 Task: Research Airbnb accommodation in Conception Bay South, Canada from 2nd November, 2023 to 15th November, 2023 for 2 adults.1  bedroom having 1 bed and 1 bathroom. Property type can be hotel. Look for 4 properties as per requirement.
Action: Mouse moved to (443, 66)
Screenshot: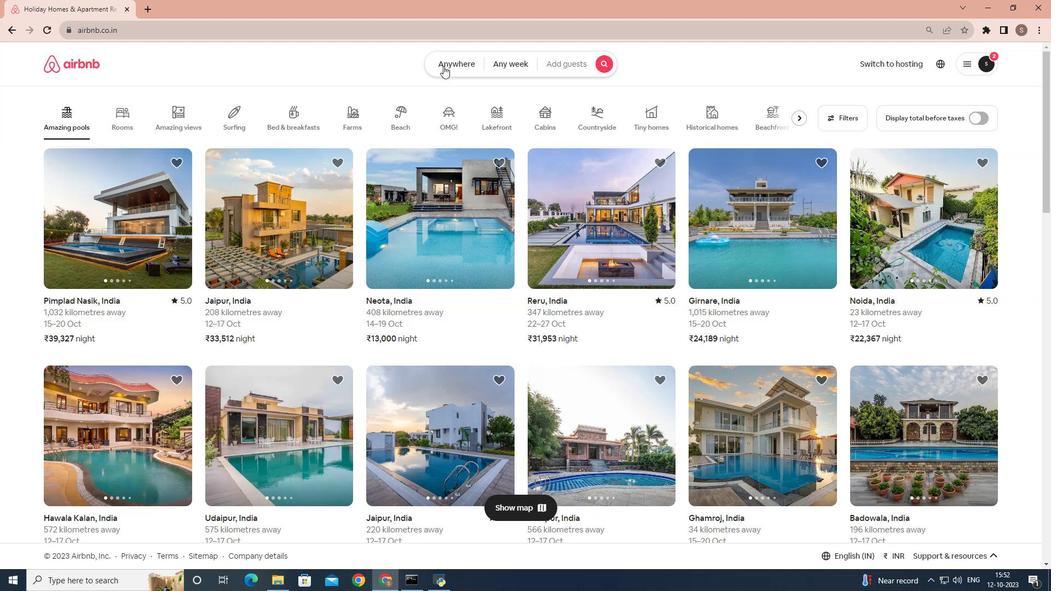 
Action: Mouse pressed left at (443, 66)
Screenshot: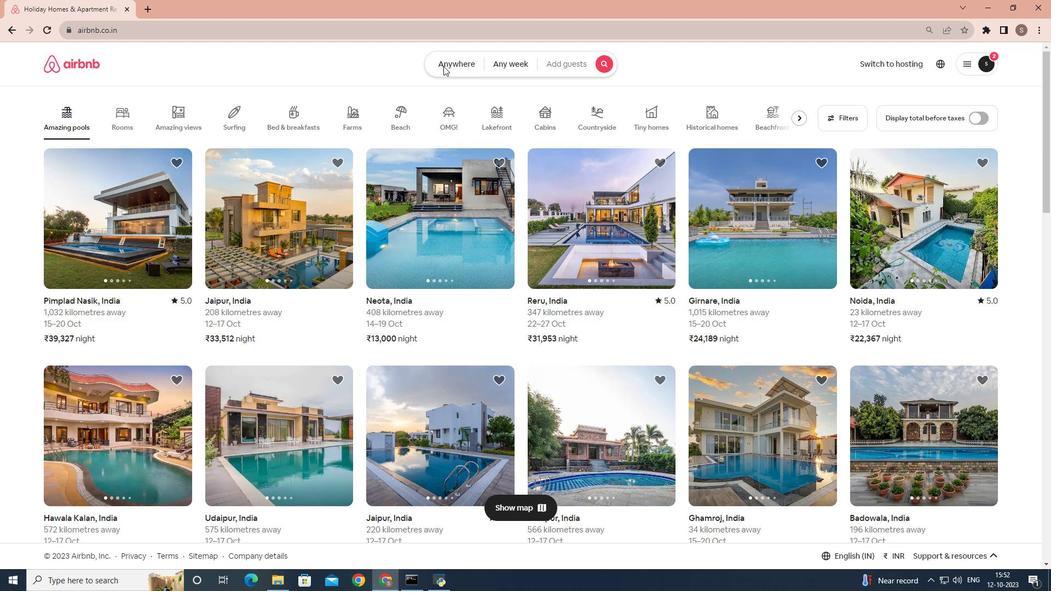 
Action: Mouse moved to (402, 105)
Screenshot: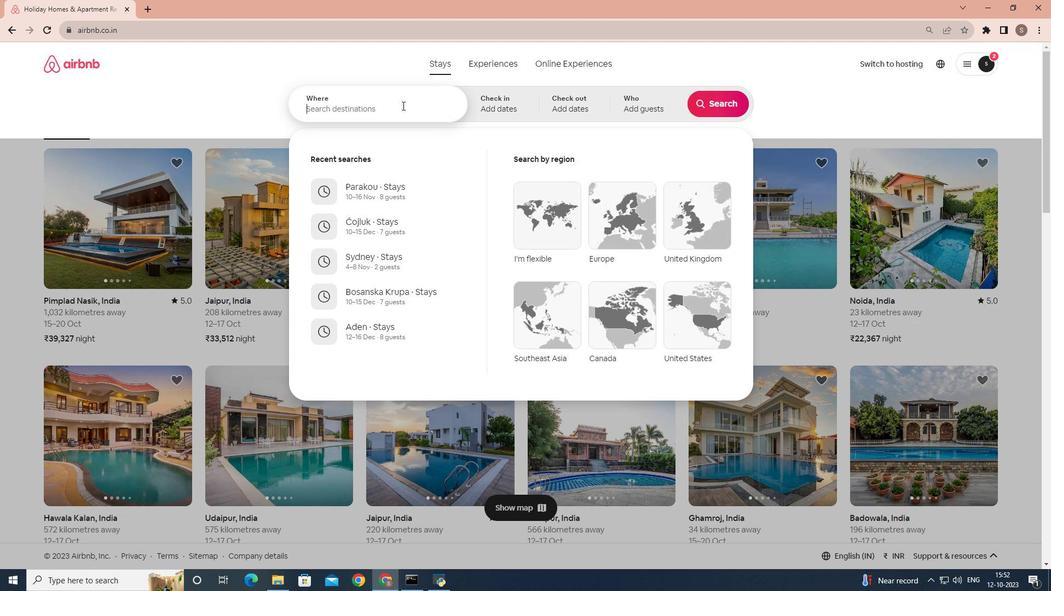 
Action: Mouse pressed left at (402, 105)
Screenshot: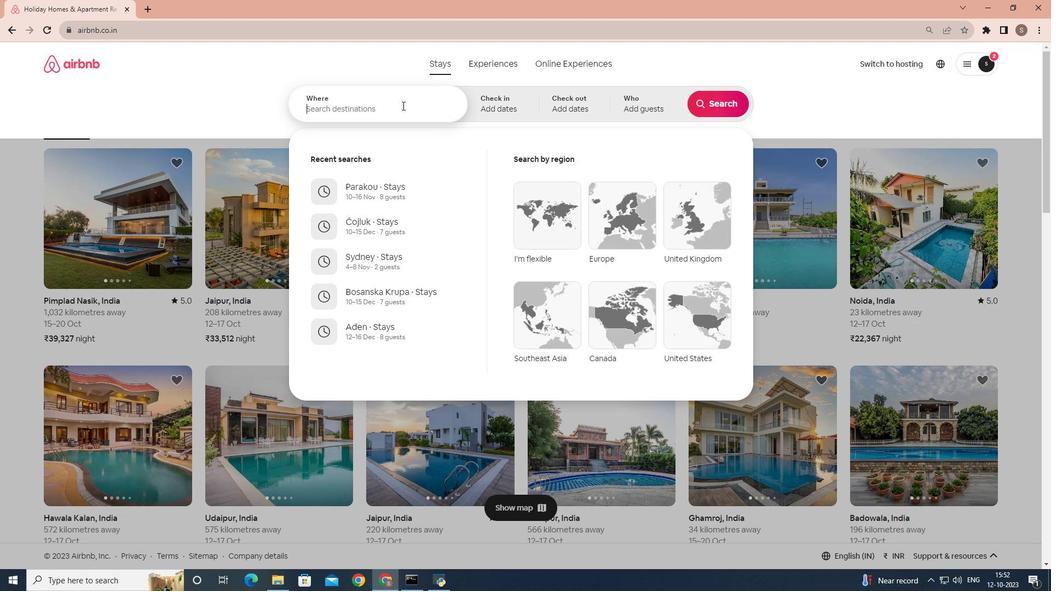 
Action: Key pressed <Key.shift>Conception<Key.space><Key.shift>Bay<Key.space><Key.shift>South,<Key.space><Key.shift>Canada
Screenshot: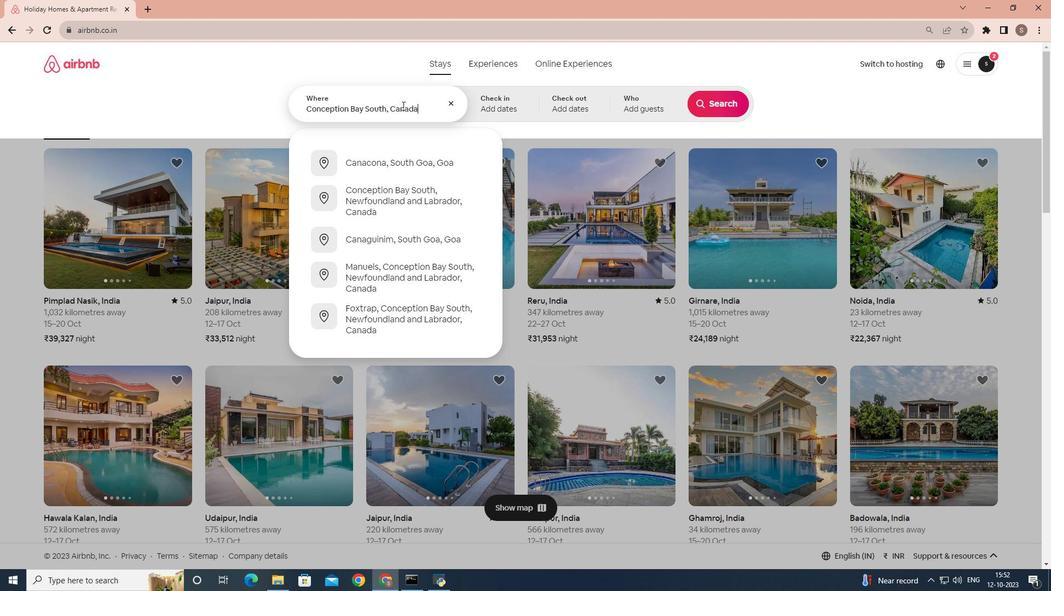 
Action: Mouse moved to (497, 104)
Screenshot: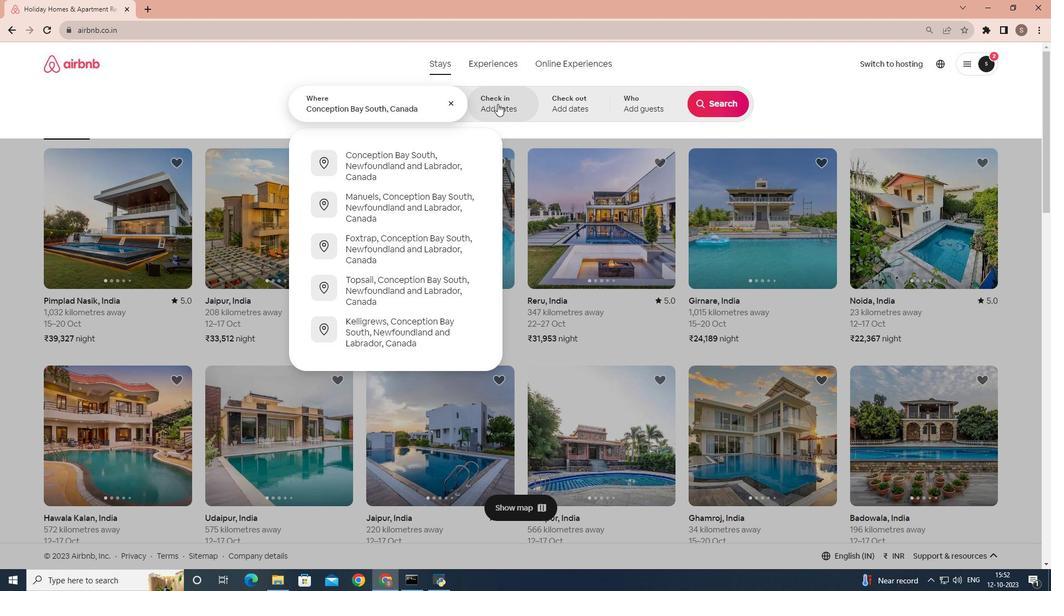 
Action: Mouse pressed left at (497, 104)
Screenshot: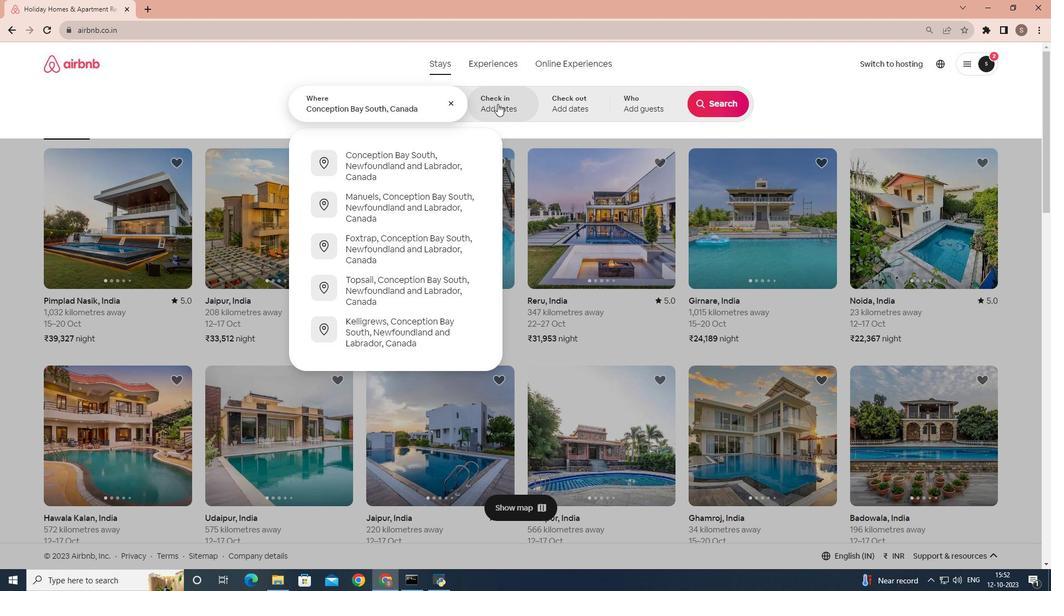 
Action: Mouse moved to (652, 237)
Screenshot: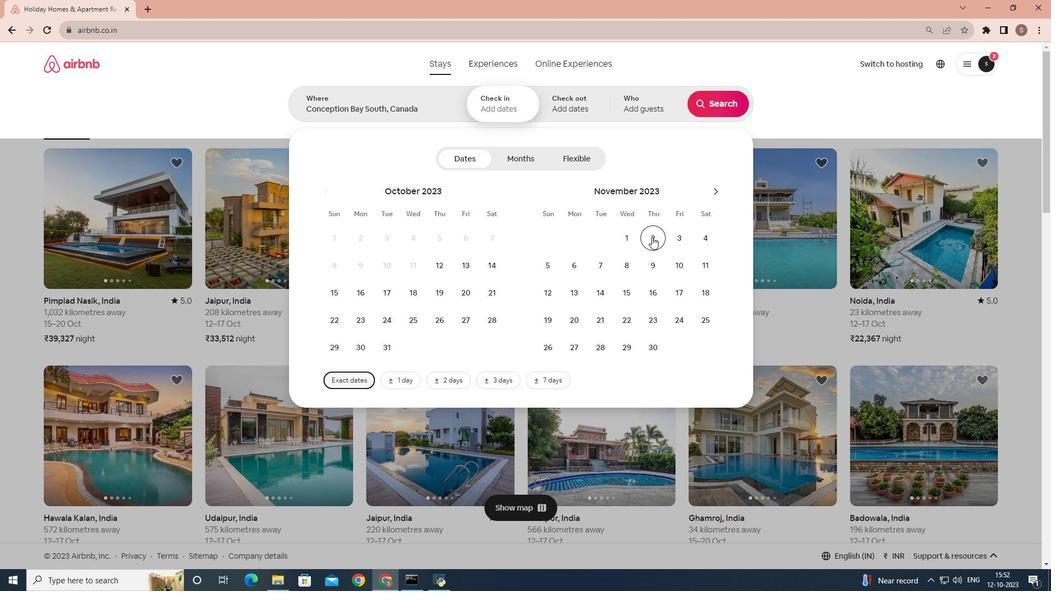 
Action: Mouse pressed left at (652, 237)
Screenshot: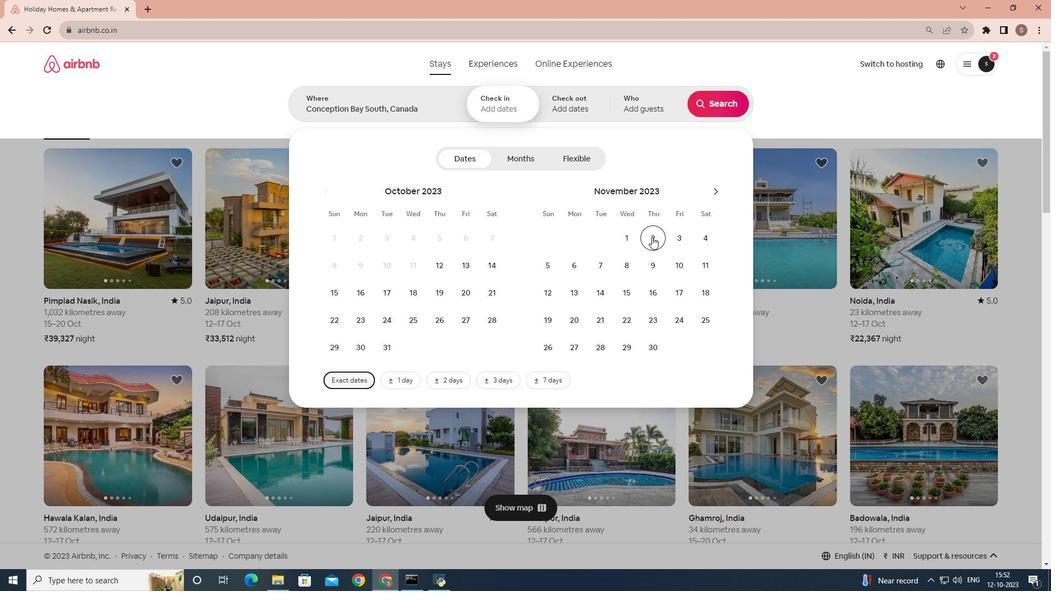
Action: Mouse moved to (617, 291)
Screenshot: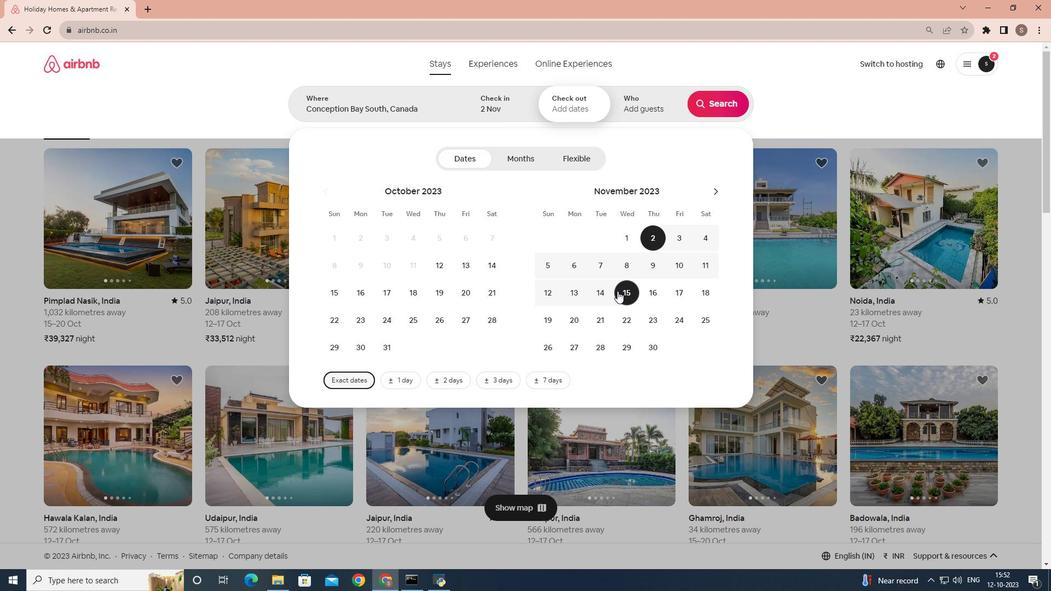 
Action: Mouse pressed left at (617, 291)
Screenshot: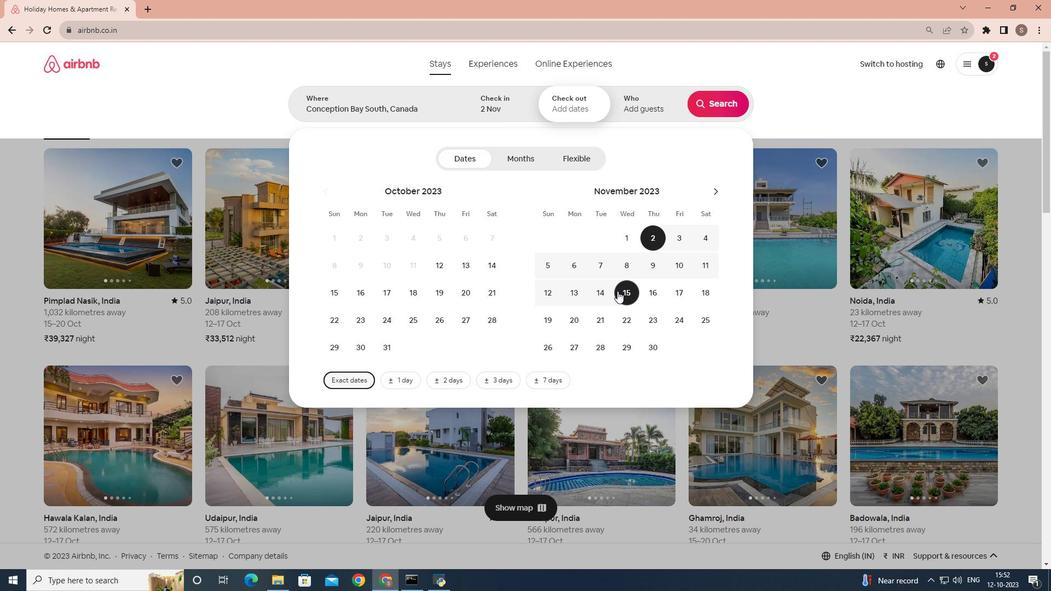 
Action: Mouse moved to (638, 113)
Screenshot: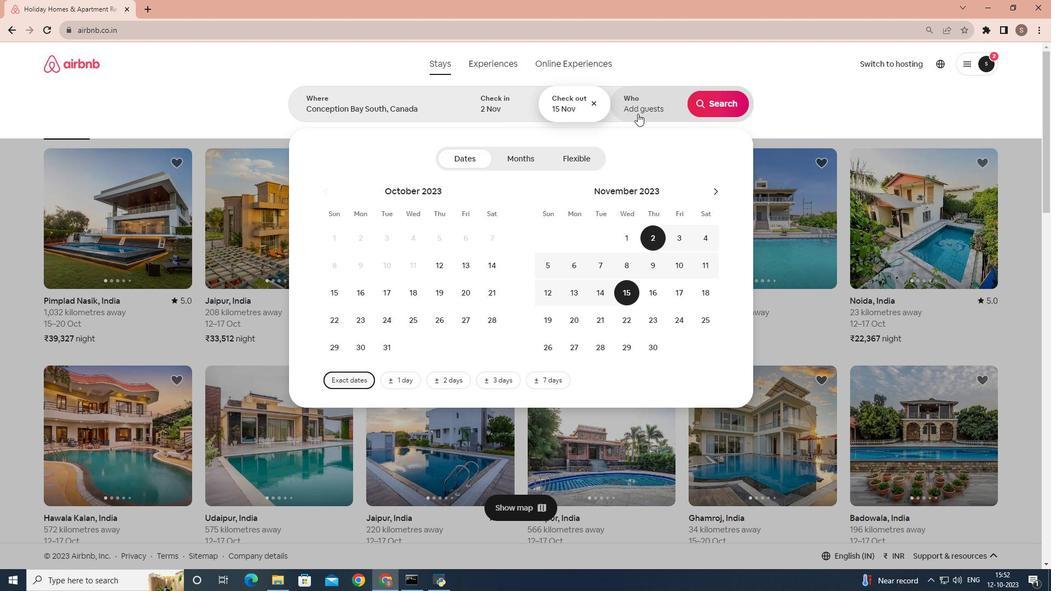 
Action: Mouse pressed left at (638, 113)
Screenshot: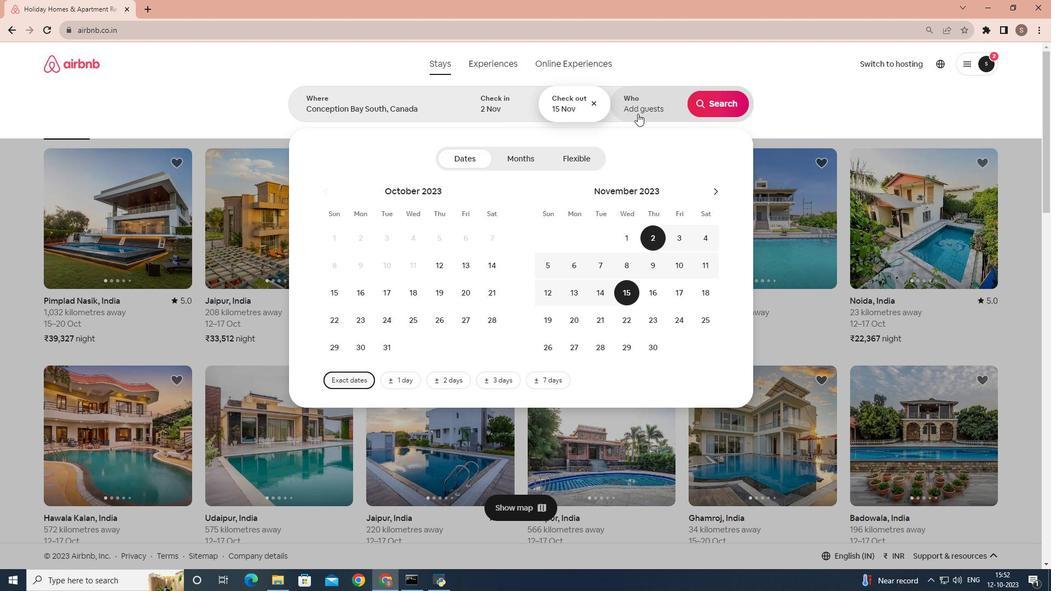 
Action: Mouse moved to (720, 161)
Screenshot: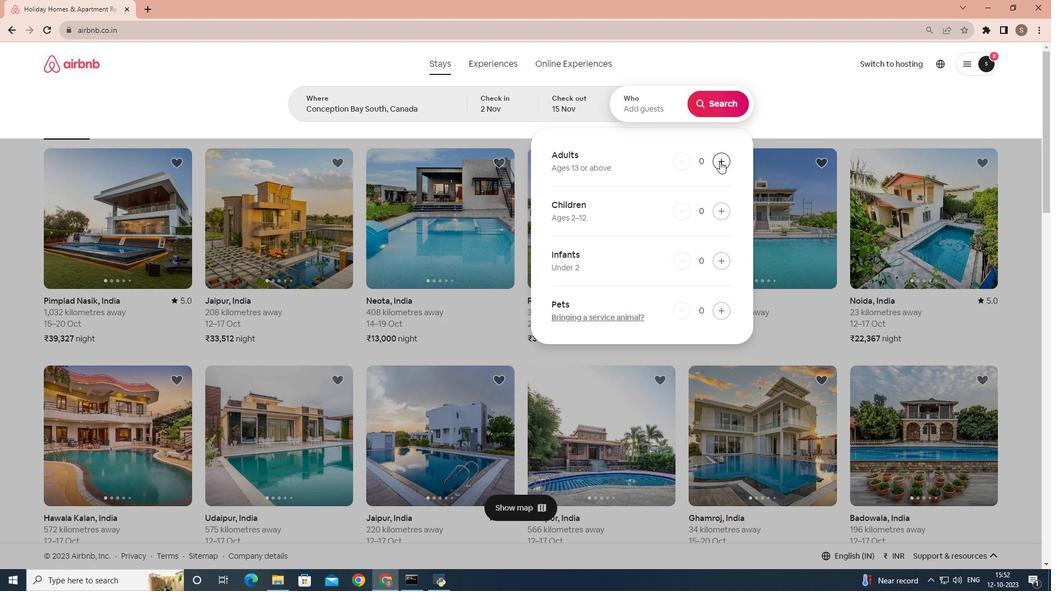 
Action: Mouse pressed left at (720, 161)
Screenshot: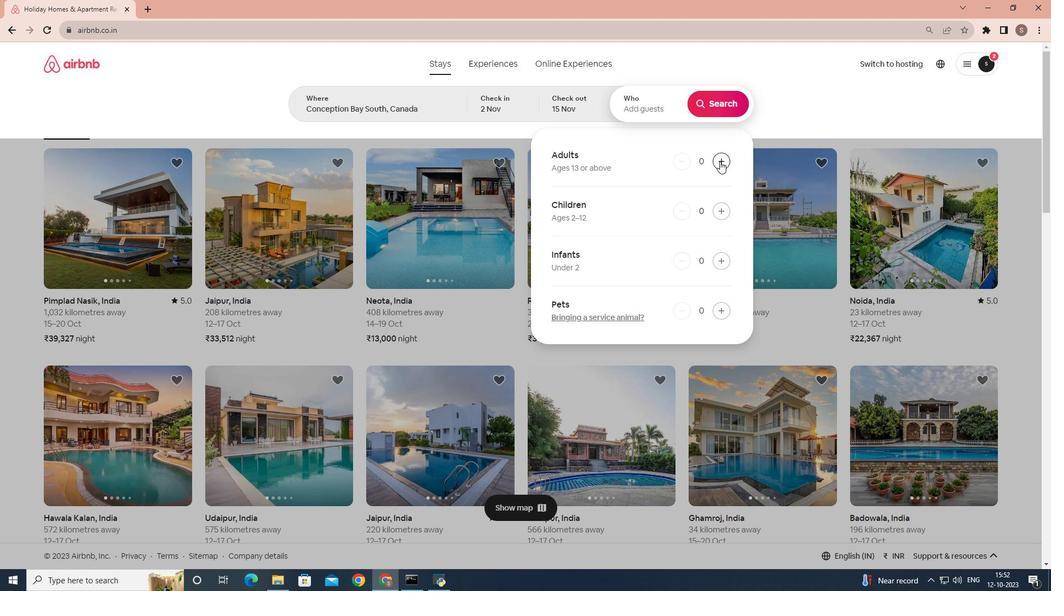
Action: Mouse pressed left at (720, 161)
Screenshot: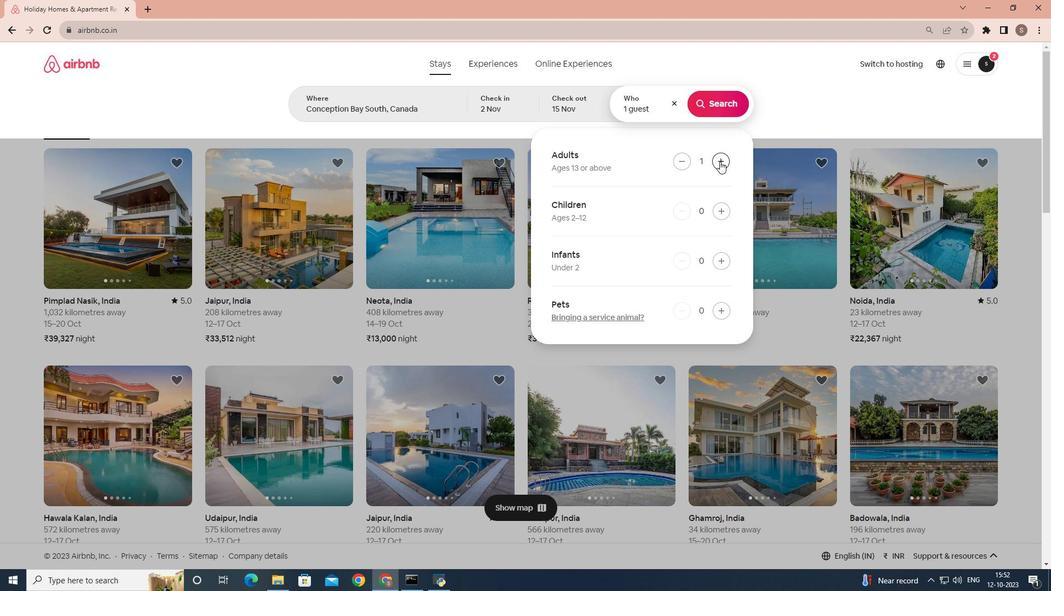 
Action: Mouse moved to (714, 107)
Screenshot: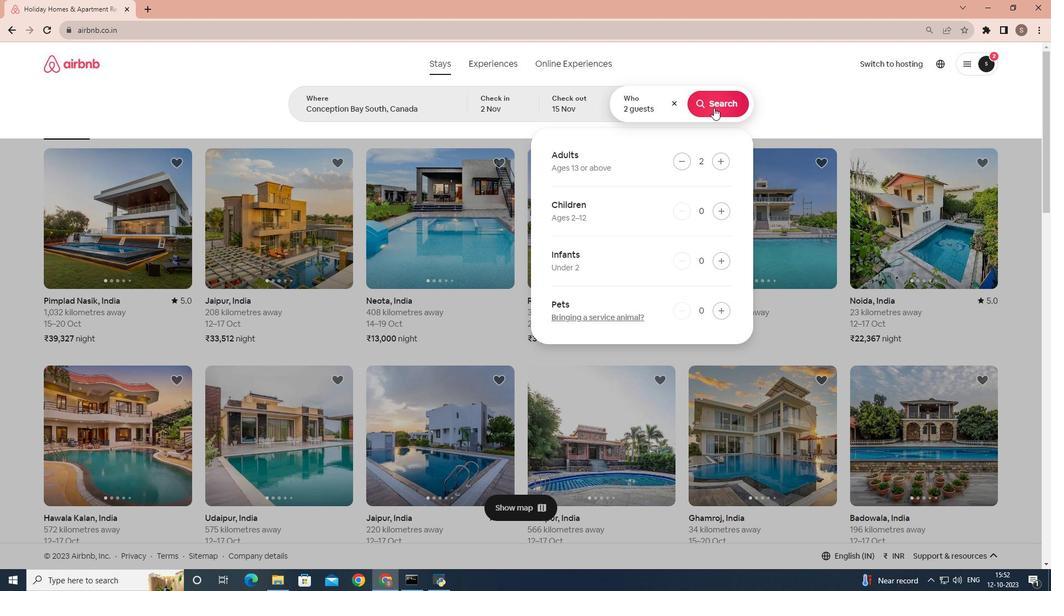 
Action: Mouse pressed left at (714, 107)
Screenshot: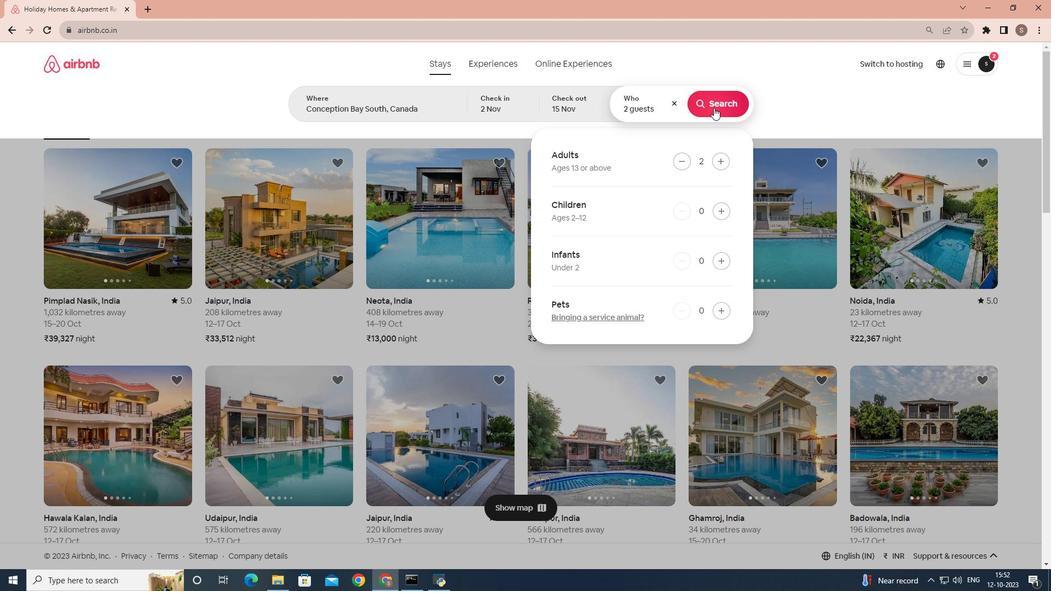 
Action: Mouse moved to (873, 110)
Screenshot: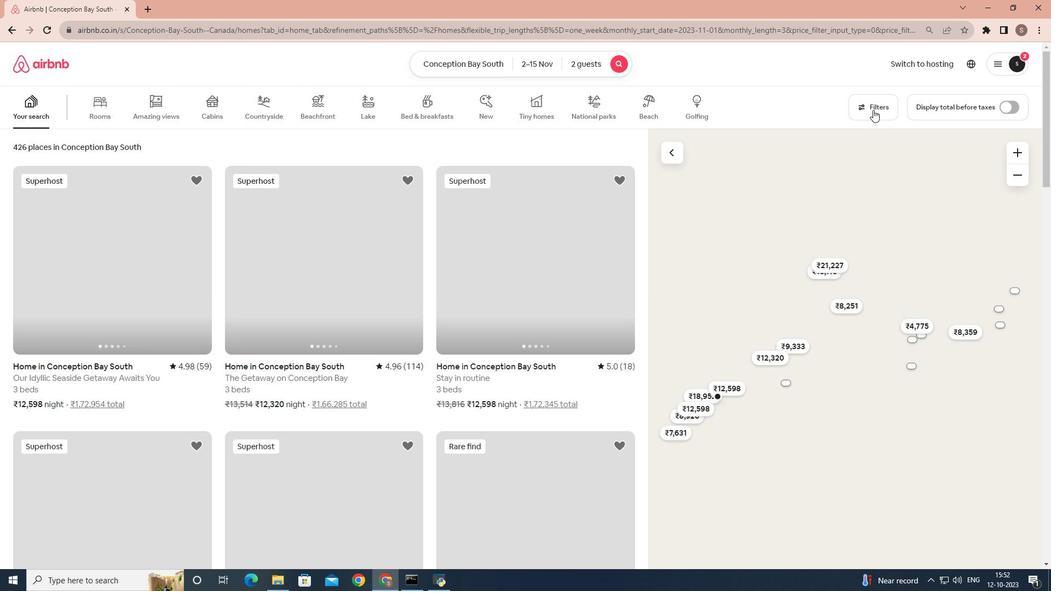 
Action: Mouse pressed left at (873, 110)
Screenshot: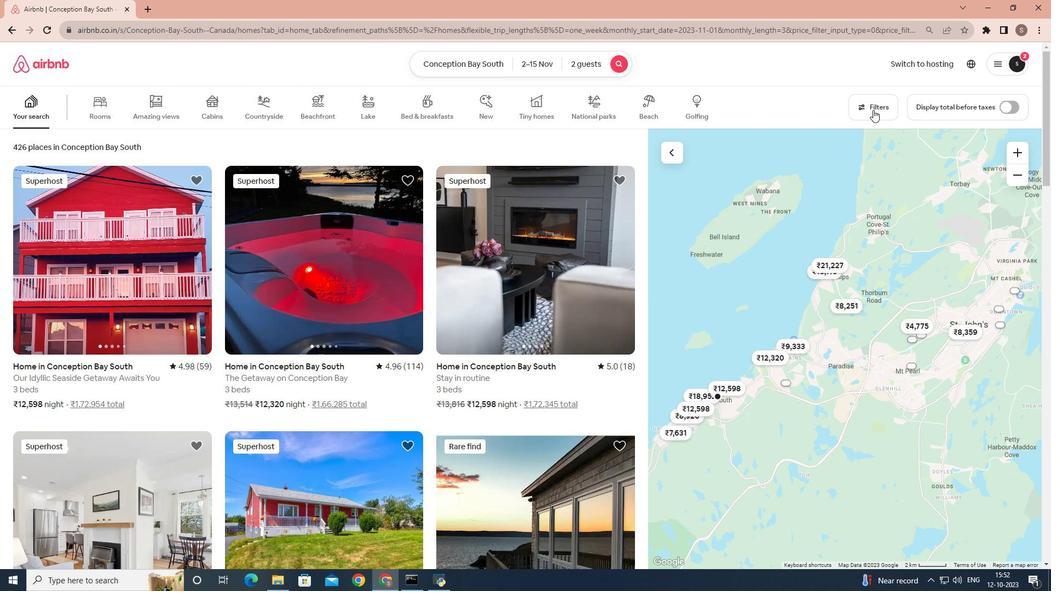 
Action: Mouse moved to (635, 245)
Screenshot: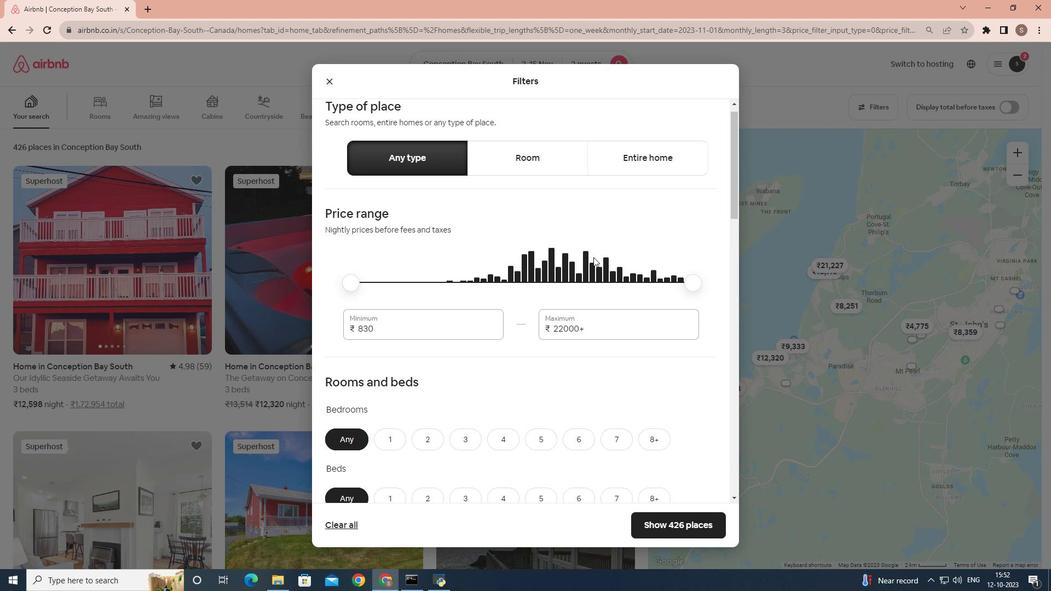 
Action: Mouse scrolled (635, 245) with delta (0, 0)
Screenshot: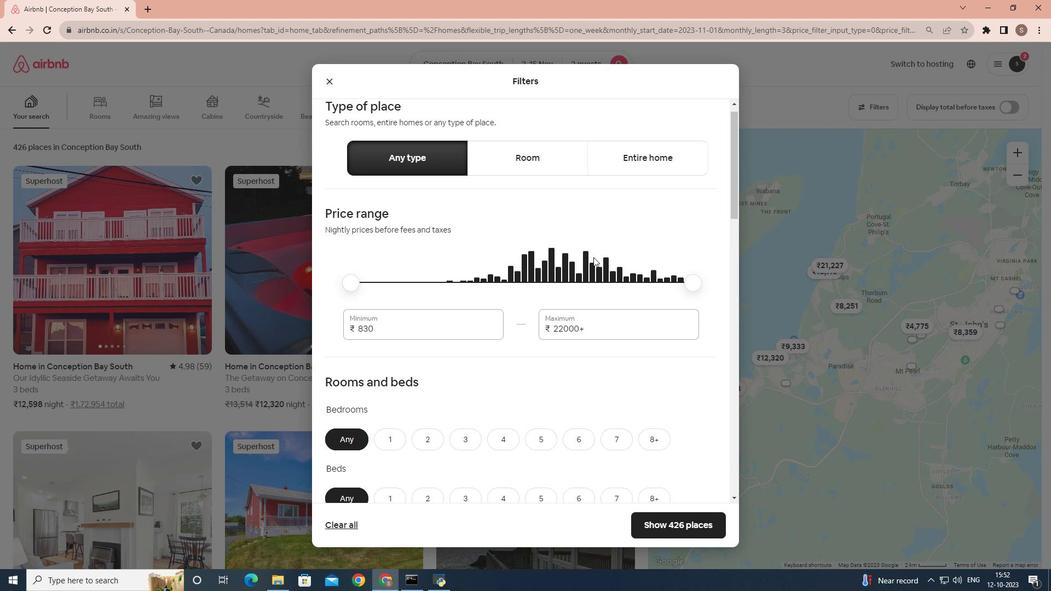 
Action: Mouse moved to (622, 251)
Screenshot: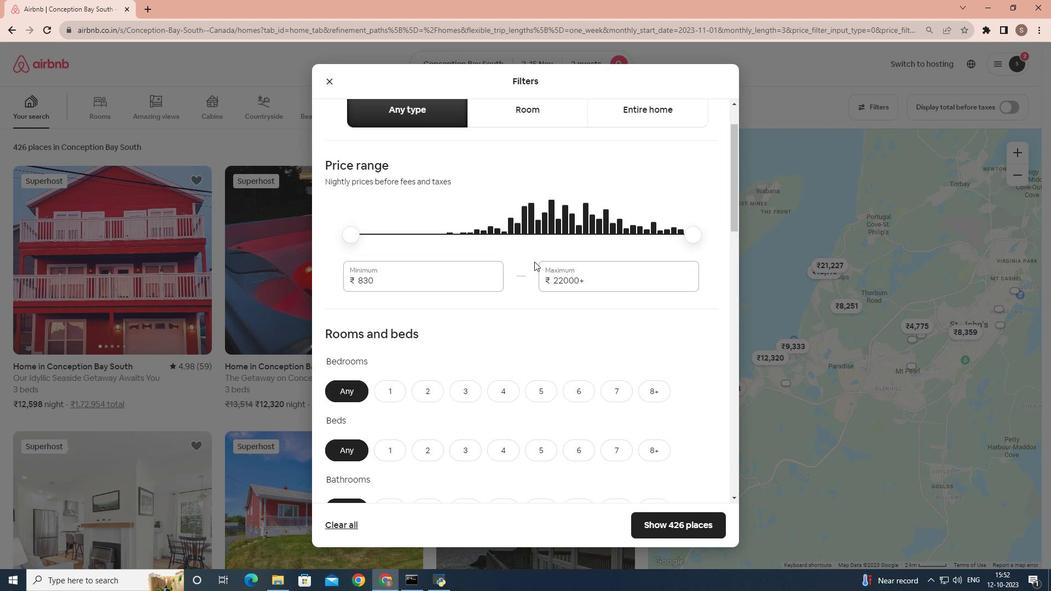 
Action: Mouse scrolled (622, 251) with delta (0, 0)
Screenshot: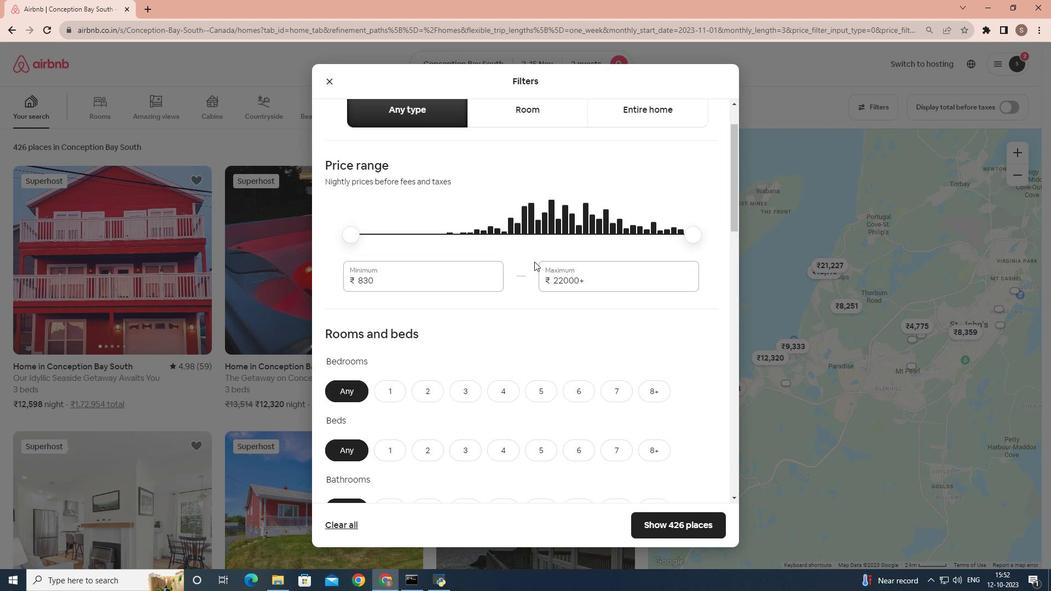 
Action: Mouse moved to (387, 339)
Screenshot: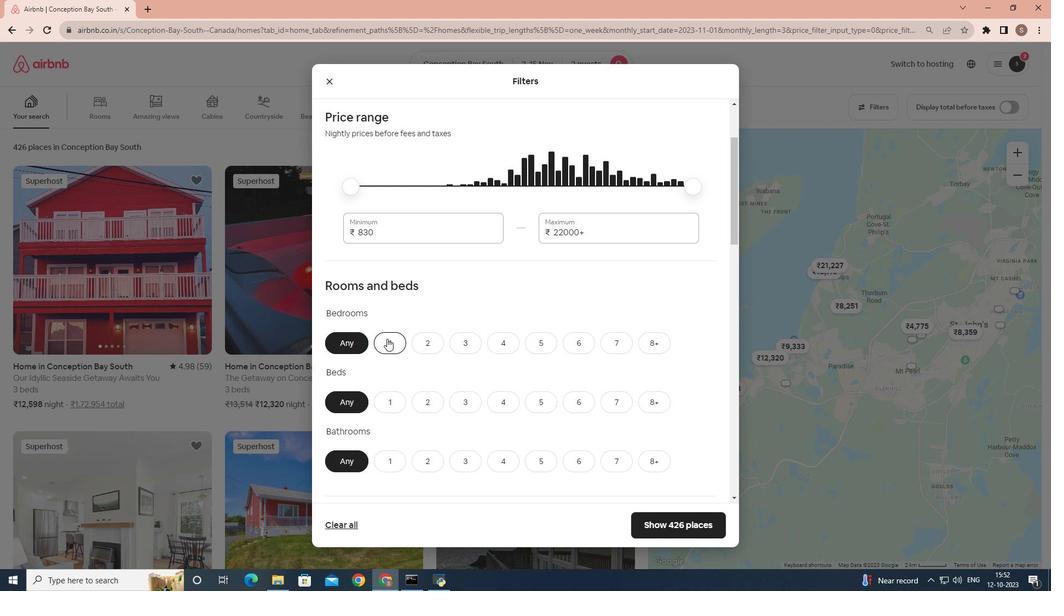 
Action: Mouse pressed left at (387, 339)
Screenshot: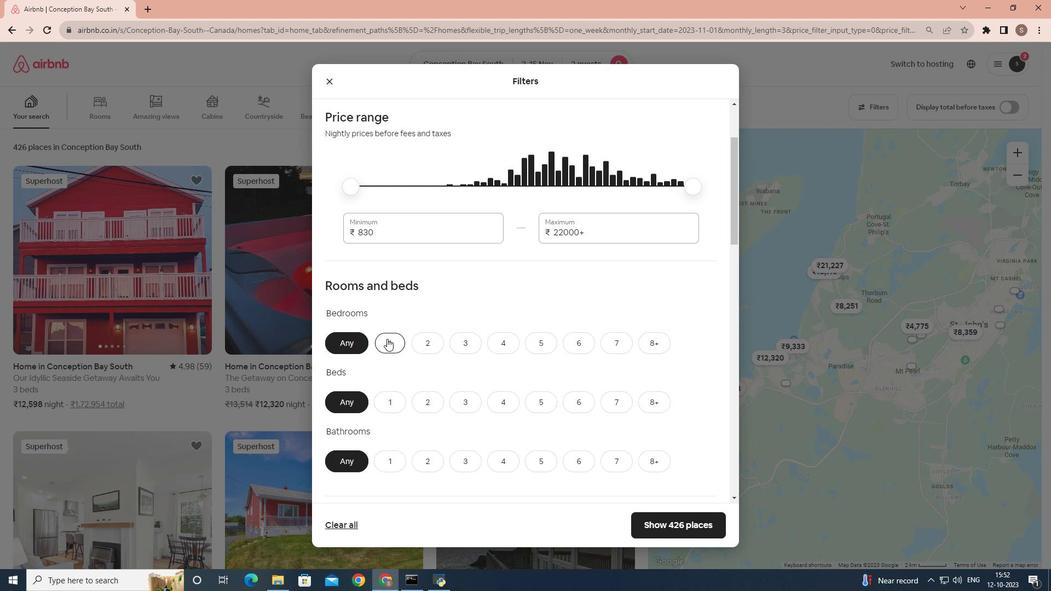 
Action: Mouse moved to (399, 331)
Screenshot: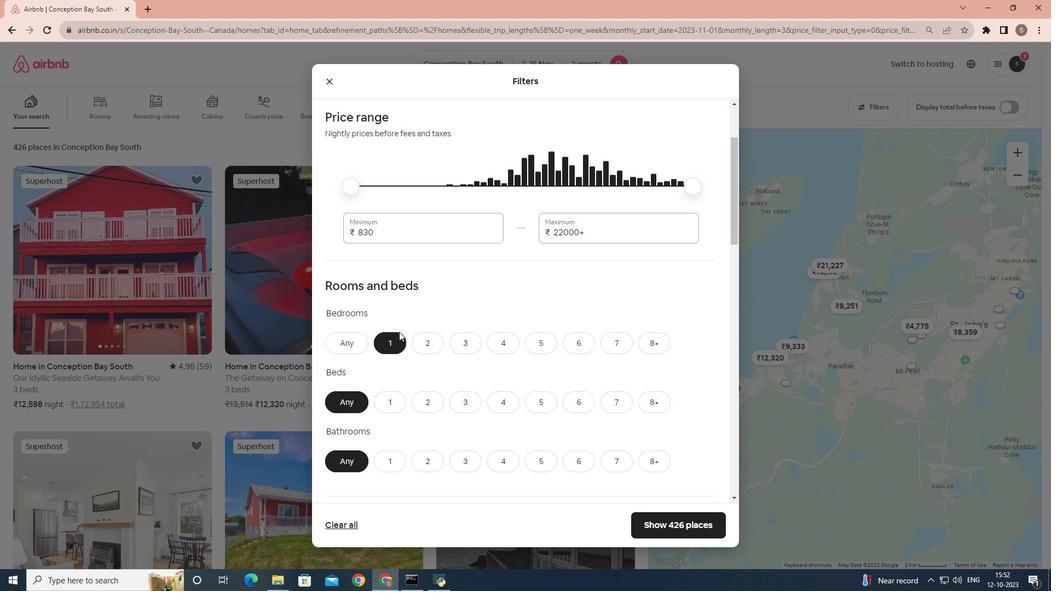 
Action: Mouse scrolled (399, 331) with delta (0, 0)
Screenshot: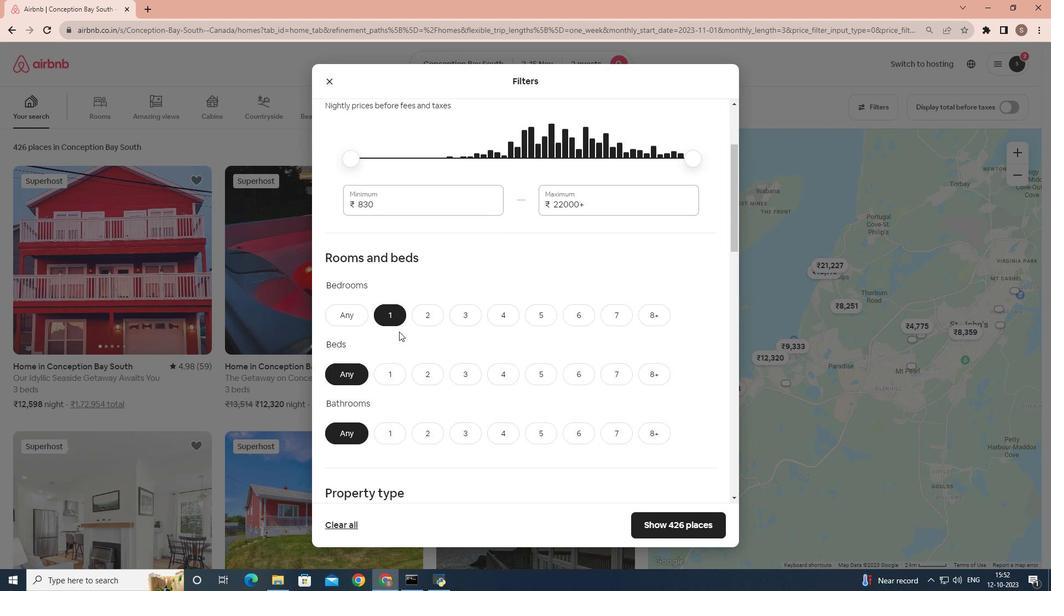 
Action: Mouse scrolled (399, 331) with delta (0, 0)
Screenshot: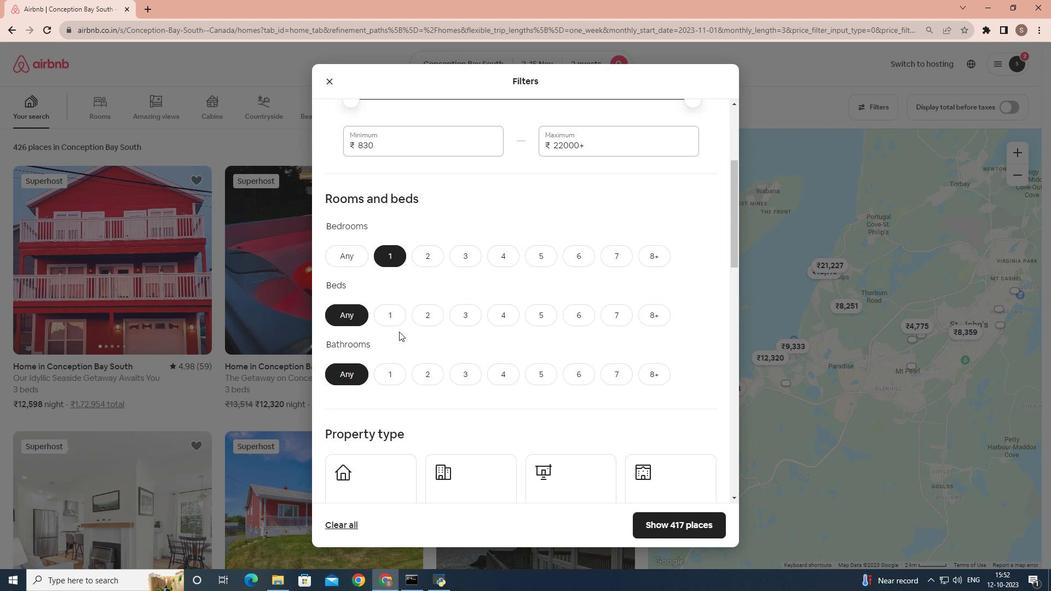 
Action: Mouse moved to (387, 296)
Screenshot: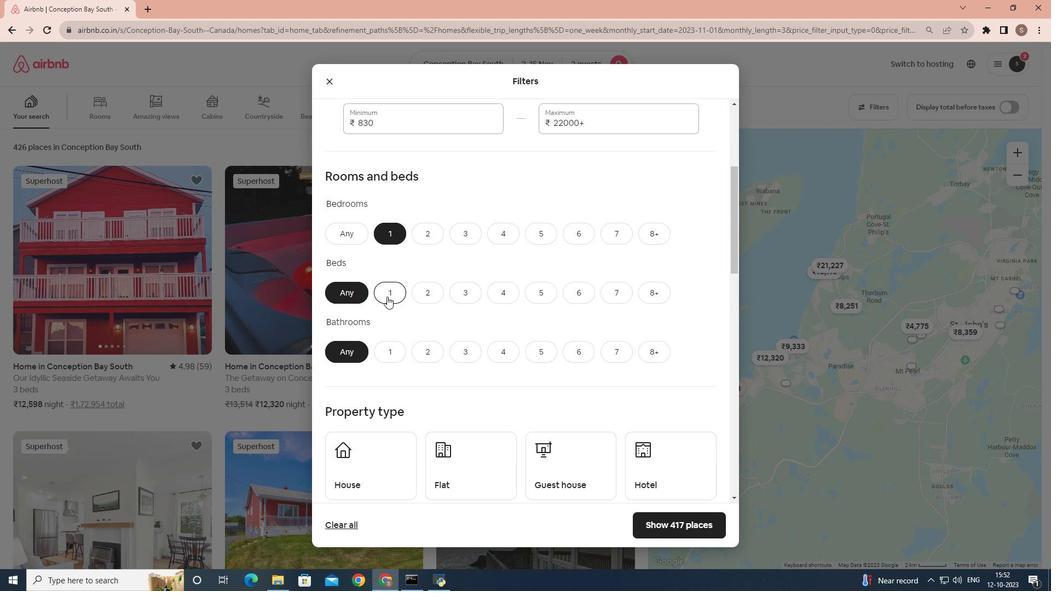 
Action: Mouse pressed left at (387, 296)
Screenshot: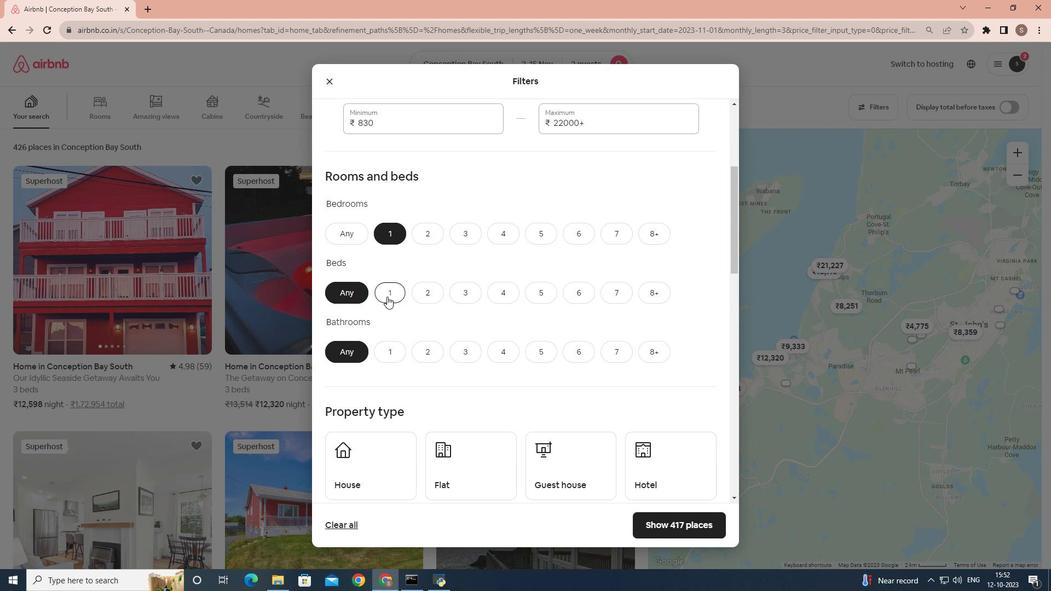 
Action: Mouse moved to (389, 305)
Screenshot: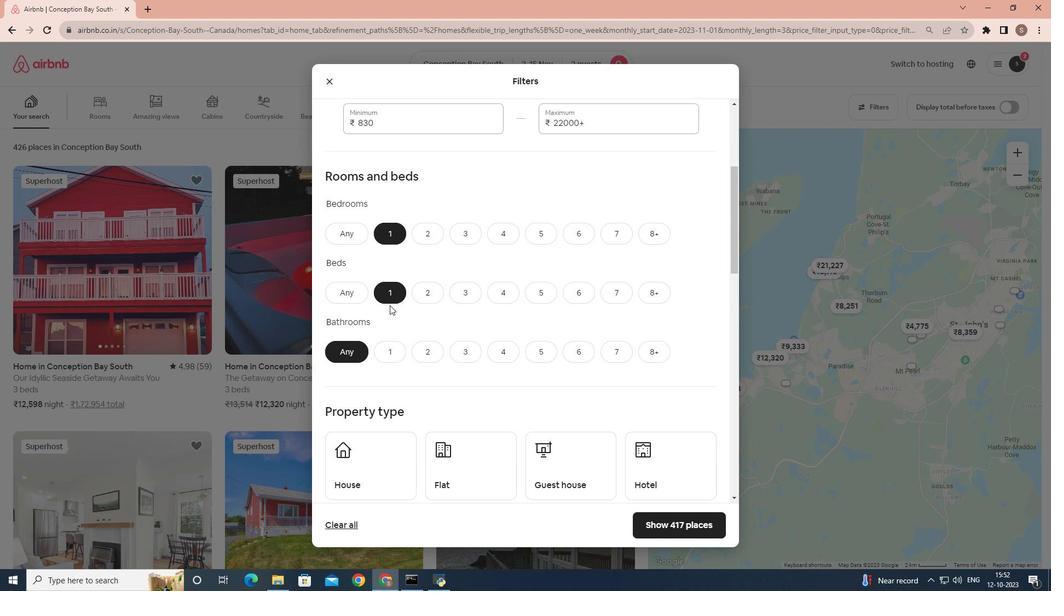 
Action: Mouse scrolled (389, 305) with delta (0, 0)
Screenshot: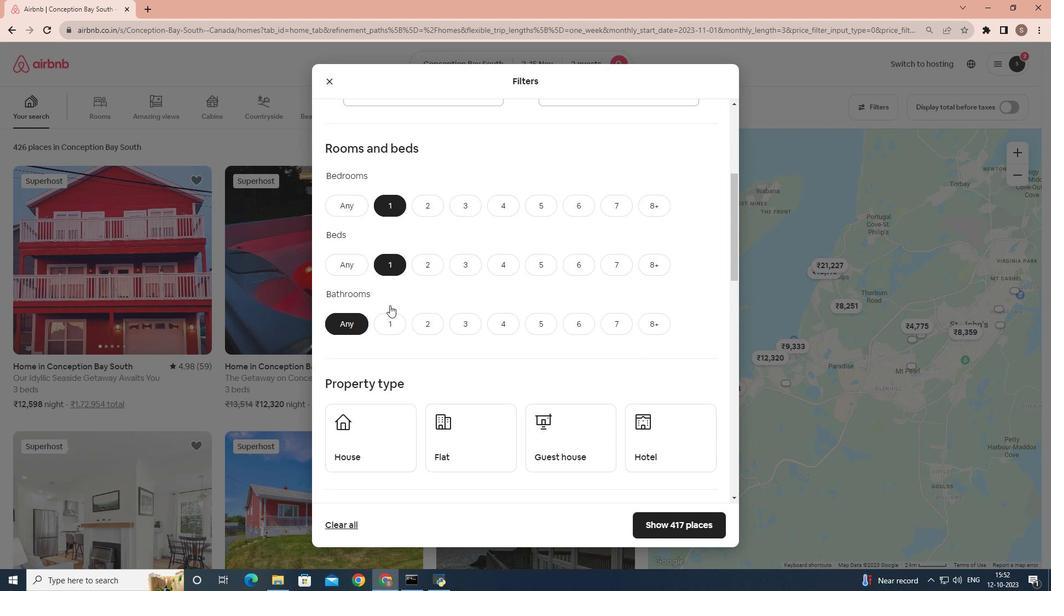 
Action: Mouse moved to (389, 304)
Screenshot: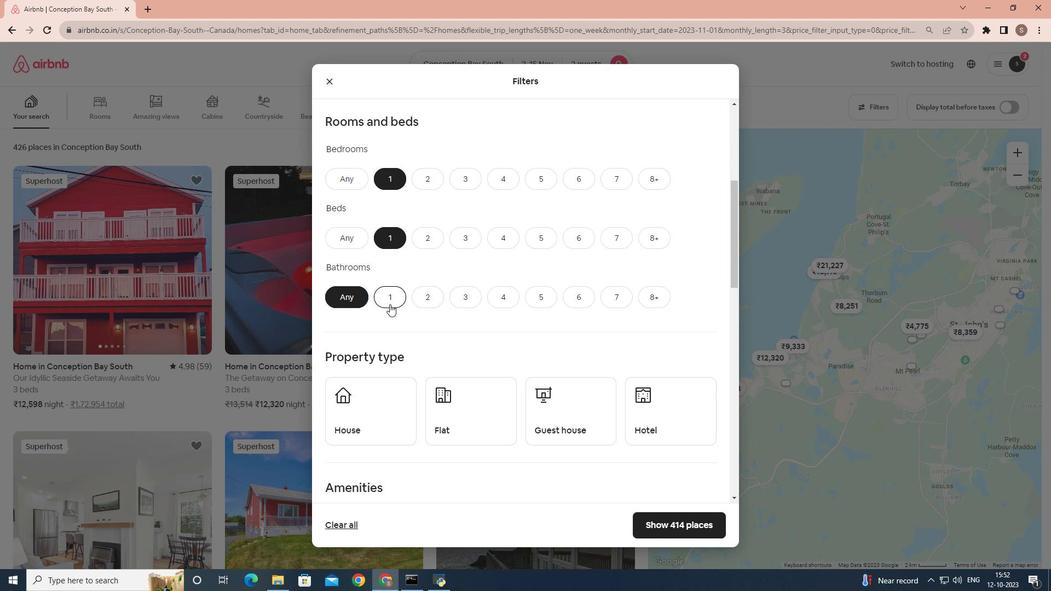 
Action: Mouse pressed left at (389, 304)
Screenshot: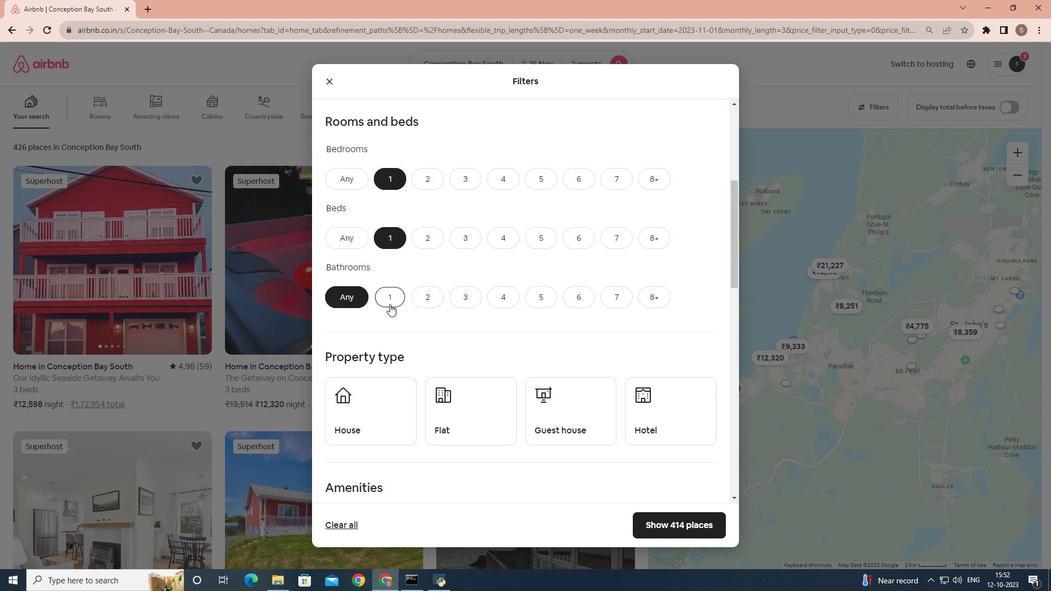 
Action: Mouse scrolled (389, 303) with delta (0, 0)
Screenshot: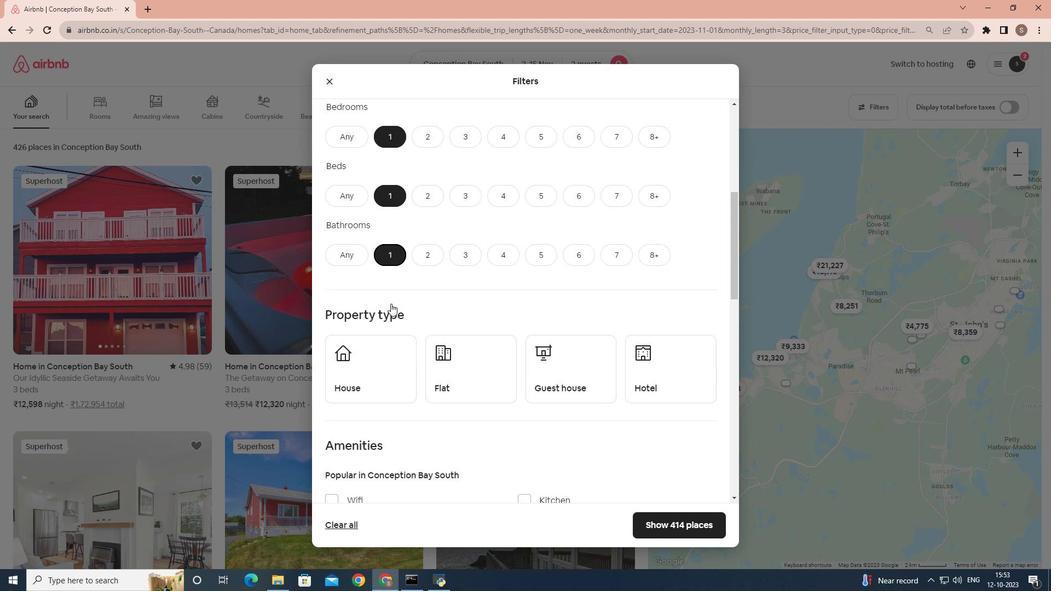 
Action: Mouse moved to (391, 303)
Screenshot: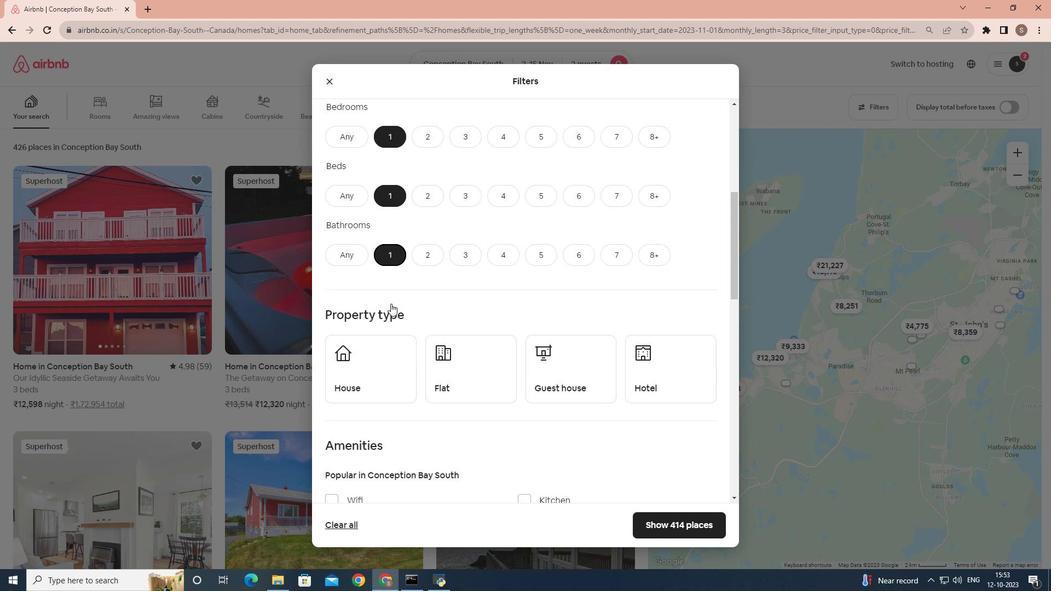 
Action: Mouse scrolled (391, 303) with delta (0, 0)
Screenshot: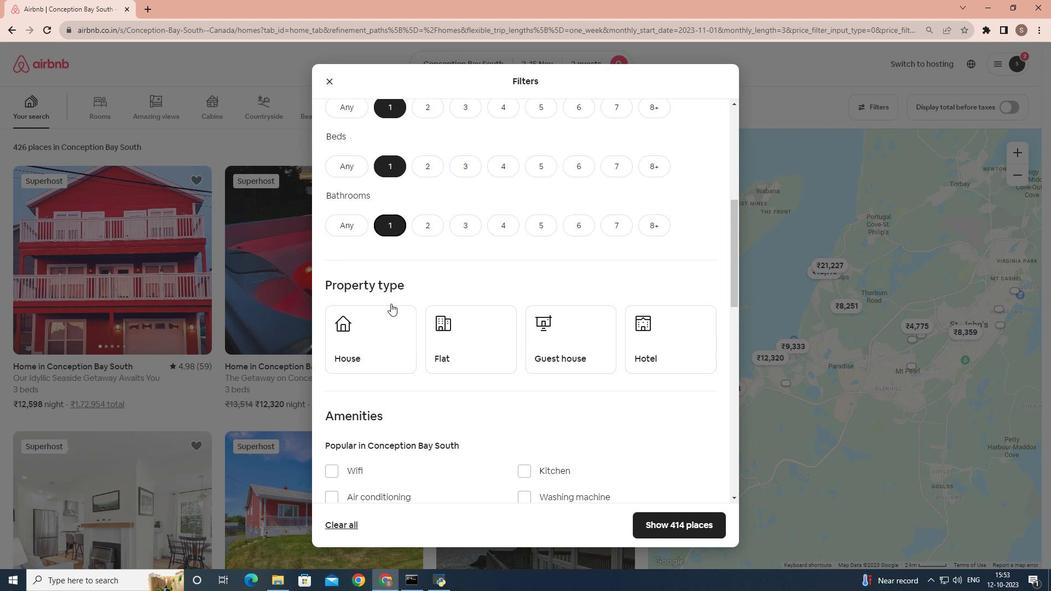 
Action: Mouse moved to (648, 311)
Screenshot: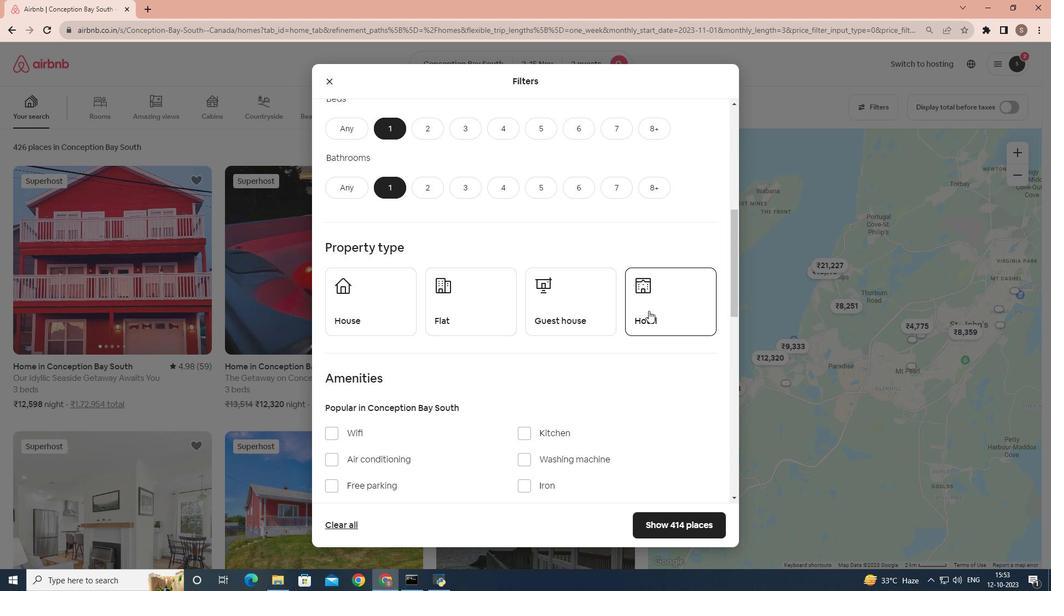 
Action: Mouse pressed left at (648, 311)
Screenshot: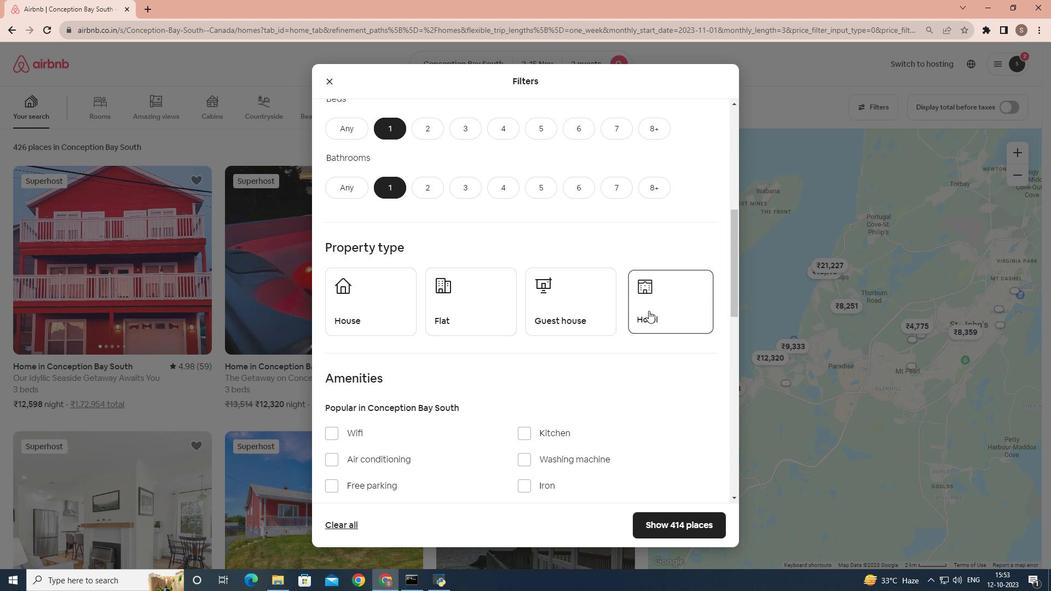 
Action: Mouse moved to (537, 311)
Screenshot: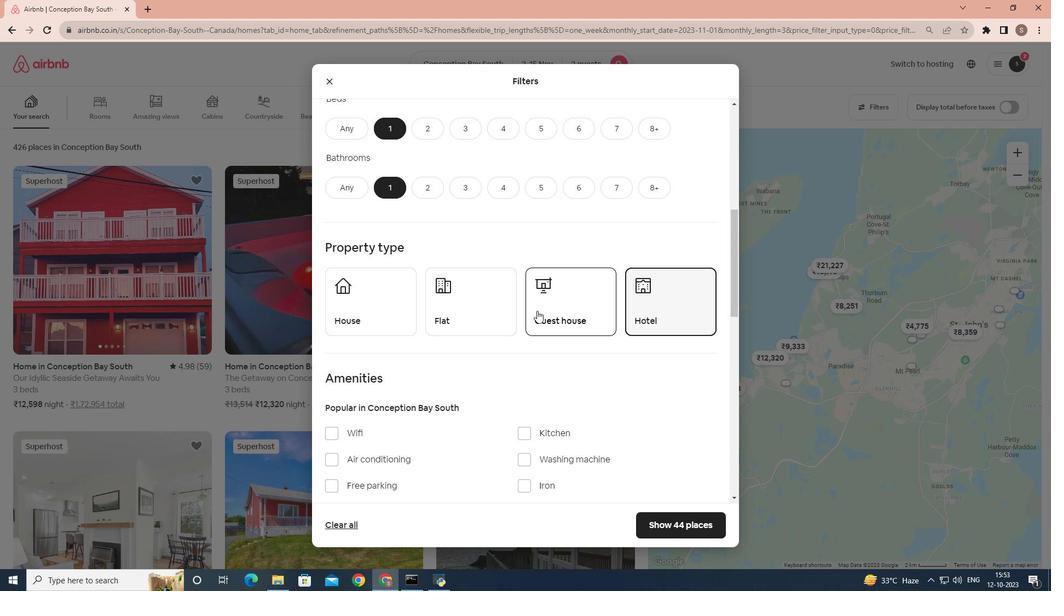 
Action: Mouse scrolled (537, 310) with delta (0, 0)
Screenshot: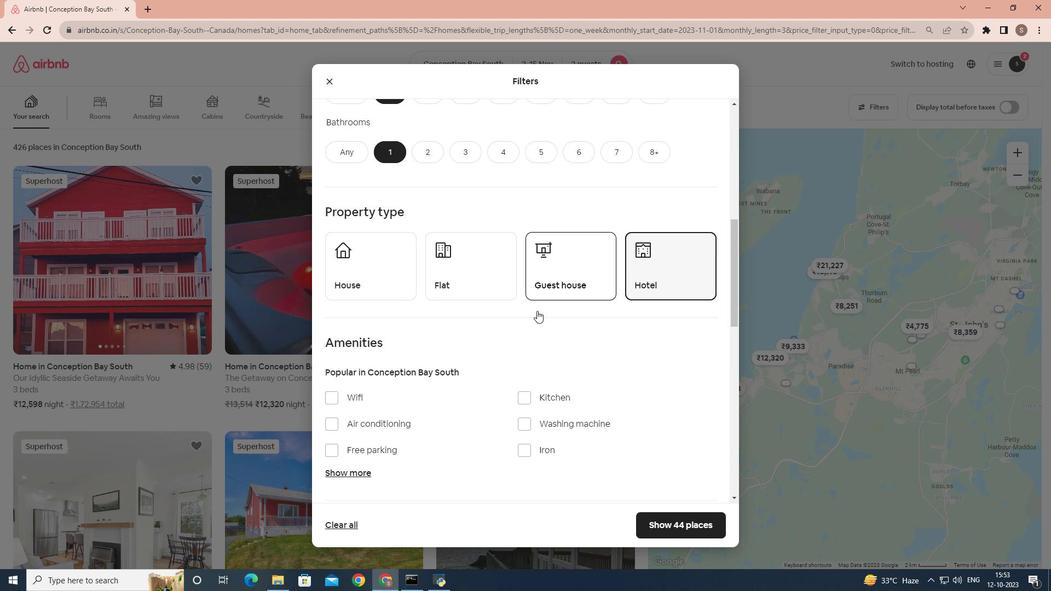 
Action: Mouse scrolled (537, 310) with delta (0, 0)
Screenshot: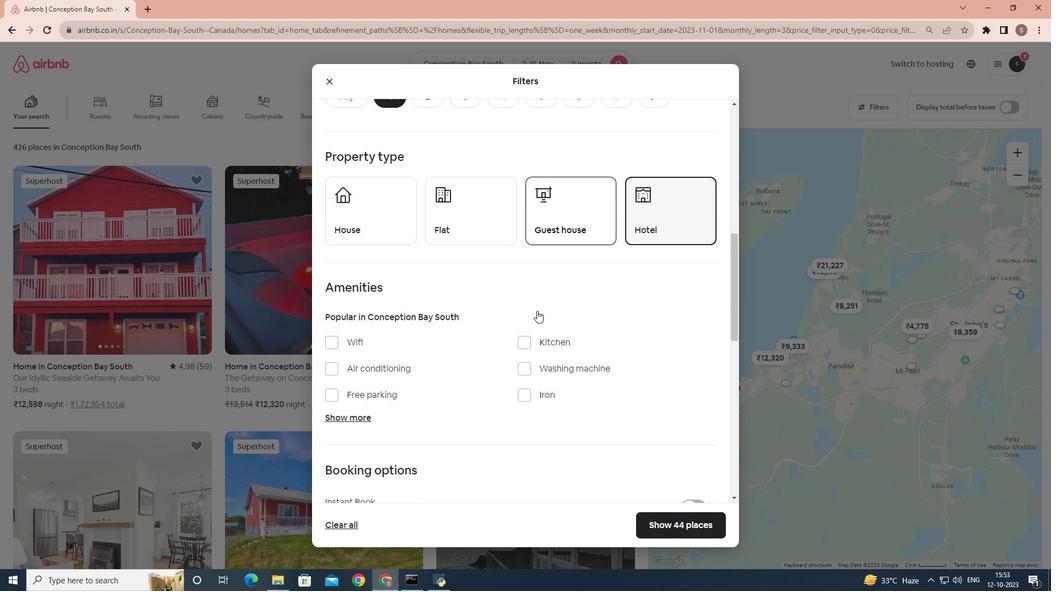 
Action: Mouse scrolled (537, 310) with delta (0, 0)
Screenshot: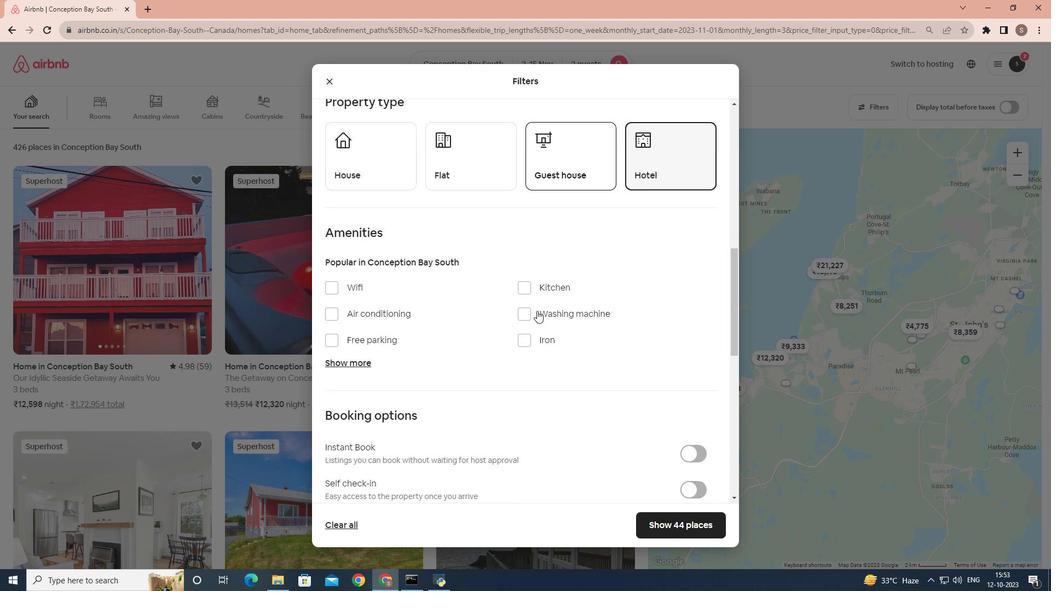 
Action: Mouse moved to (663, 523)
Screenshot: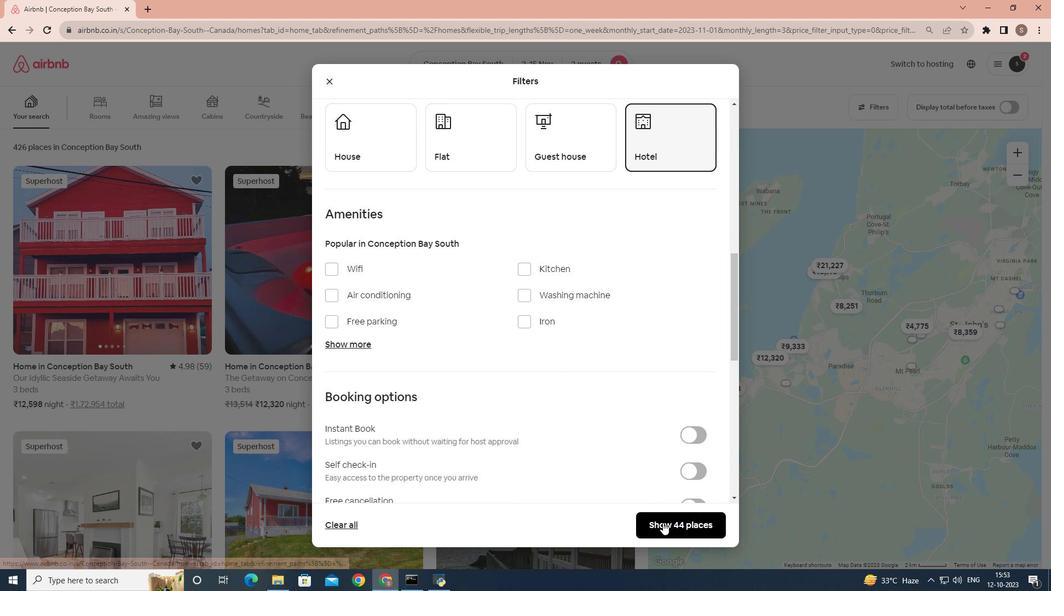 
Action: Mouse pressed left at (663, 523)
Screenshot: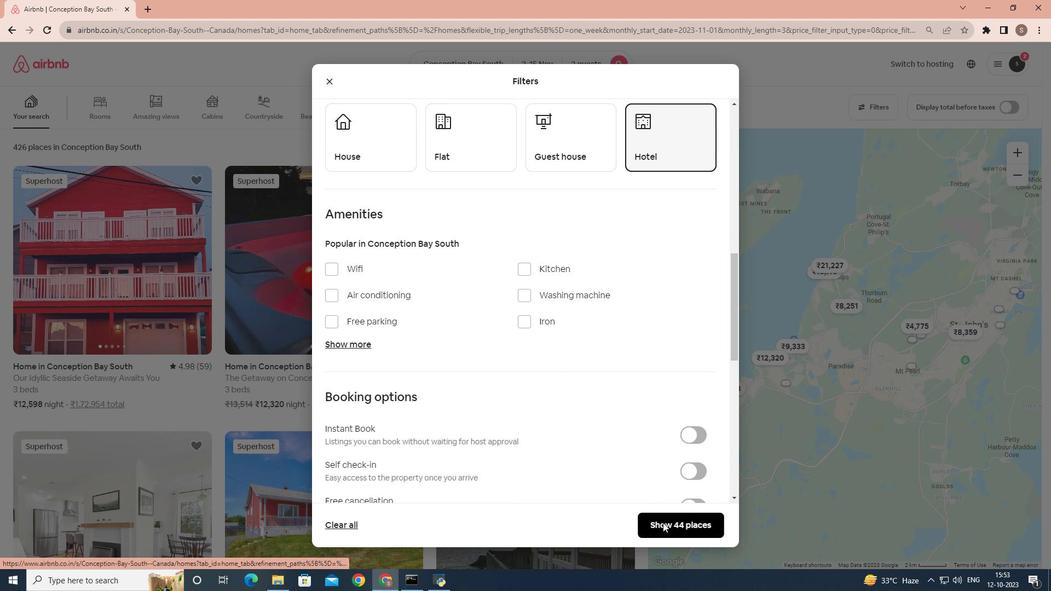 
Action: Mouse moved to (164, 308)
Screenshot: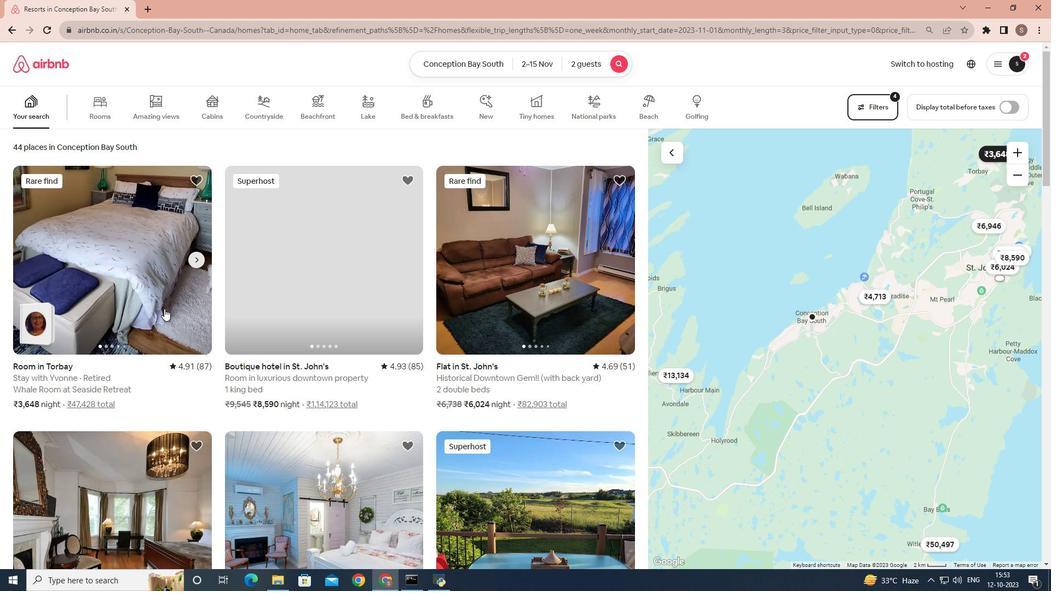 
Action: Mouse pressed left at (164, 308)
Screenshot: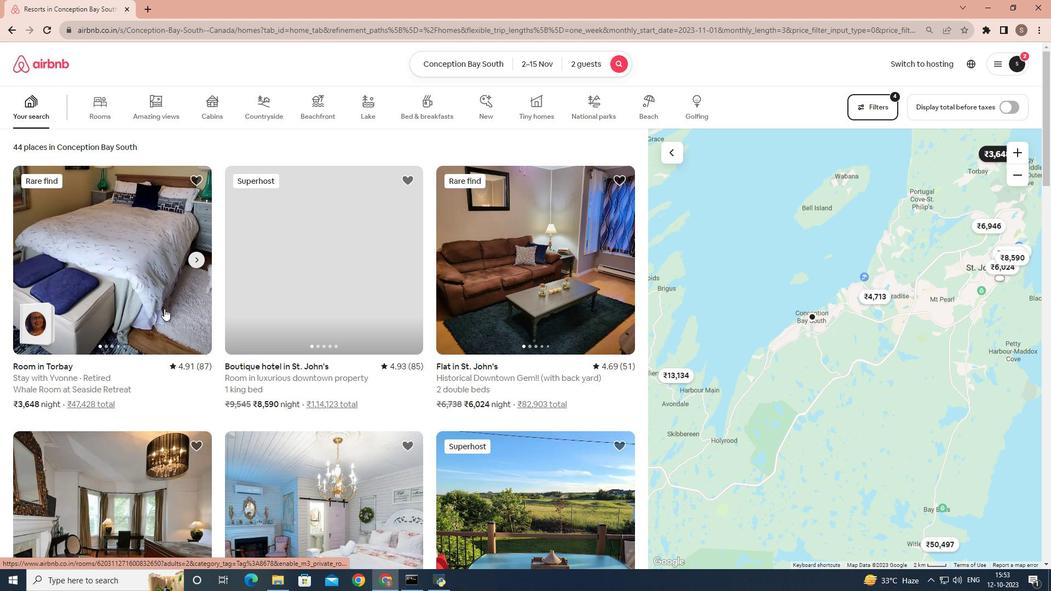 
Action: Mouse moved to (766, 404)
Screenshot: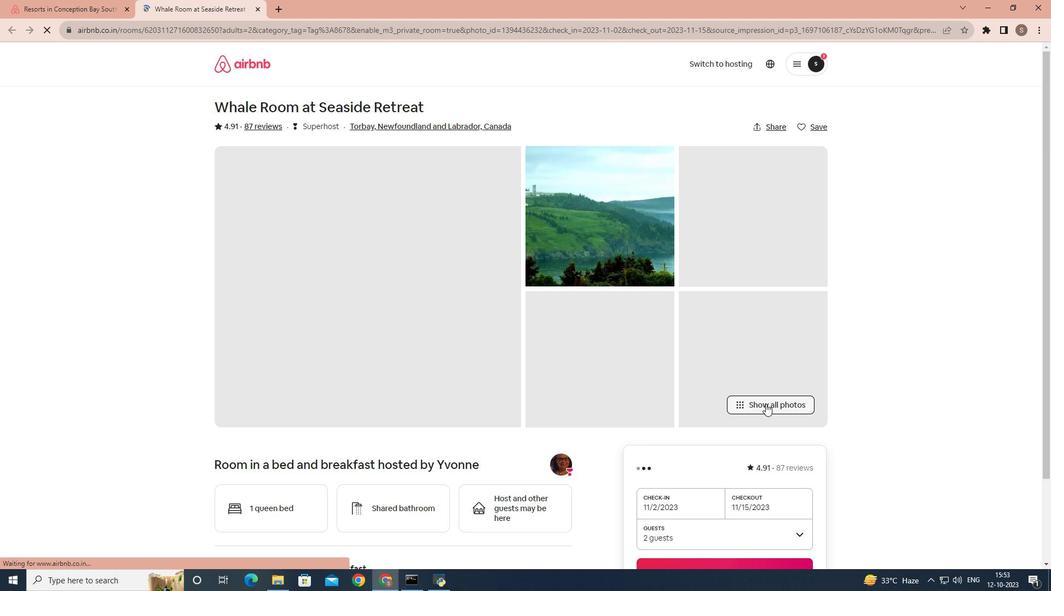 
Action: Mouse pressed left at (766, 404)
Screenshot: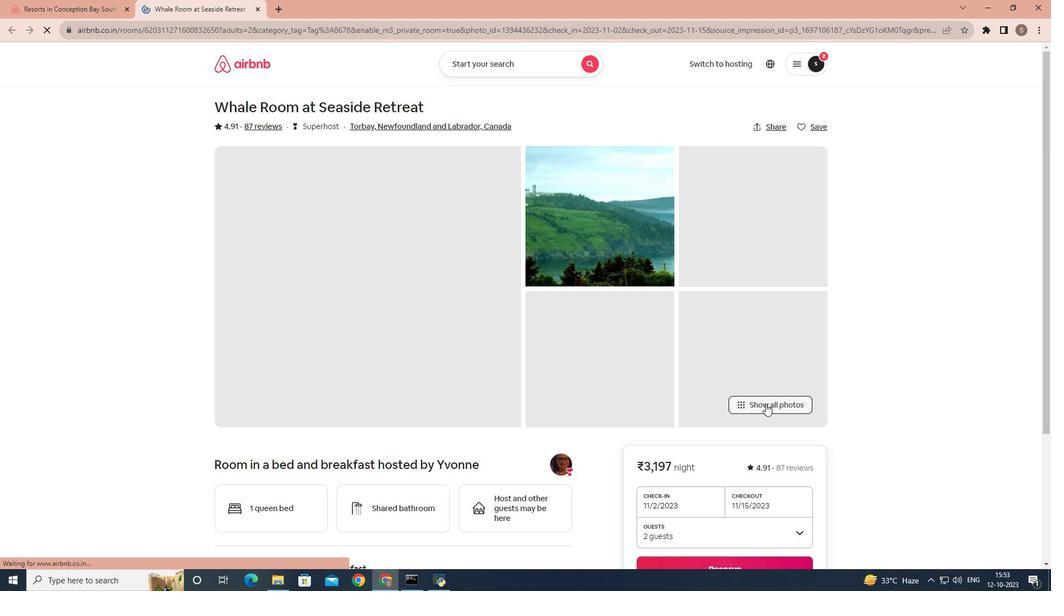 
Action: Mouse moved to (771, 353)
Screenshot: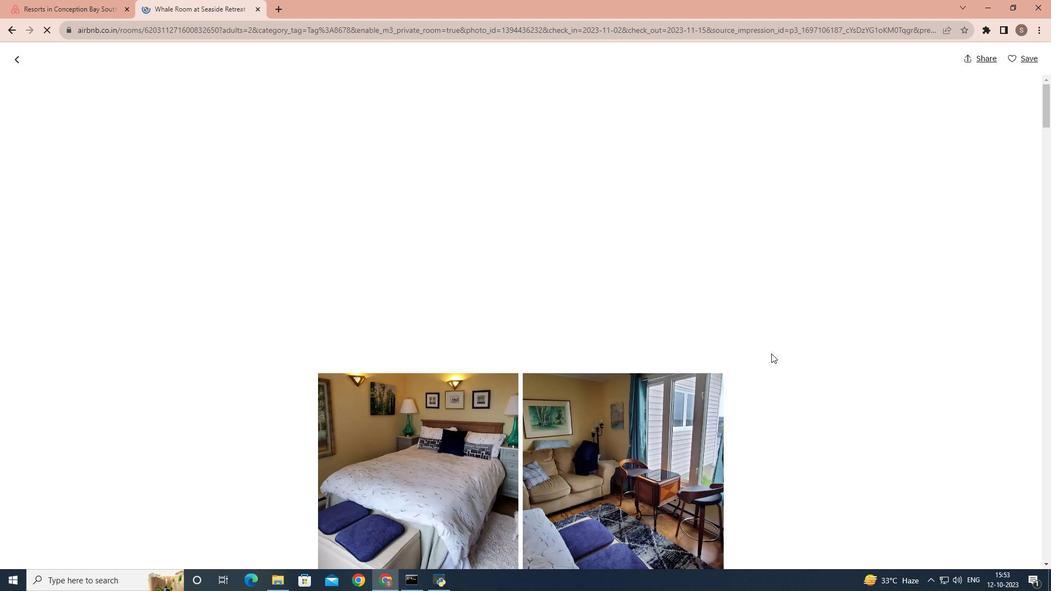 
Action: Mouse scrolled (771, 353) with delta (0, 0)
Screenshot: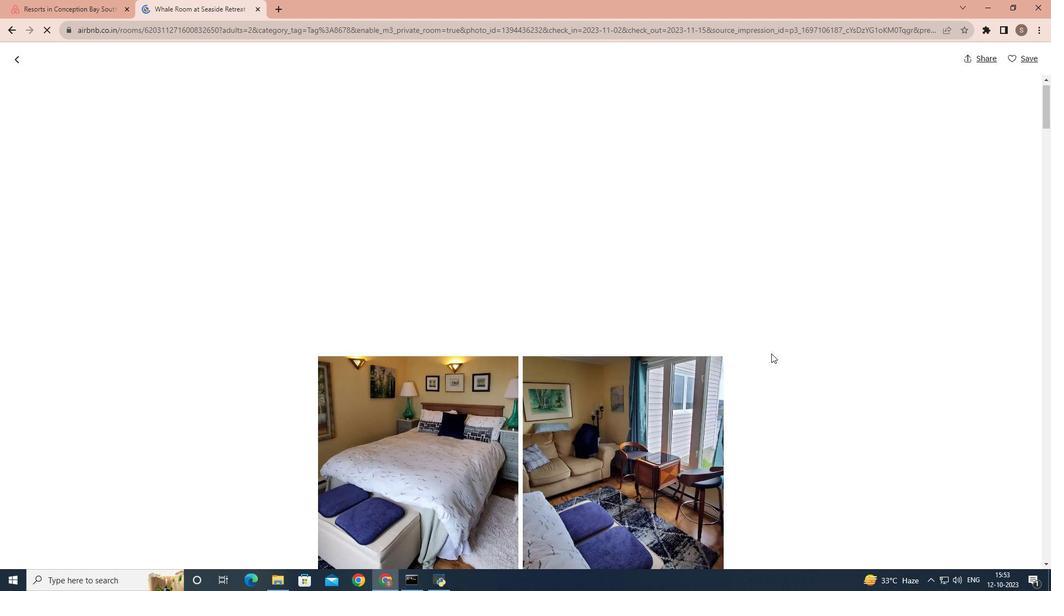 
Action: Mouse scrolled (771, 353) with delta (0, 0)
Screenshot: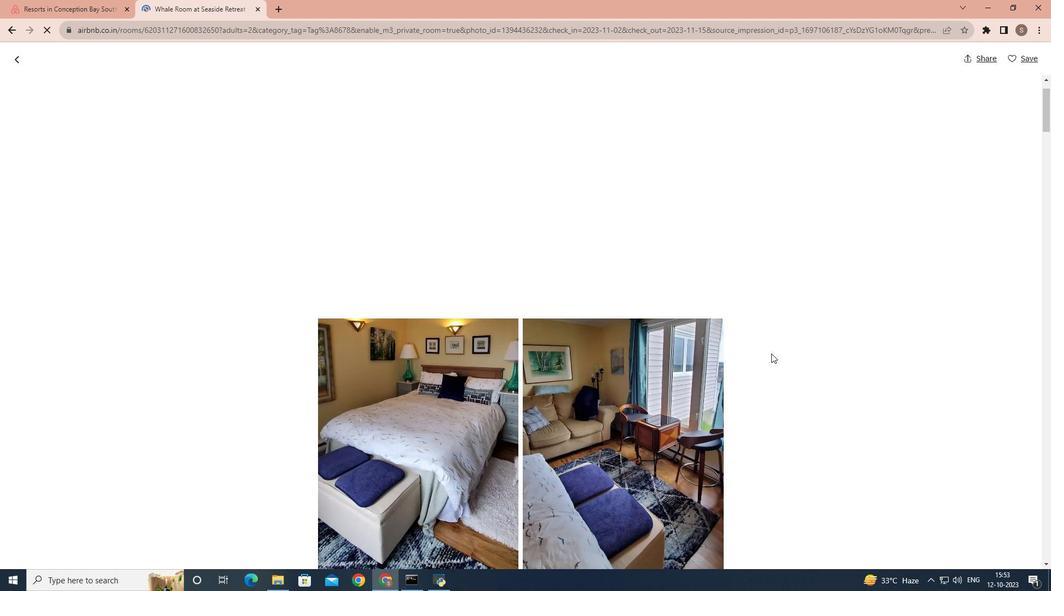 
Action: Mouse scrolled (771, 353) with delta (0, 0)
Screenshot: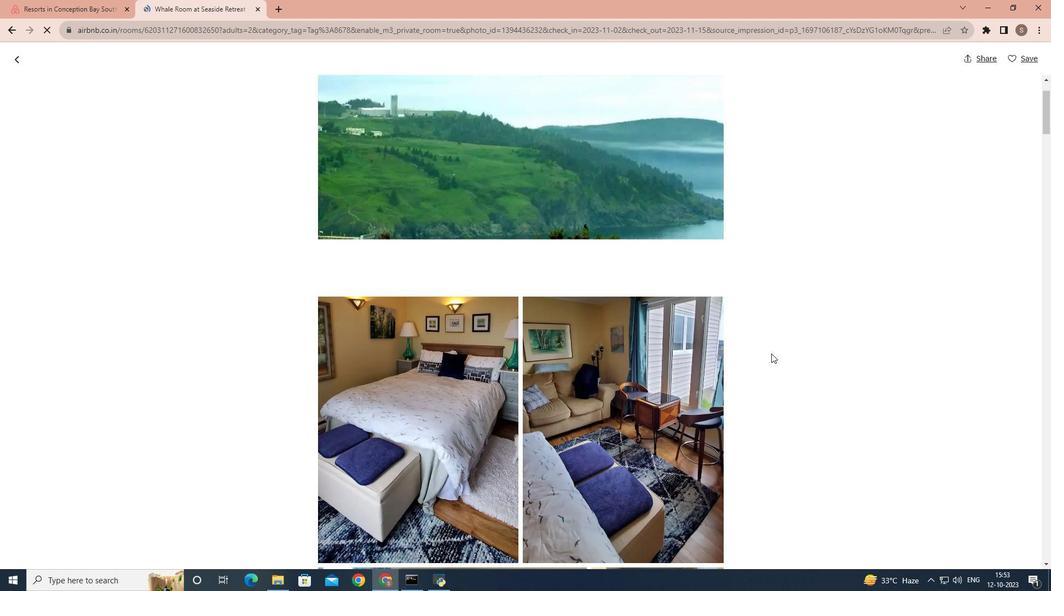 
Action: Mouse scrolled (771, 353) with delta (0, 0)
Screenshot: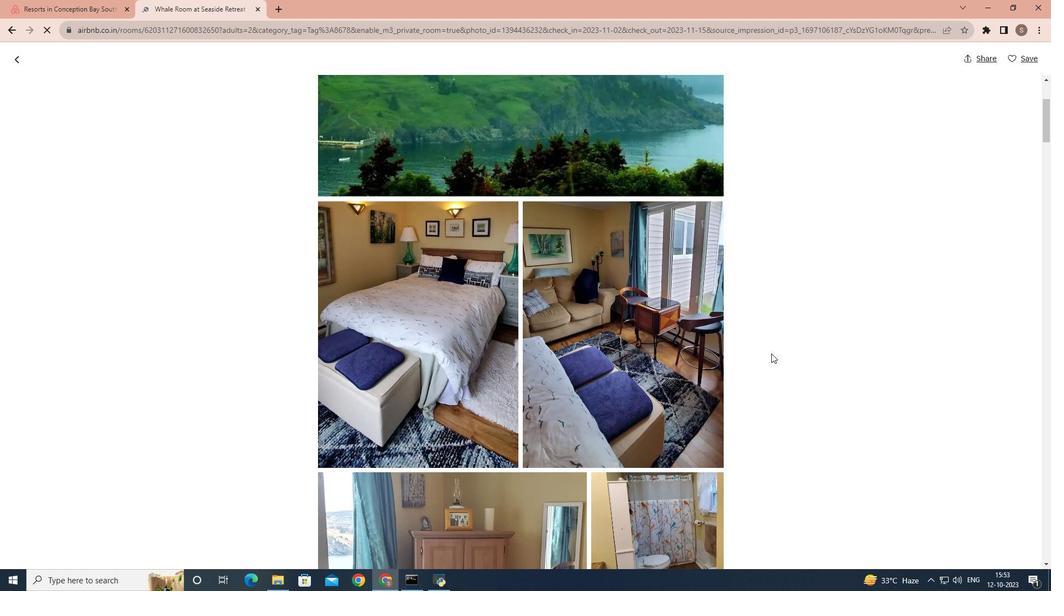 
Action: Mouse scrolled (771, 353) with delta (0, 0)
Screenshot: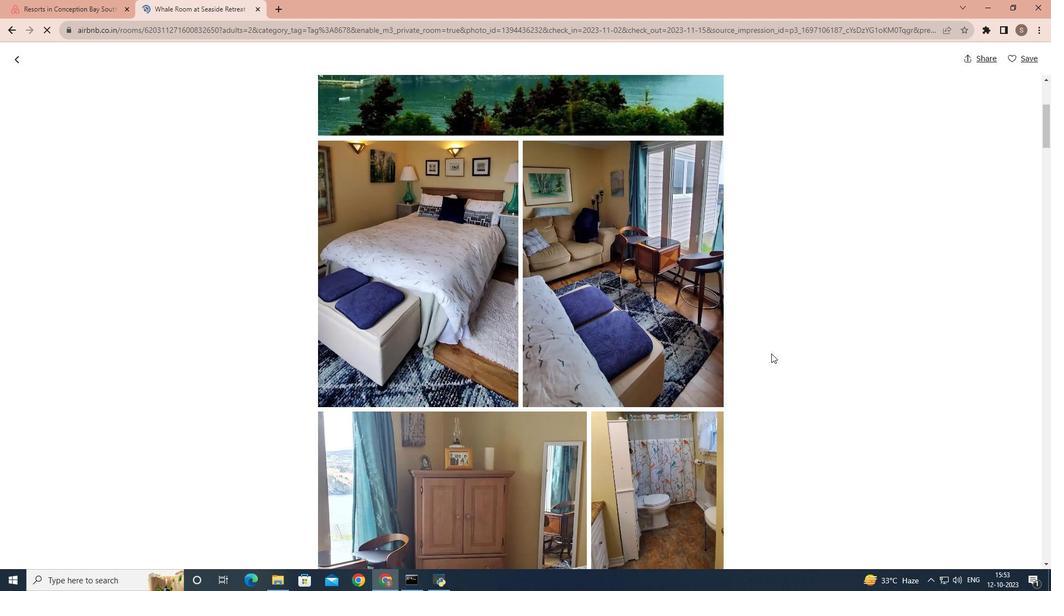 
Action: Mouse scrolled (771, 353) with delta (0, 0)
Screenshot: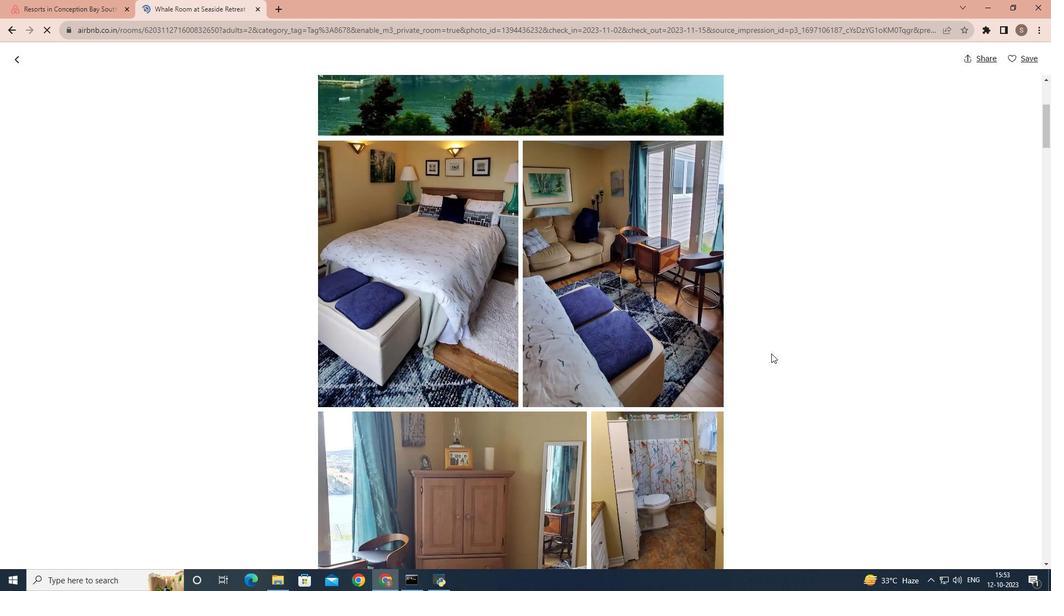 
Action: Mouse scrolled (771, 353) with delta (0, 0)
Screenshot: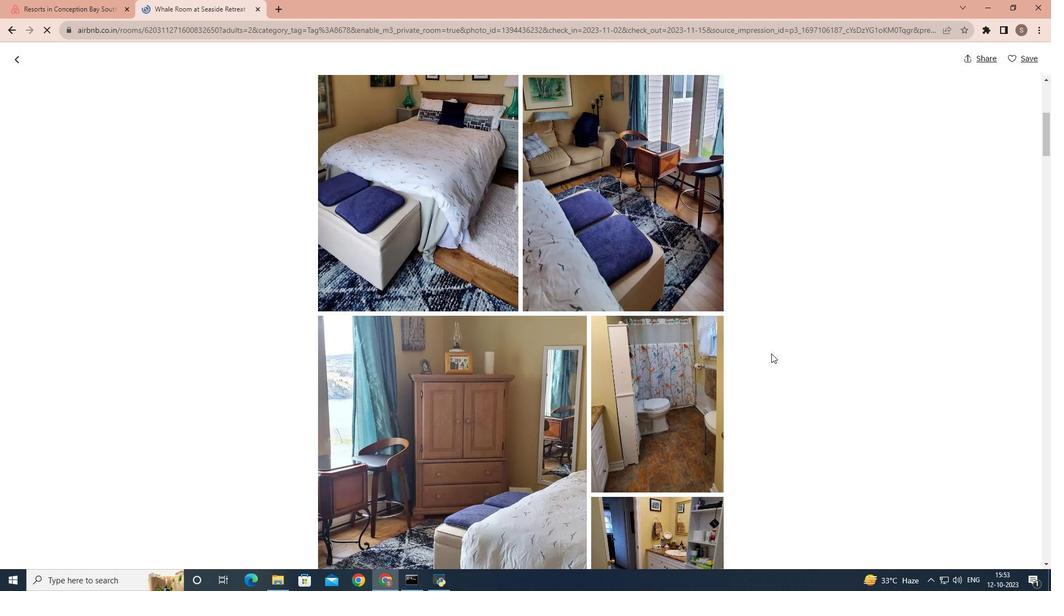 
Action: Mouse scrolled (771, 353) with delta (0, 0)
Screenshot: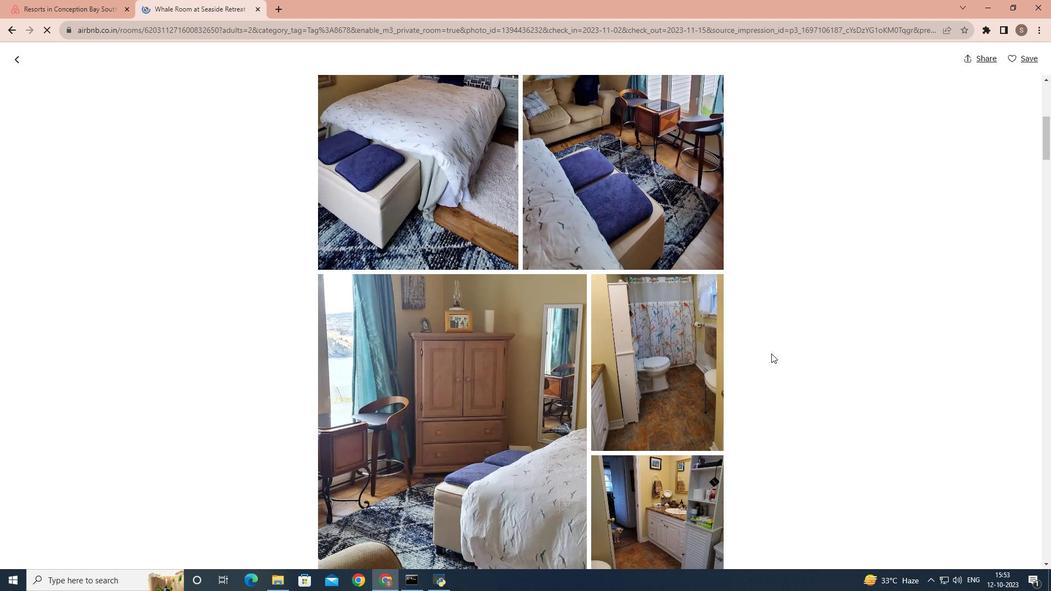
Action: Mouse scrolled (771, 353) with delta (0, 0)
Screenshot: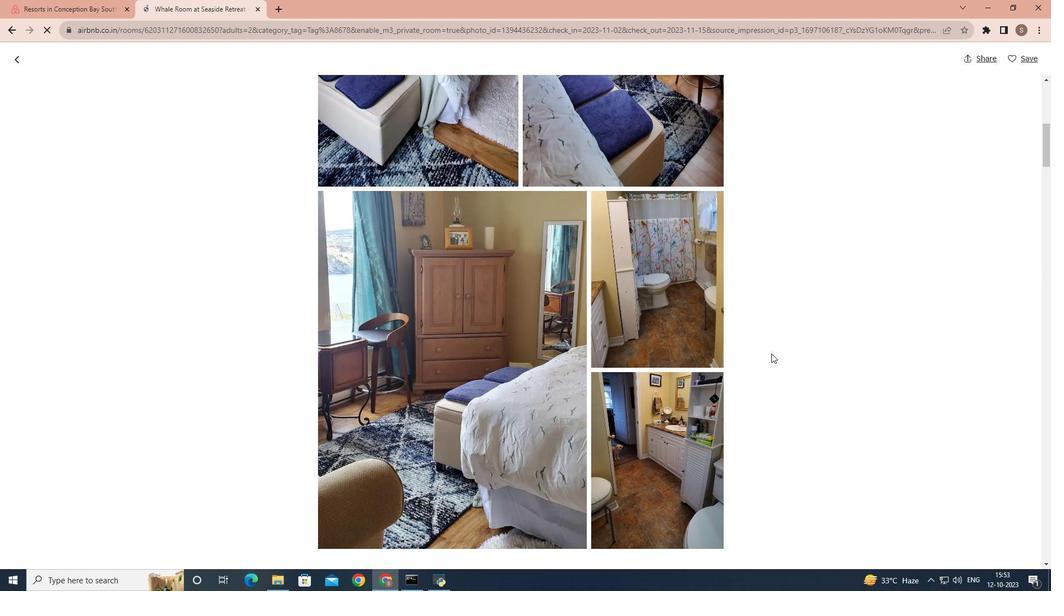 
Action: Mouse scrolled (771, 353) with delta (0, 0)
Screenshot: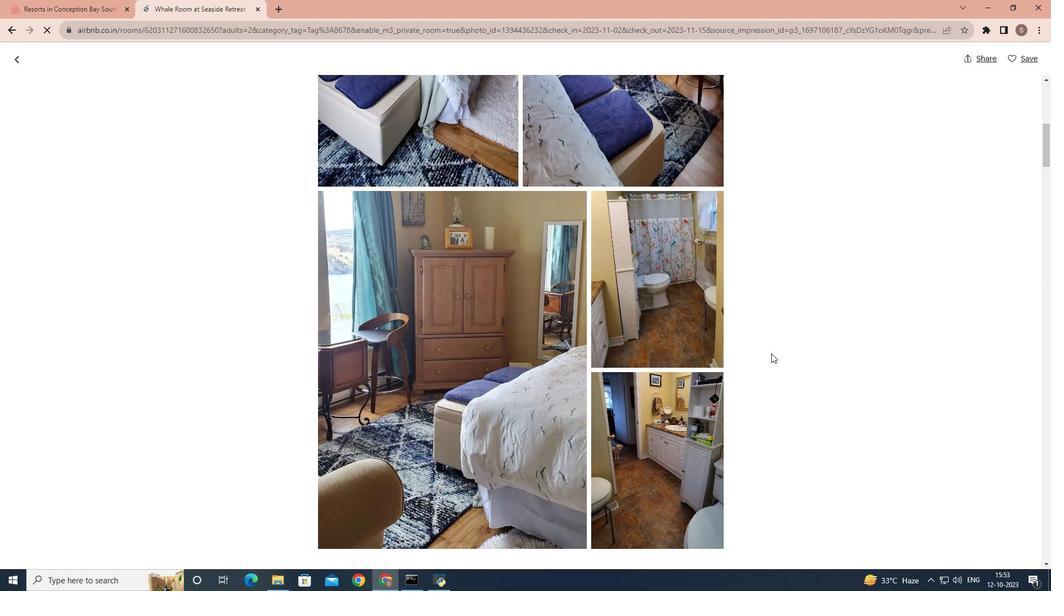 
Action: Mouse scrolled (771, 353) with delta (0, 0)
Screenshot: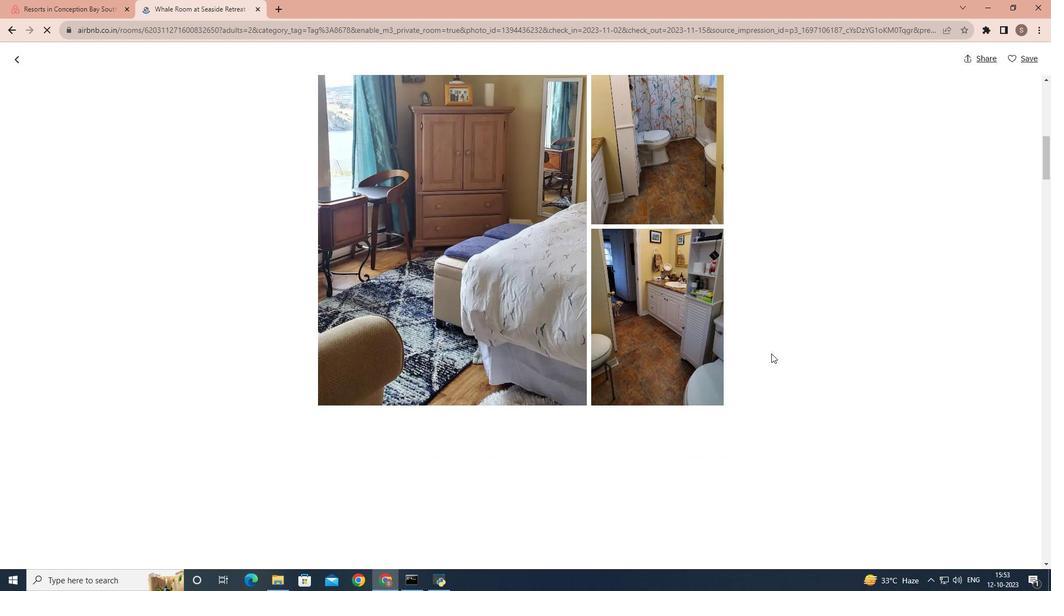 
Action: Mouse scrolled (771, 353) with delta (0, 0)
Screenshot: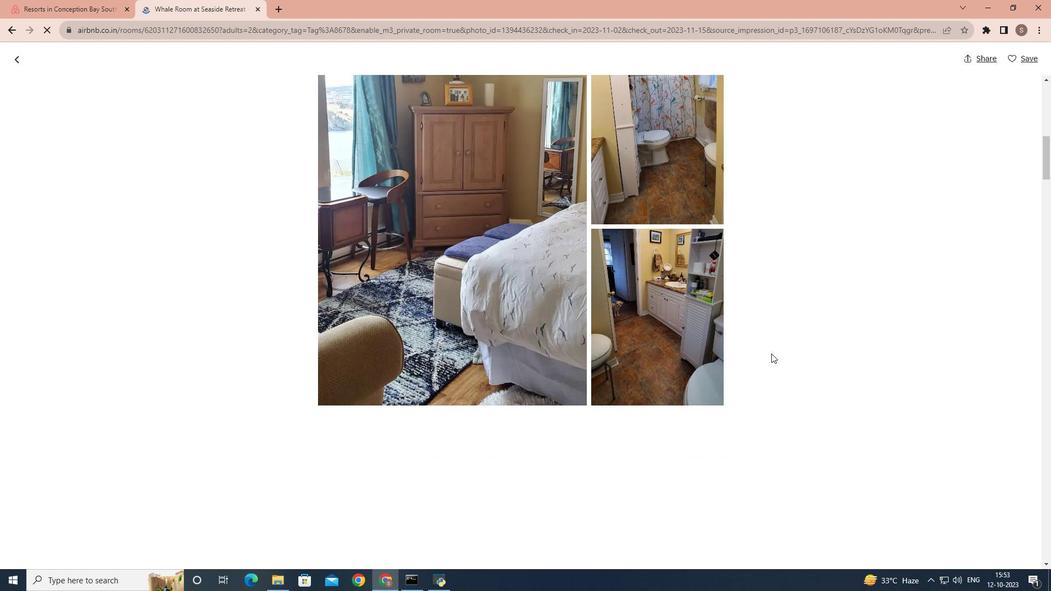 
Action: Mouse scrolled (771, 353) with delta (0, 0)
Screenshot: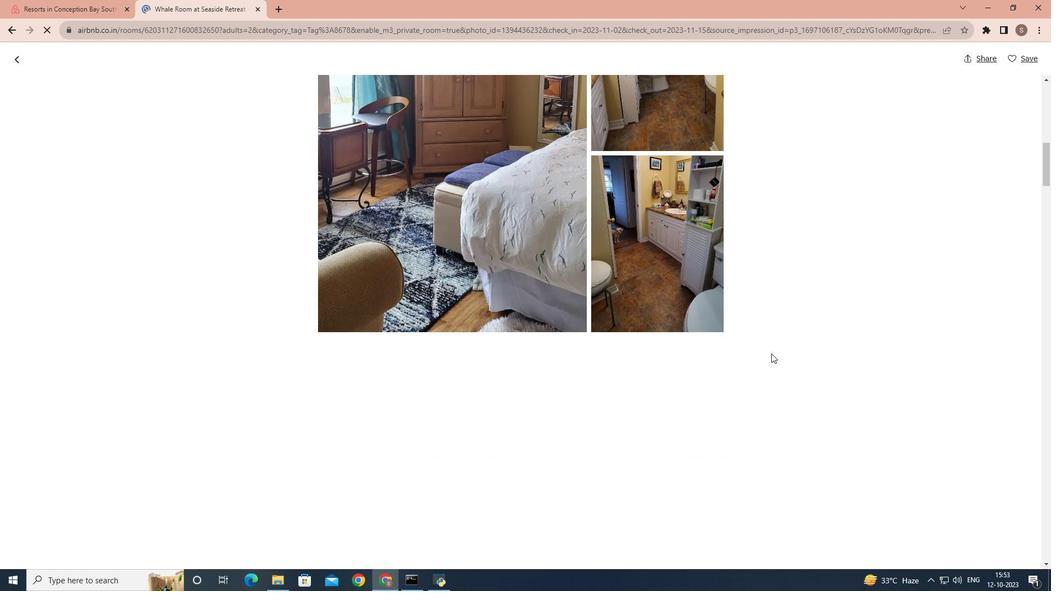 
Action: Mouse scrolled (771, 353) with delta (0, 0)
Screenshot: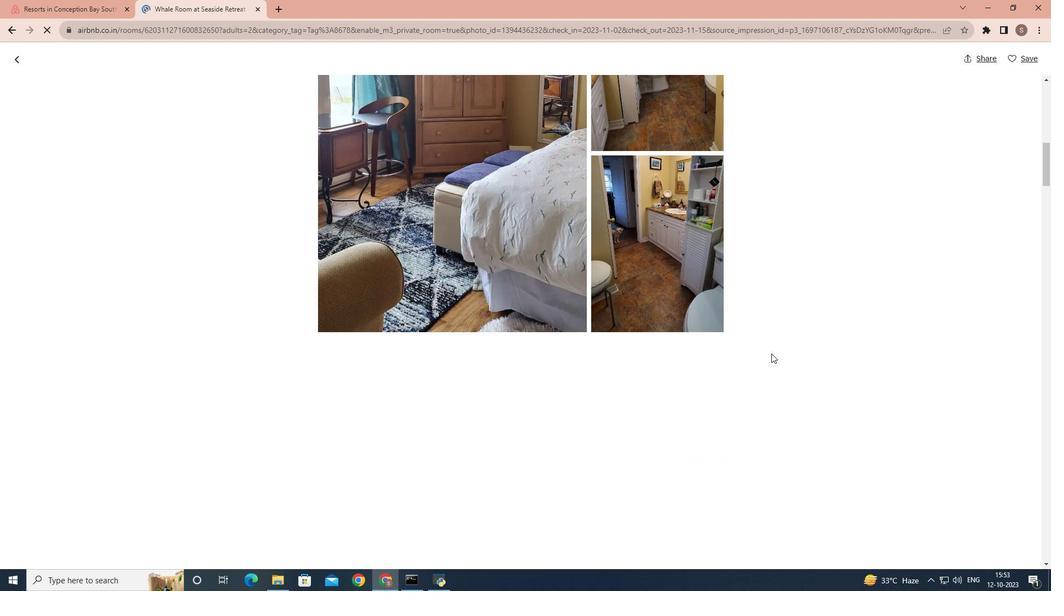 
Action: Mouse scrolled (771, 353) with delta (0, 0)
Screenshot: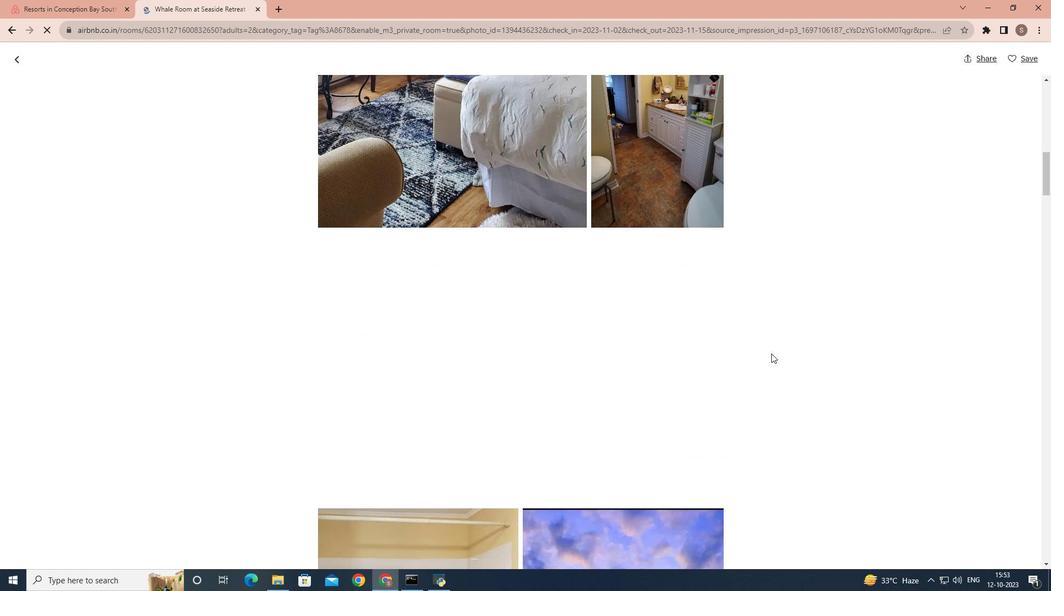 
Action: Mouse scrolled (771, 353) with delta (0, 0)
Screenshot: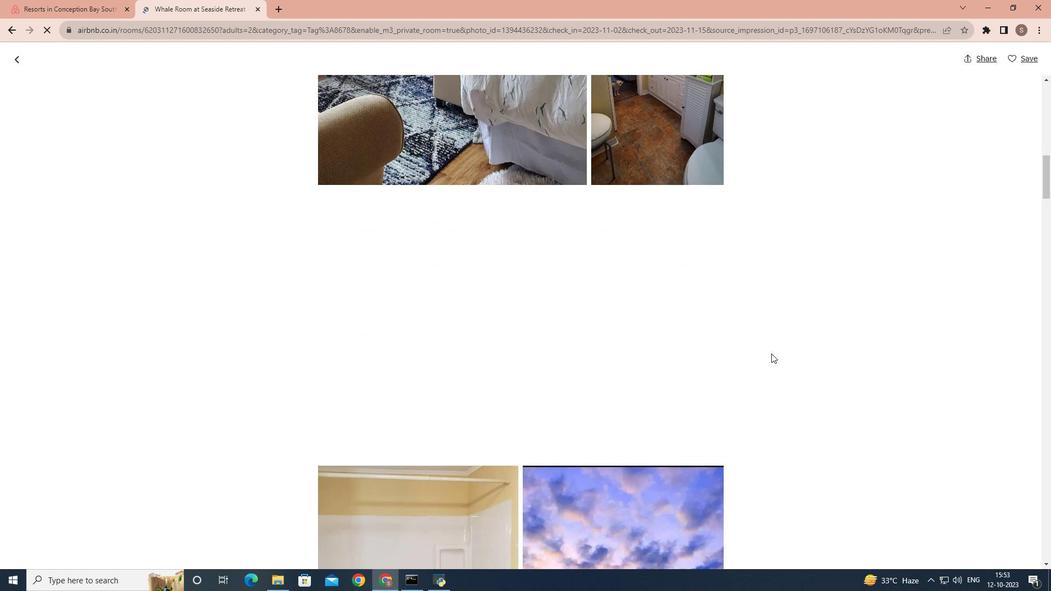 
Action: Mouse scrolled (771, 353) with delta (0, 0)
Screenshot: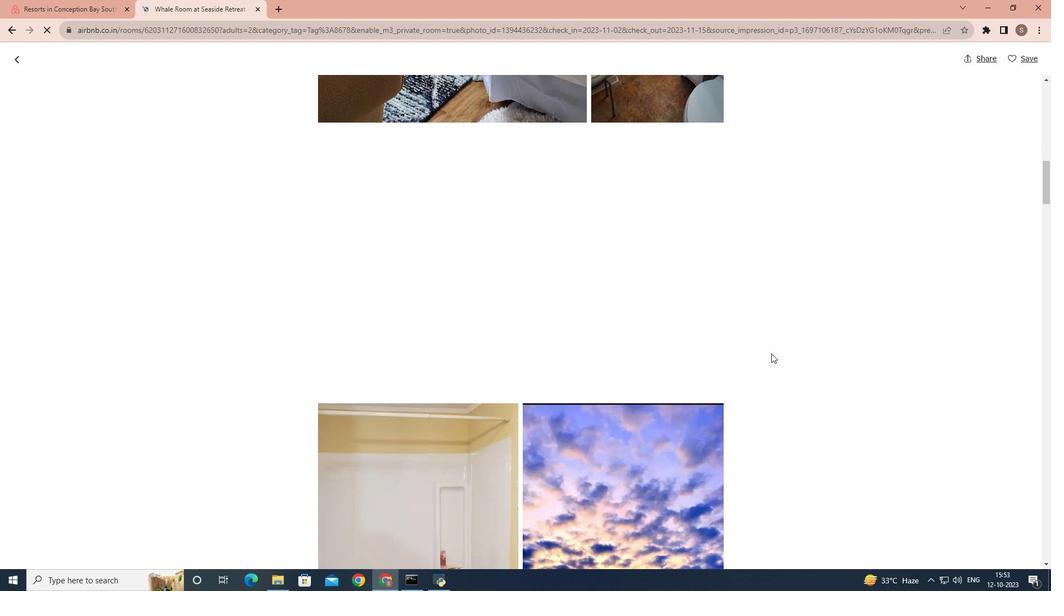 
Action: Mouse scrolled (771, 353) with delta (0, 0)
Screenshot: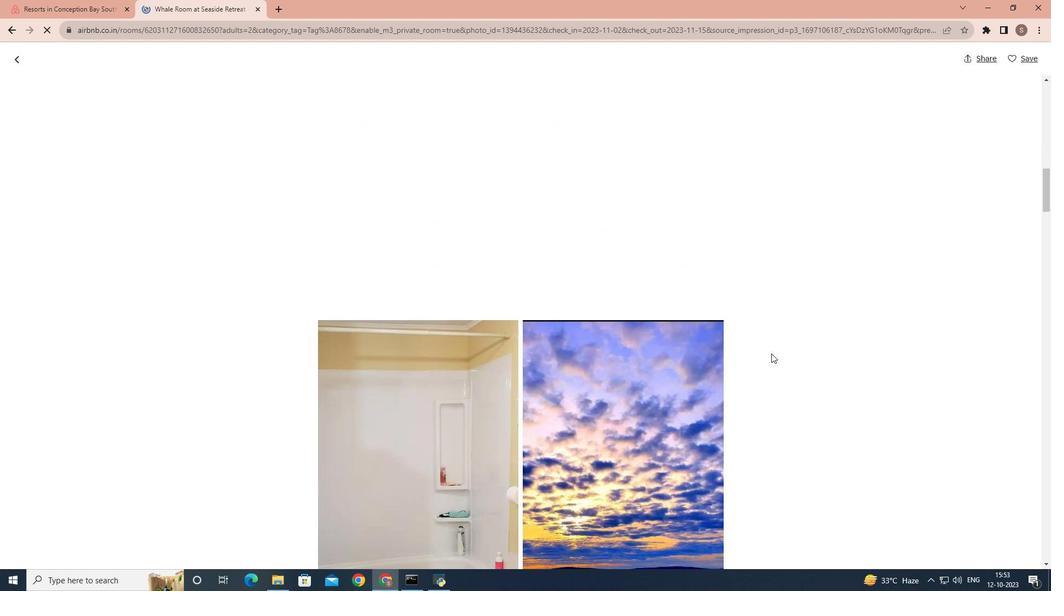 
Action: Mouse scrolled (771, 353) with delta (0, 0)
Screenshot: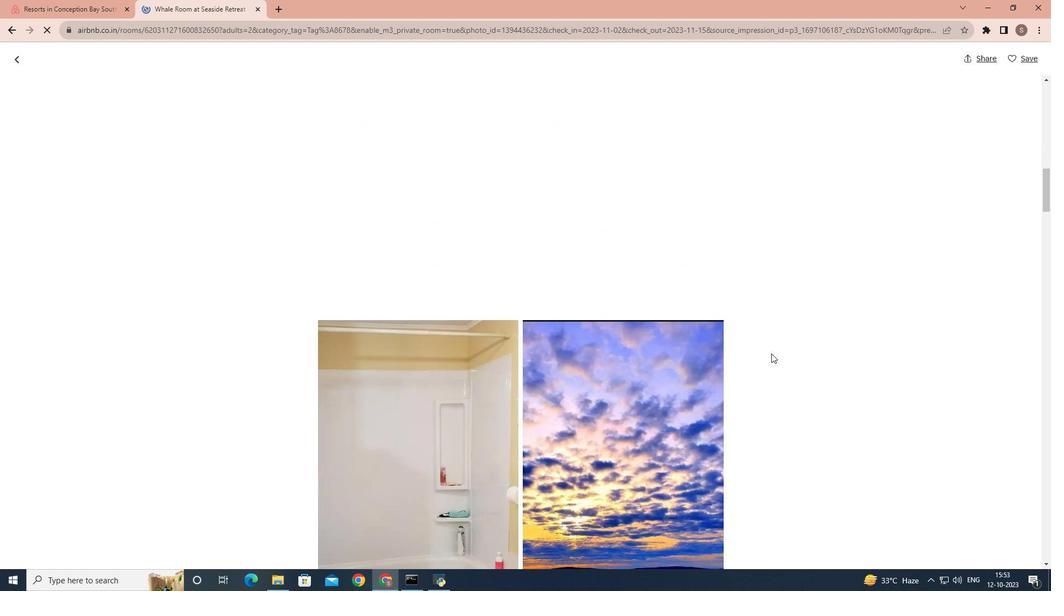 
Action: Mouse scrolled (771, 353) with delta (0, 0)
Screenshot: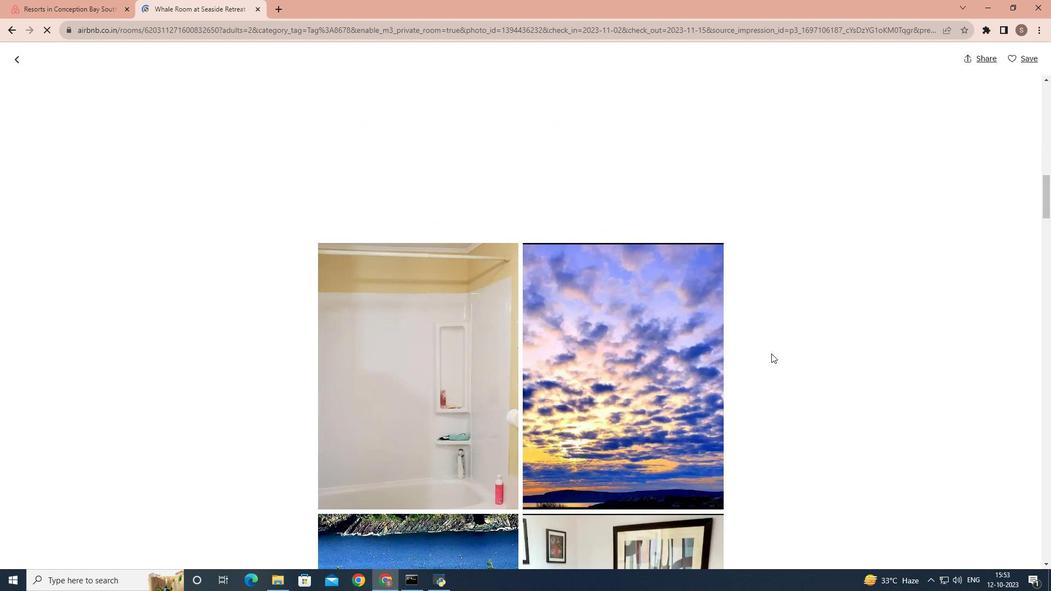 
Action: Mouse scrolled (771, 353) with delta (0, 0)
Screenshot: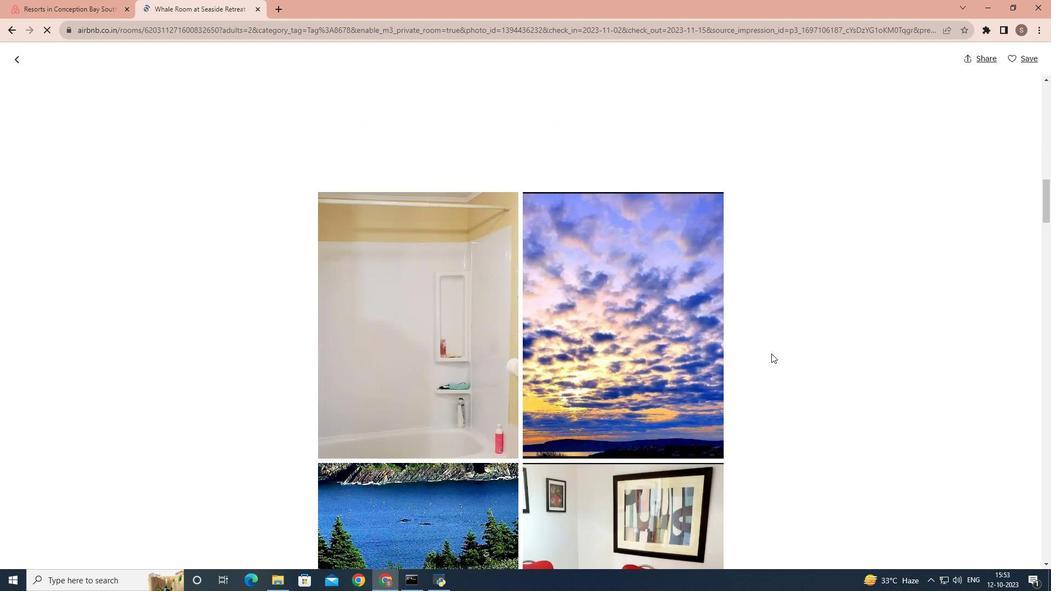
Action: Mouse scrolled (771, 353) with delta (0, 0)
Screenshot: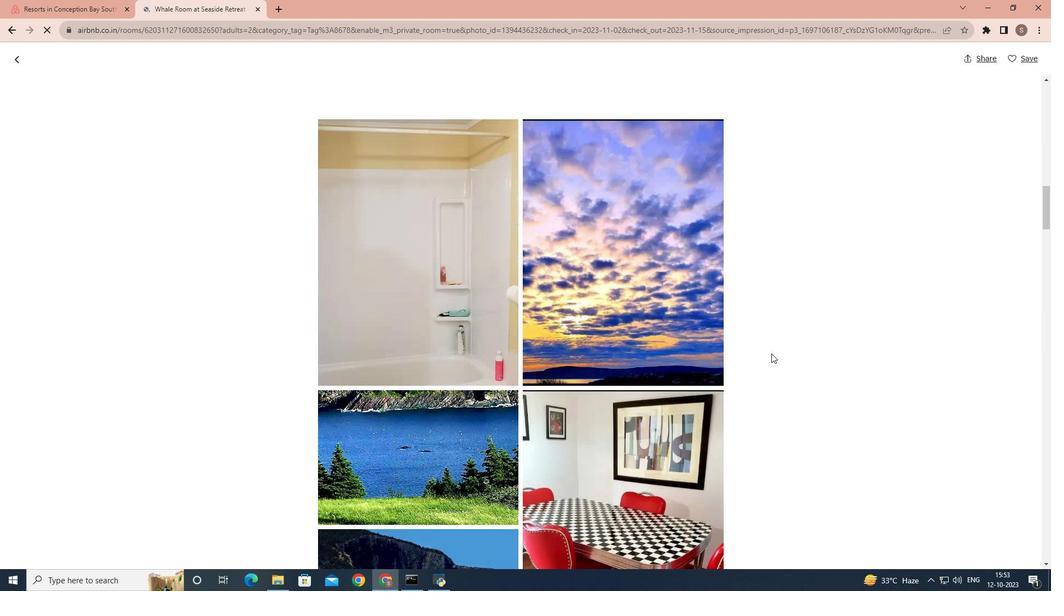 
Action: Mouse scrolled (771, 353) with delta (0, 0)
Screenshot: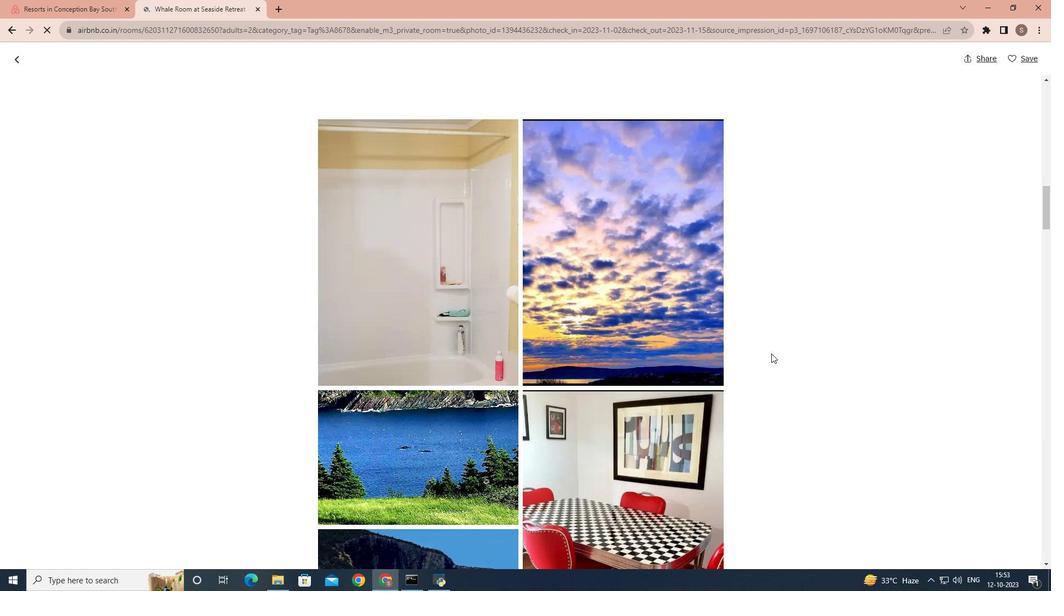 
Action: Mouse scrolled (771, 353) with delta (0, 0)
Screenshot: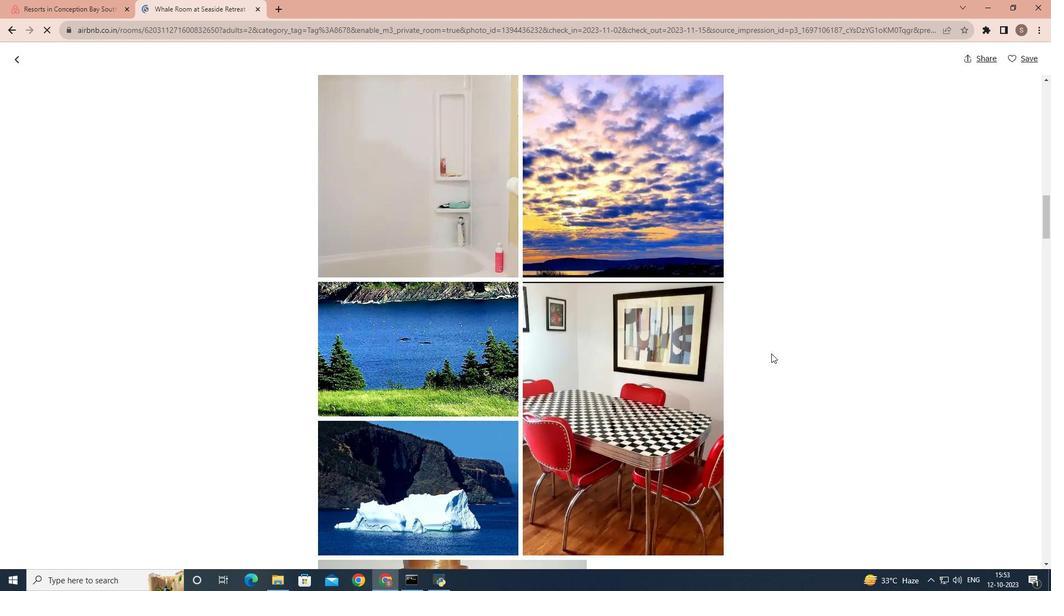 
Action: Mouse scrolled (771, 353) with delta (0, 0)
Screenshot: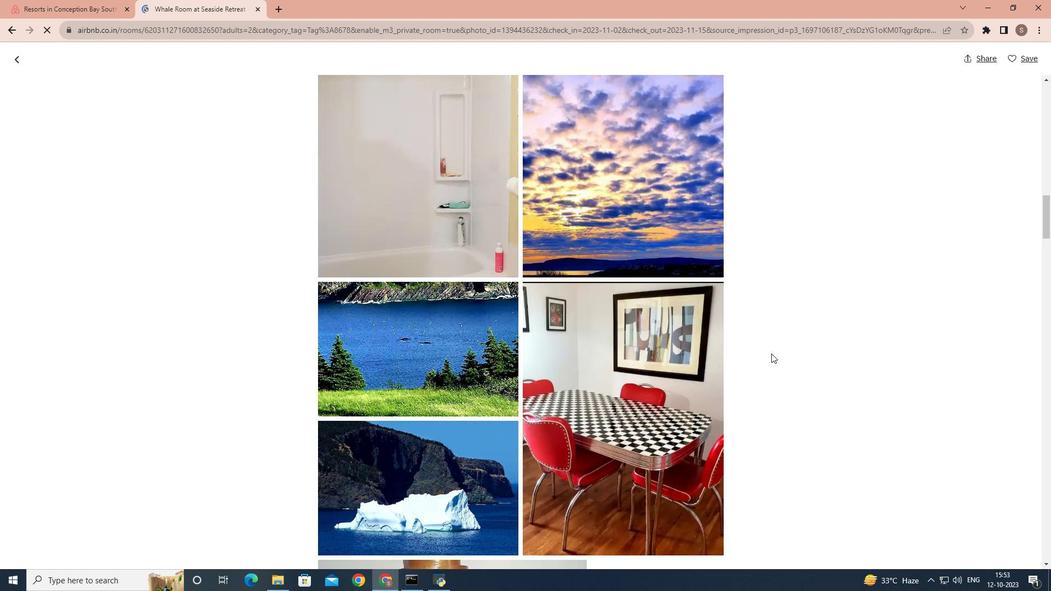 
Action: Mouse scrolled (771, 353) with delta (0, 0)
Screenshot: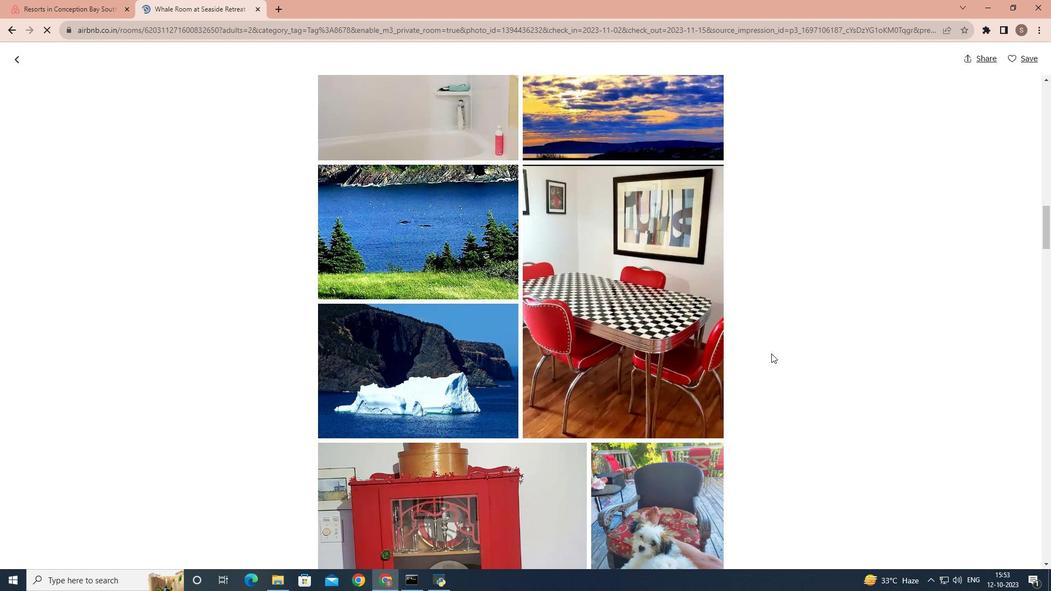 
Action: Mouse scrolled (771, 353) with delta (0, 0)
Screenshot: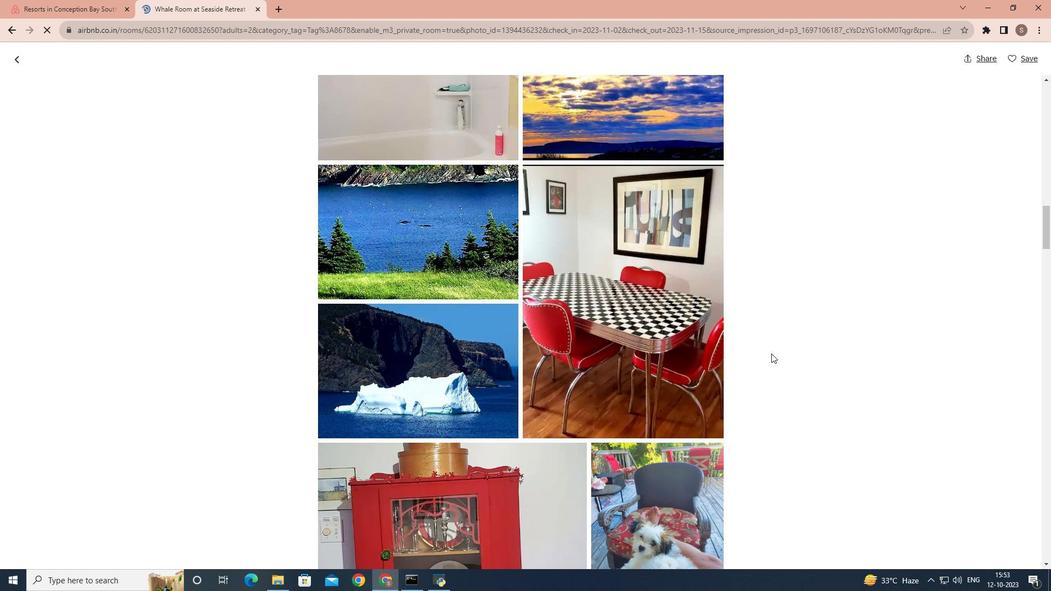 
Action: Mouse scrolled (771, 353) with delta (0, 0)
Screenshot: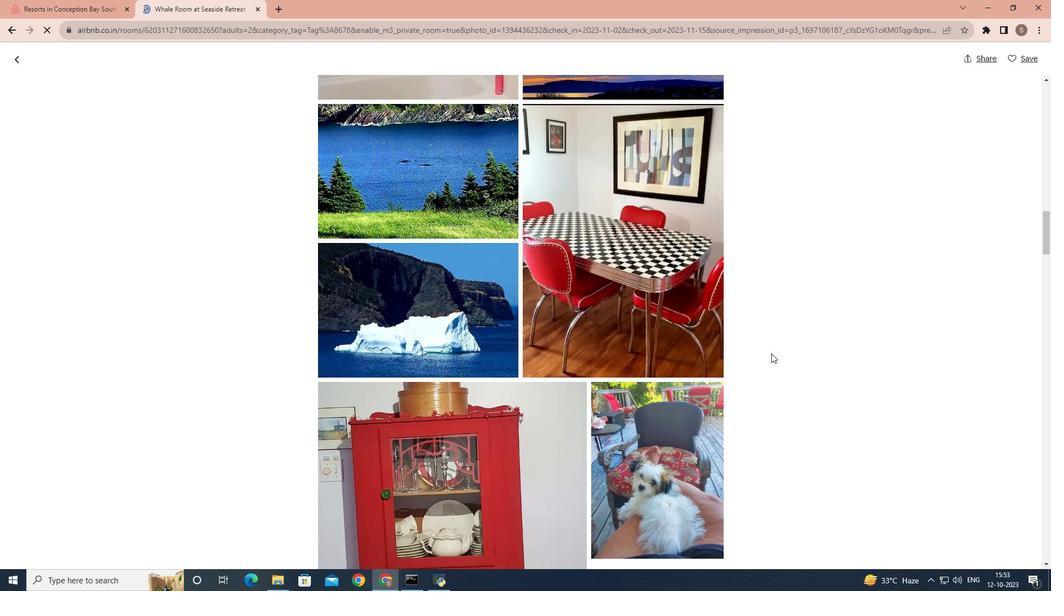 
Action: Mouse scrolled (771, 353) with delta (0, 0)
Screenshot: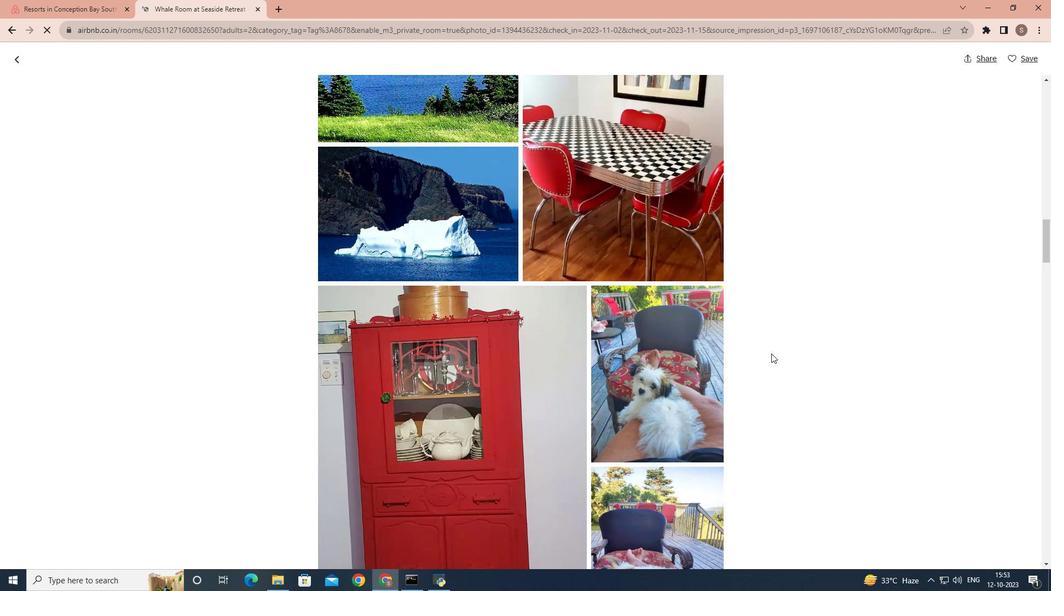 
Action: Mouse scrolled (771, 353) with delta (0, 0)
Screenshot: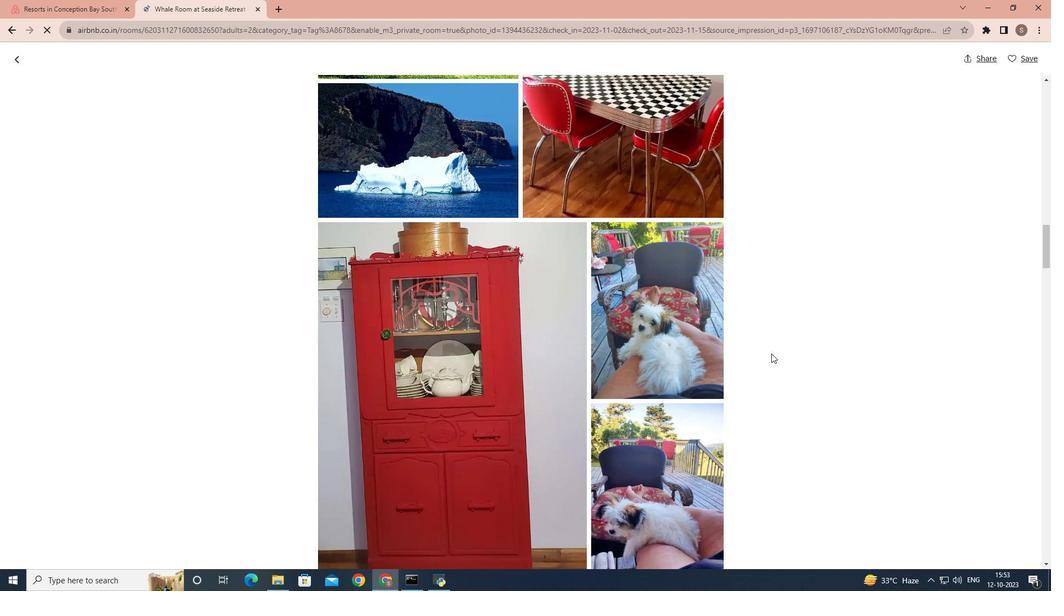 
Action: Mouse scrolled (771, 353) with delta (0, 0)
Screenshot: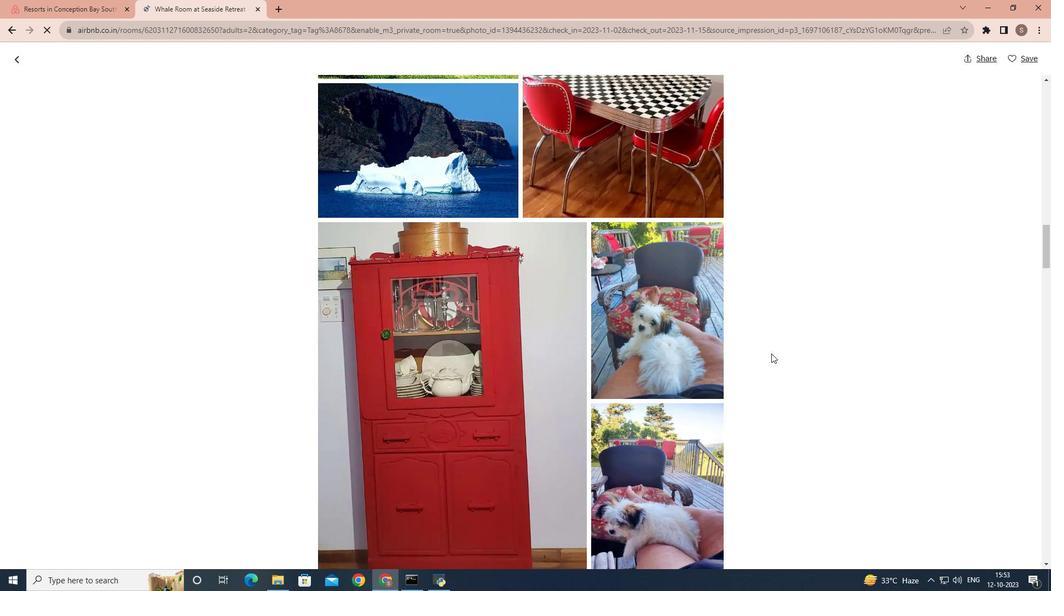 
Action: Mouse scrolled (771, 353) with delta (0, 0)
Screenshot: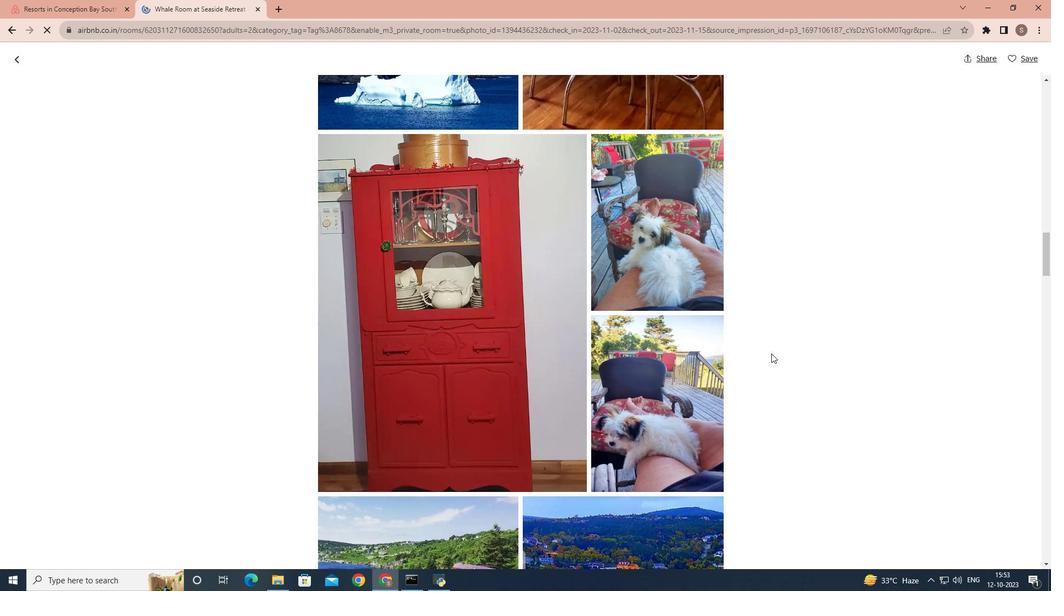 
Action: Mouse scrolled (771, 353) with delta (0, 0)
Screenshot: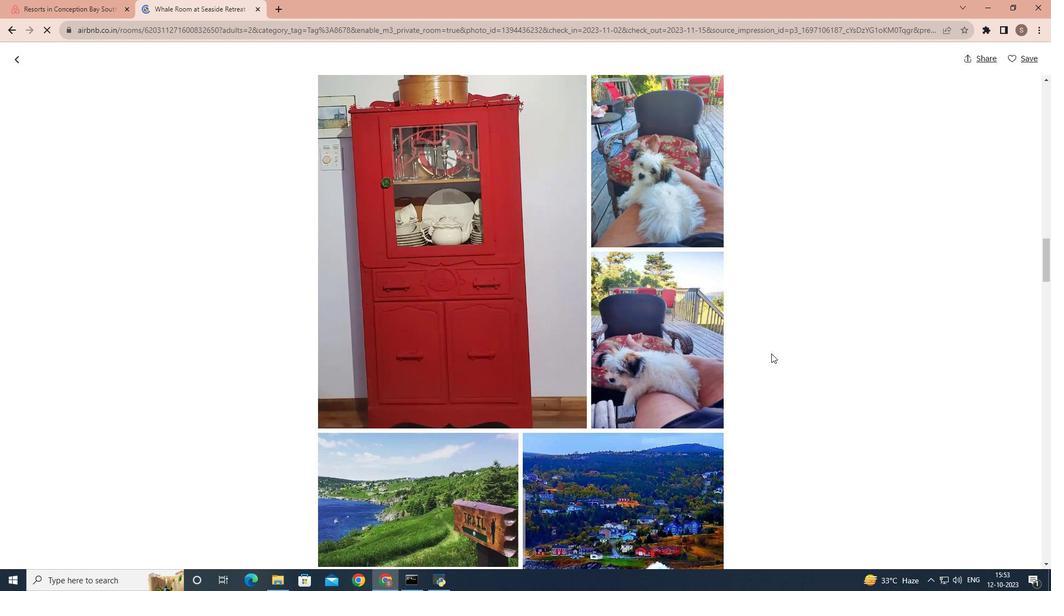 
Action: Mouse scrolled (771, 353) with delta (0, 0)
Screenshot: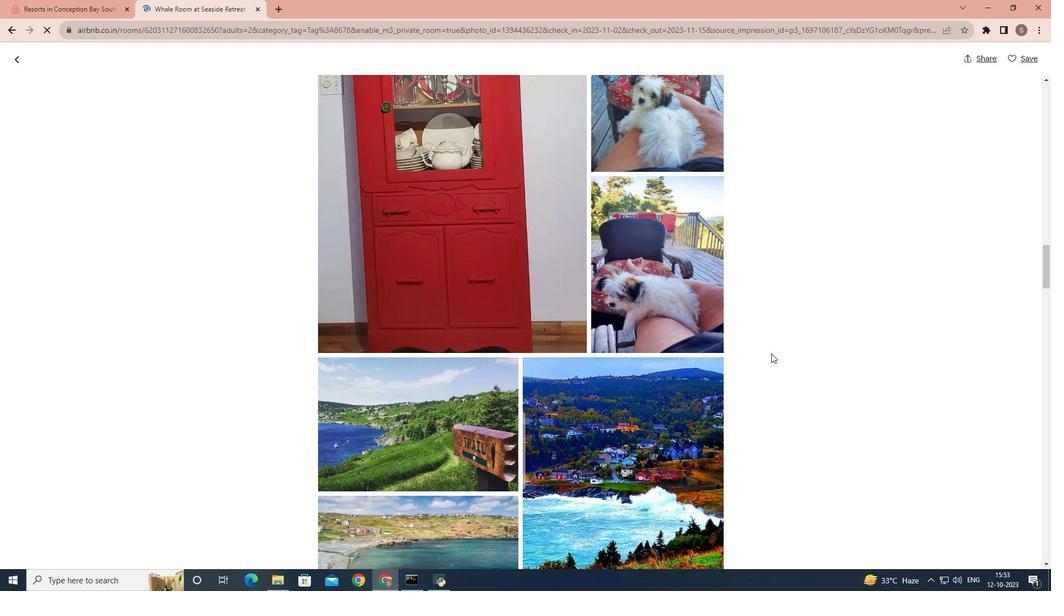 
Action: Mouse scrolled (771, 353) with delta (0, 0)
Screenshot: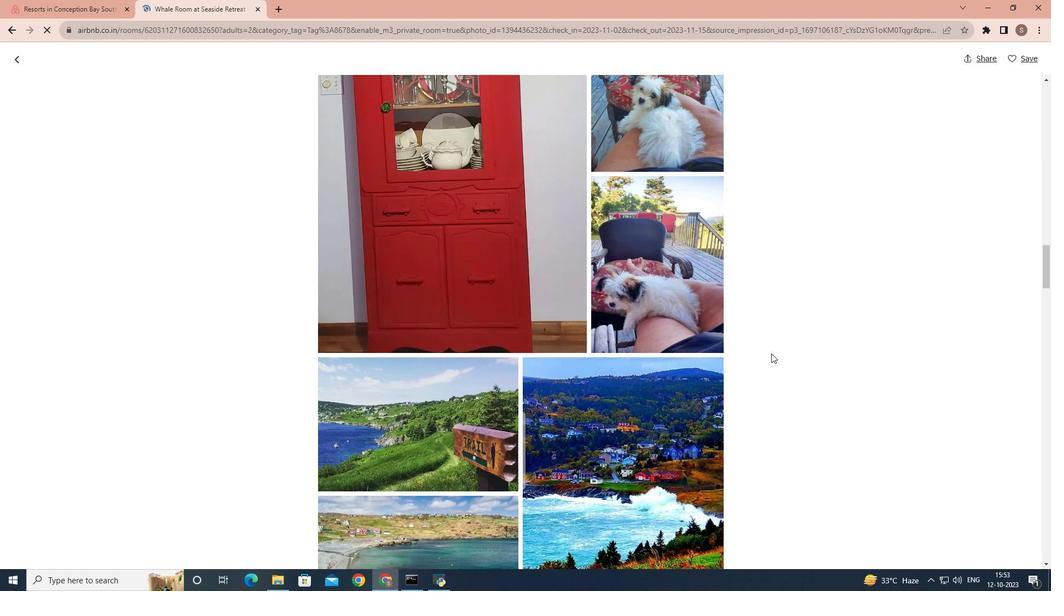 
Action: Mouse scrolled (771, 353) with delta (0, 0)
Screenshot: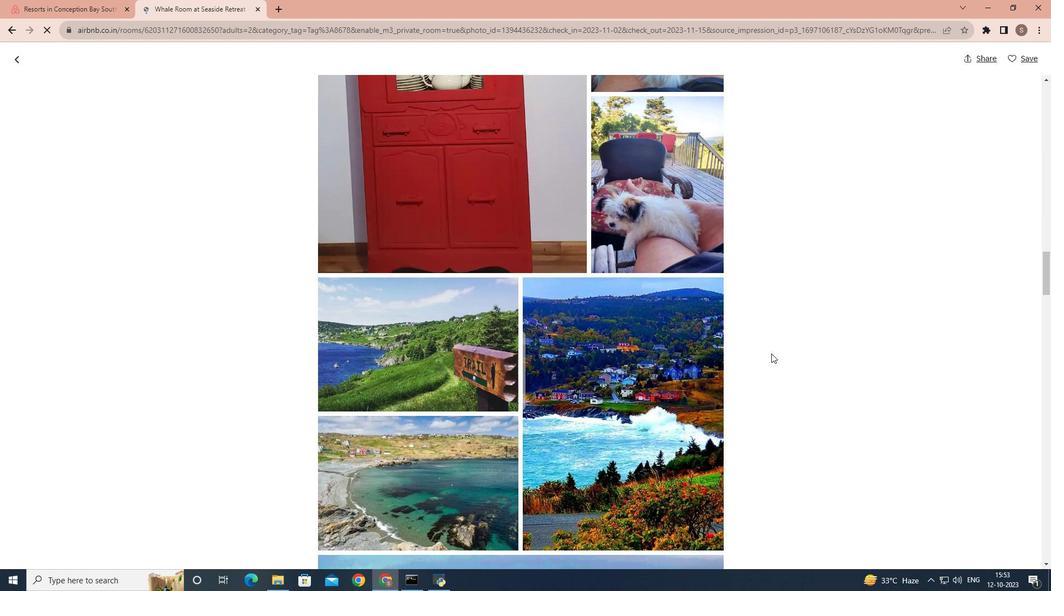 
Action: Mouse scrolled (771, 353) with delta (0, 0)
Screenshot: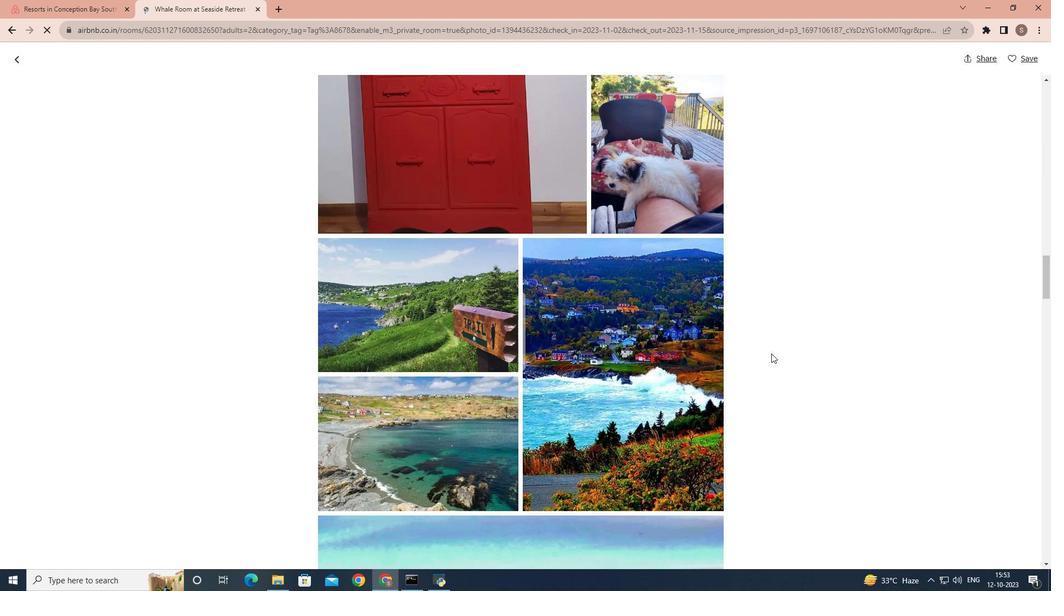 
Action: Mouse scrolled (771, 353) with delta (0, 0)
Screenshot: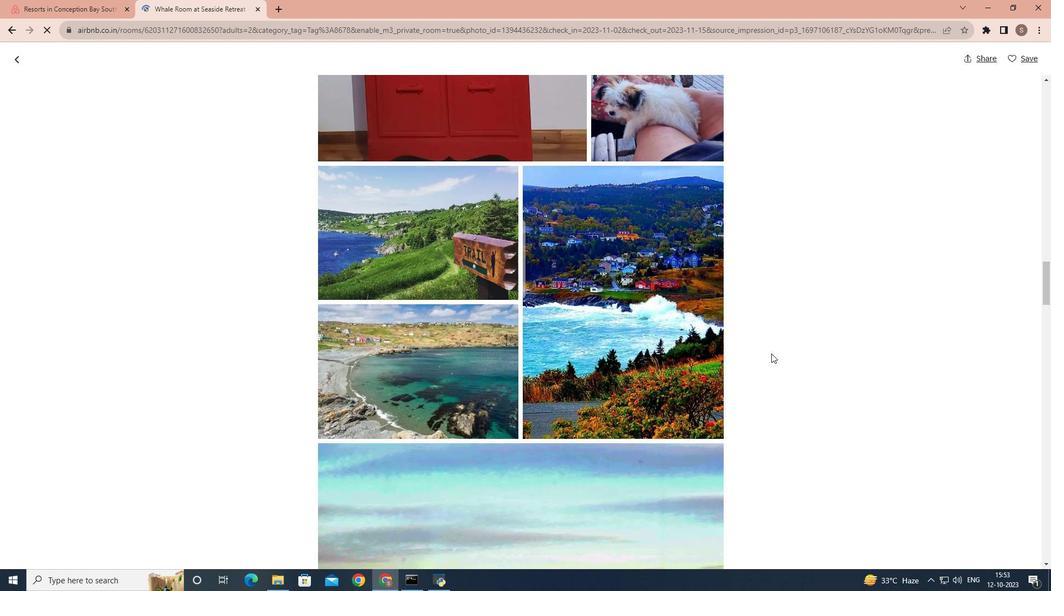 
Action: Mouse scrolled (771, 353) with delta (0, 0)
Screenshot: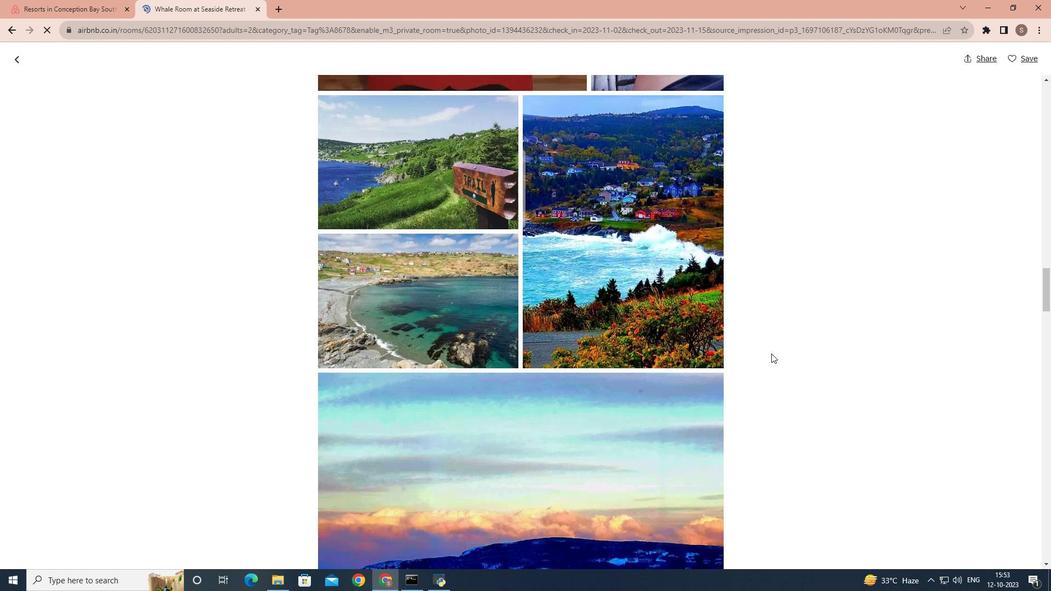 
Action: Mouse scrolled (771, 353) with delta (0, 0)
Screenshot: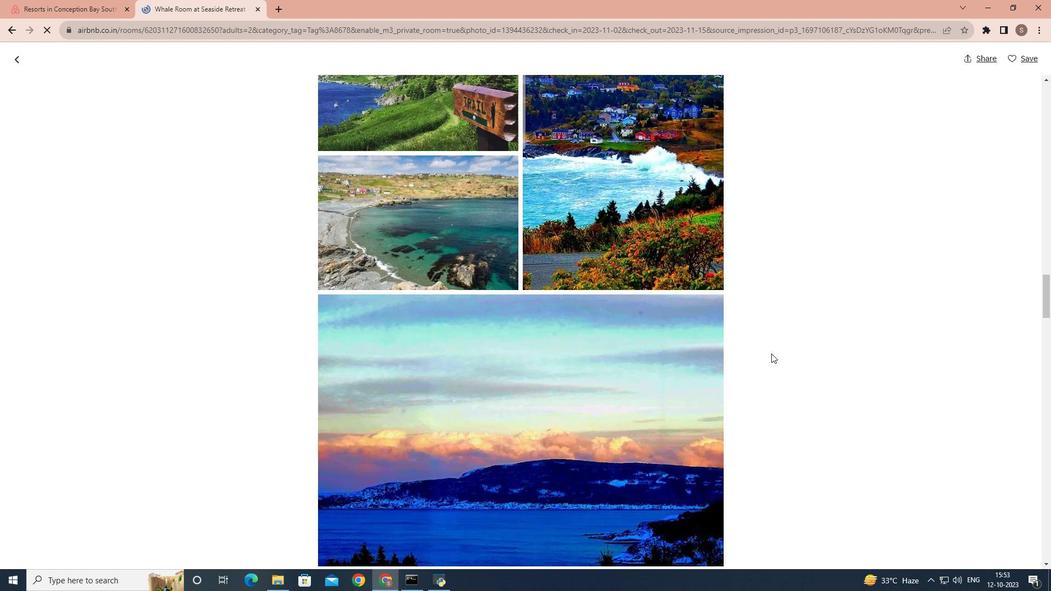 
Action: Mouse scrolled (771, 353) with delta (0, 0)
Screenshot: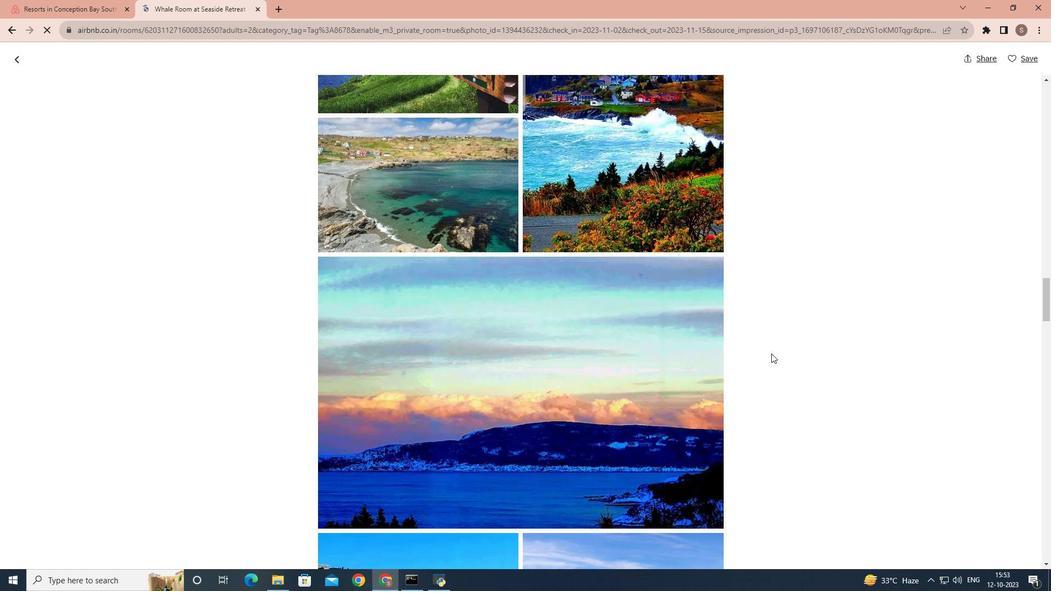 
Action: Mouse scrolled (771, 353) with delta (0, 0)
Screenshot: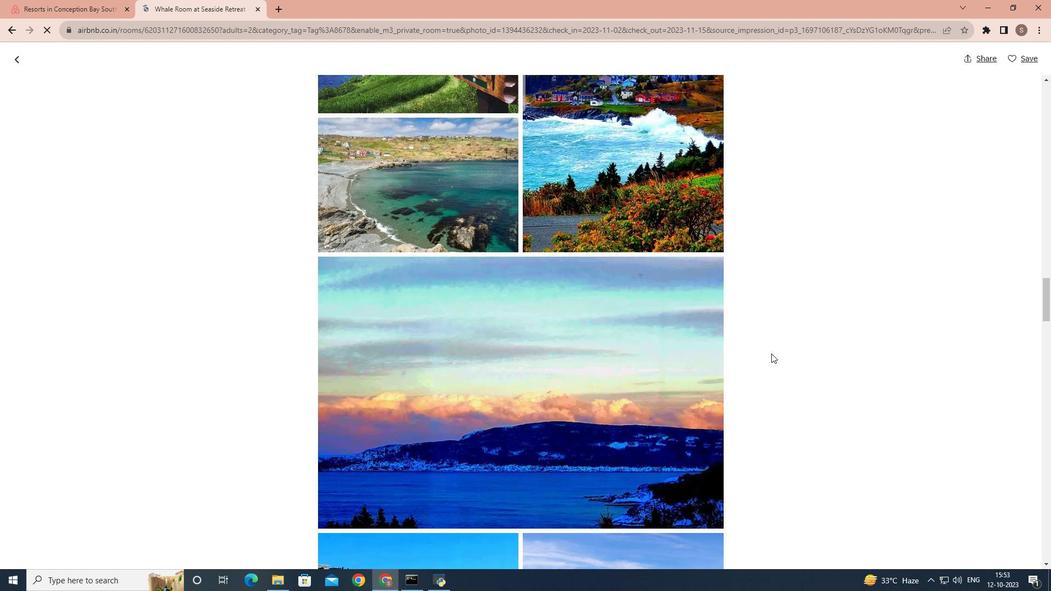 
Action: Mouse scrolled (771, 353) with delta (0, 0)
Screenshot: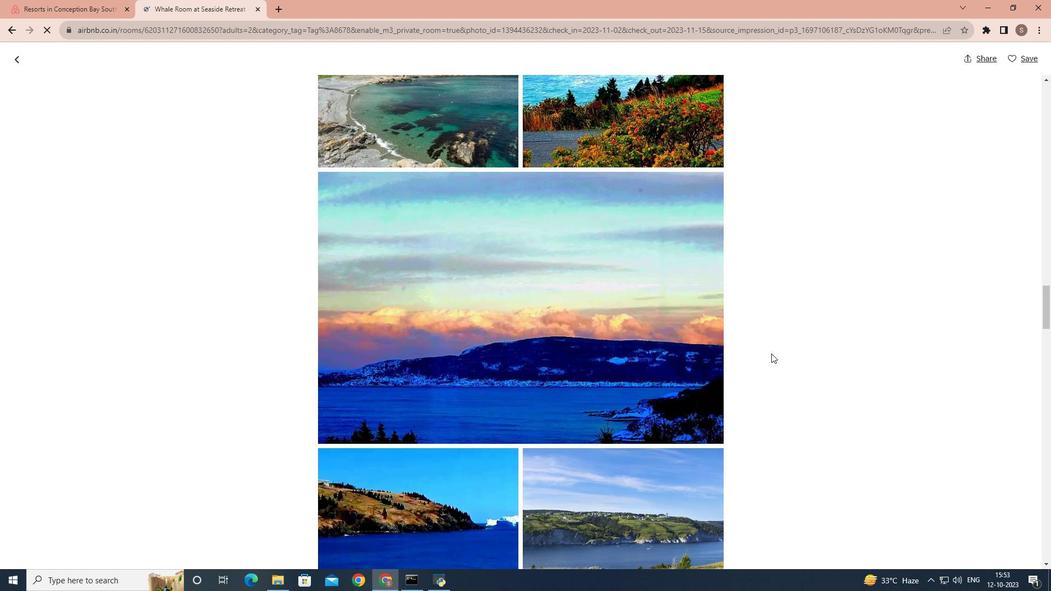 
Action: Mouse scrolled (771, 353) with delta (0, 0)
Screenshot: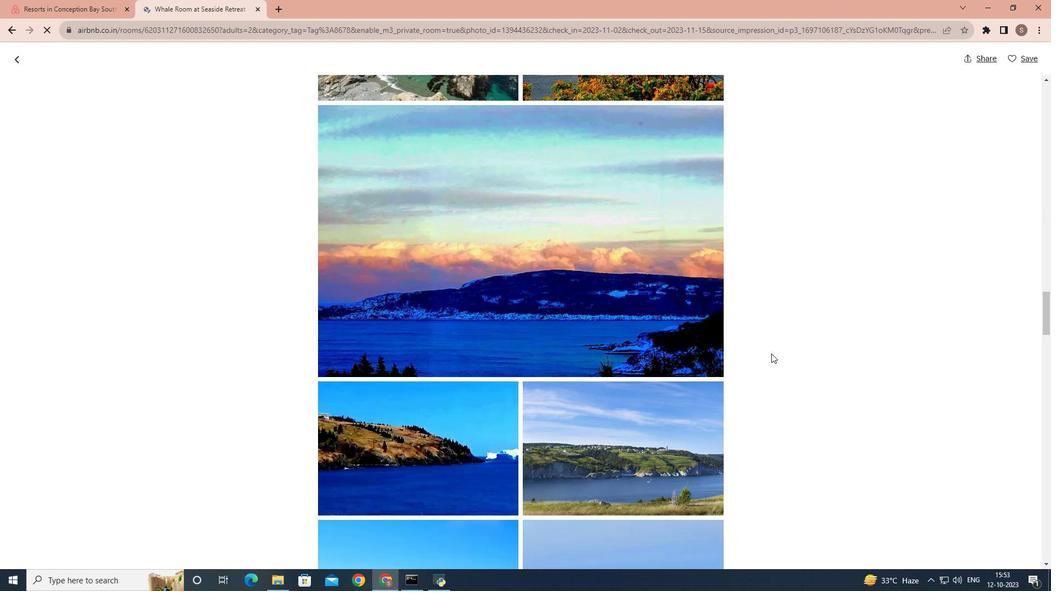 
Action: Mouse scrolled (771, 353) with delta (0, 0)
Screenshot: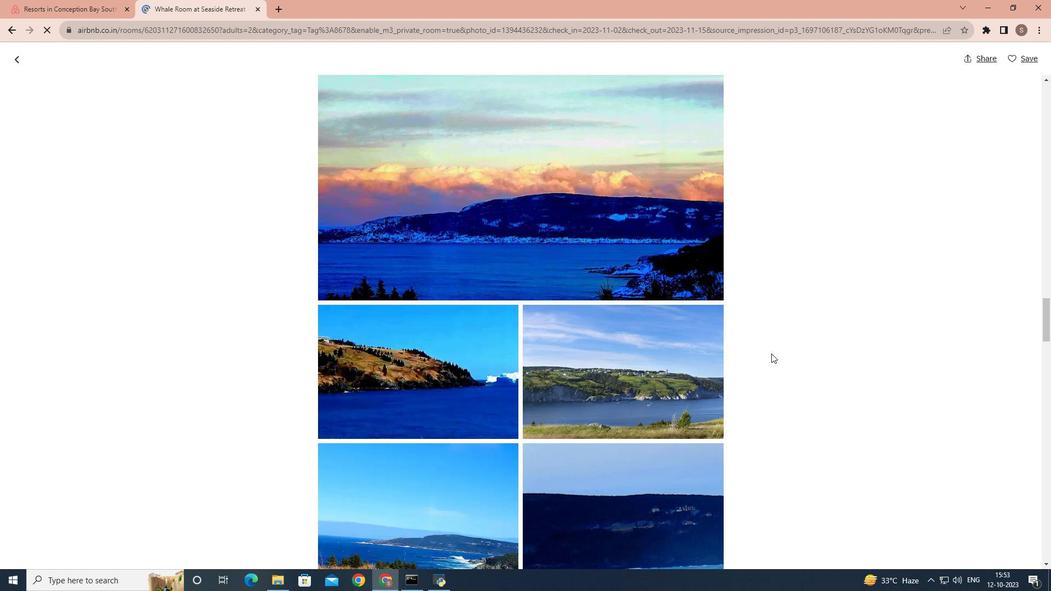 
Action: Mouse scrolled (771, 353) with delta (0, 0)
Screenshot: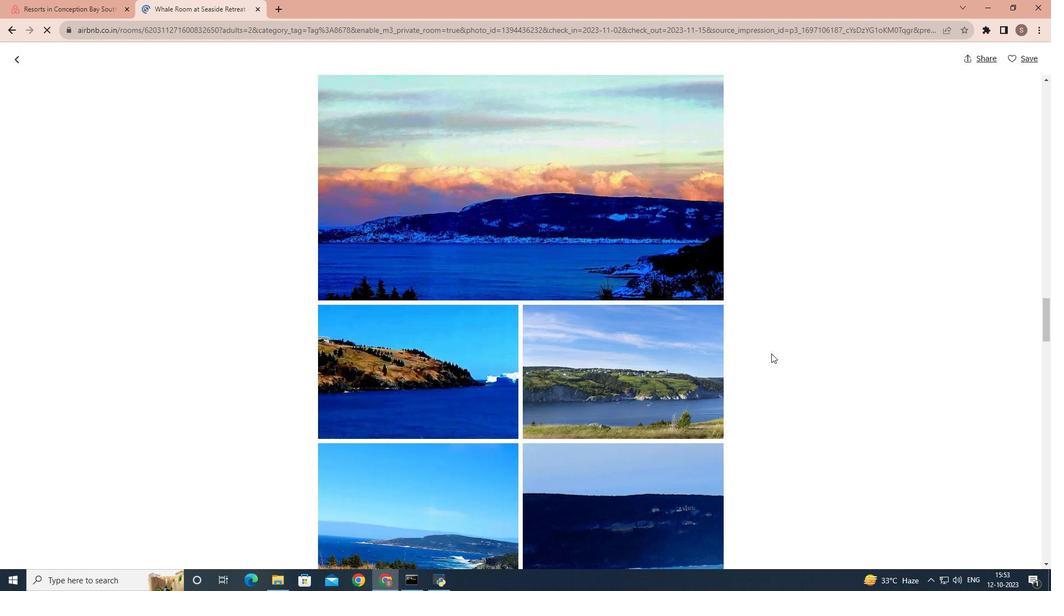 
Action: Mouse scrolled (771, 353) with delta (0, 0)
Screenshot: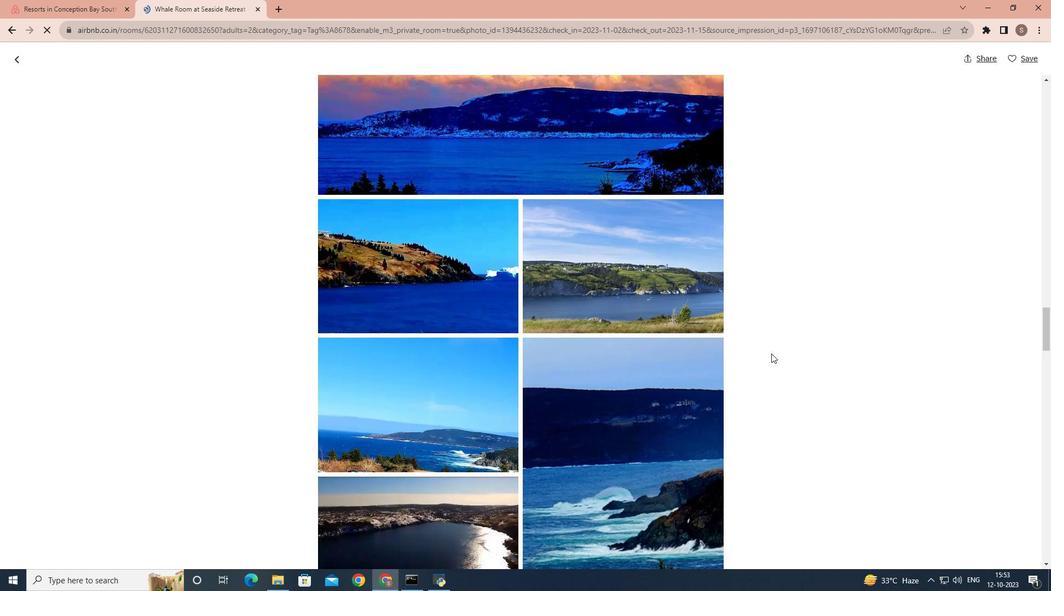 
Action: Mouse scrolled (771, 353) with delta (0, 0)
Screenshot: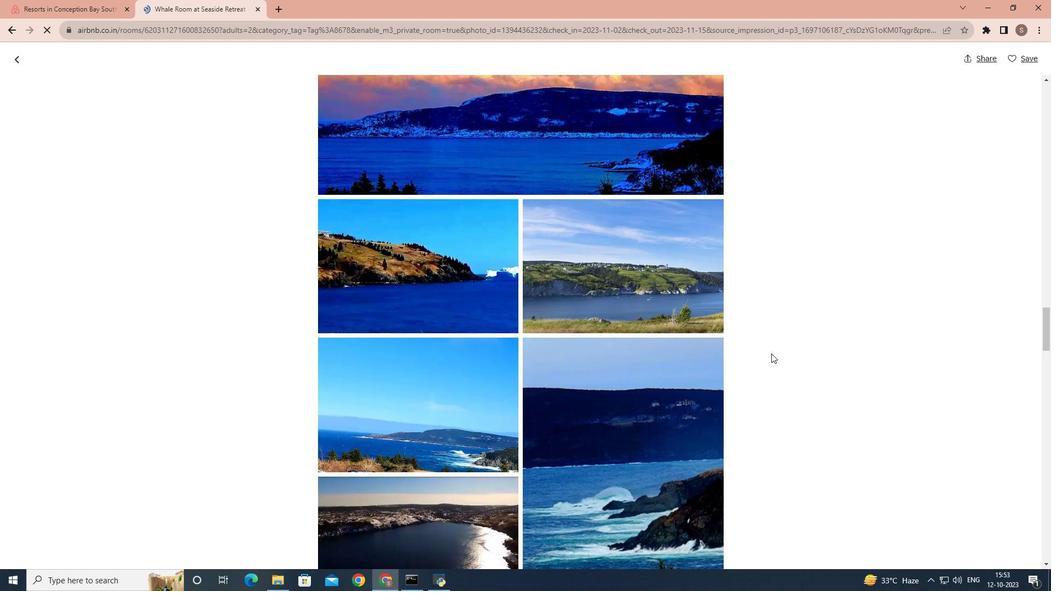 
Action: Mouse scrolled (771, 353) with delta (0, 0)
Screenshot: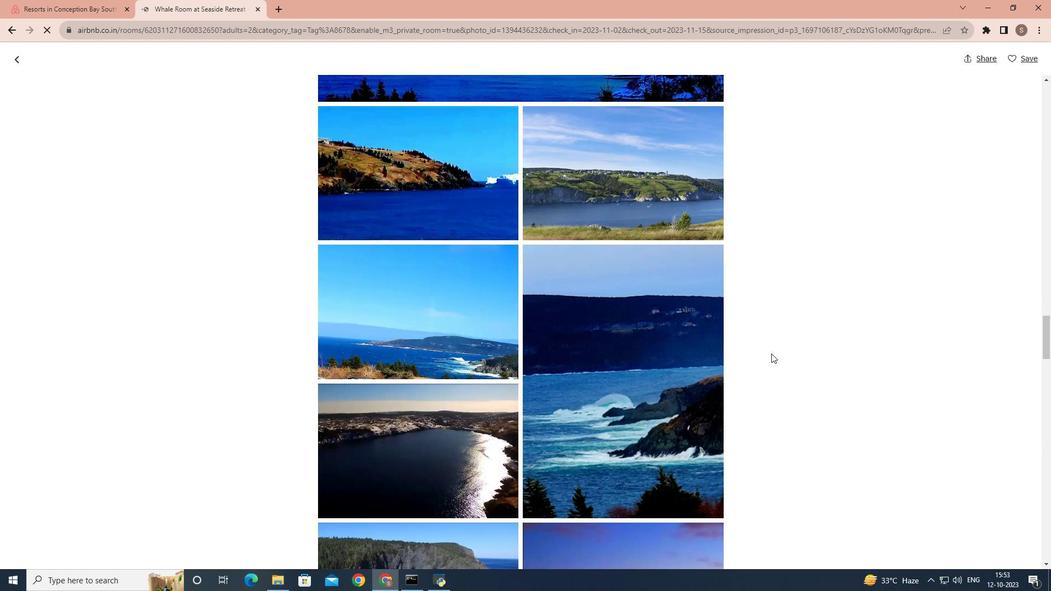 
Action: Mouse scrolled (771, 353) with delta (0, 0)
Screenshot: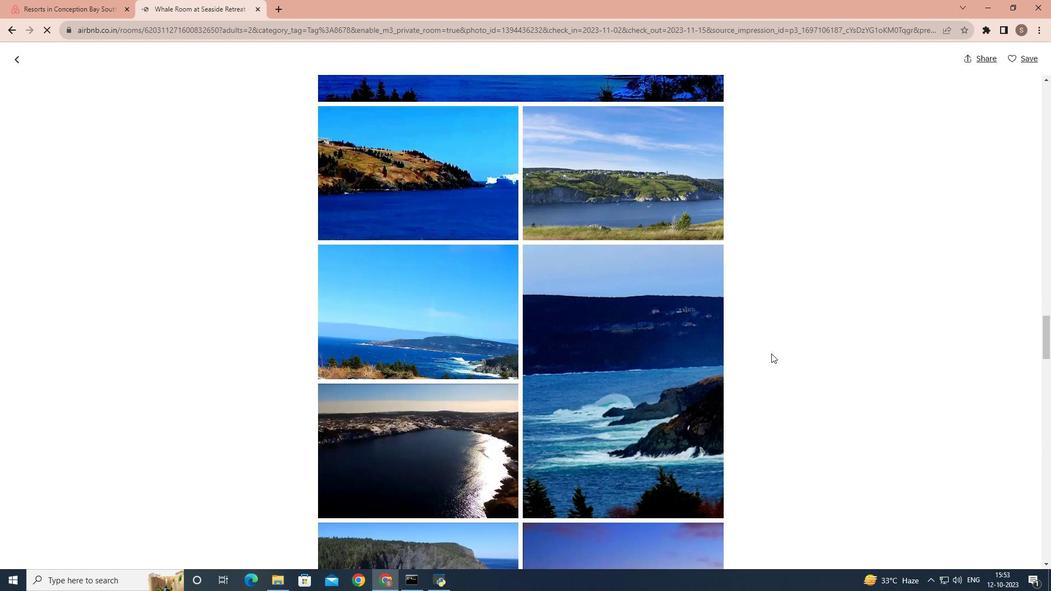 
Action: Mouse scrolled (771, 353) with delta (0, 0)
Screenshot: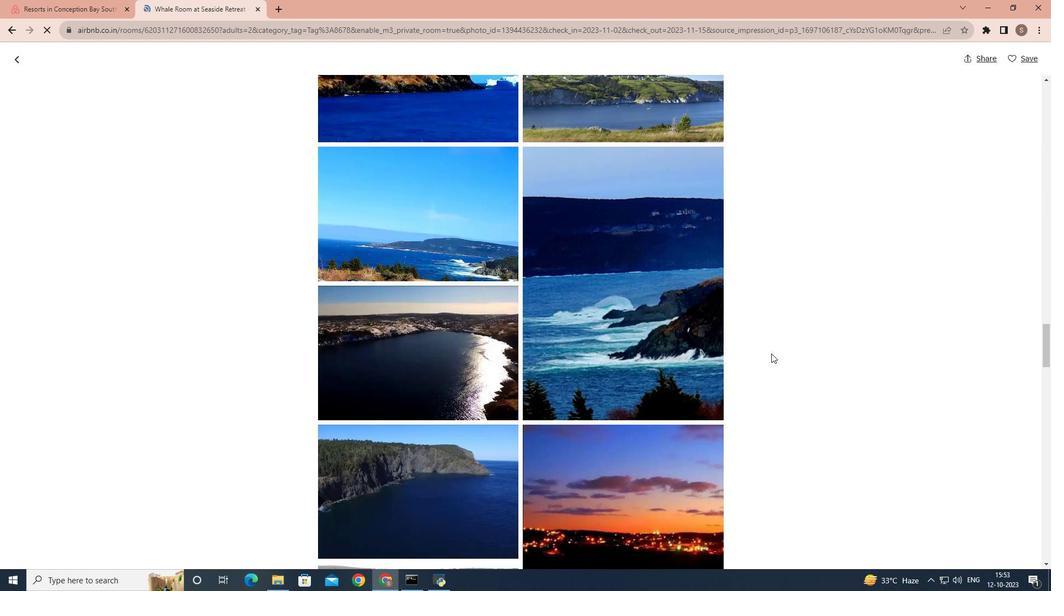 
Action: Mouse scrolled (771, 353) with delta (0, 0)
Screenshot: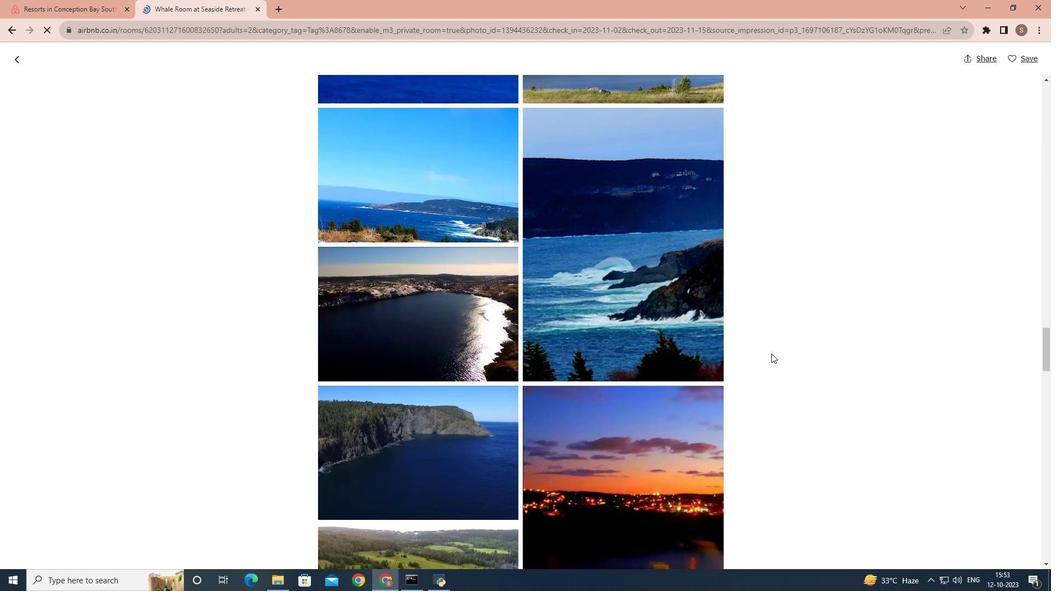 
Action: Mouse scrolled (771, 353) with delta (0, 0)
Screenshot: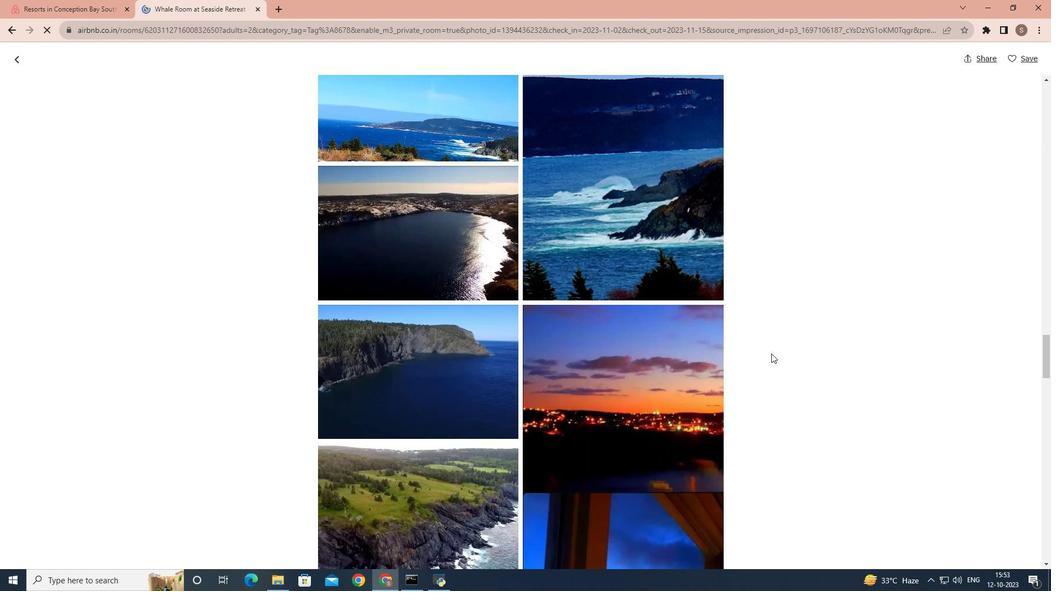 
Action: Mouse scrolled (771, 353) with delta (0, 0)
Screenshot: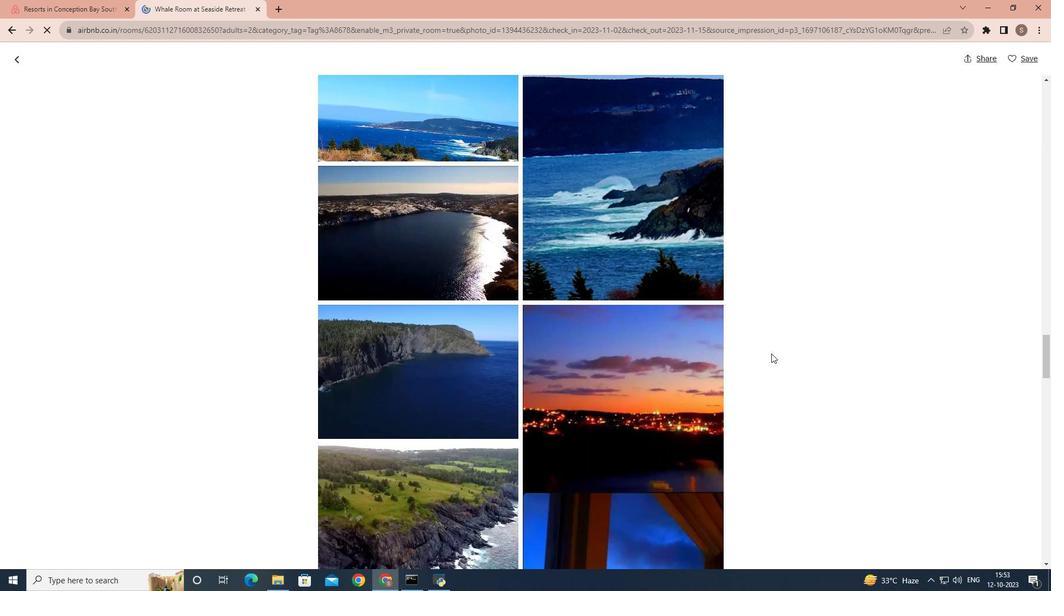 
Action: Mouse scrolled (771, 353) with delta (0, 0)
Screenshot: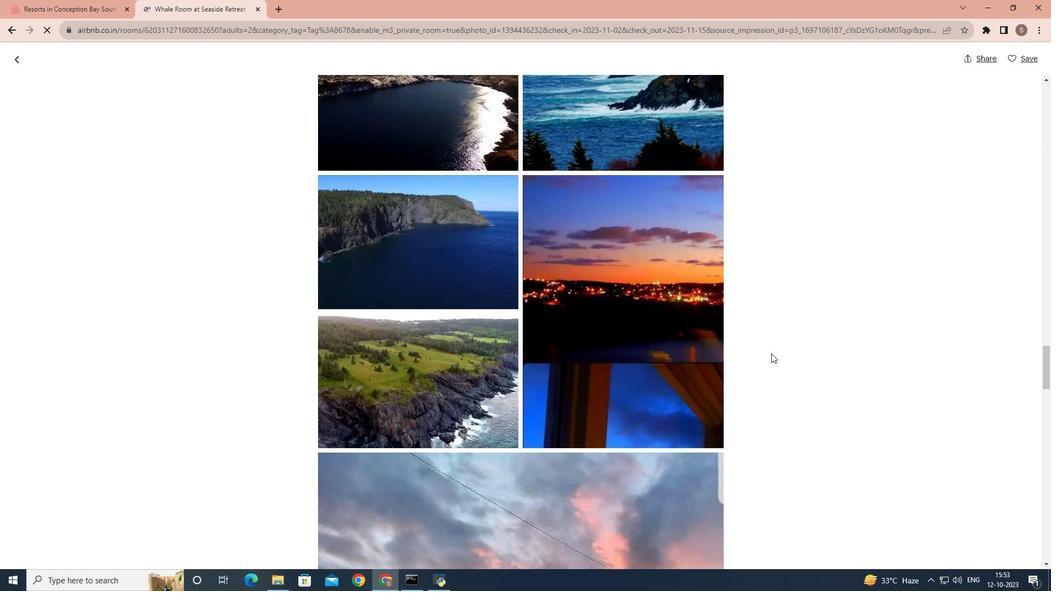 
Action: Mouse scrolled (771, 353) with delta (0, 0)
Screenshot: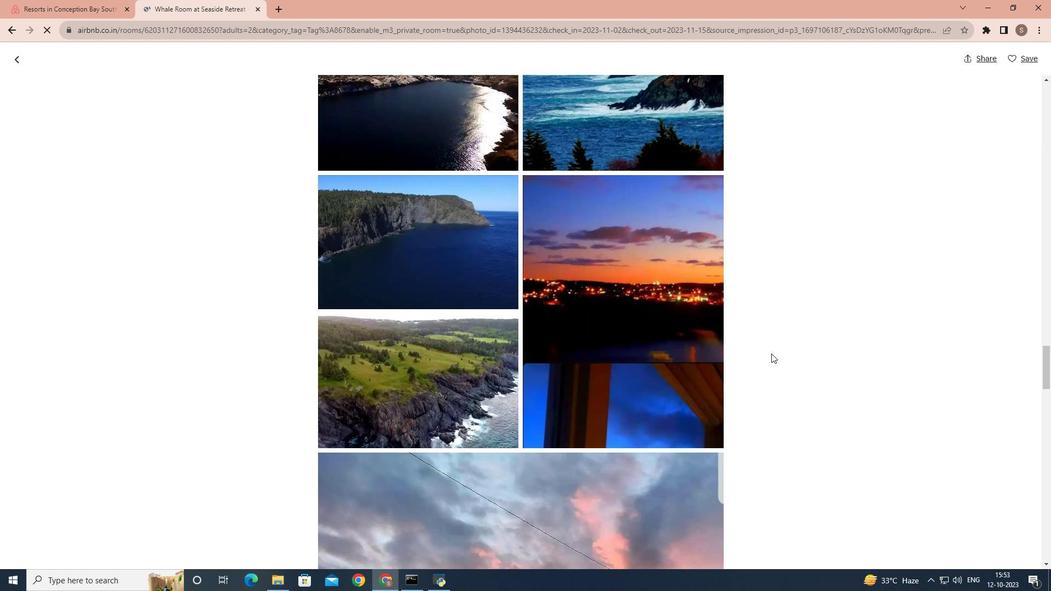 
Action: Mouse scrolled (771, 353) with delta (0, 0)
Screenshot: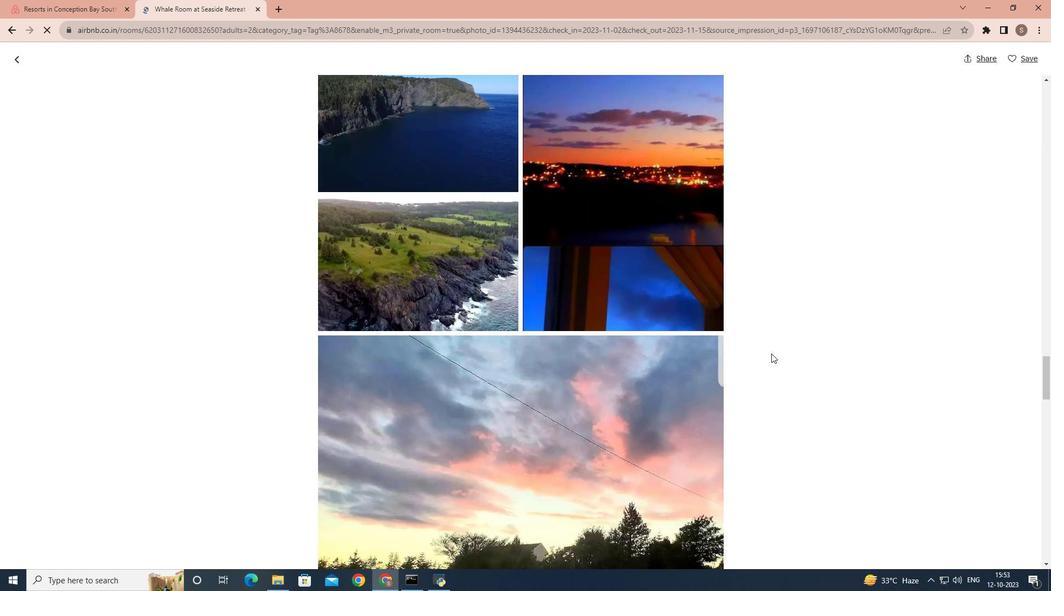 
Action: Mouse scrolled (771, 353) with delta (0, 0)
Screenshot: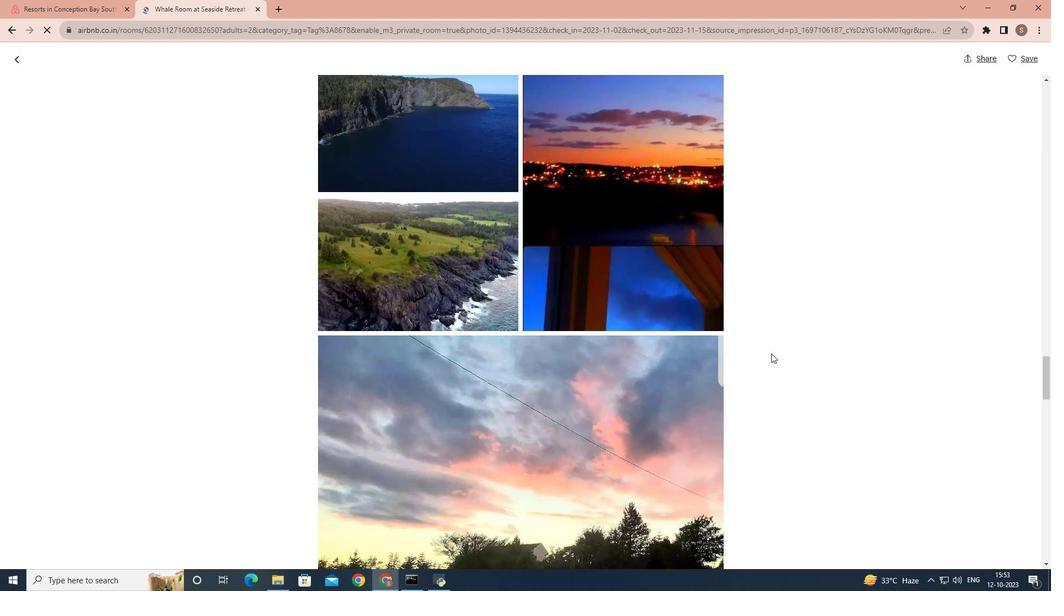 
Action: Mouse scrolled (771, 353) with delta (0, 0)
Screenshot: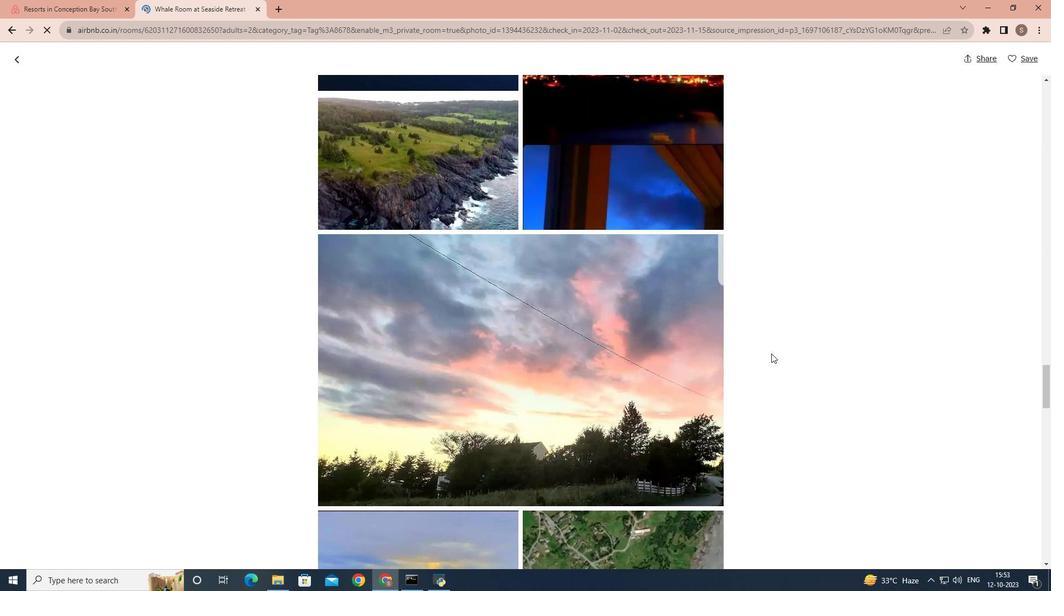 
Action: Mouse scrolled (771, 353) with delta (0, 0)
Screenshot: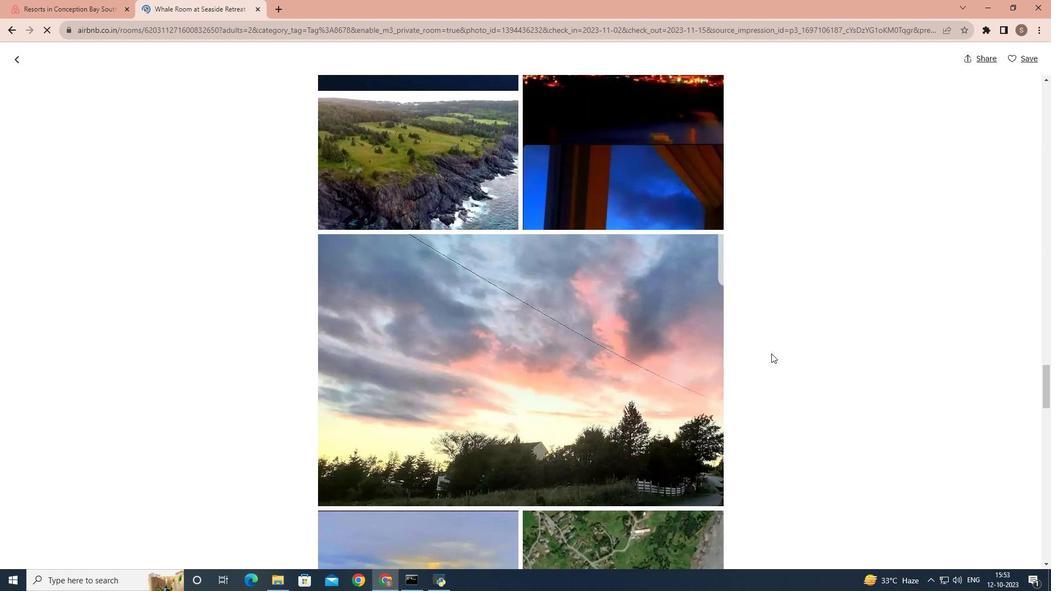 
Action: Mouse scrolled (771, 353) with delta (0, 0)
Screenshot: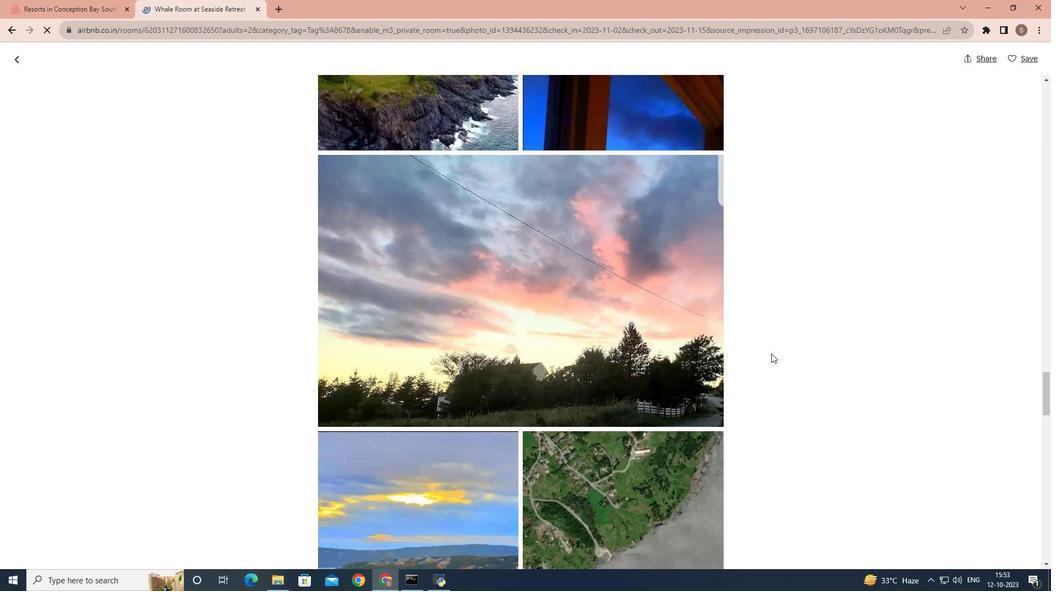 
Action: Mouse scrolled (771, 353) with delta (0, 0)
Screenshot: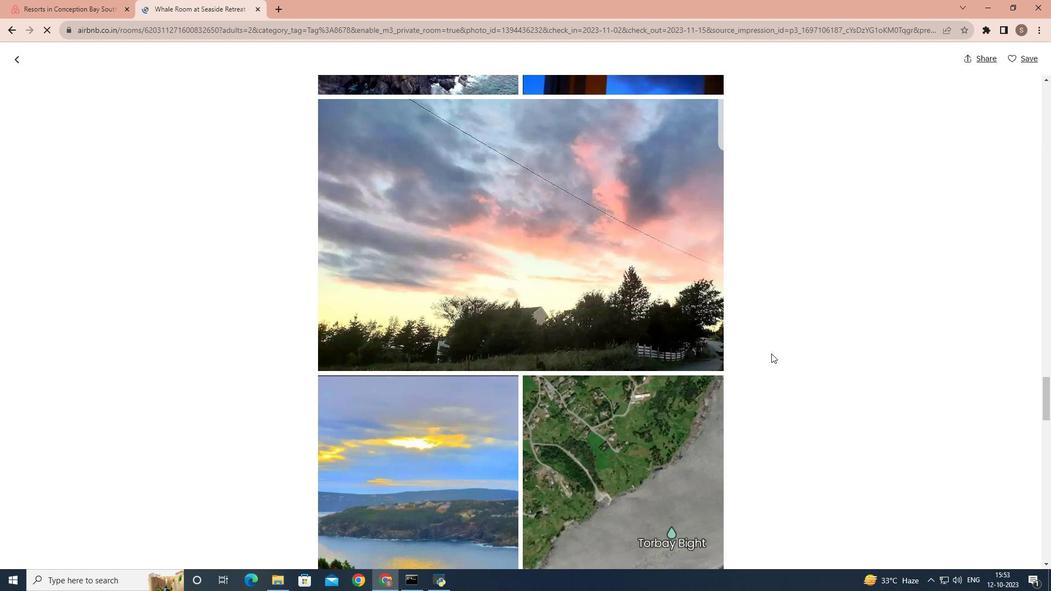 
Action: Mouse scrolled (771, 353) with delta (0, 0)
Screenshot: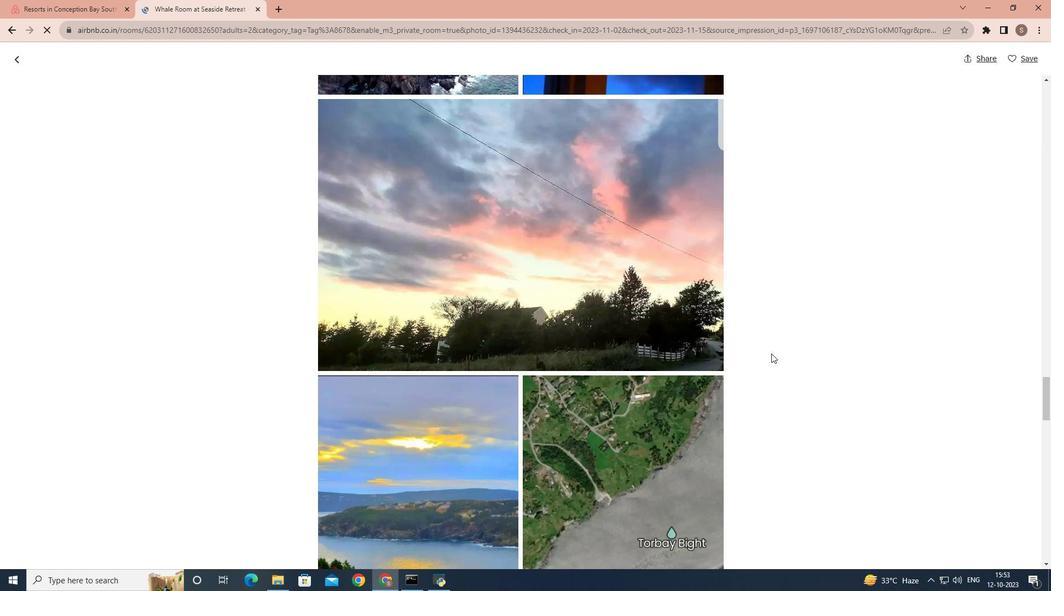 
Action: Mouse scrolled (771, 353) with delta (0, 0)
Screenshot: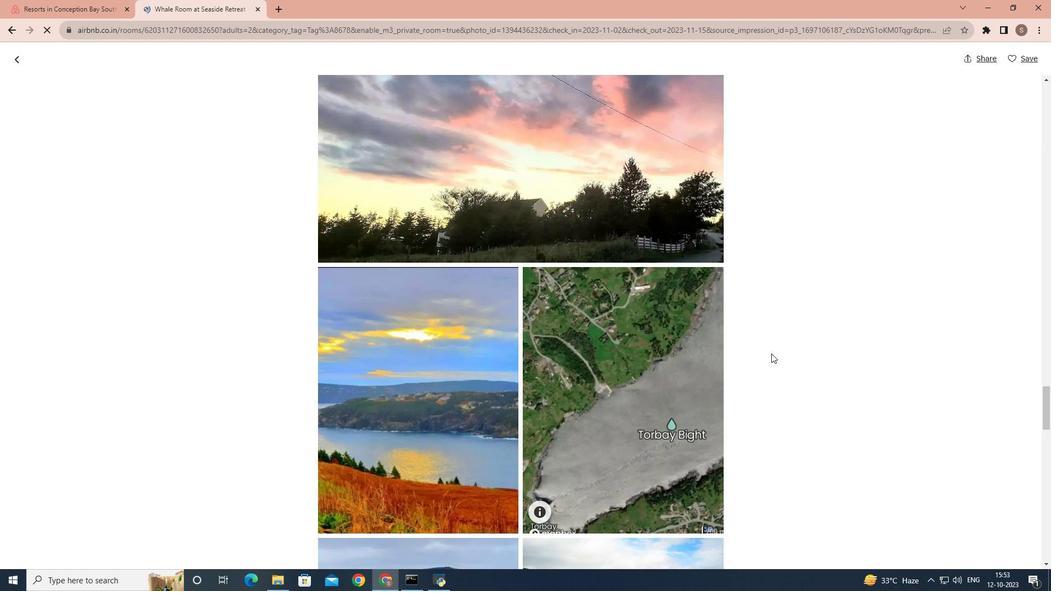 
Action: Mouse scrolled (771, 353) with delta (0, 0)
Screenshot: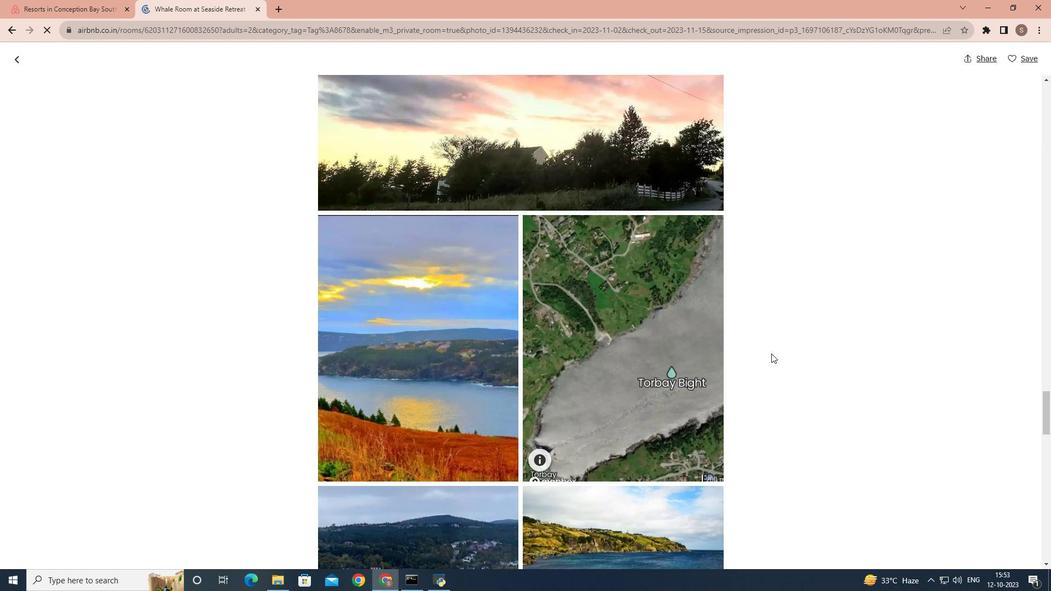 
Action: Mouse scrolled (771, 353) with delta (0, 0)
Screenshot: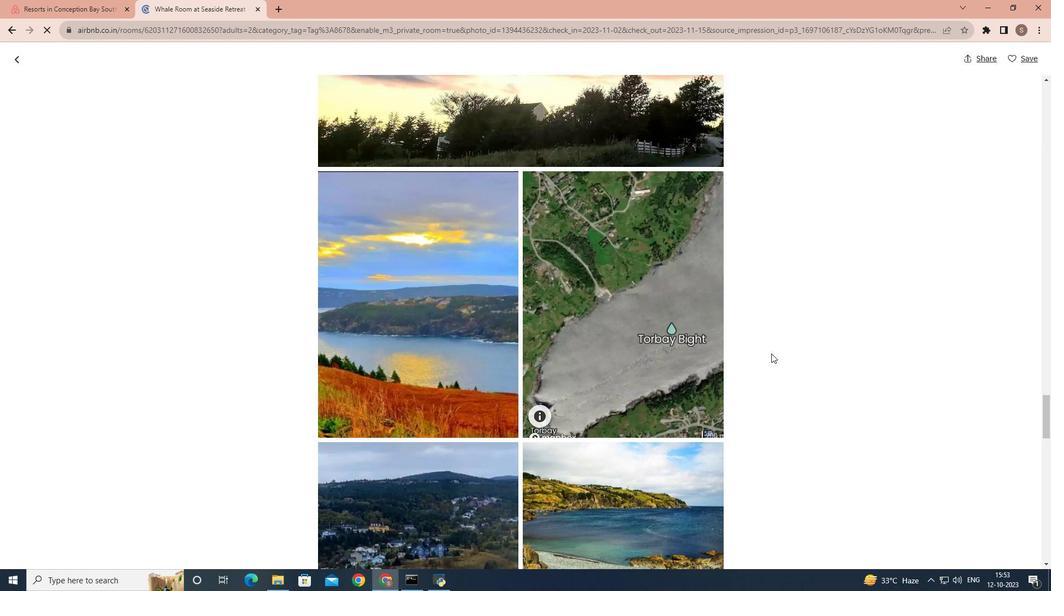 
Action: Mouse scrolled (771, 353) with delta (0, 0)
Screenshot: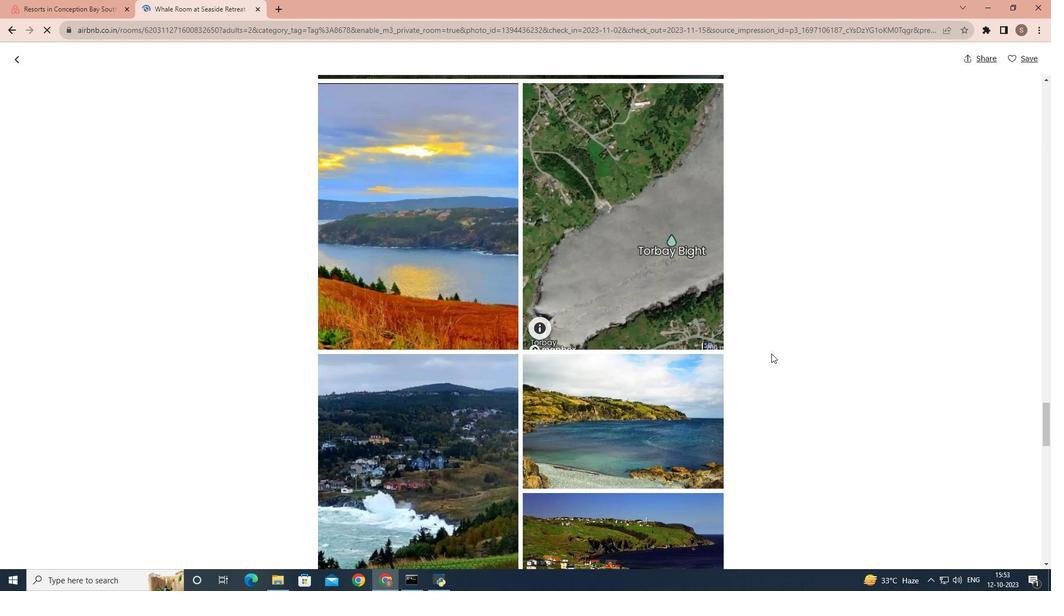 
Action: Mouse scrolled (771, 353) with delta (0, 0)
Screenshot: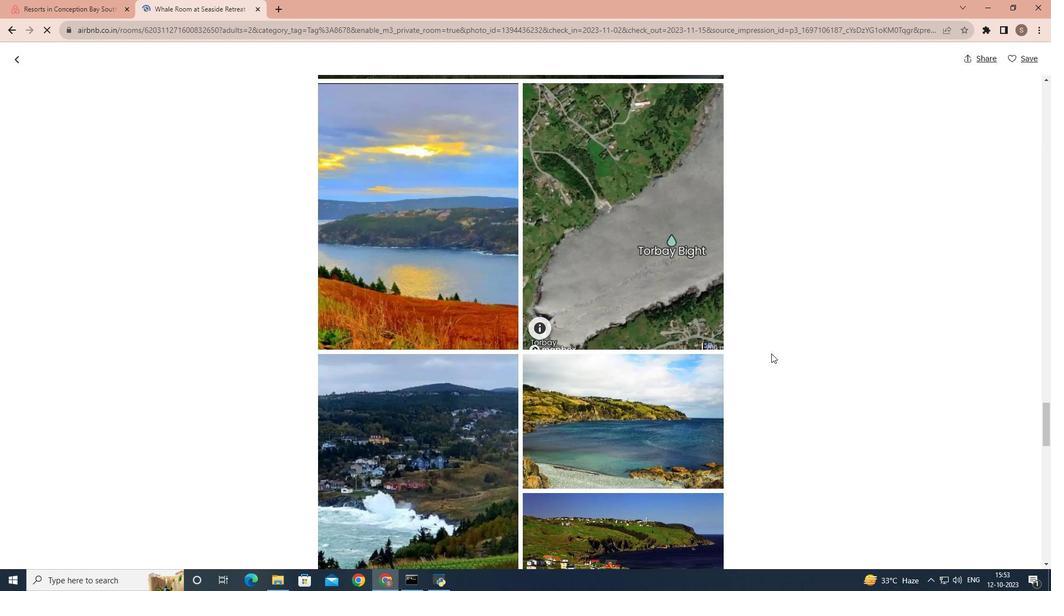 
Action: Mouse scrolled (771, 353) with delta (0, 0)
Screenshot: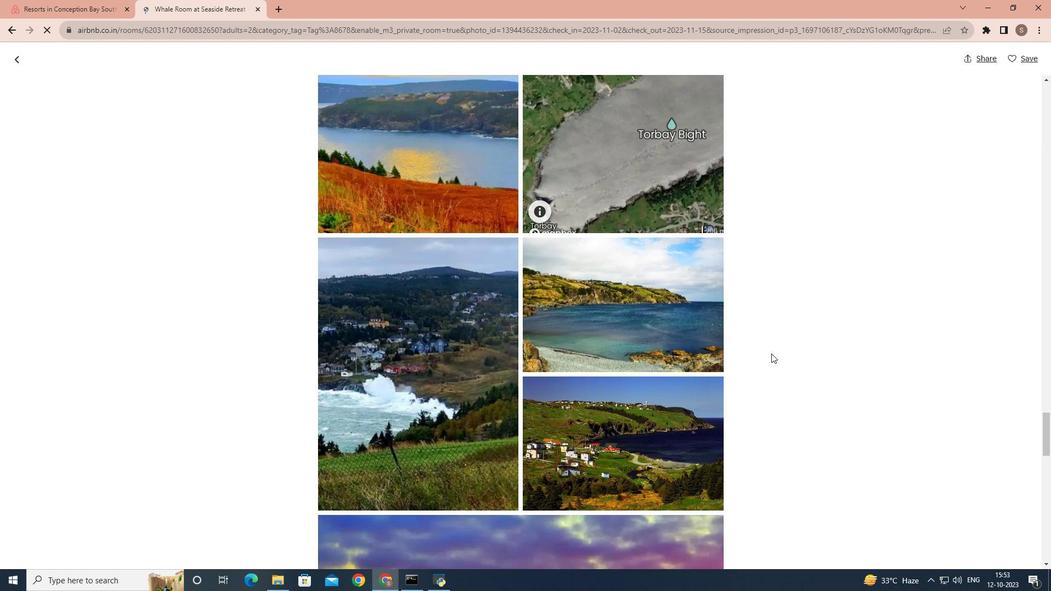 
Action: Mouse scrolled (771, 353) with delta (0, 0)
Screenshot: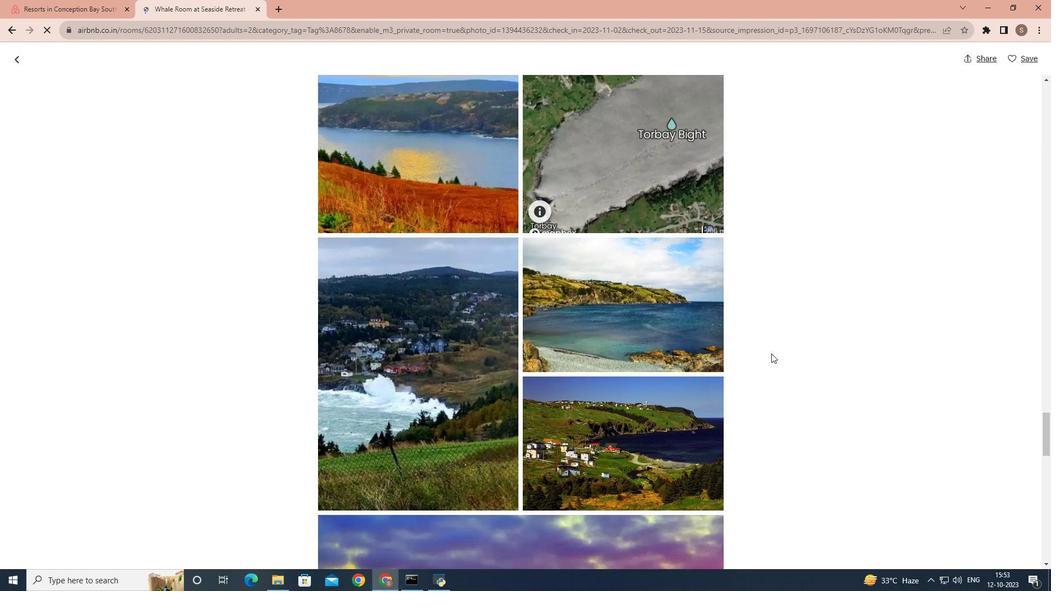 
Action: Mouse scrolled (771, 353) with delta (0, 0)
Screenshot: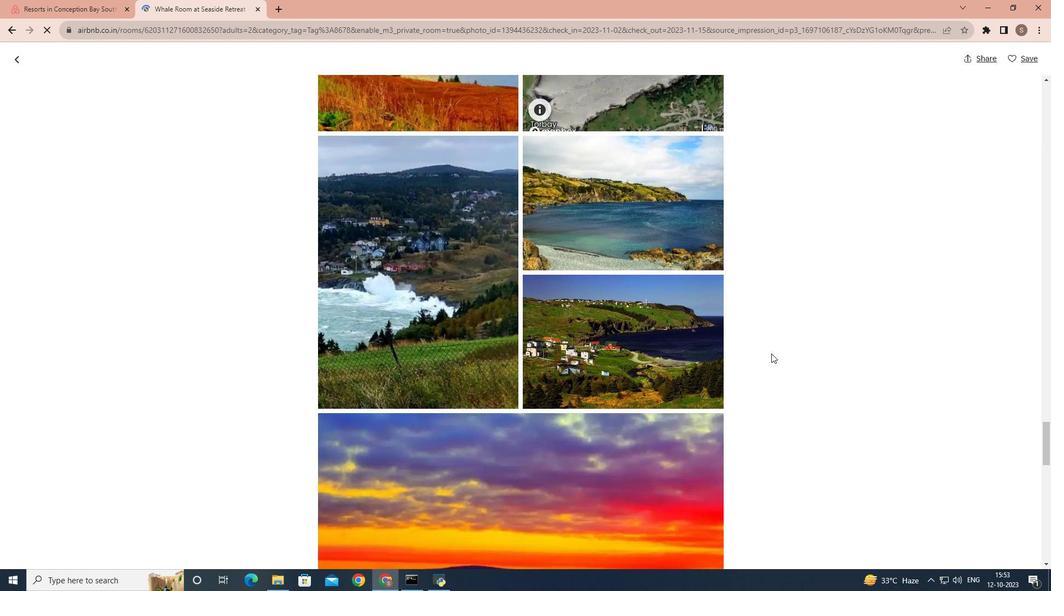 
Action: Mouse scrolled (771, 353) with delta (0, 0)
Screenshot: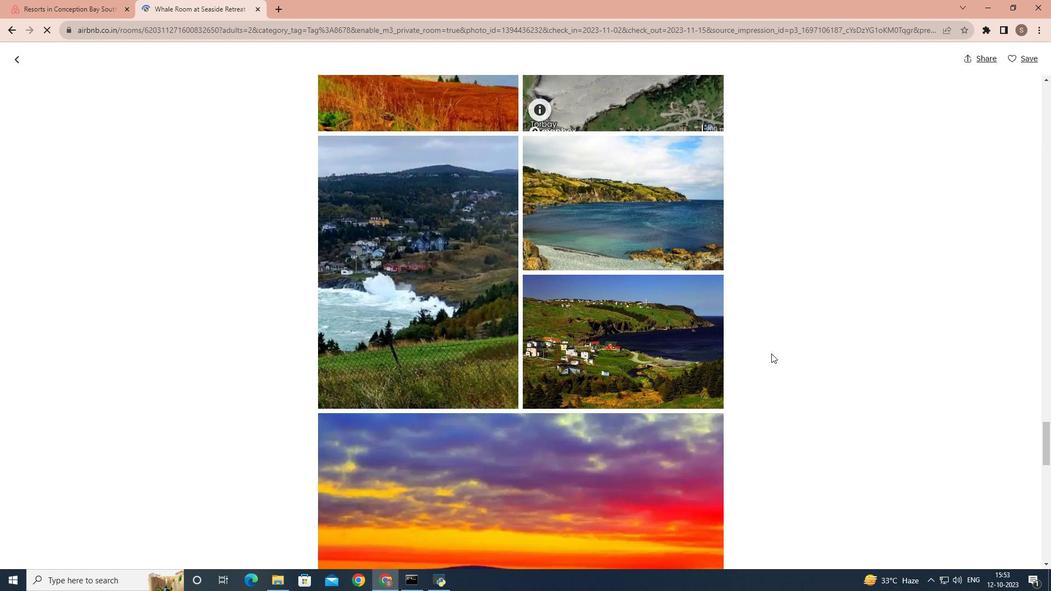 
Action: Mouse scrolled (771, 353) with delta (0, 0)
Screenshot: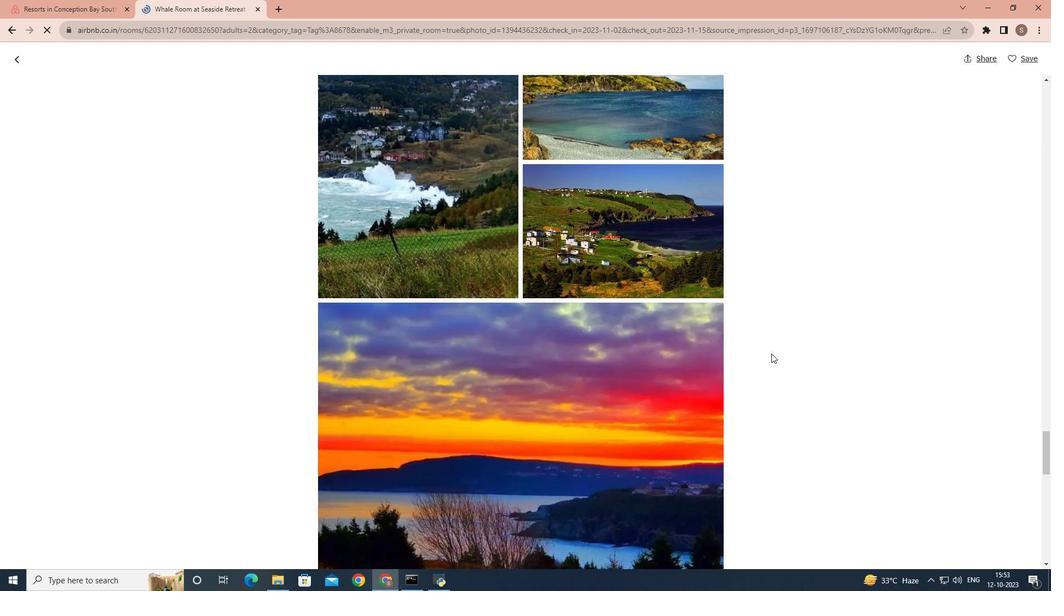 
Action: Mouse scrolled (771, 353) with delta (0, 0)
Screenshot: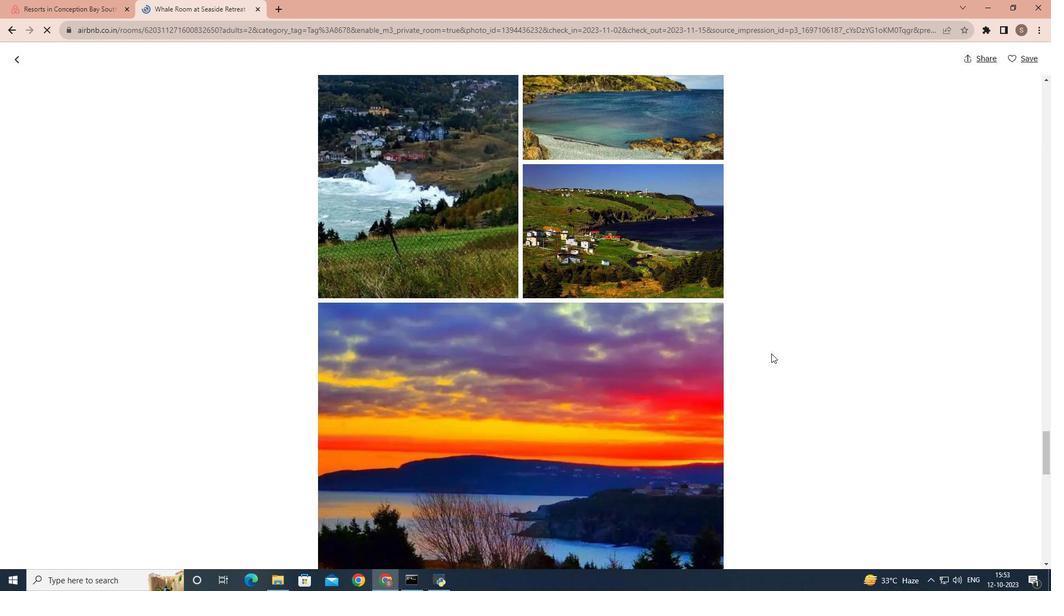 
Action: Mouse scrolled (771, 353) with delta (0, 0)
Screenshot: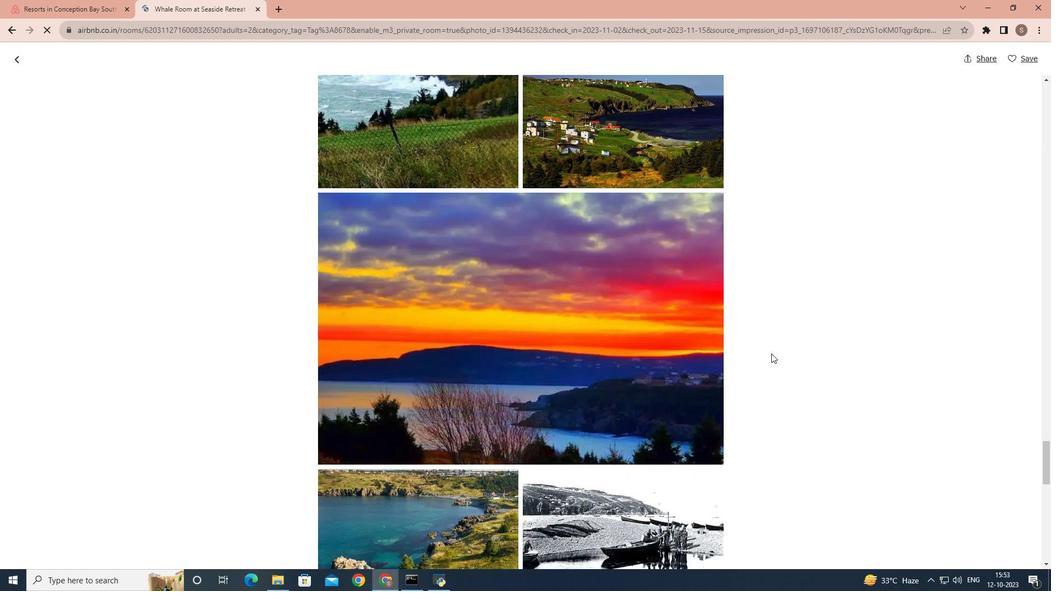 
Action: Mouse scrolled (771, 353) with delta (0, 0)
Screenshot: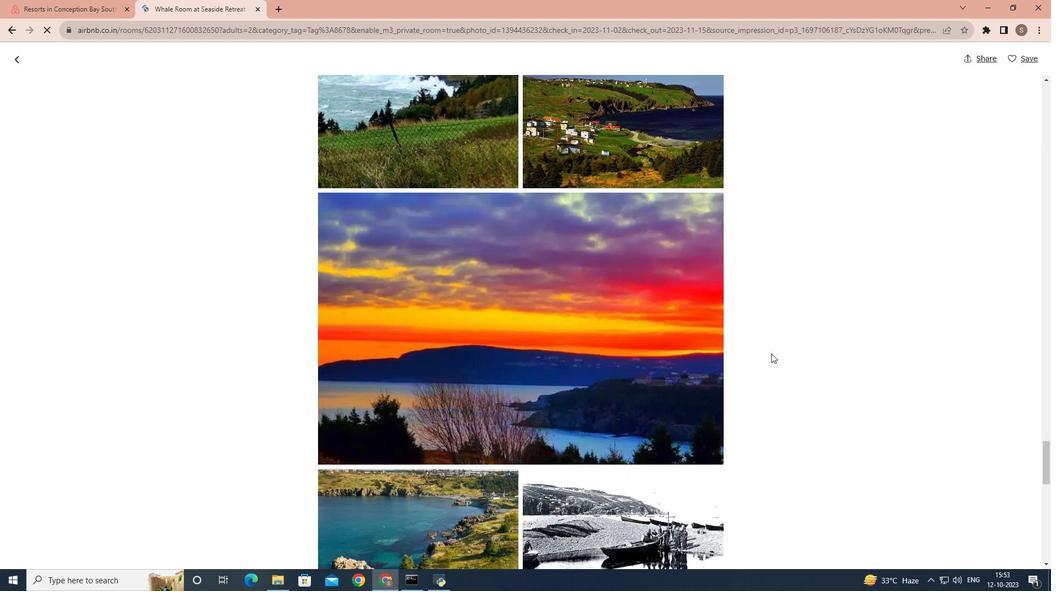
Action: Mouse scrolled (771, 353) with delta (0, 0)
Screenshot: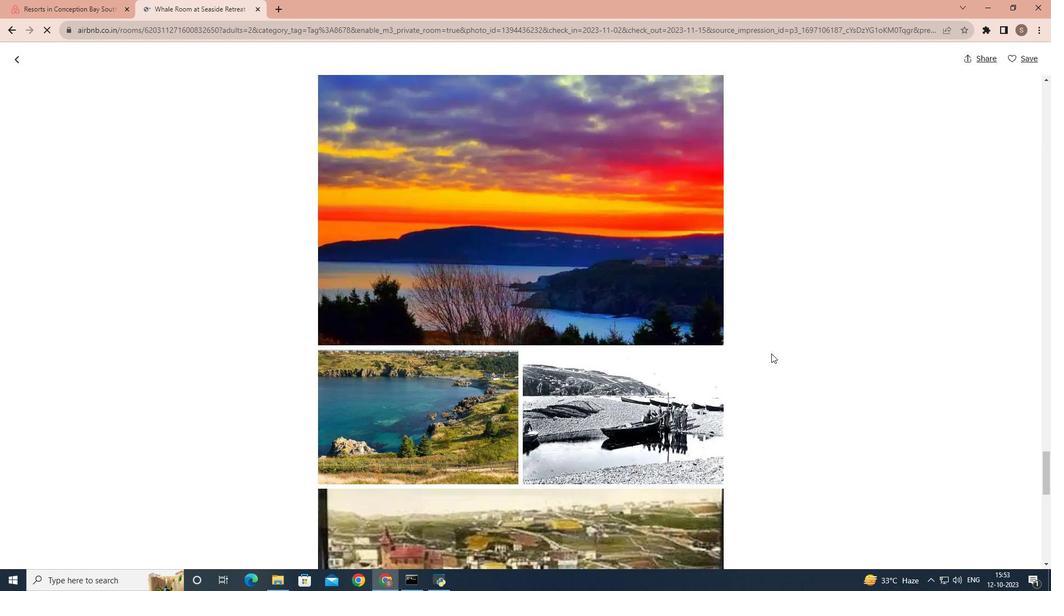 
Action: Mouse scrolled (771, 353) with delta (0, 0)
Screenshot: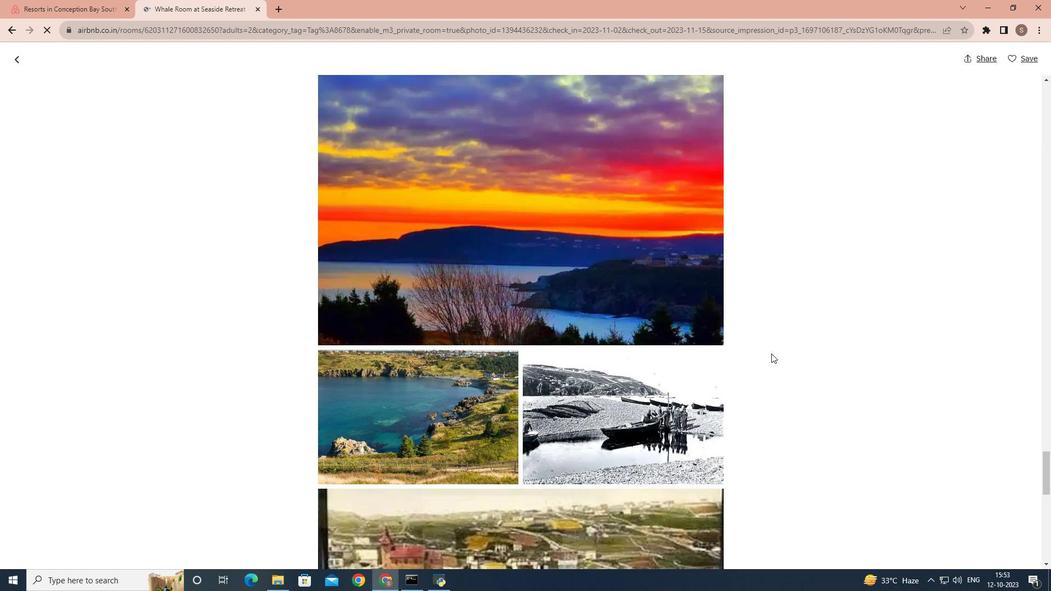 
Action: Mouse scrolled (771, 353) with delta (0, 0)
Screenshot: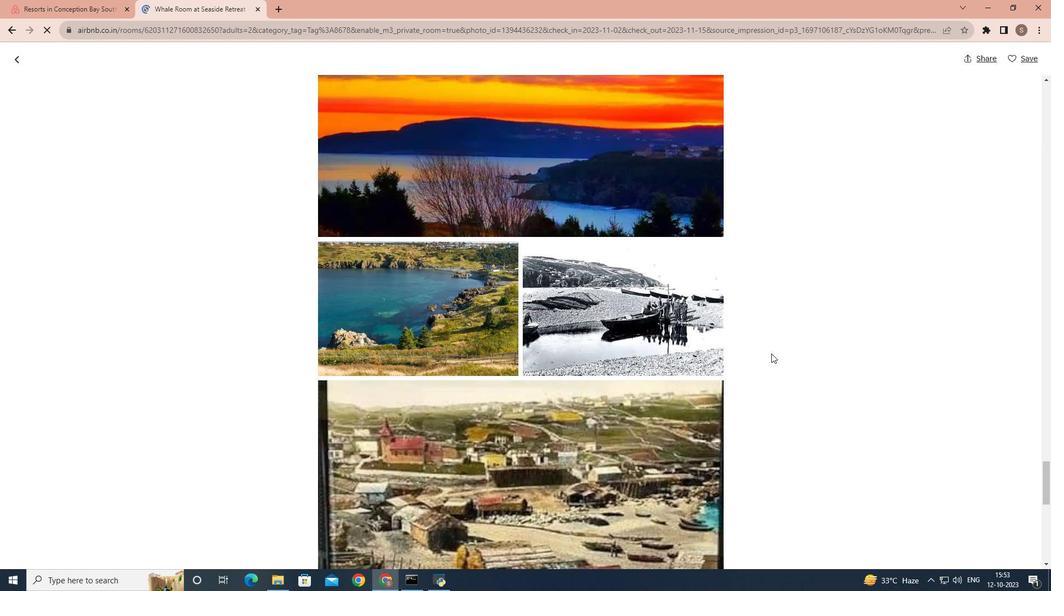
Action: Mouse scrolled (771, 353) with delta (0, 0)
Screenshot: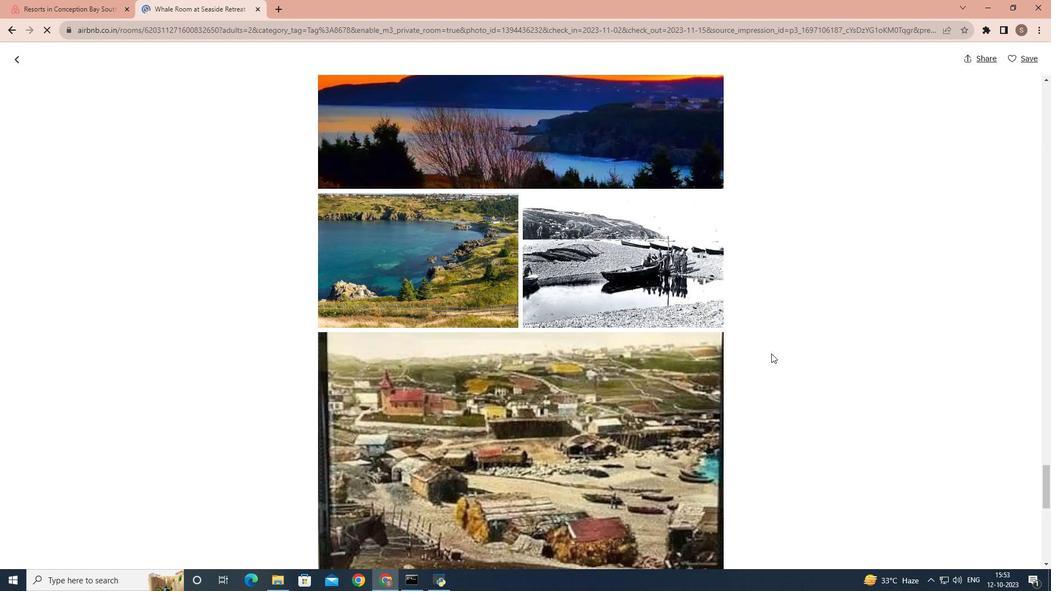 
Action: Mouse scrolled (771, 353) with delta (0, 0)
Screenshot: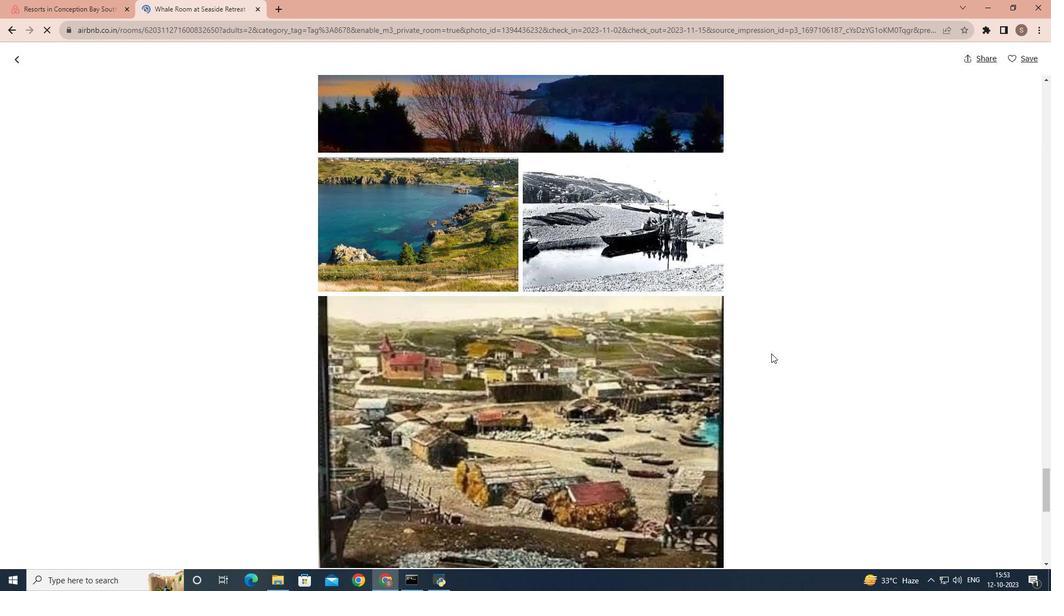 
Action: Mouse scrolled (771, 353) with delta (0, 0)
Screenshot: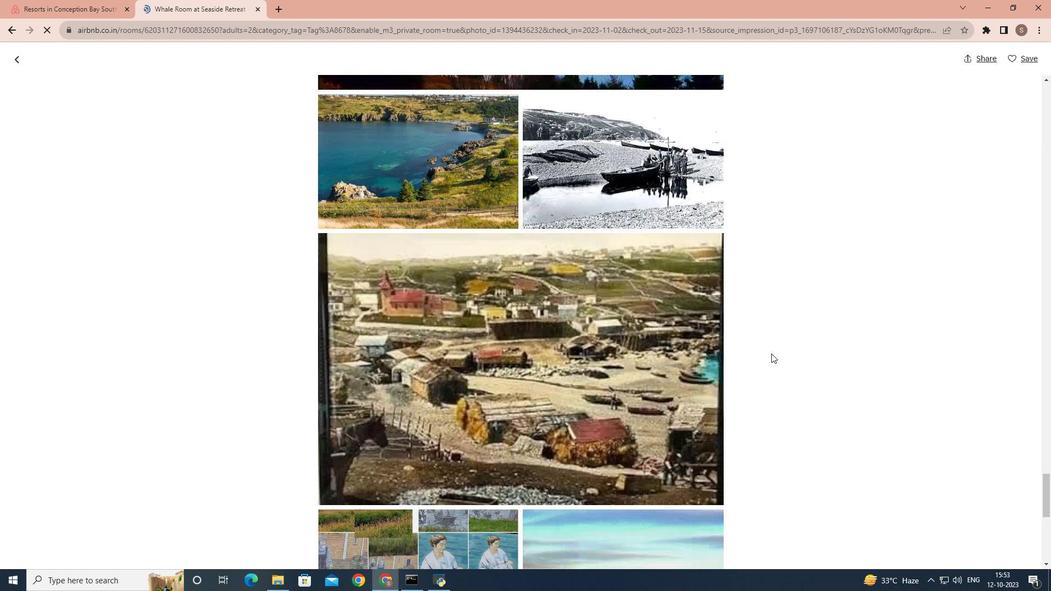 
Action: Mouse scrolled (771, 353) with delta (0, 0)
Screenshot: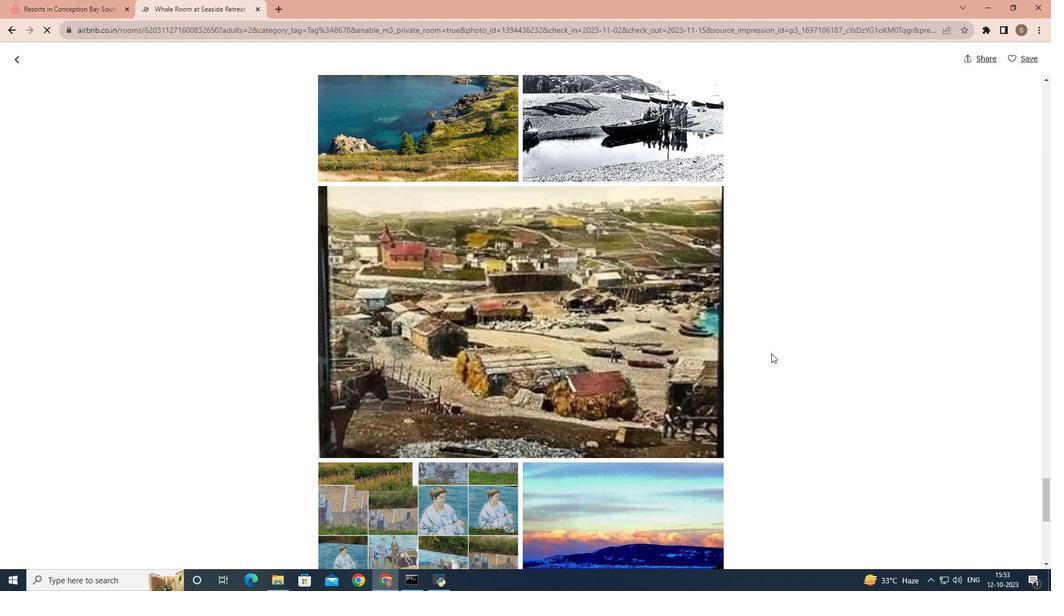 
Action: Mouse scrolled (771, 353) with delta (0, 0)
Screenshot: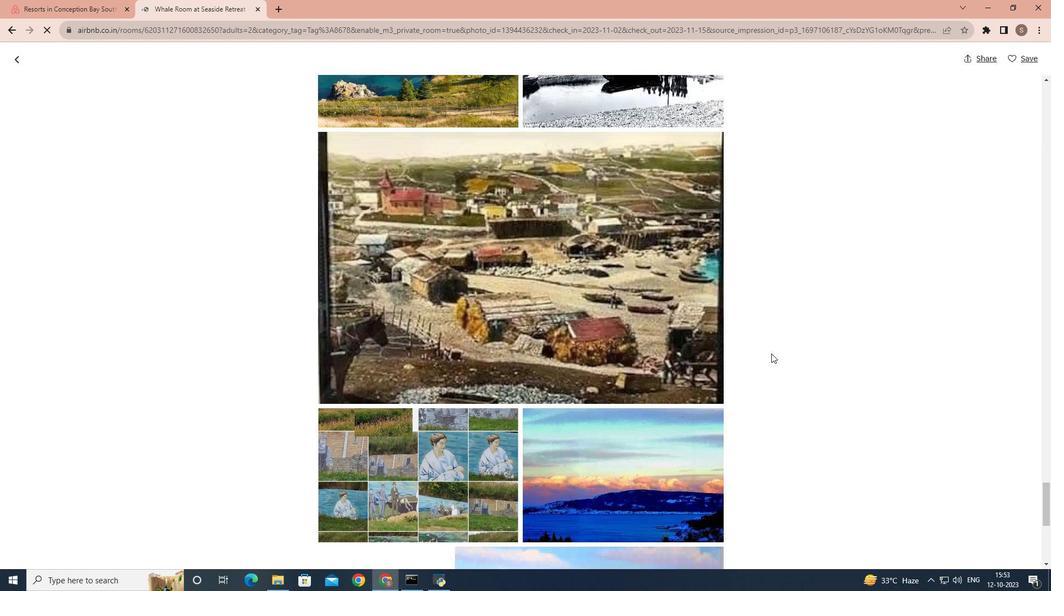 
Action: Mouse scrolled (771, 353) with delta (0, 0)
Screenshot: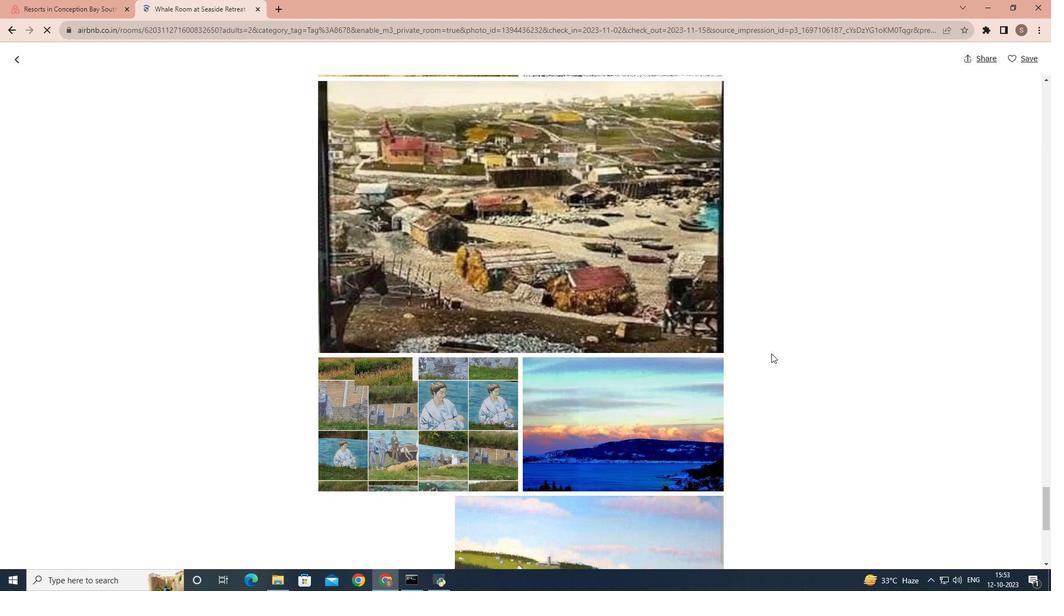 
Action: Mouse scrolled (771, 353) with delta (0, 0)
Screenshot: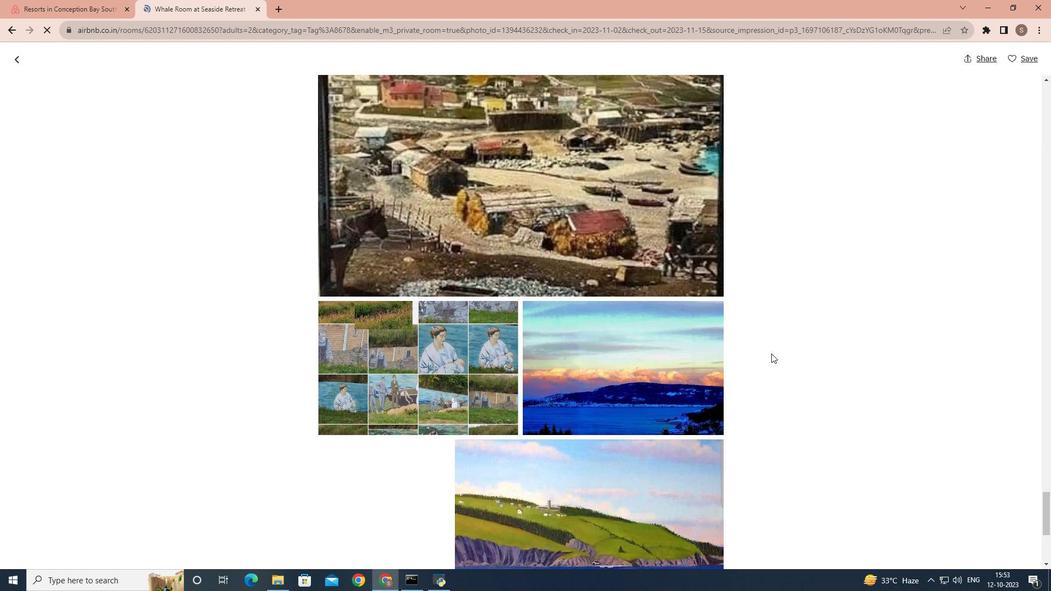 
Action: Mouse scrolled (771, 353) with delta (0, 0)
Screenshot: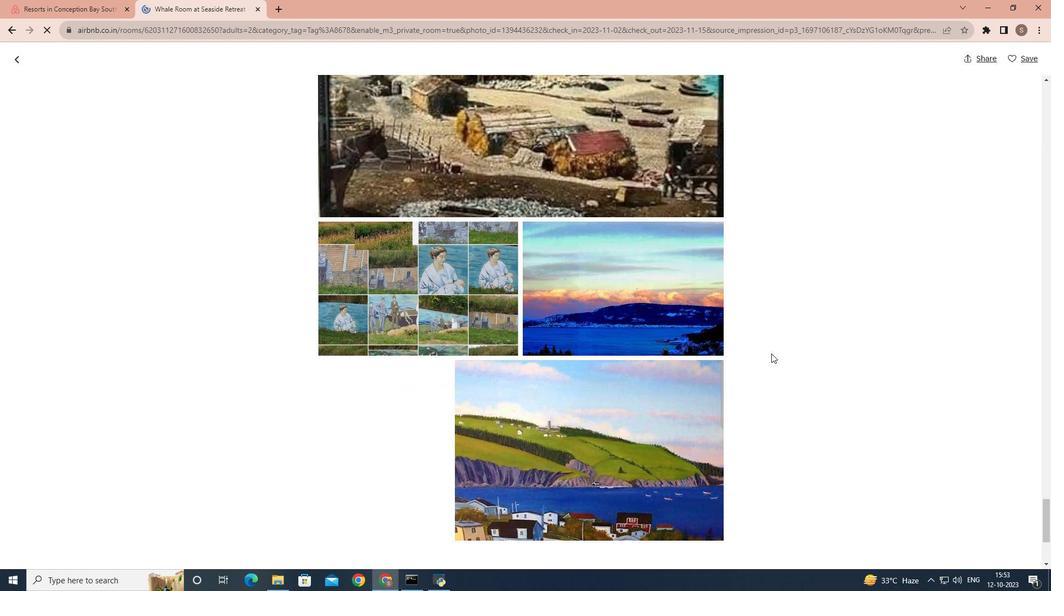 
Action: Mouse scrolled (771, 353) with delta (0, 0)
Screenshot: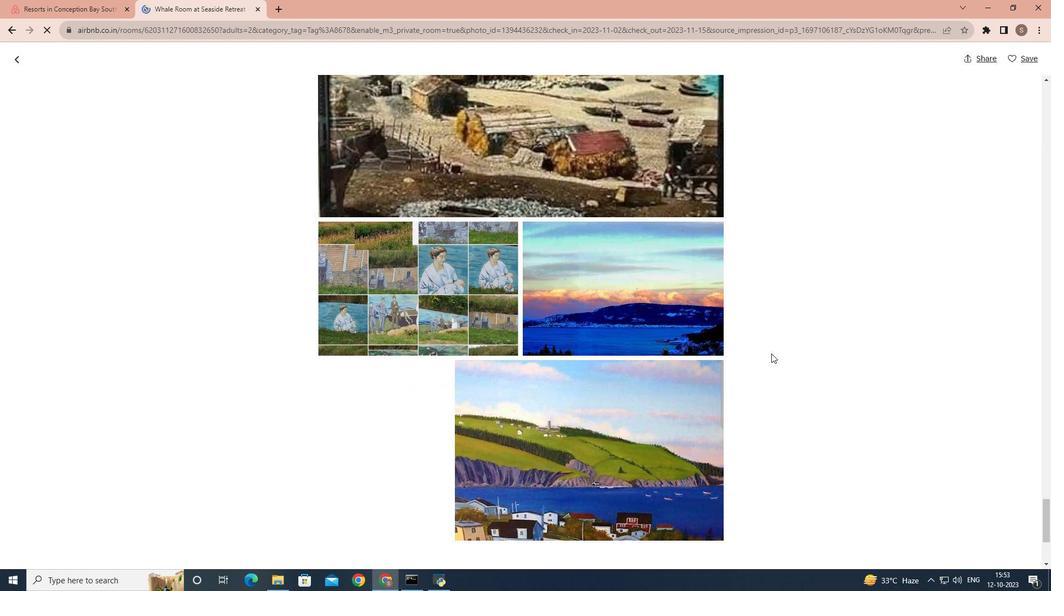 
Action: Mouse scrolled (771, 353) with delta (0, 0)
Screenshot: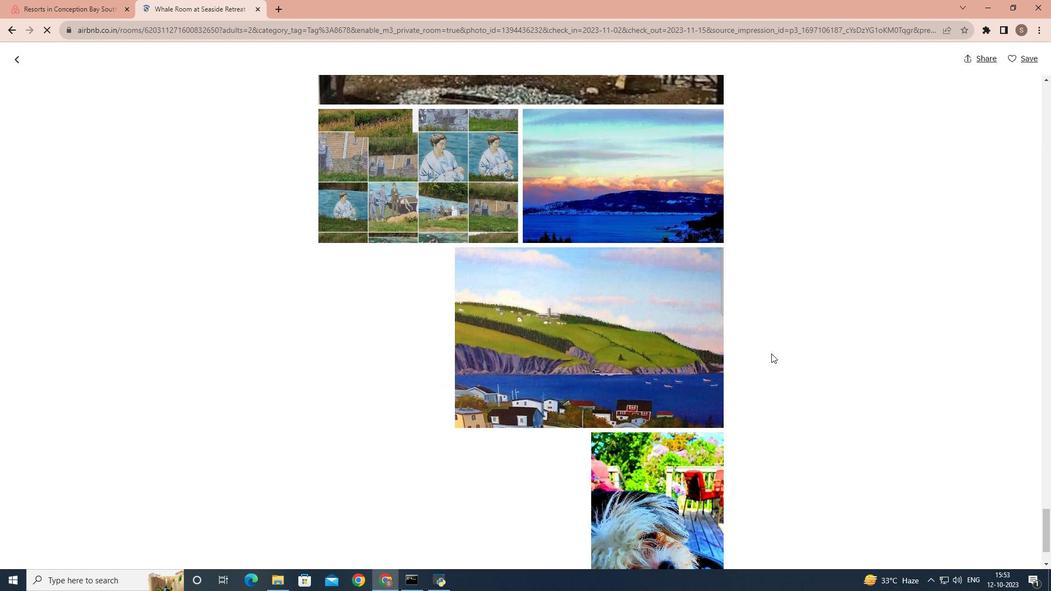 
Action: Mouse scrolled (771, 353) with delta (0, 0)
Screenshot: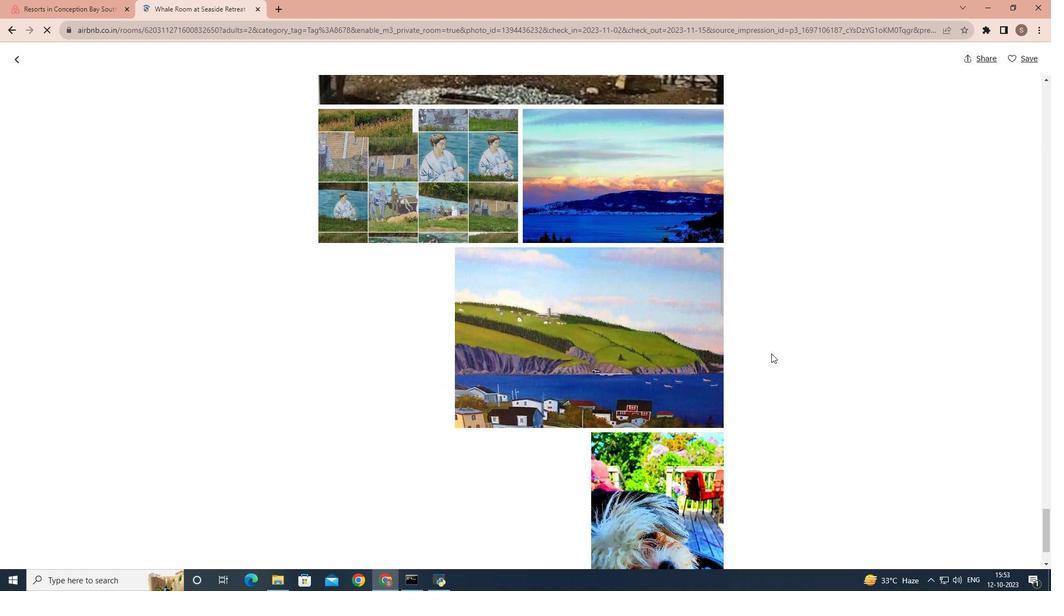 
Action: Mouse scrolled (771, 353) with delta (0, 0)
Screenshot: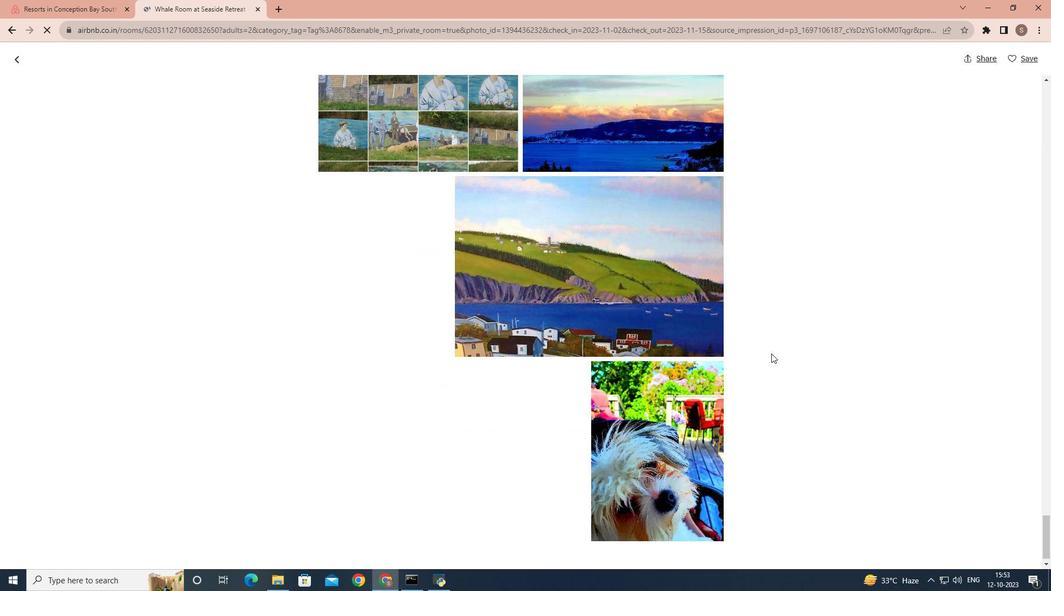 
Action: Mouse scrolled (771, 353) with delta (0, 0)
Screenshot: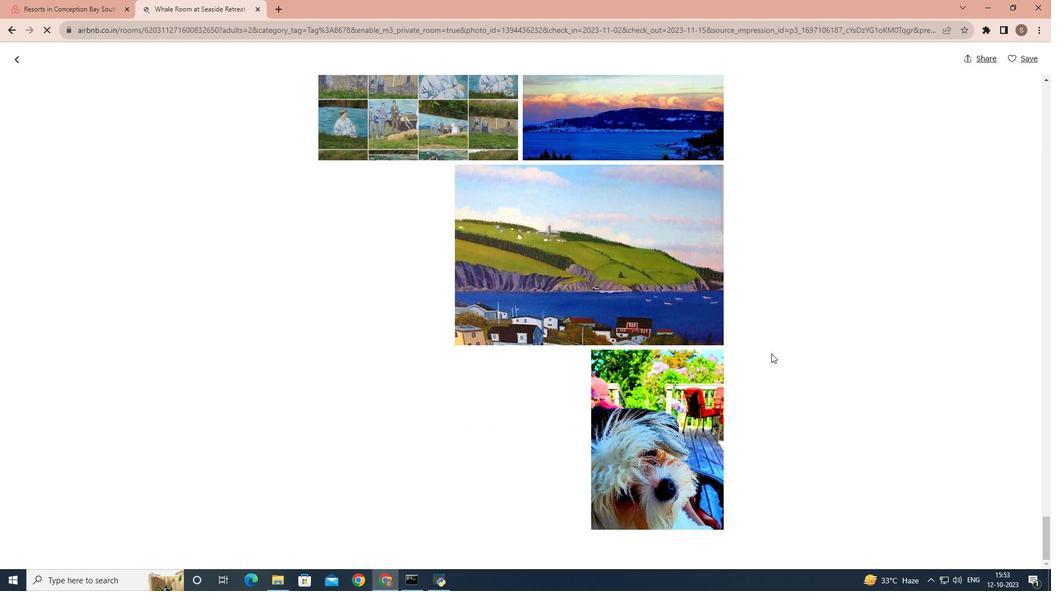 
Action: Mouse scrolled (771, 353) with delta (0, 0)
Screenshot: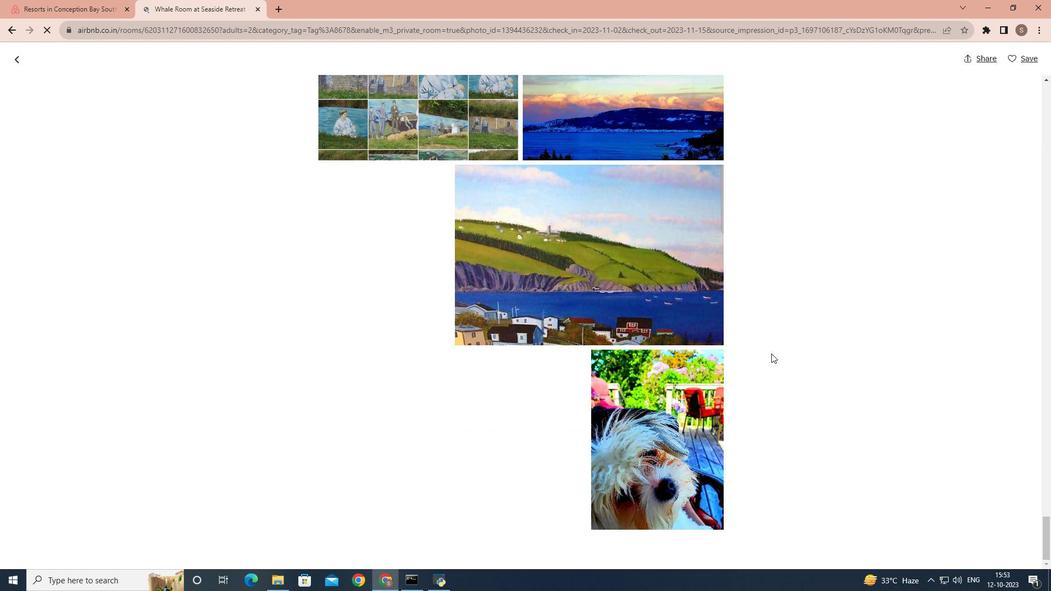 
Action: Mouse scrolled (771, 353) with delta (0, 0)
Screenshot: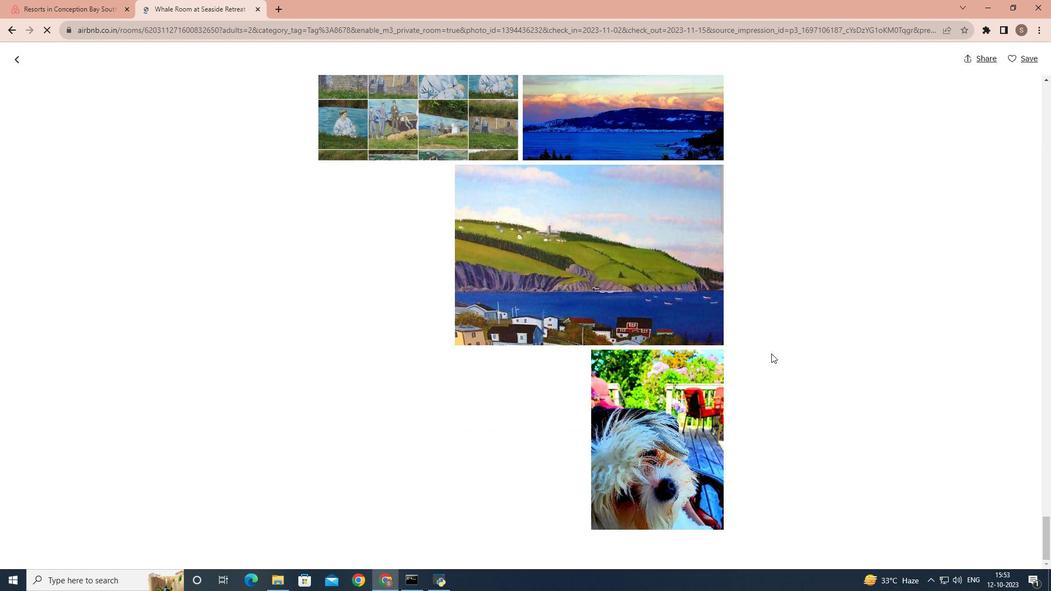 
Action: Mouse scrolled (771, 353) with delta (0, 0)
Screenshot: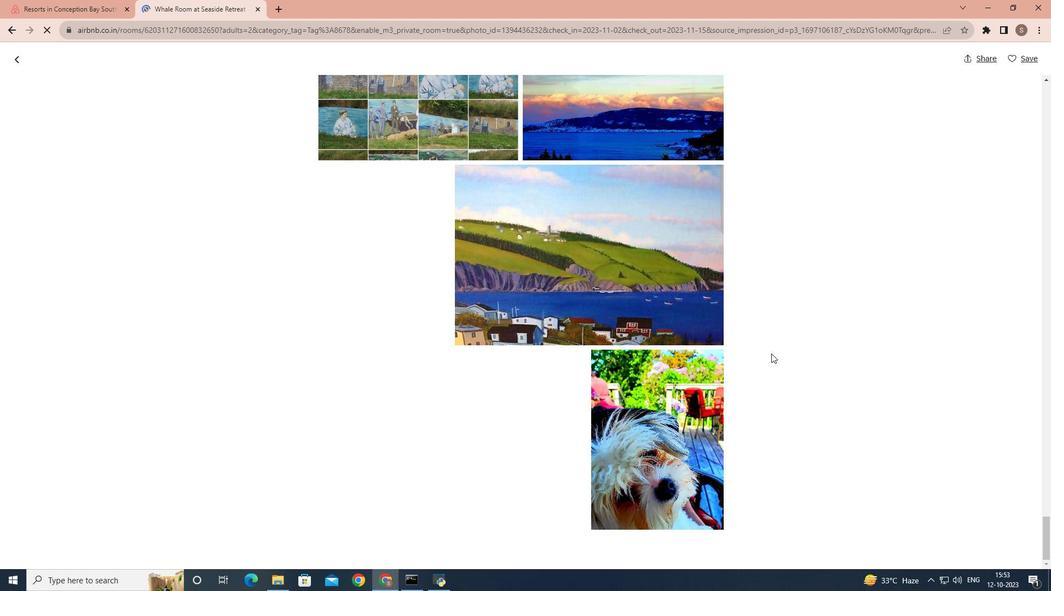
Action: Mouse scrolled (771, 353) with delta (0, 0)
Screenshot: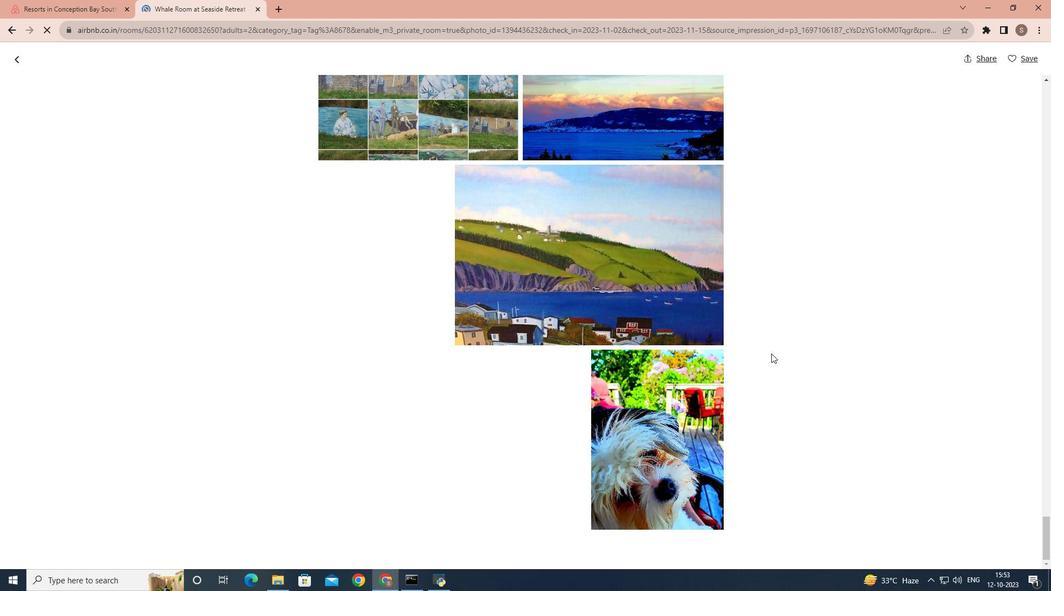 
Action: Mouse moved to (13, 58)
Screenshot: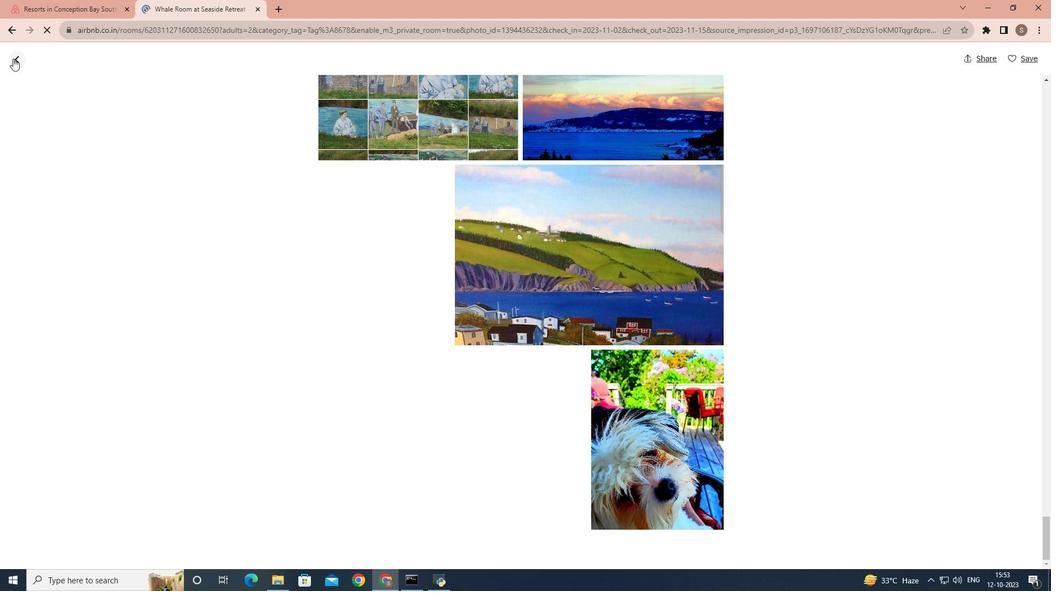 
Action: Mouse pressed left at (13, 58)
Screenshot: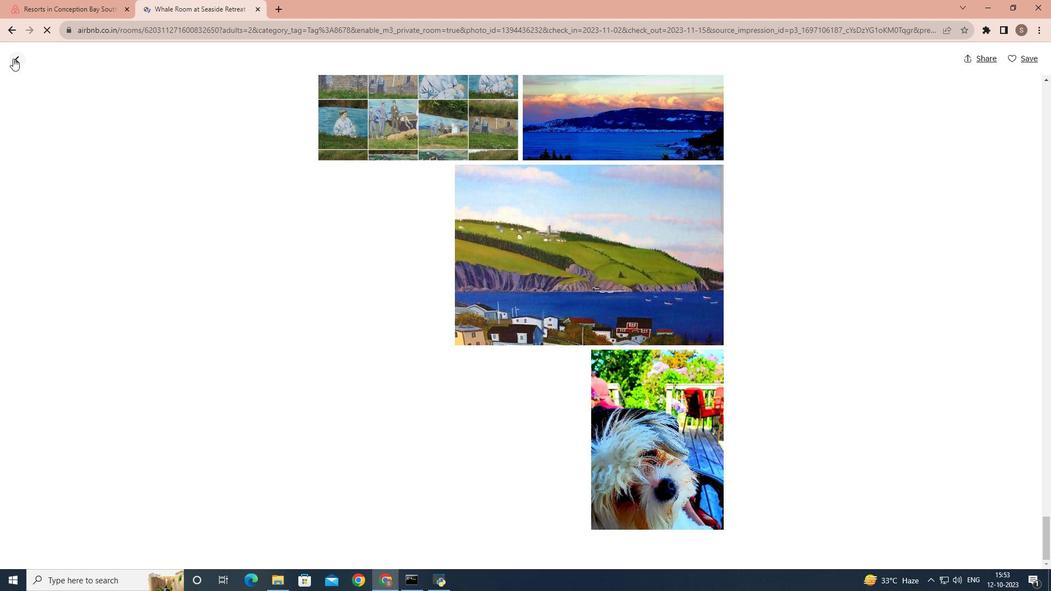 
Action: Mouse moved to (393, 232)
Screenshot: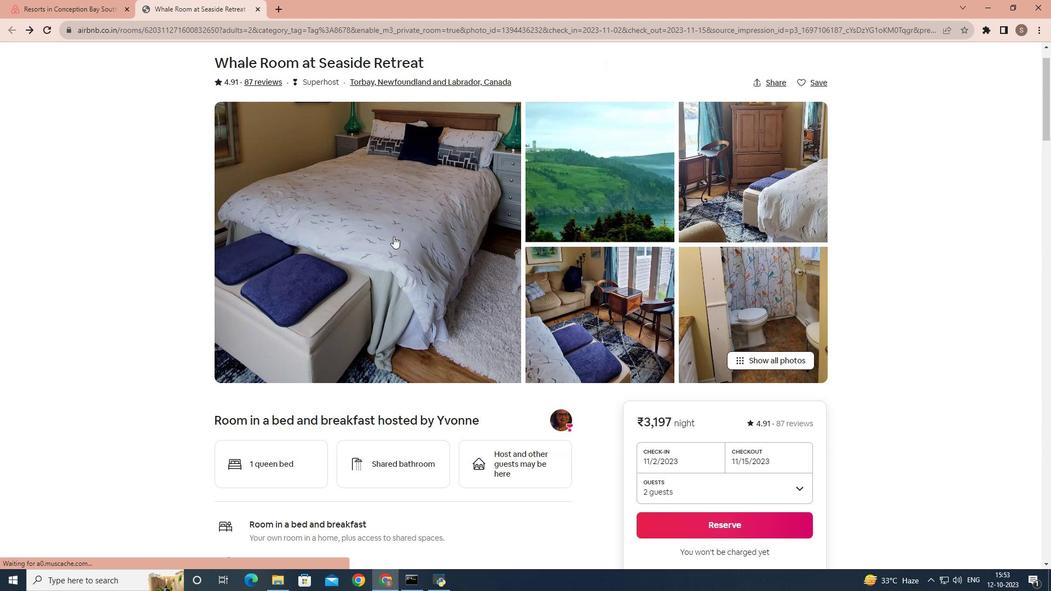 
Action: Mouse scrolled (393, 231) with delta (0, 0)
Screenshot: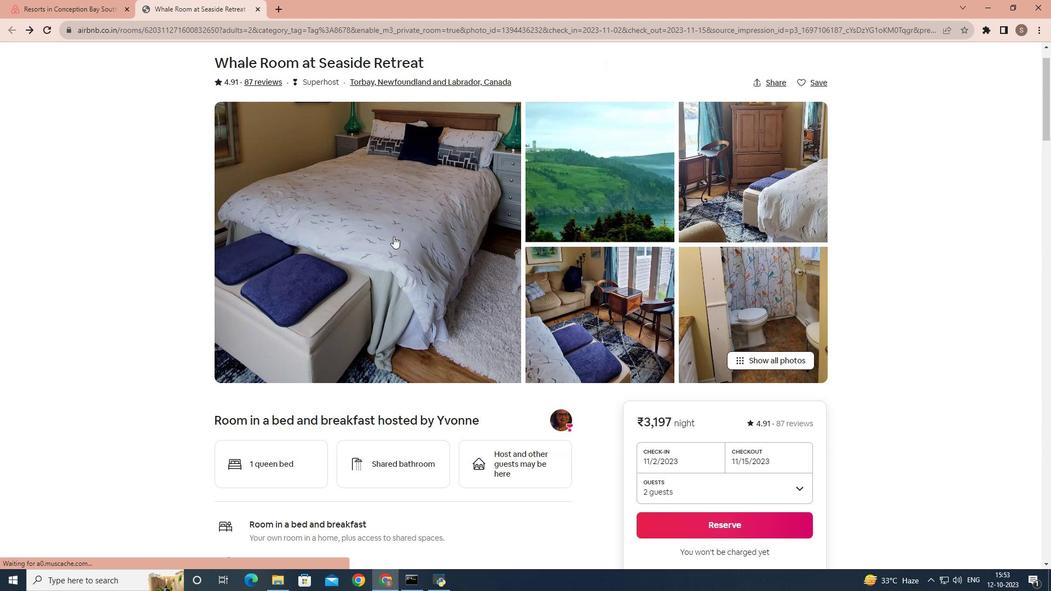 
Action: Mouse moved to (393, 233)
Screenshot: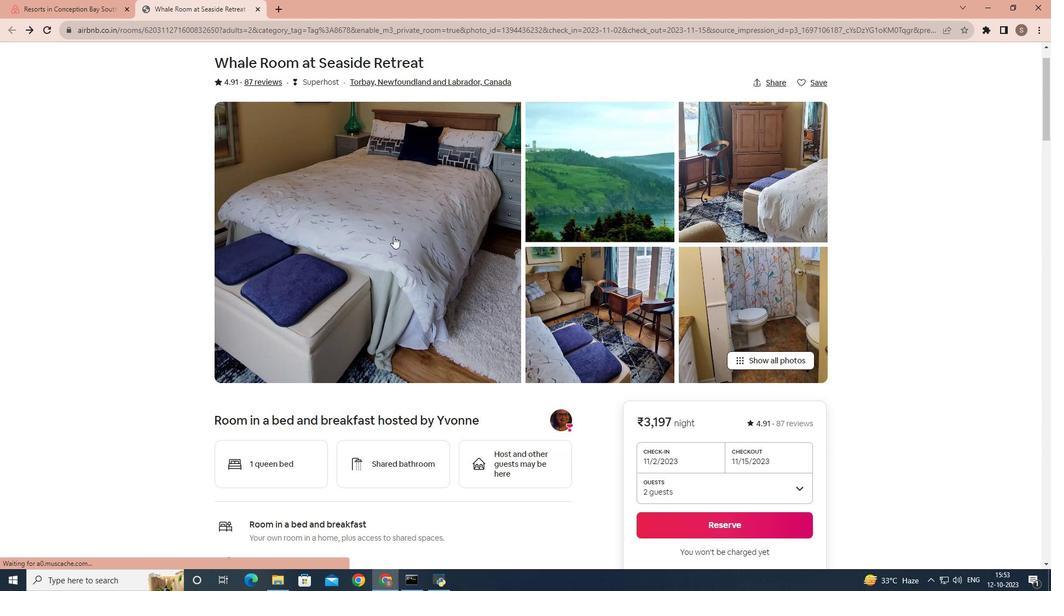 
Action: Mouse scrolled (393, 233) with delta (0, 0)
Screenshot: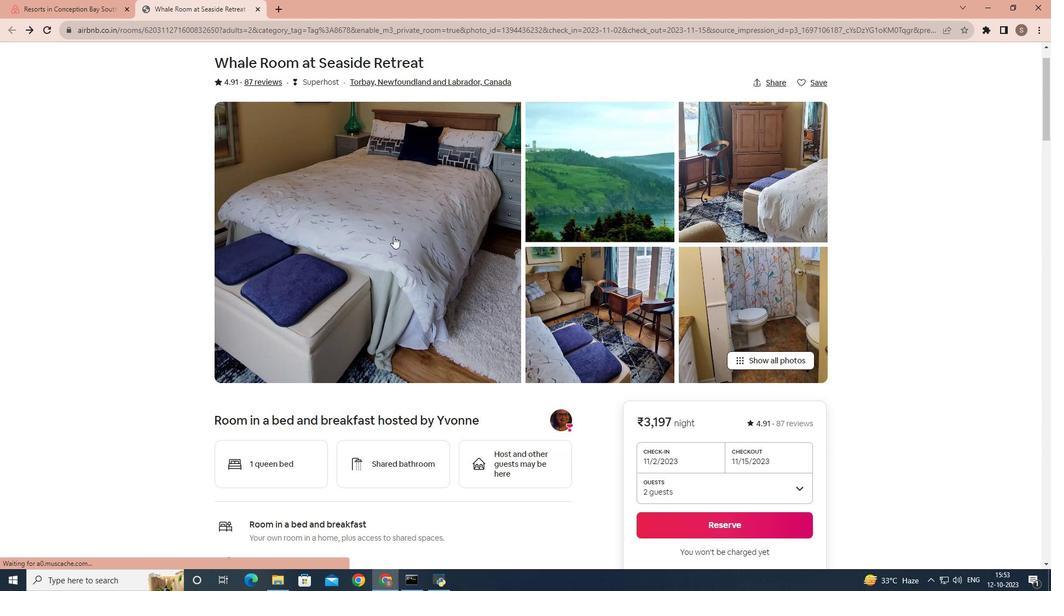 
Action: Mouse moved to (393, 236)
Screenshot: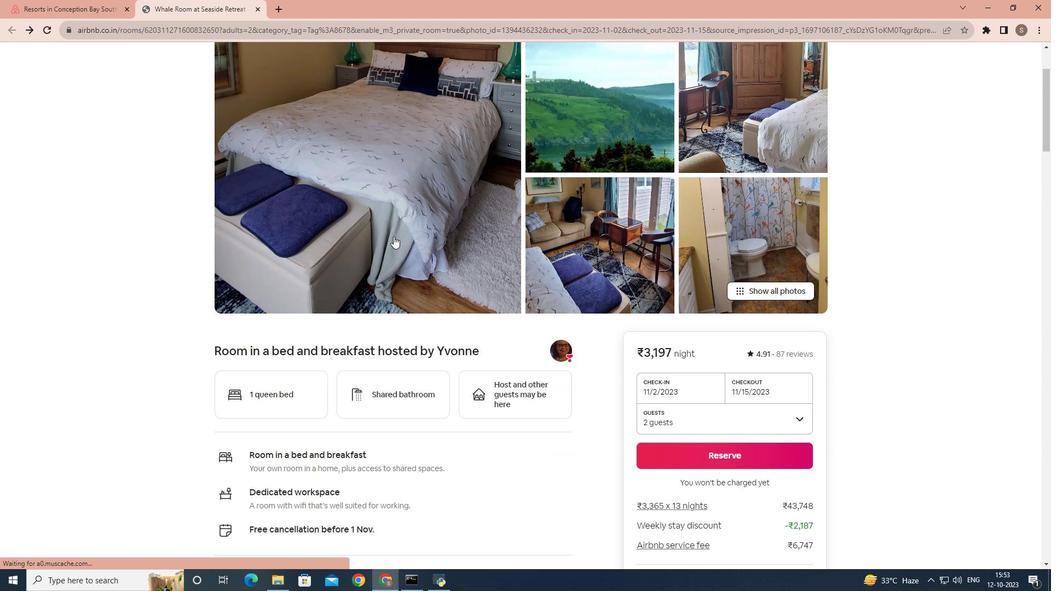 
Action: Mouse scrolled (393, 236) with delta (0, 0)
Screenshot: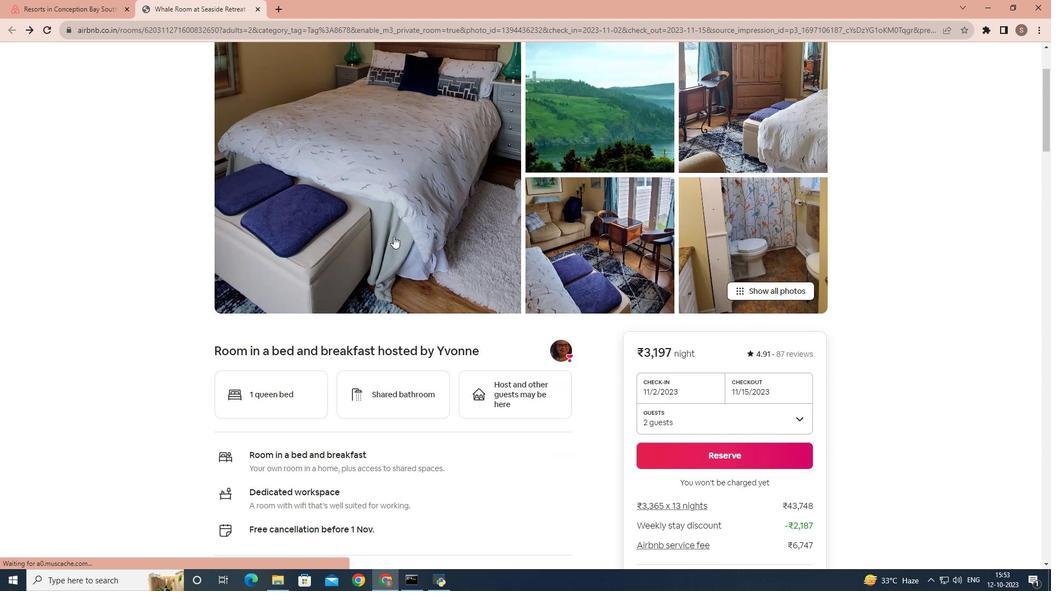 
Action: Mouse scrolled (393, 236) with delta (0, 0)
Screenshot: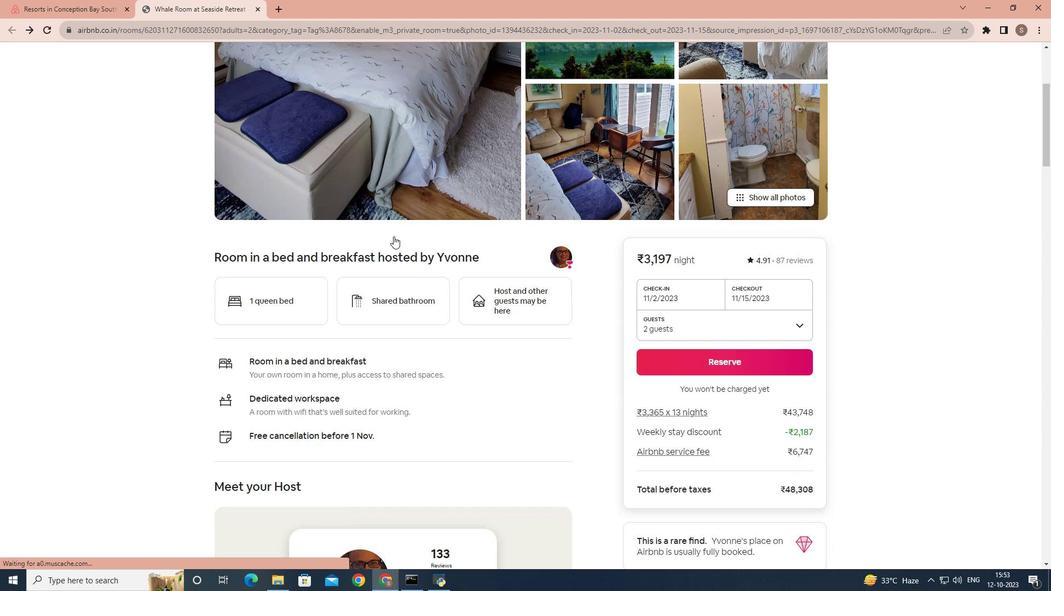 
Action: Mouse scrolled (393, 236) with delta (0, 0)
Screenshot: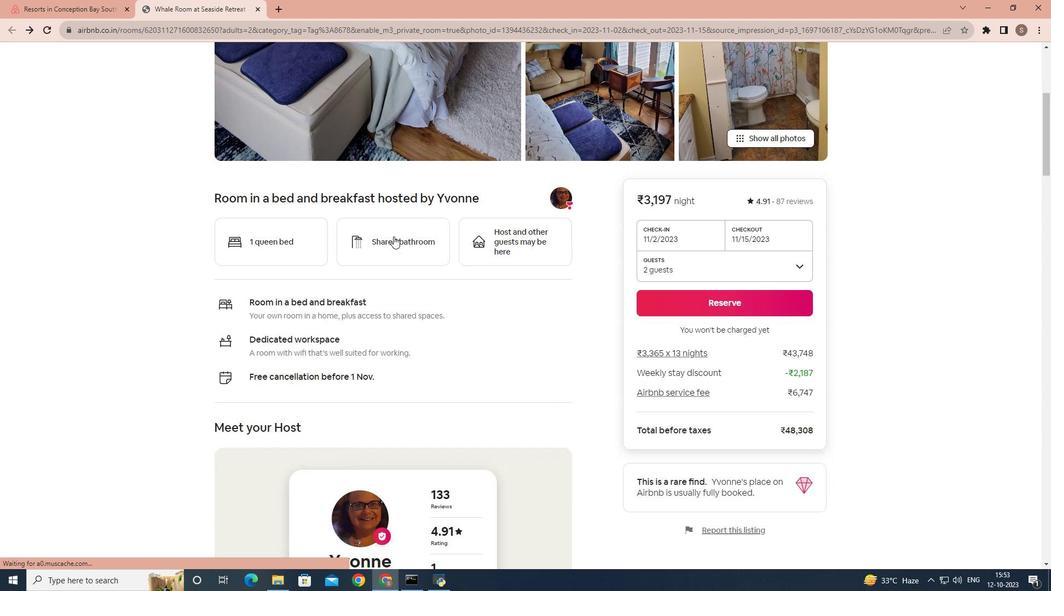
Action: Mouse scrolled (393, 236) with delta (0, 0)
Screenshot: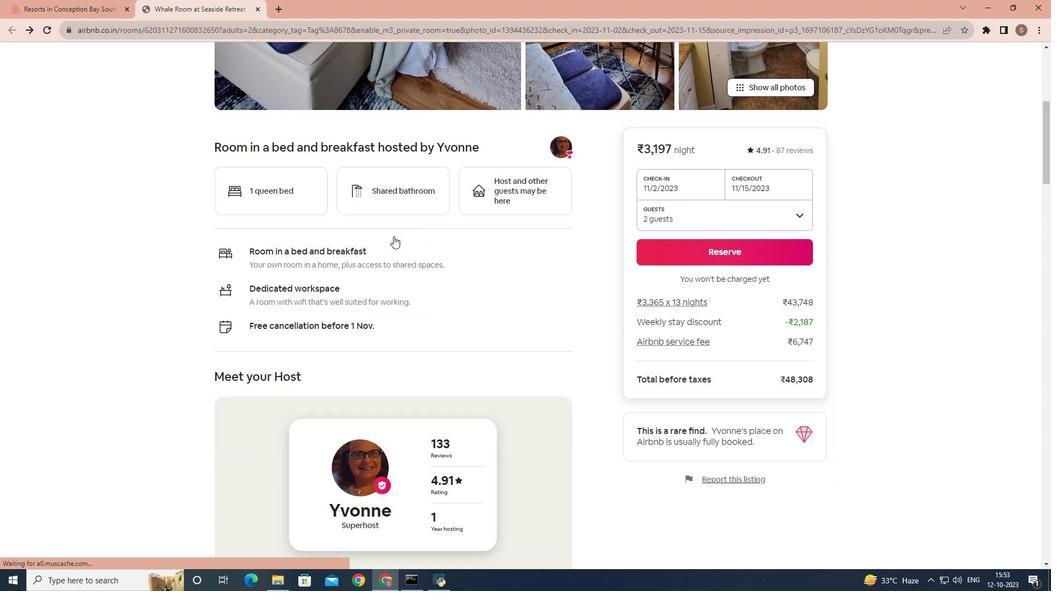 
Action: Mouse scrolled (393, 236) with delta (0, 0)
Screenshot: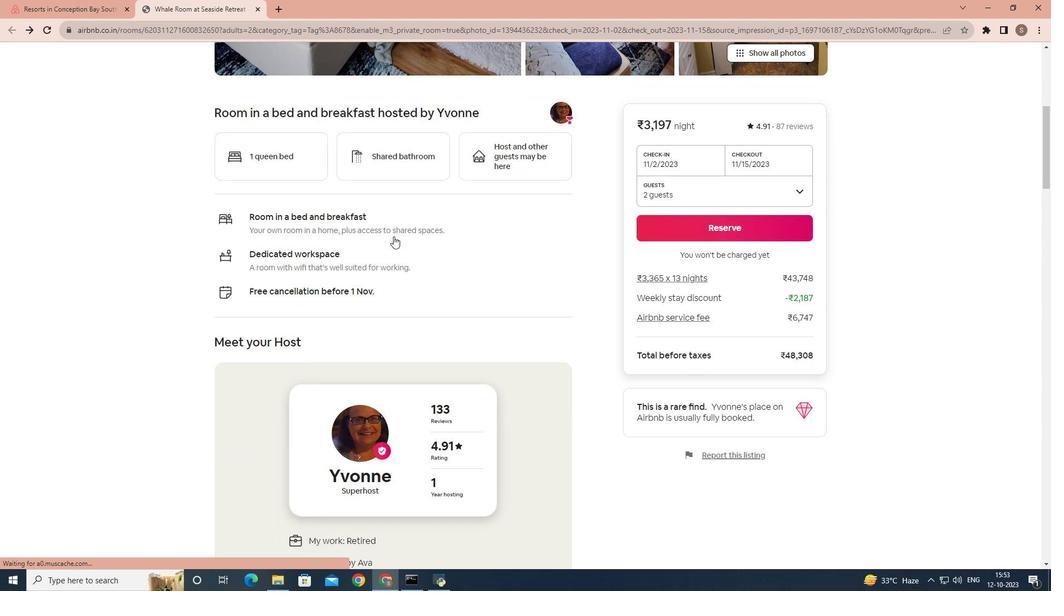 
Action: Mouse scrolled (393, 236) with delta (0, 0)
Screenshot: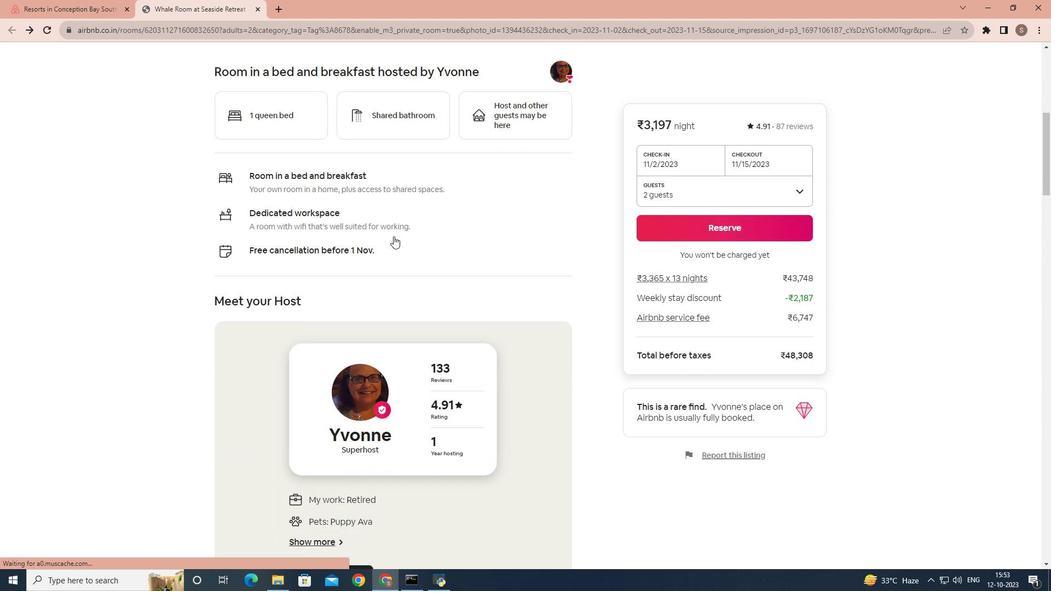 
Action: Mouse scrolled (393, 236) with delta (0, 0)
Screenshot: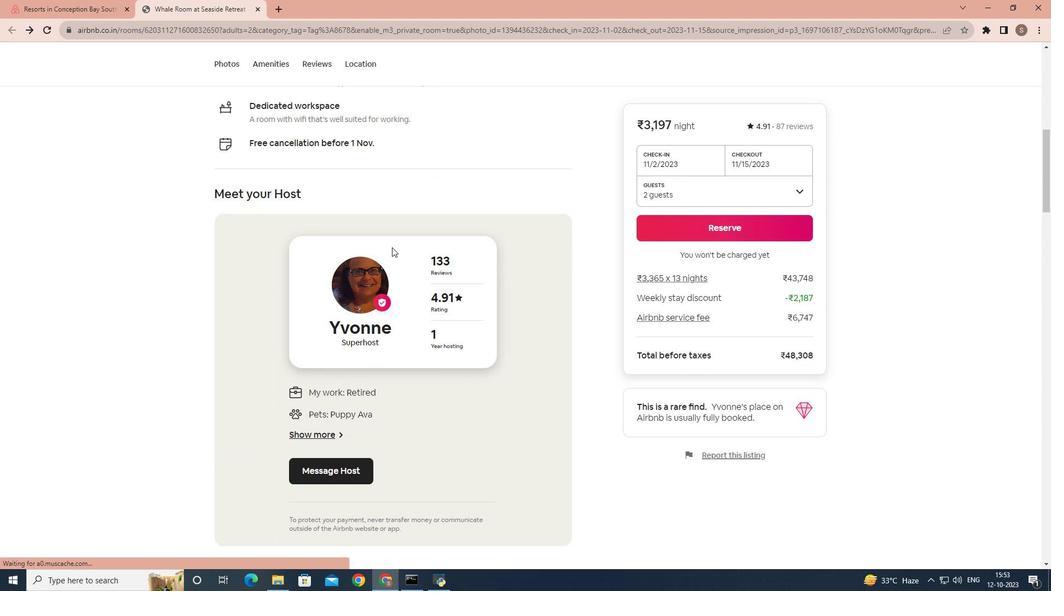 
Action: Mouse moved to (393, 242)
Screenshot: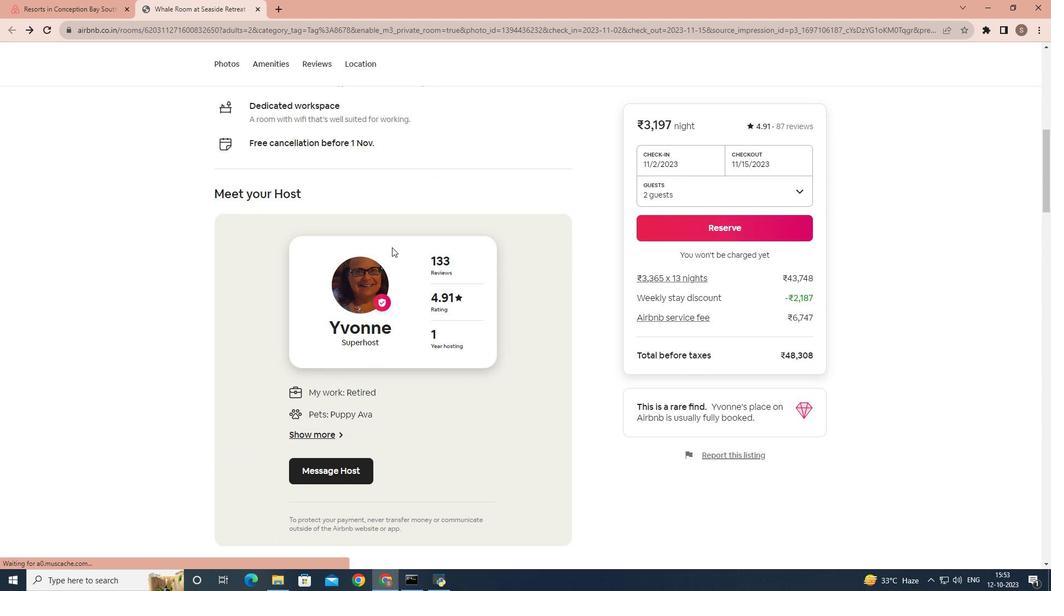 
Action: Mouse scrolled (393, 242) with delta (0, 0)
Screenshot: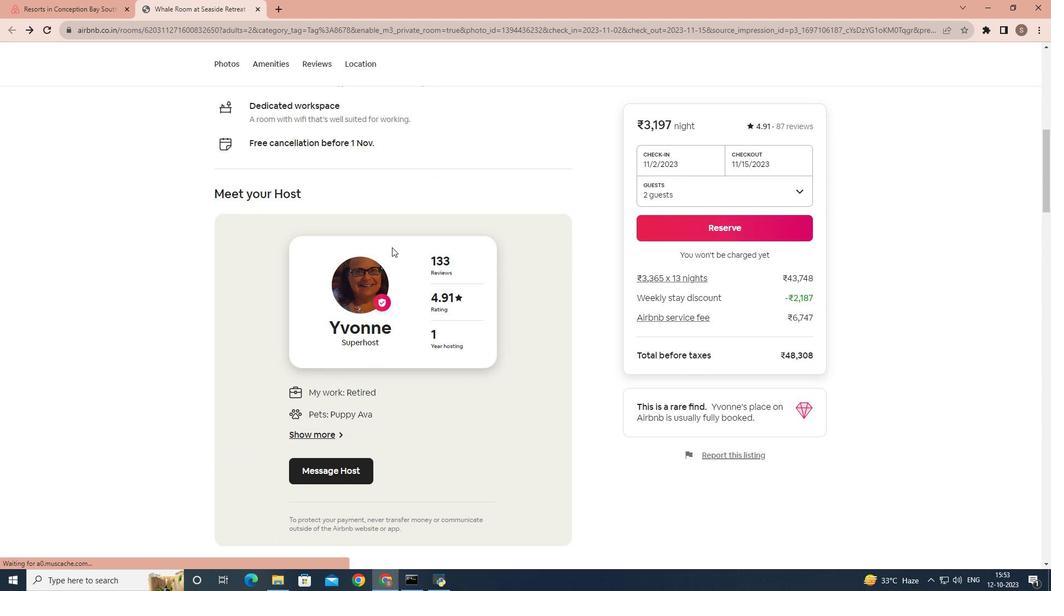 
Action: Mouse moved to (392, 247)
Screenshot: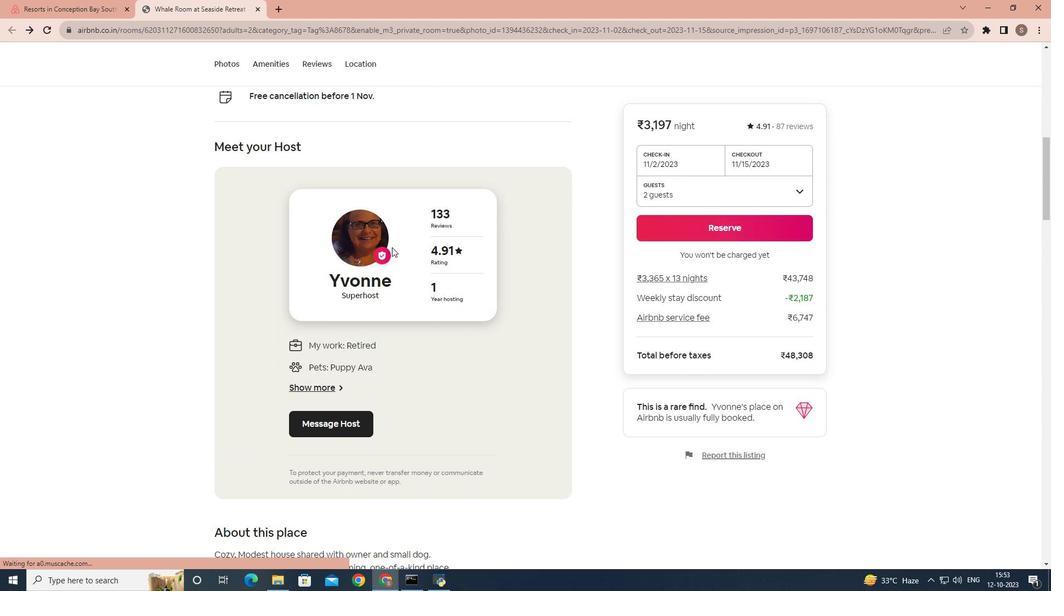 
Action: Mouse scrolled (392, 246) with delta (0, 0)
Screenshot: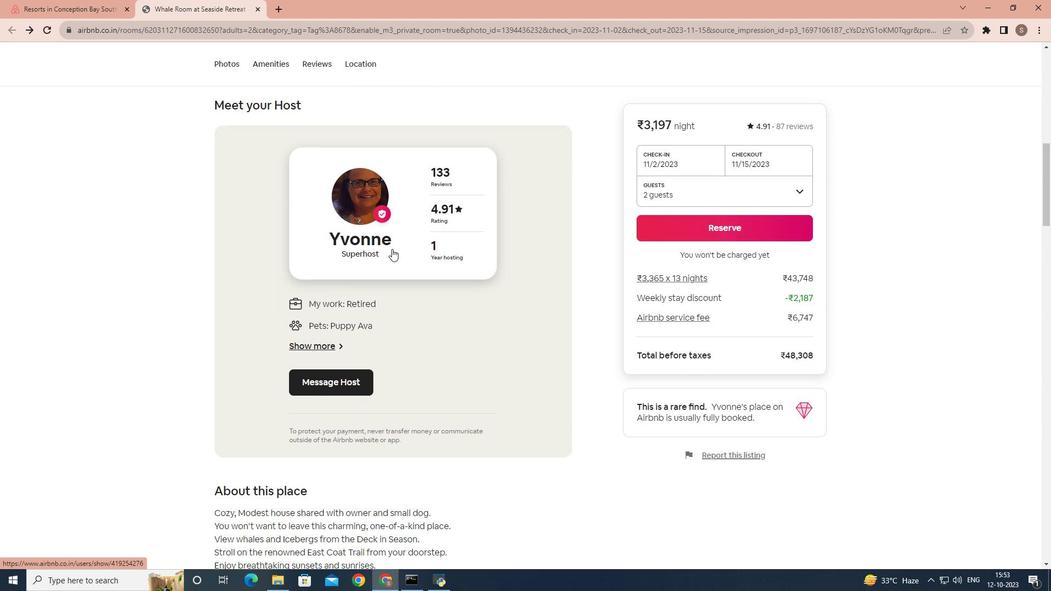 
Action: Mouse scrolled (392, 246) with delta (0, 0)
Screenshot: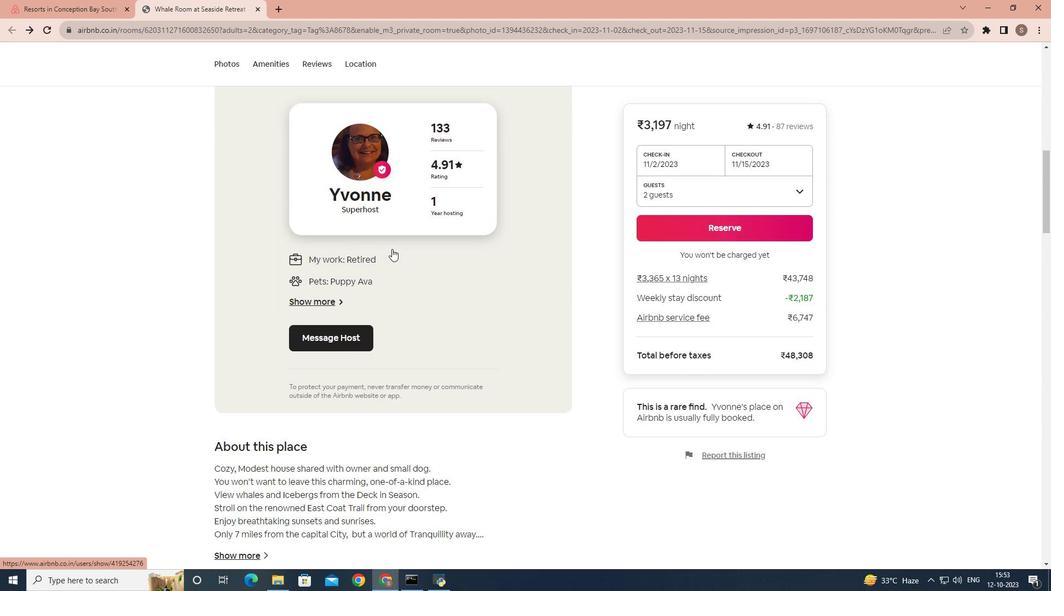 
Action: Mouse moved to (392, 249)
Screenshot: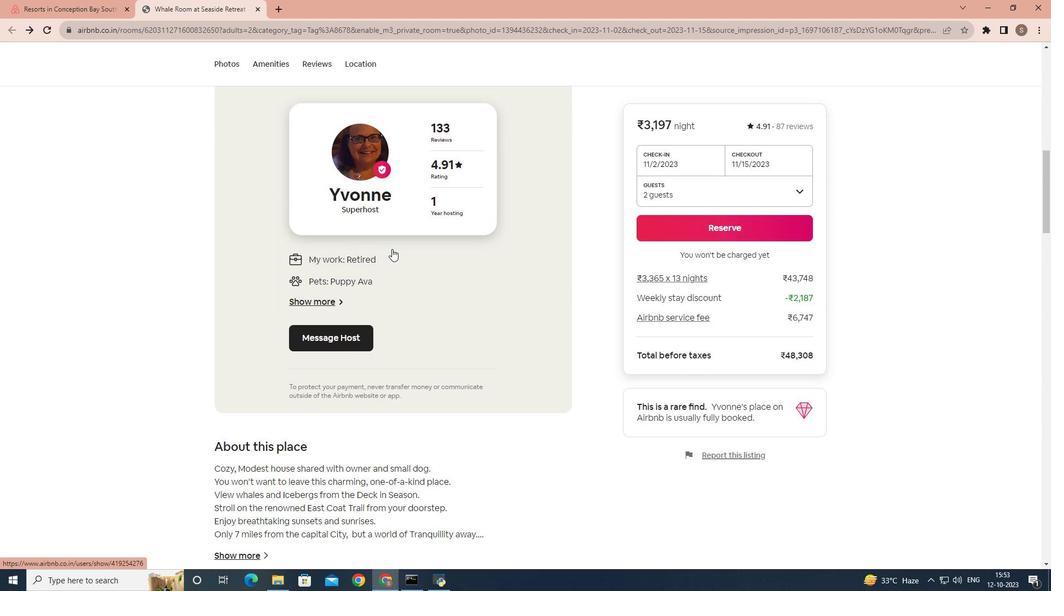 
Action: Mouse scrolled (392, 248) with delta (0, 0)
Screenshot: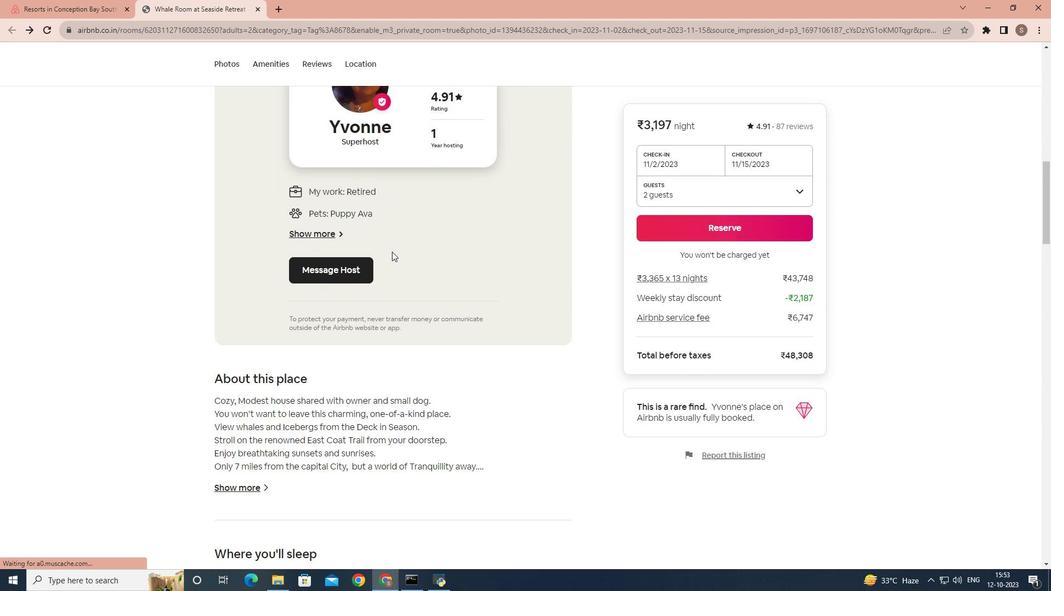 
Action: Mouse scrolled (392, 248) with delta (0, 0)
Screenshot: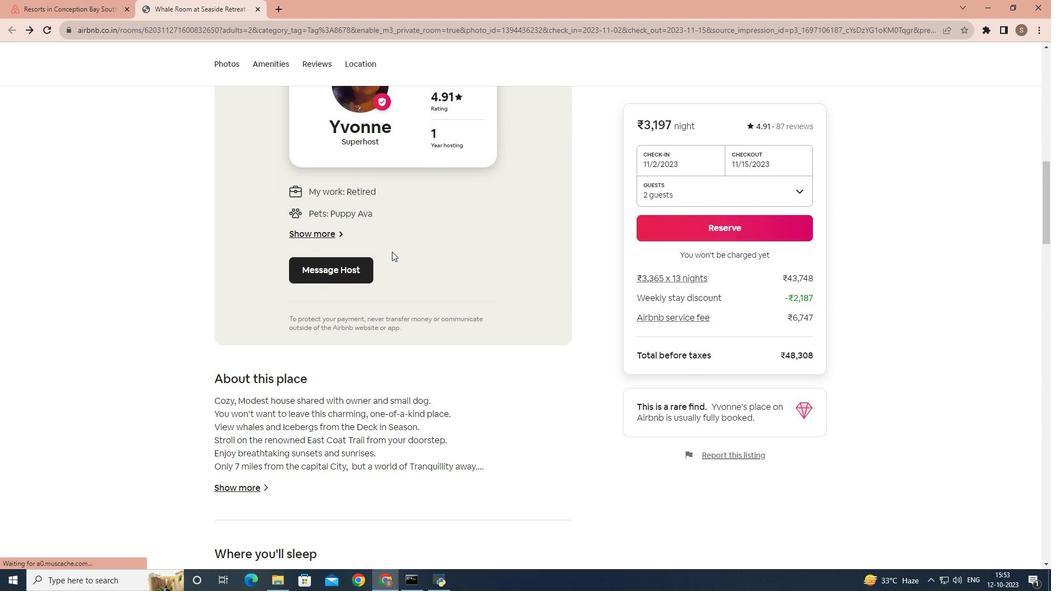 
Action: Mouse scrolled (392, 248) with delta (0, 0)
Screenshot: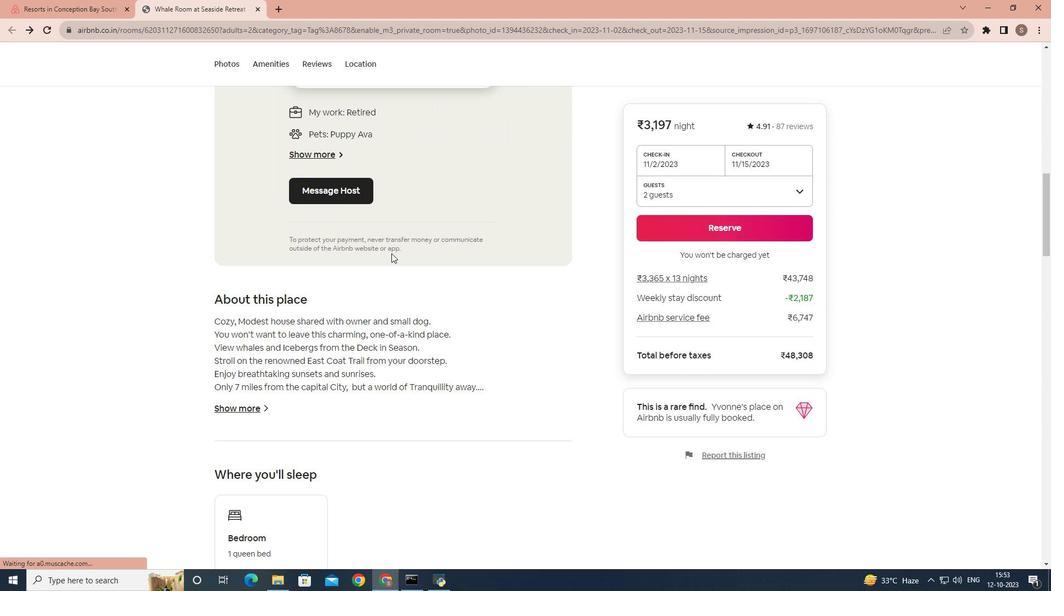 
Action: Mouse moved to (382, 261)
Screenshot: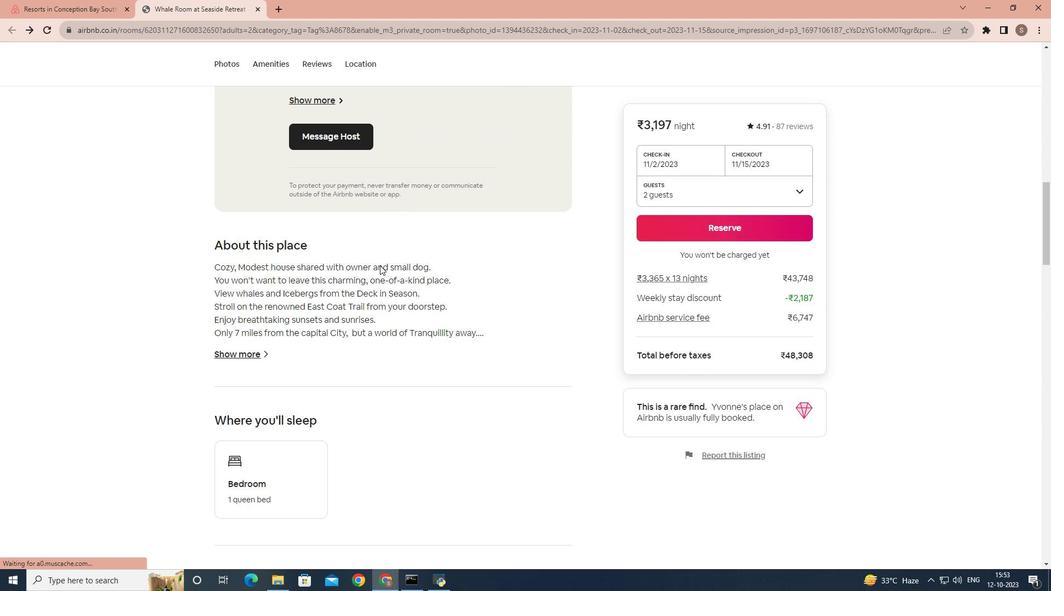 
Action: Mouse scrolled (382, 261) with delta (0, 0)
Screenshot: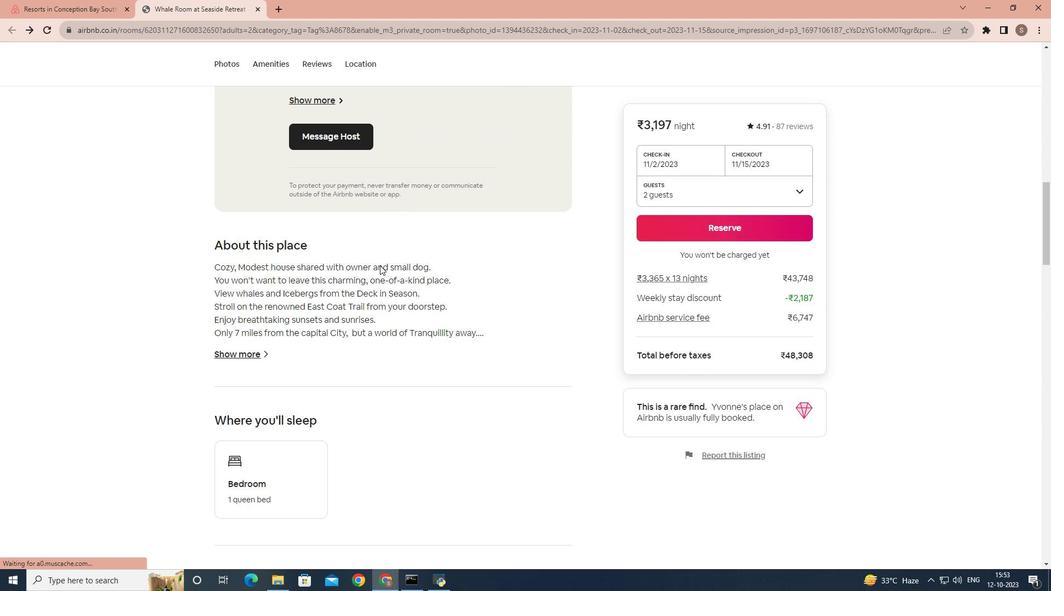 
Action: Mouse moved to (381, 263)
Screenshot: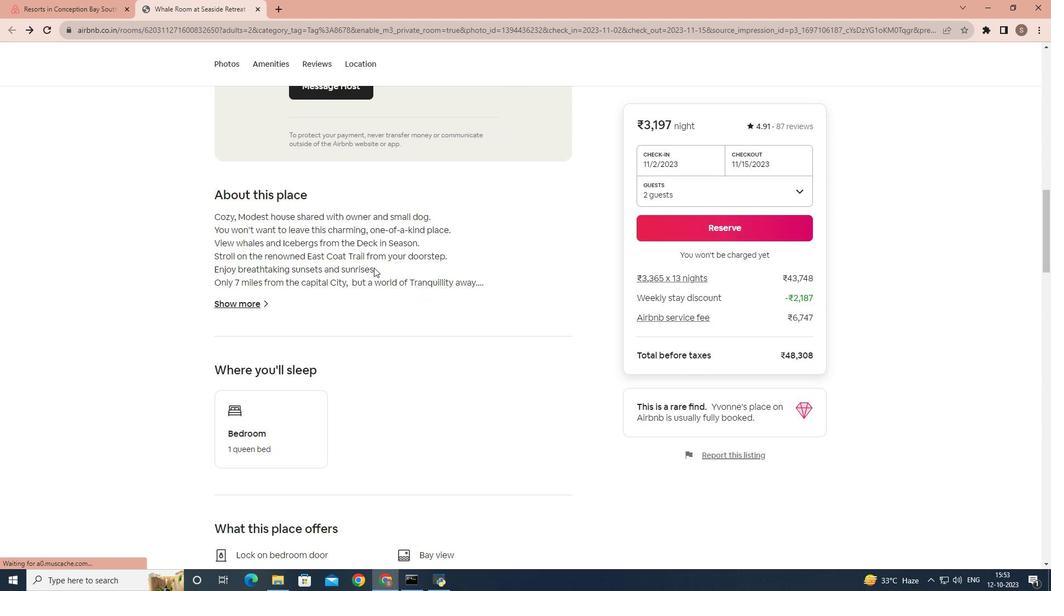 
Action: Mouse scrolled (381, 262) with delta (0, 0)
Screenshot: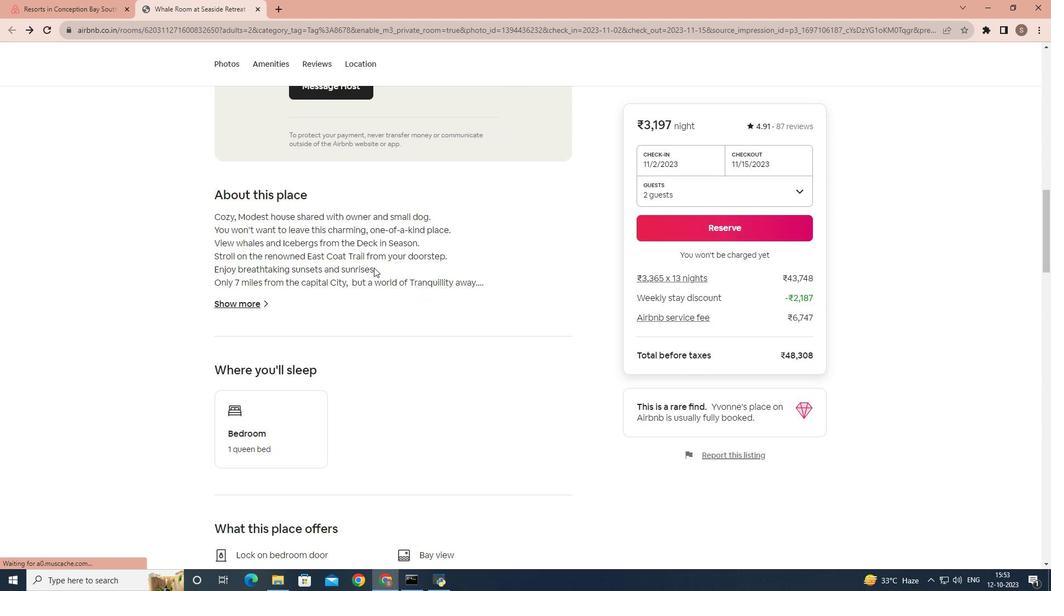 
Action: Mouse moved to (247, 260)
Screenshot: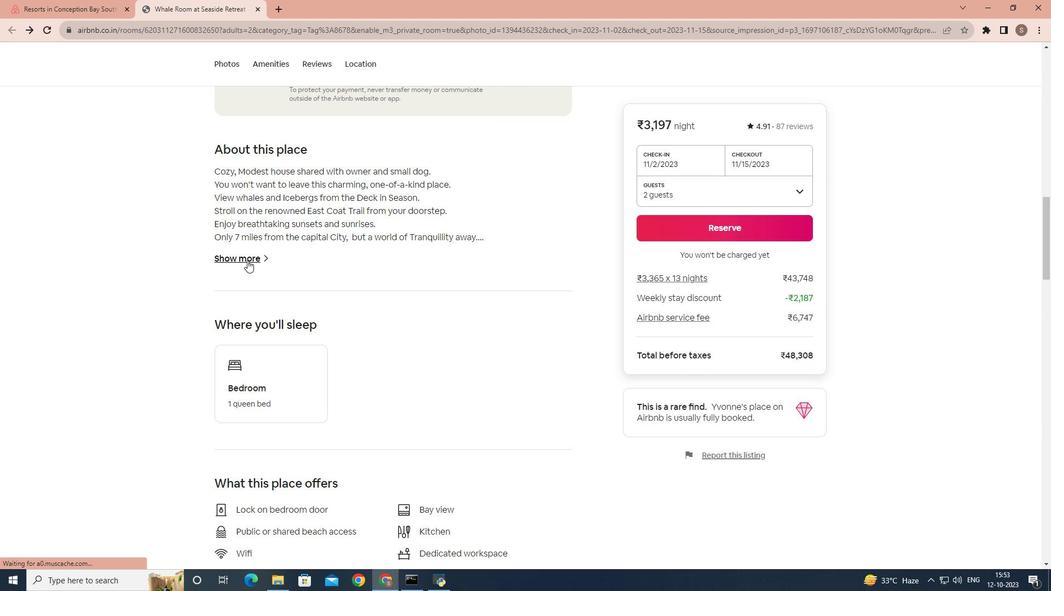 
Action: Mouse pressed left at (247, 260)
Screenshot: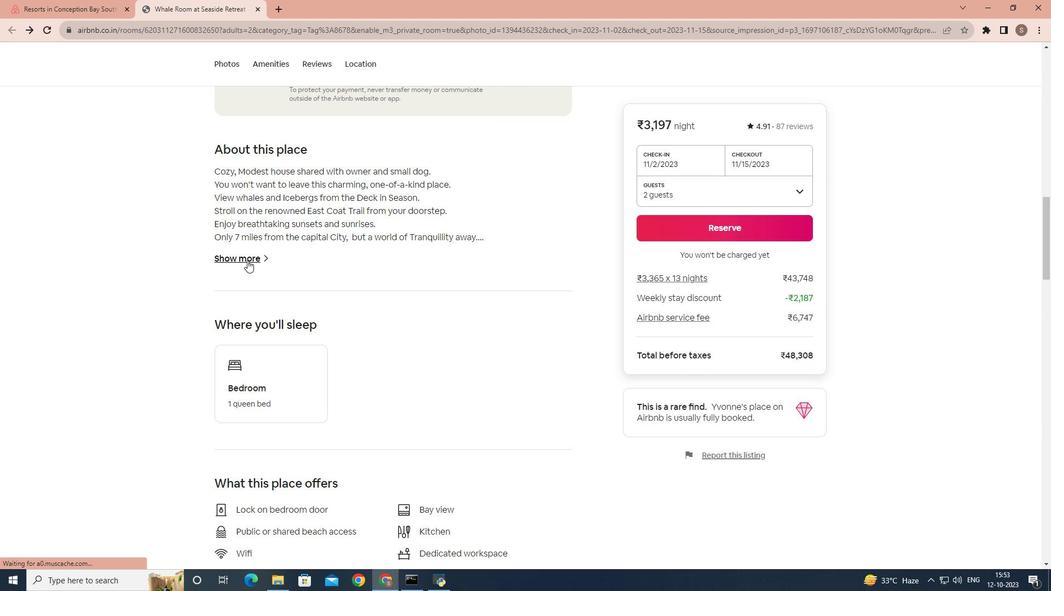 
Action: Mouse moved to (393, 264)
Screenshot: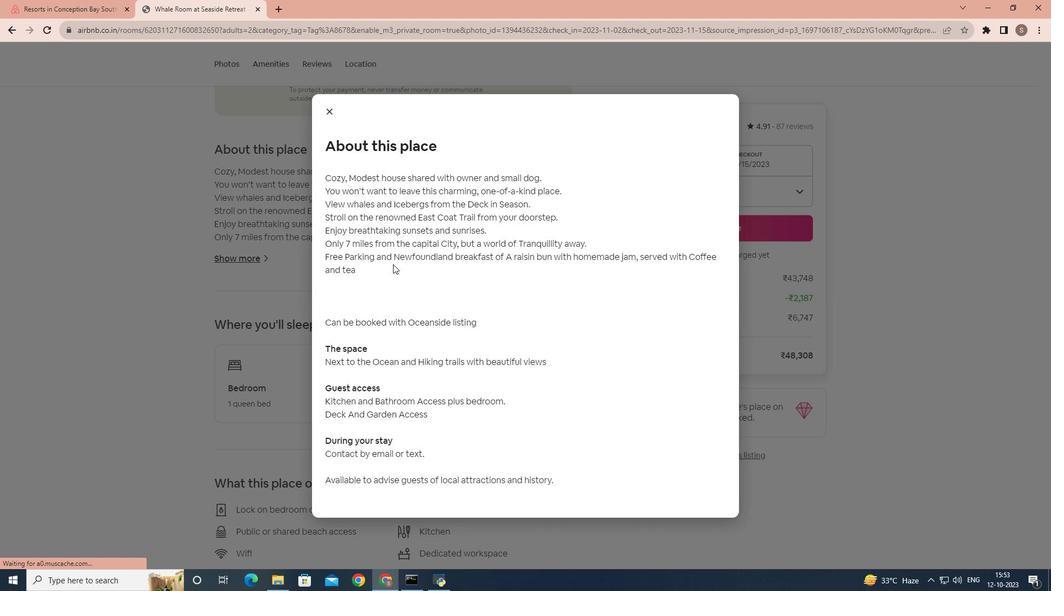 
Action: Mouse scrolled (393, 263) with delta (0, 0)
Screenshot: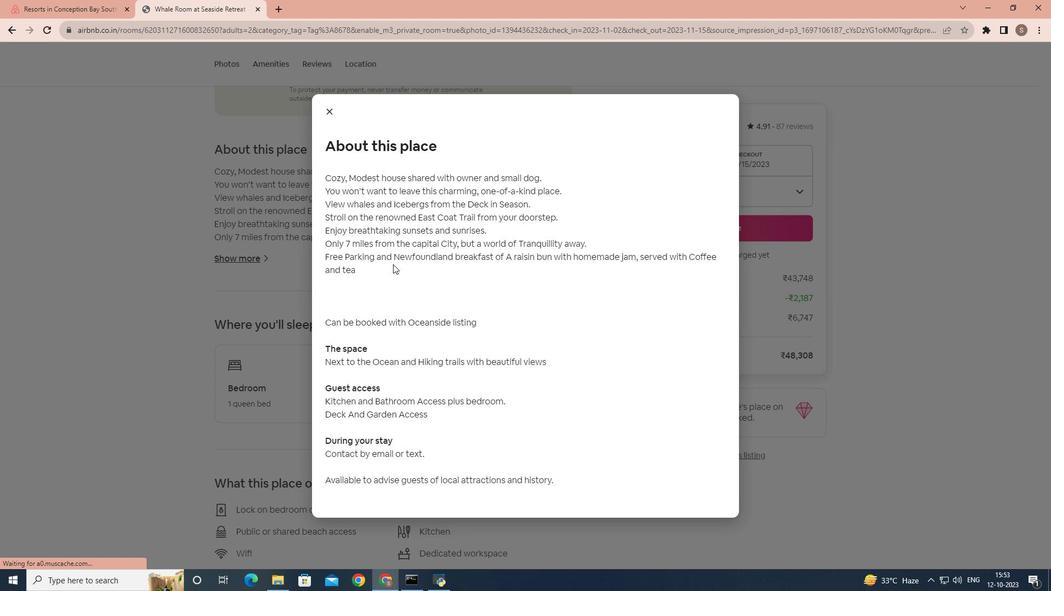 
Action: Mouse scrolled (393, 263) with delta (0, 0)
Screenshot: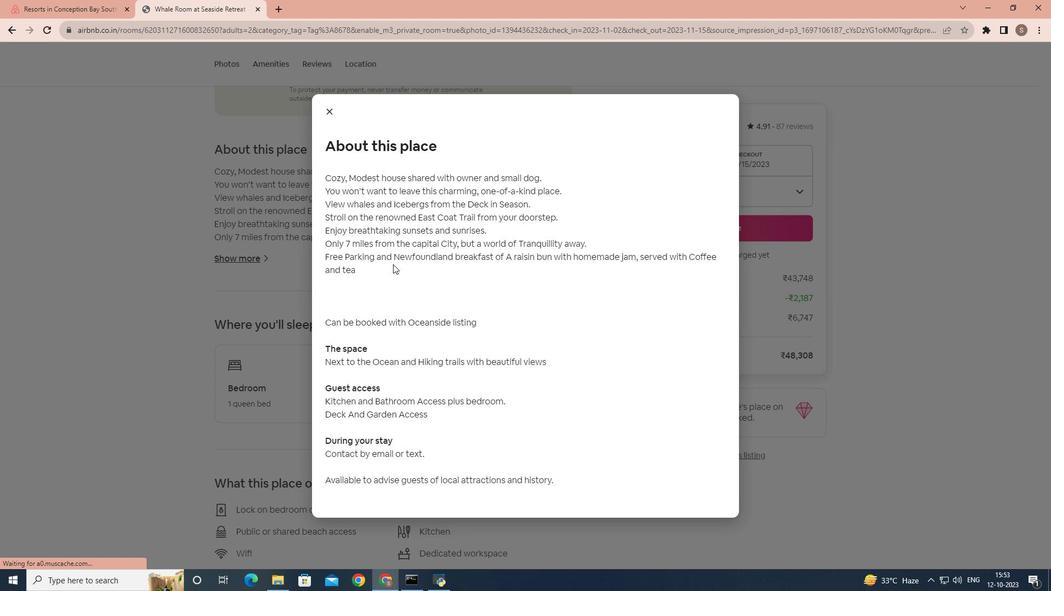 
Action: Mouse scrolled (393, 263) with delta (0, 0)
Screenshot: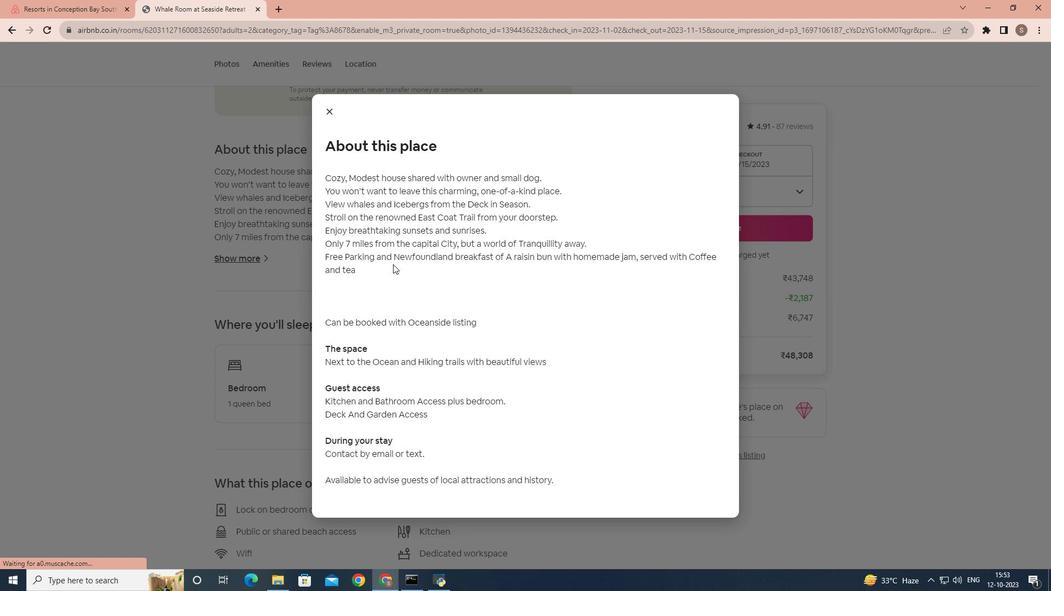 
Action: Mouse moved to (332, 109)
Screenshot: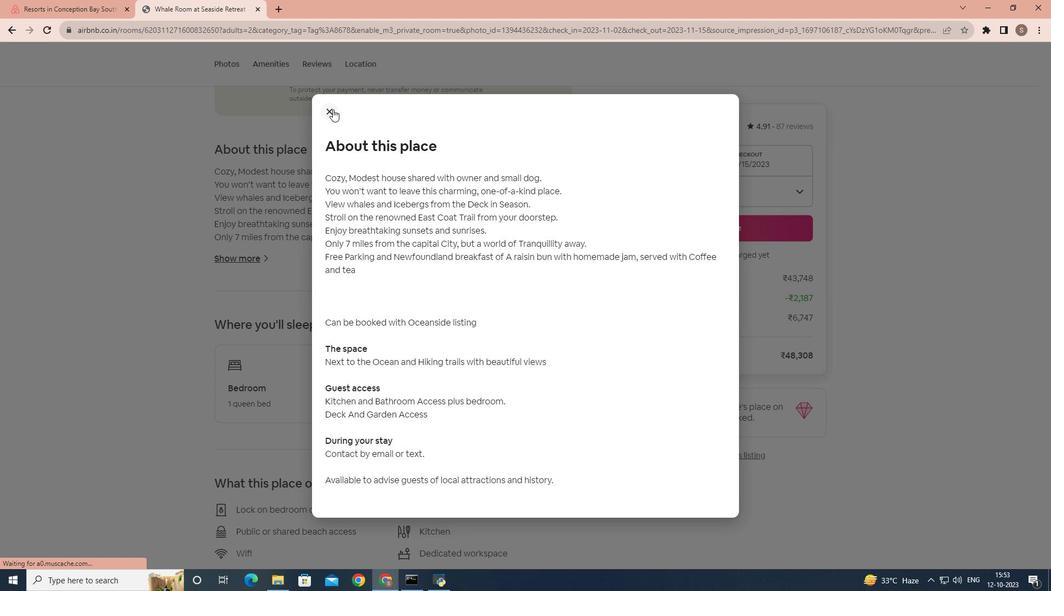
Action: Mouse pressed left at (332, 109)
Screenshot: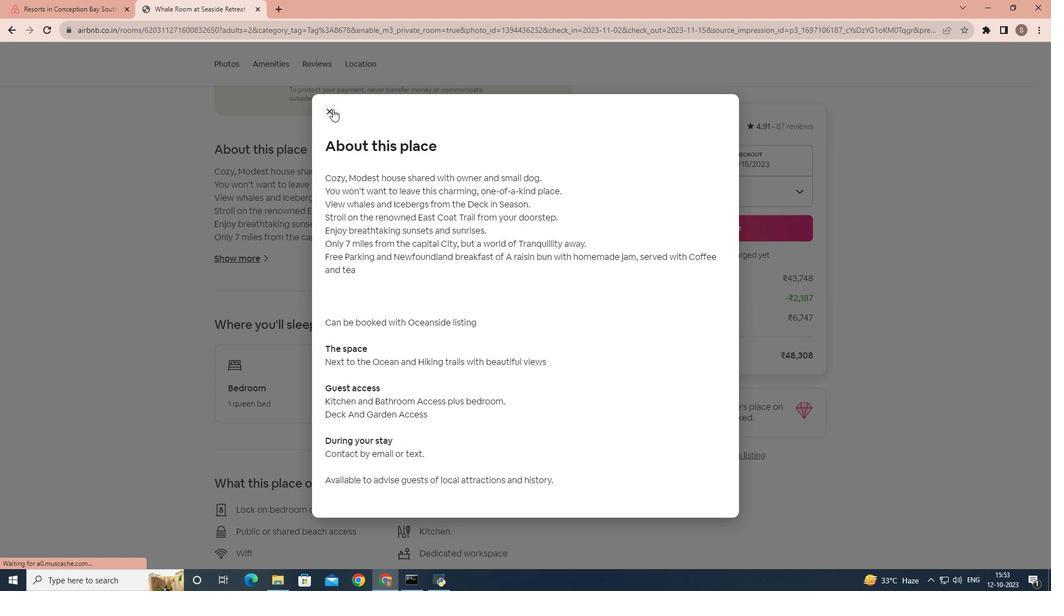 
Action: Mouse moved to (303, 259)
Screenshot: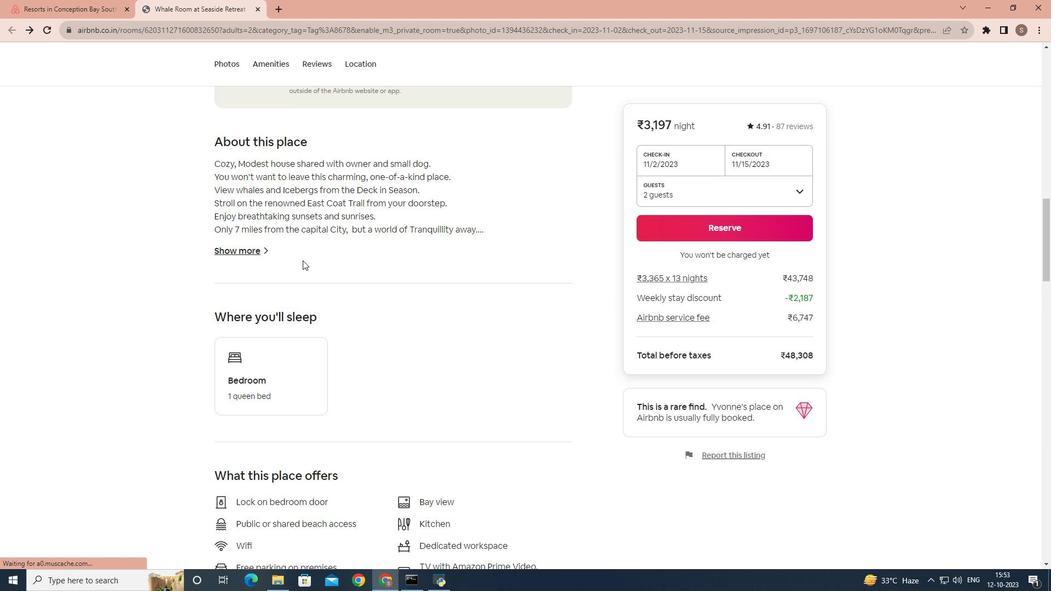 
Action: Mouse scrolled (303, 259) with delta (0, 0)
Screenshot: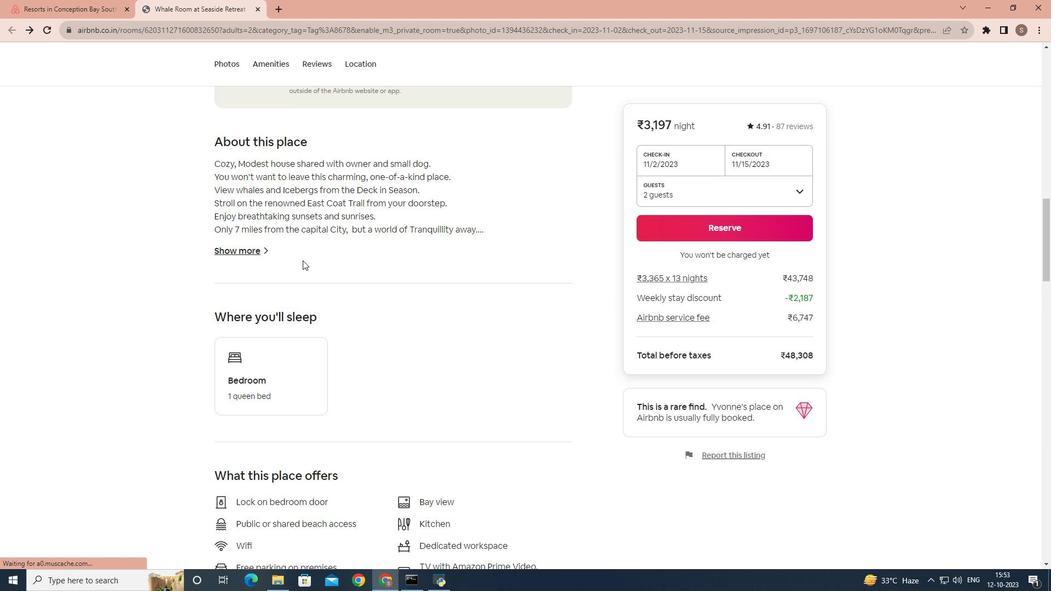 
Action: Mouse moved to (302, 260)
Screenshot: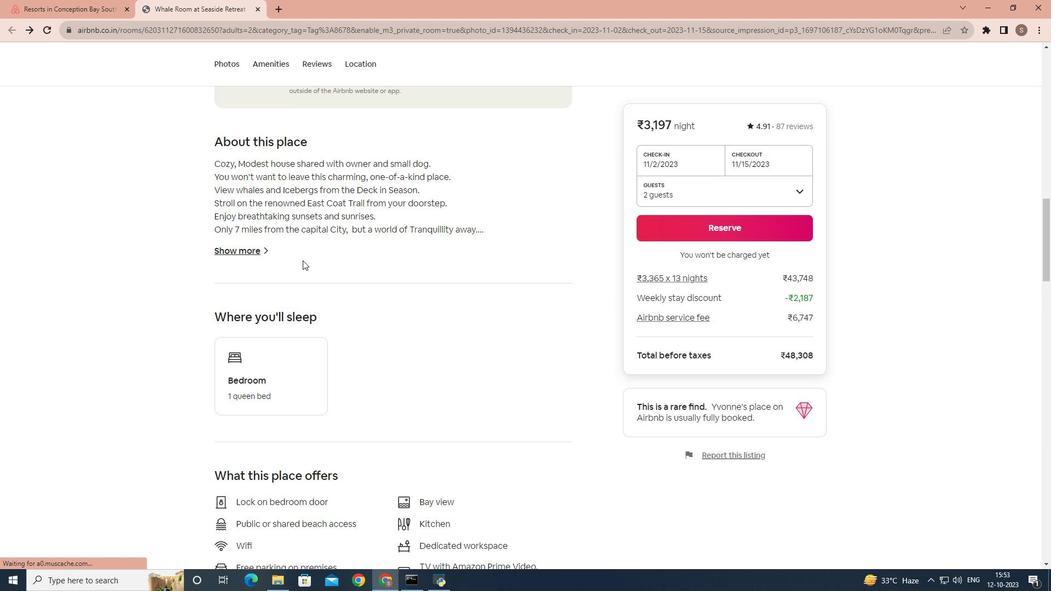 
Action: Mouse scrolled (302, 260) with delta (0, 0)
Screenshot: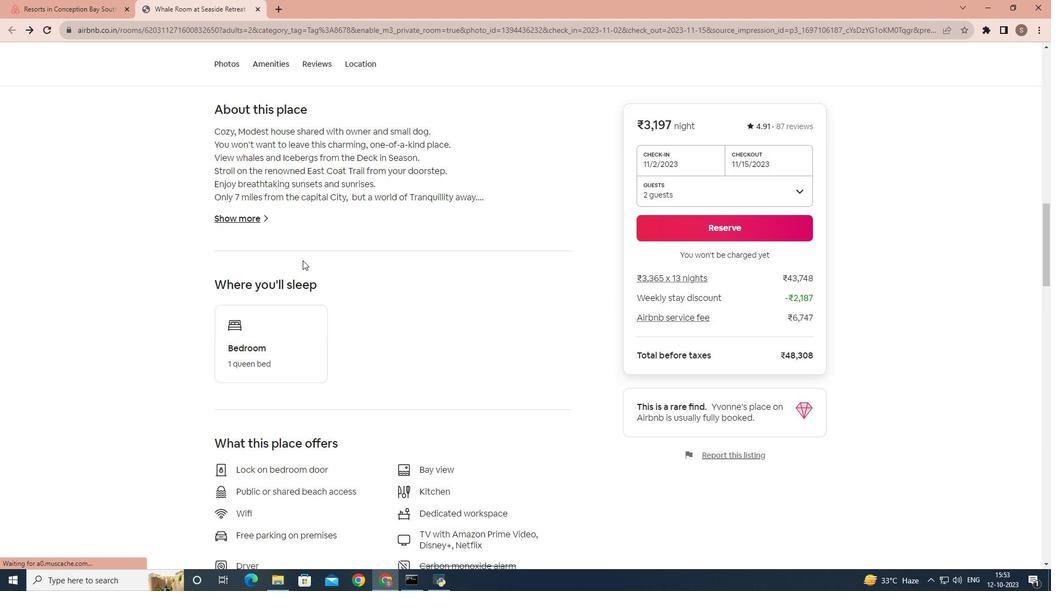
Action: Mouse scrolled (302, 260) with delta (0, 0)
Screenshot: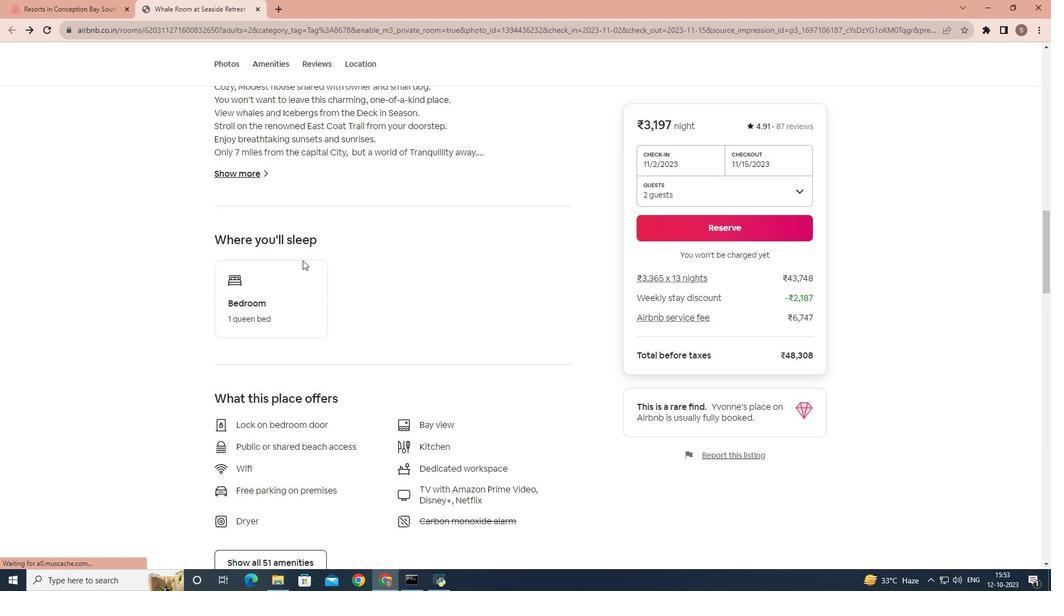 
Action: Mouse scrolled (302, 260) with delta (0, 0)
Screenshot: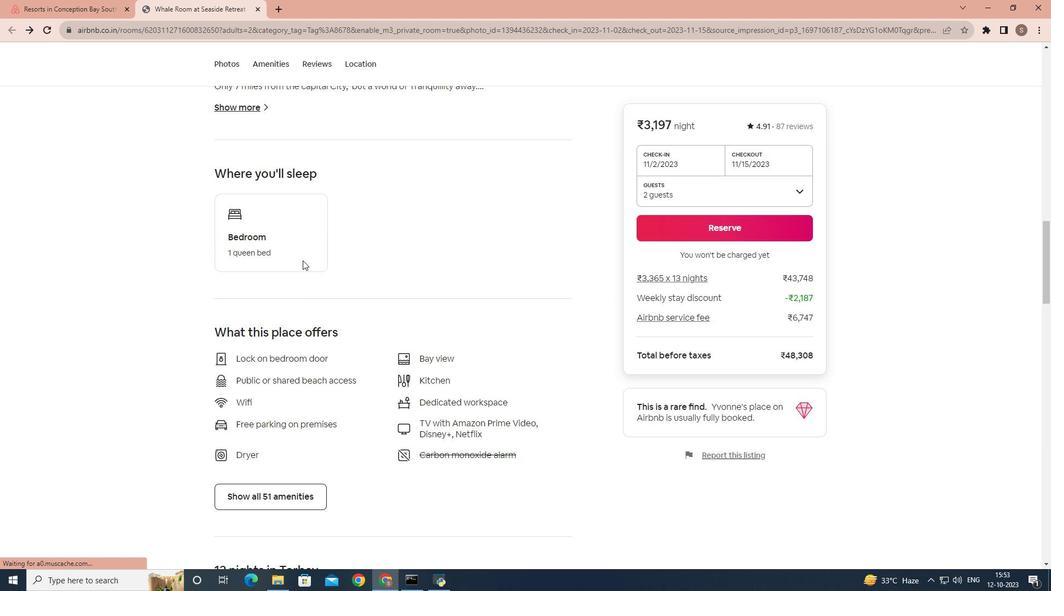 
Action: Mouse scrolled (302, 260) with delta (0, 0)
Screenshot: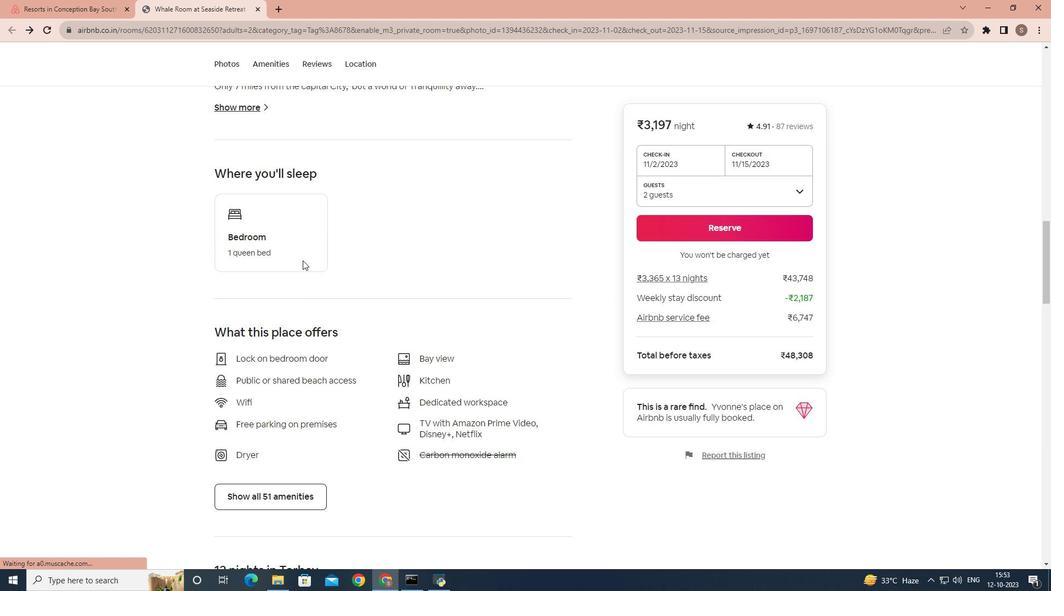
Action: Mouse scrolled (302, 260) with delta (0, 0)
Screenshot: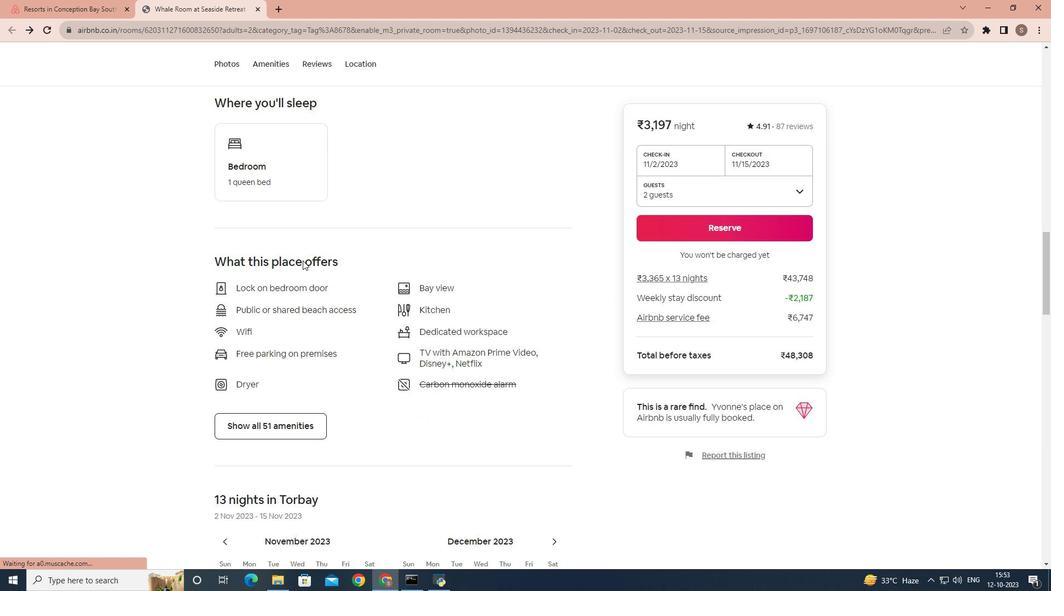 
Action: Mouse scrolled (302, 260) with delta (0, 0)
Screenshot: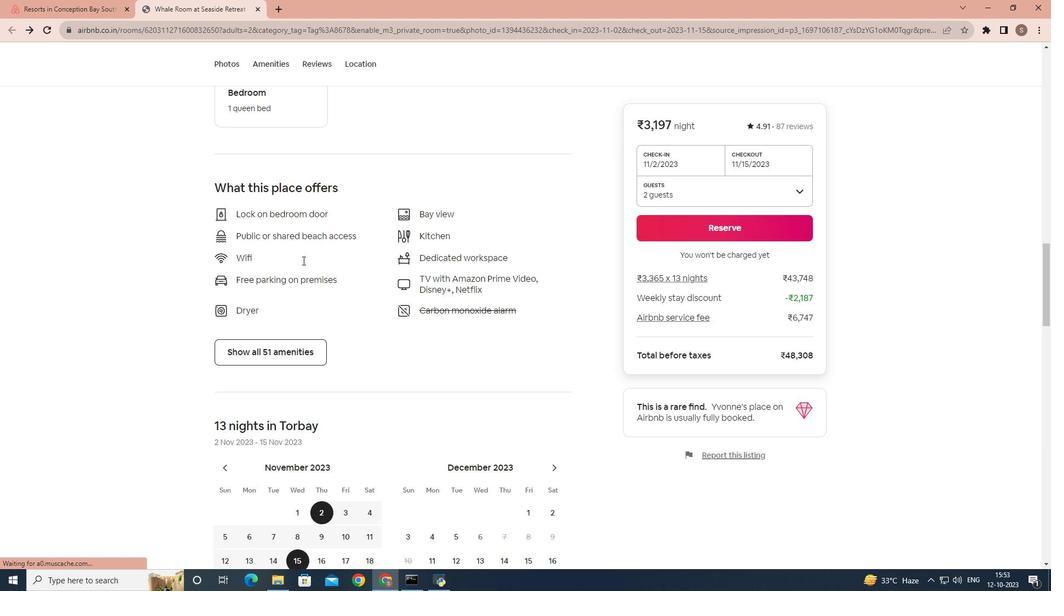 
Action: Mouse scrolled (302, 260) with delta (0, 0)
Screenshot: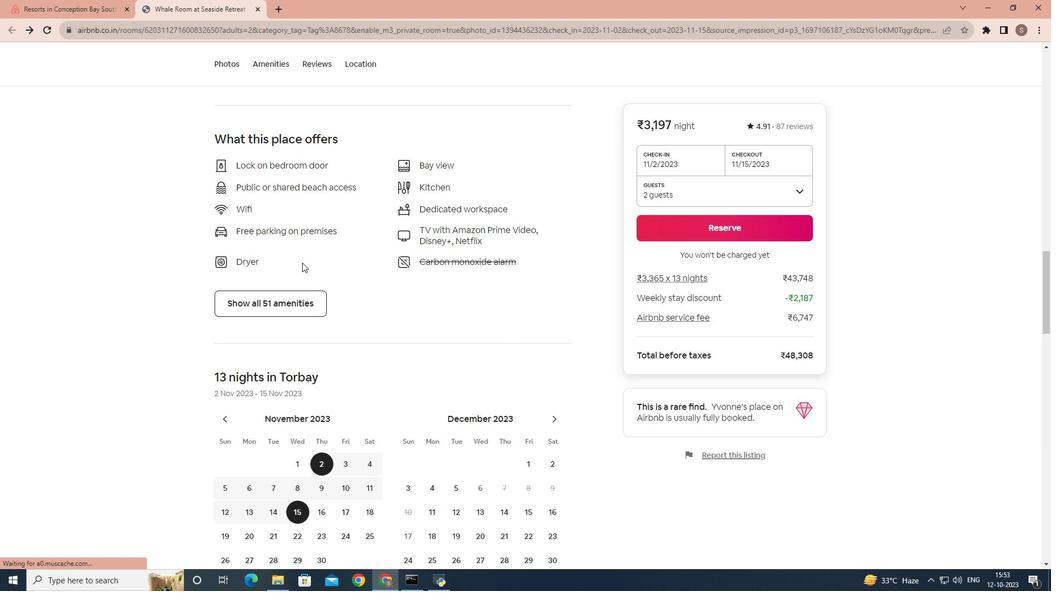 
Action: Mouse moved to (297, 267)
Screenshot: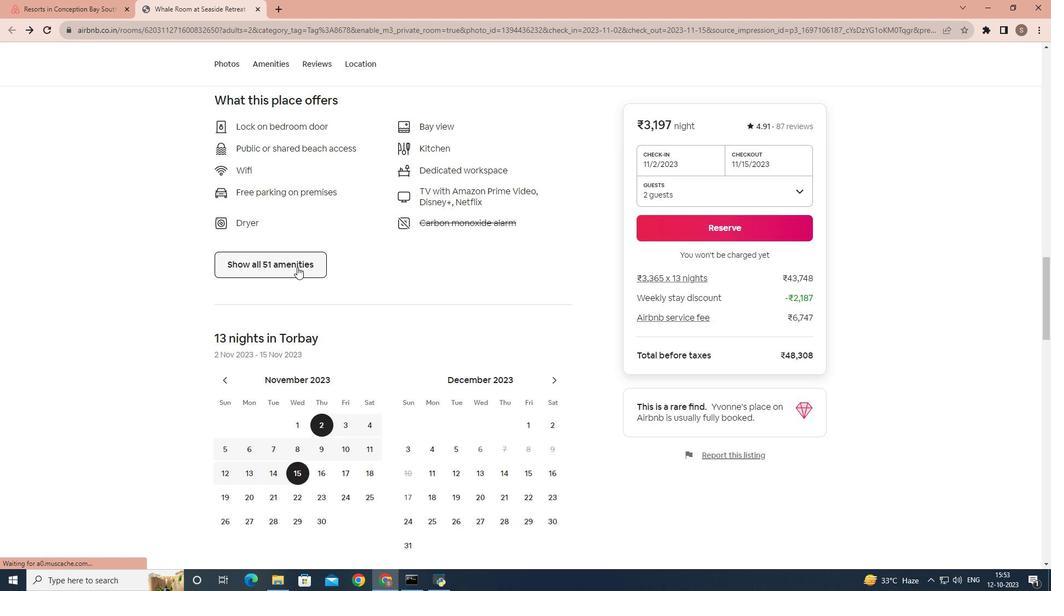 
Action: Mouse pressed left at (297, 267)
Screenshot: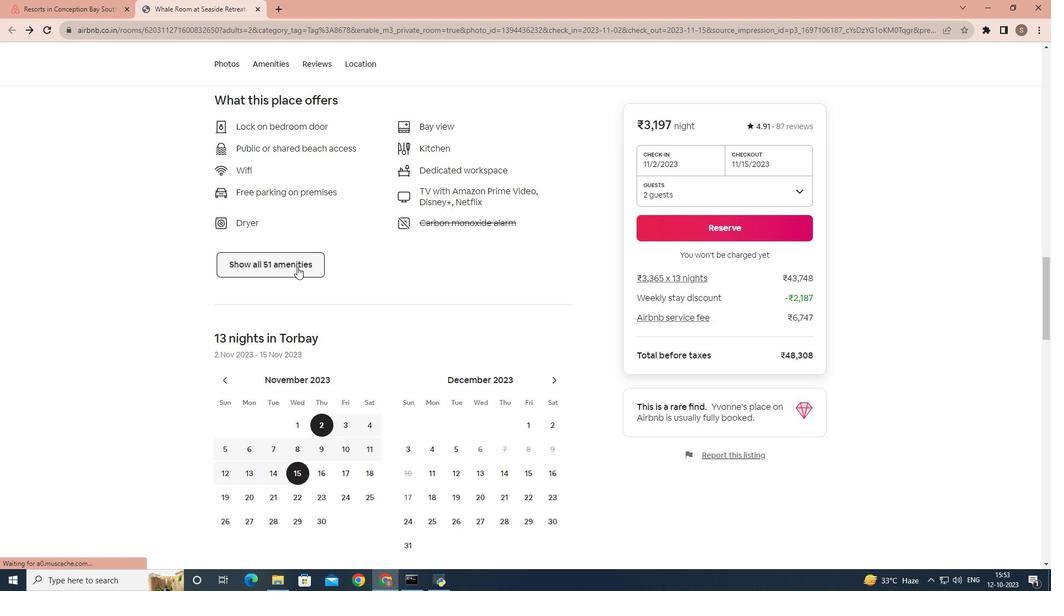 
Action: Mouse moved to (487, 256)
Screenshot: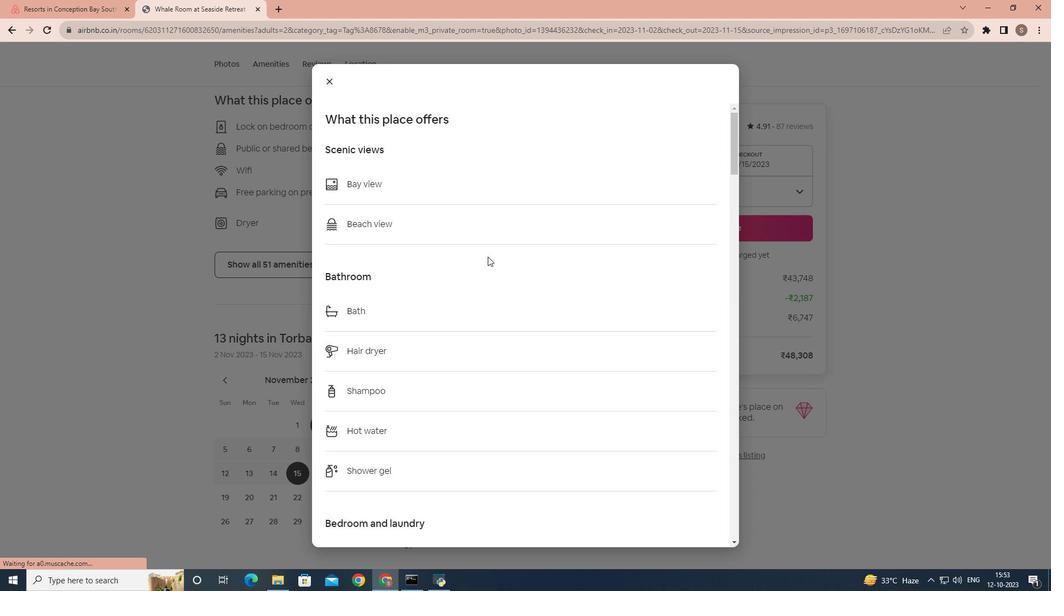 
Action: Mouse scrolled (487, 256) with delta (0, 0)
Screenshot: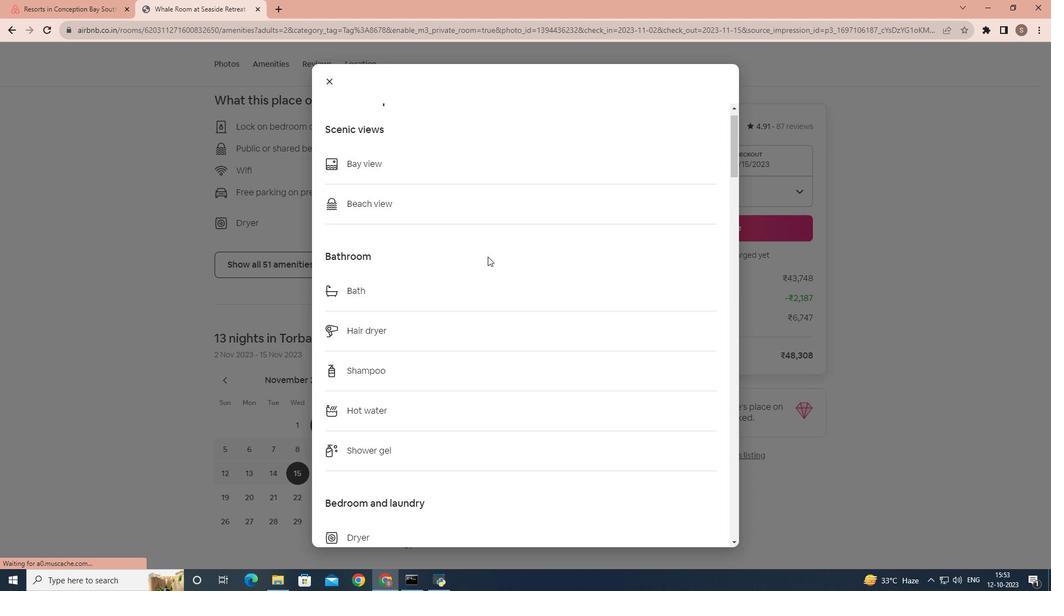 
Action: Mouse scrolled (487, 256) with delta (0, 0)
Screenshot: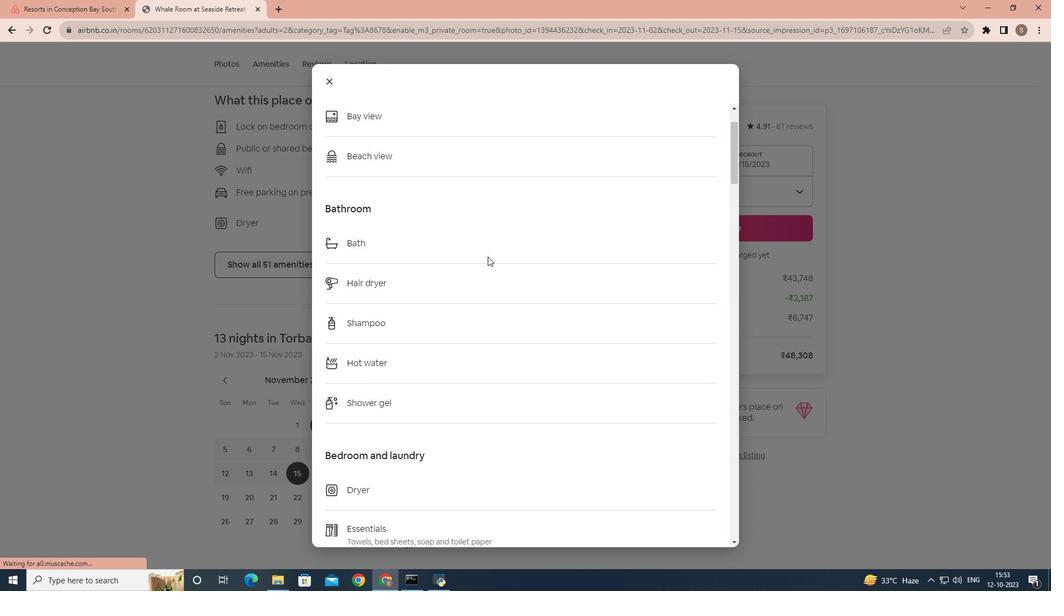 
Action: Mouse scrolled (487, 256) with delta (0, 0)
Screenshot: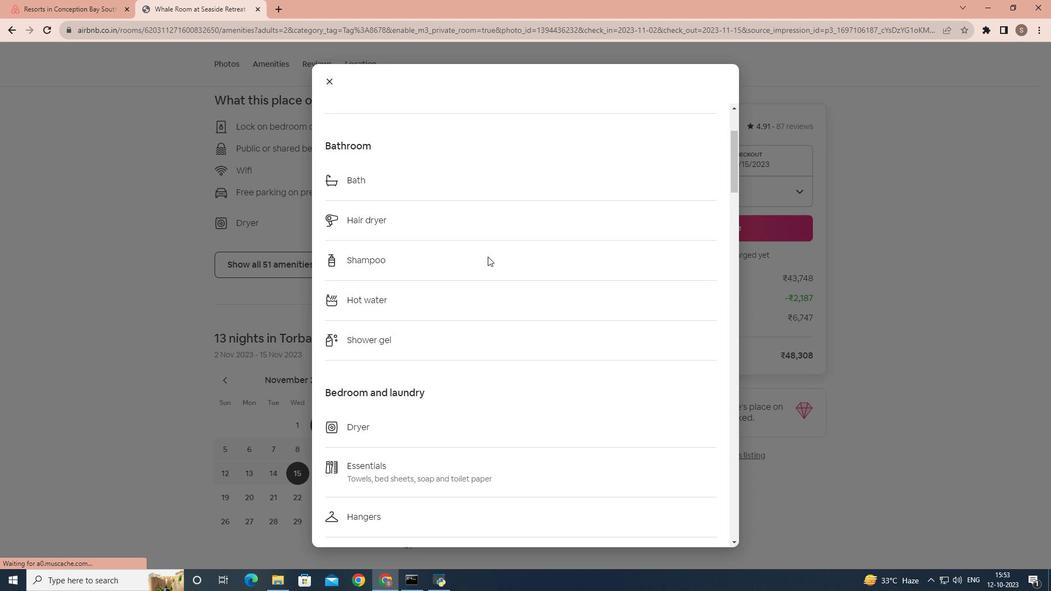 
Action: Mouse scrolled (487, 256) with delta (0, 0)
Screenshot: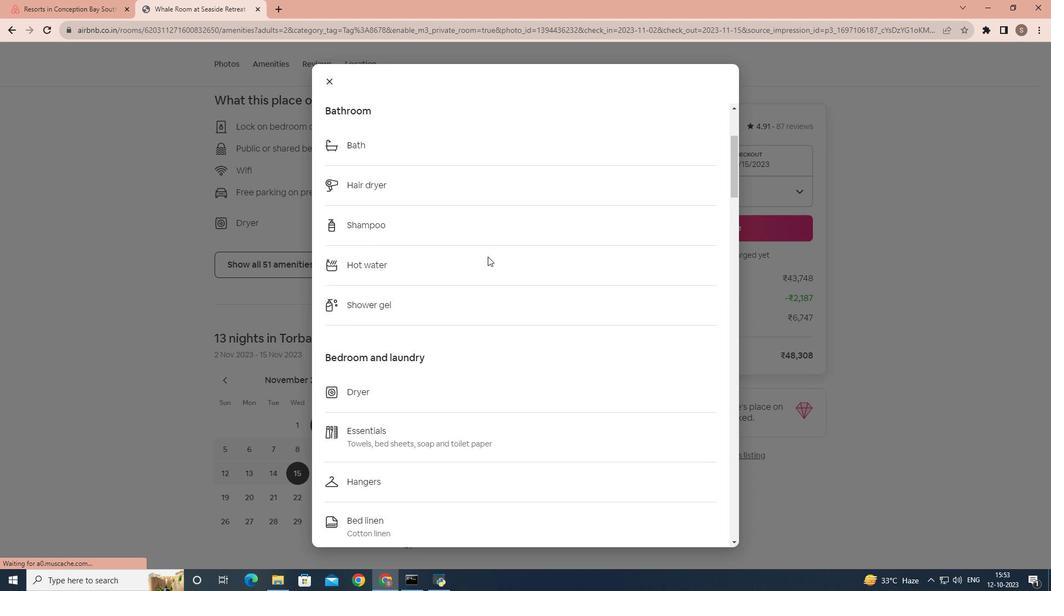 
Action: Mouse scrolled (487, 256) with delta (0, 0)
Screenshot: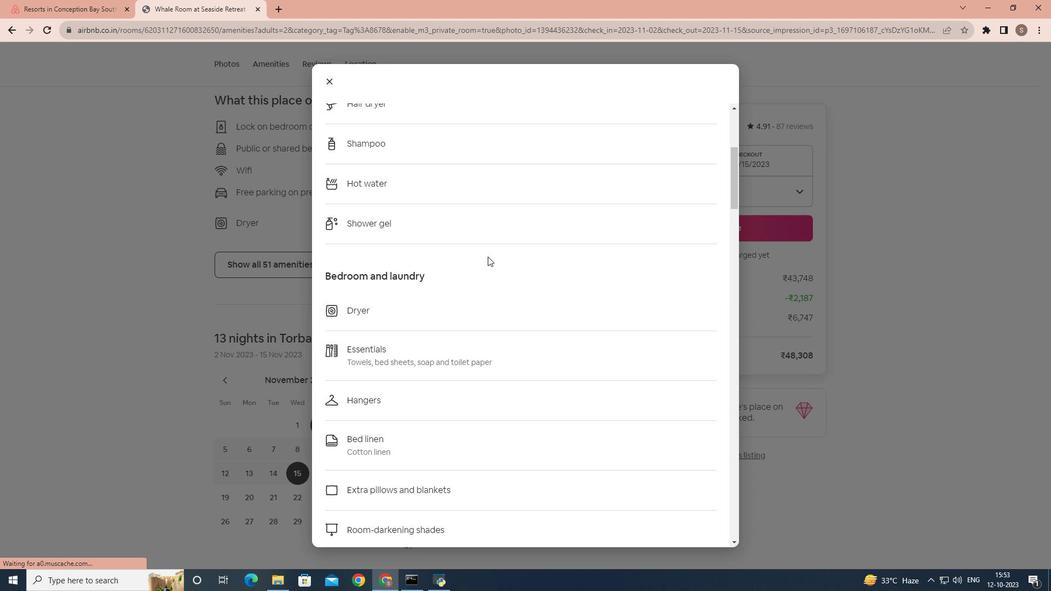 
Action: Mouse scrolled (487, 256) with delta (0, 0)
Screenshot: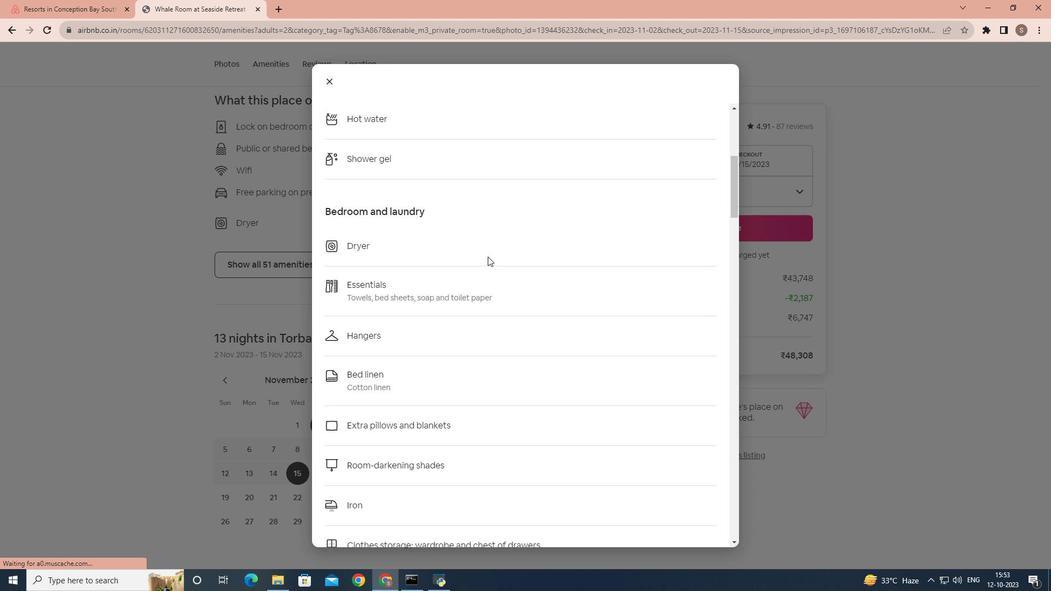 
Action: Mouse scrolled (487, 256) with delta (0, 0)
Screenshot: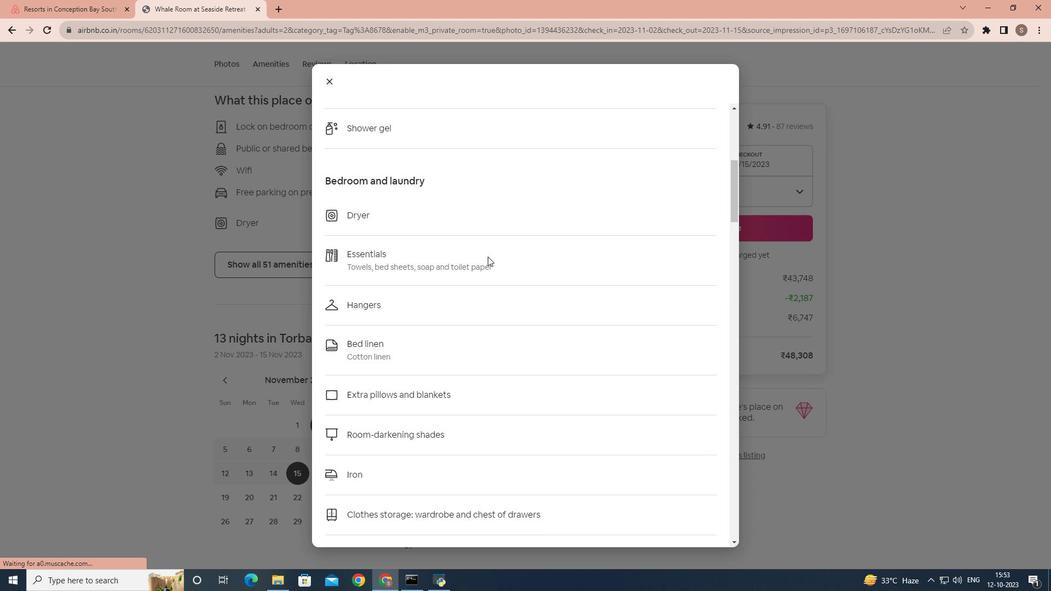 
Action: Mouse scrolled (487, 256) with delta (0, 0)
Screenshot: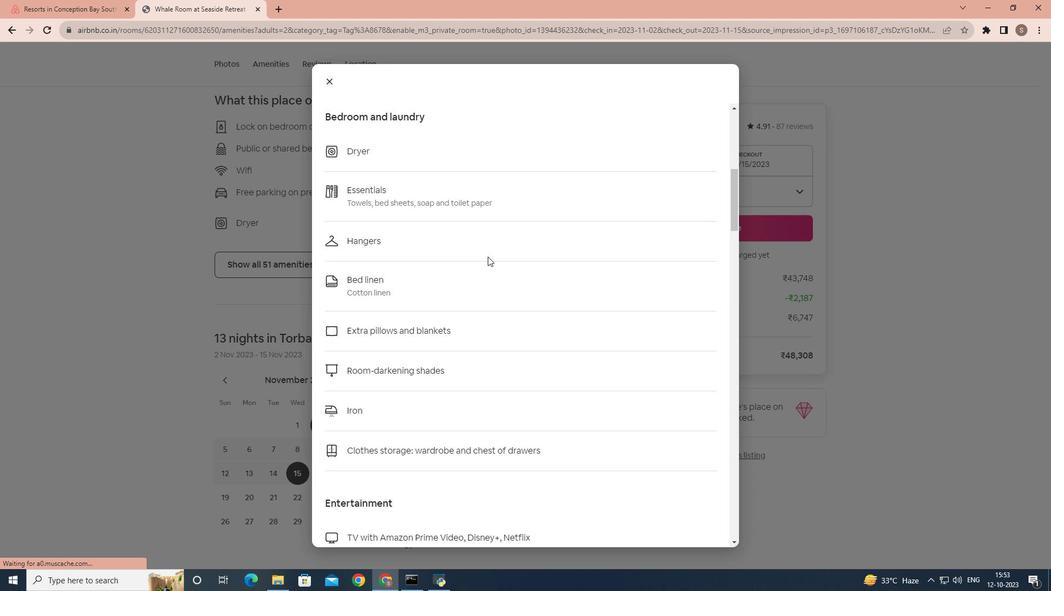 
Action: Mouse scrolled (487, 256) with delta (0, 0)
Screenshot: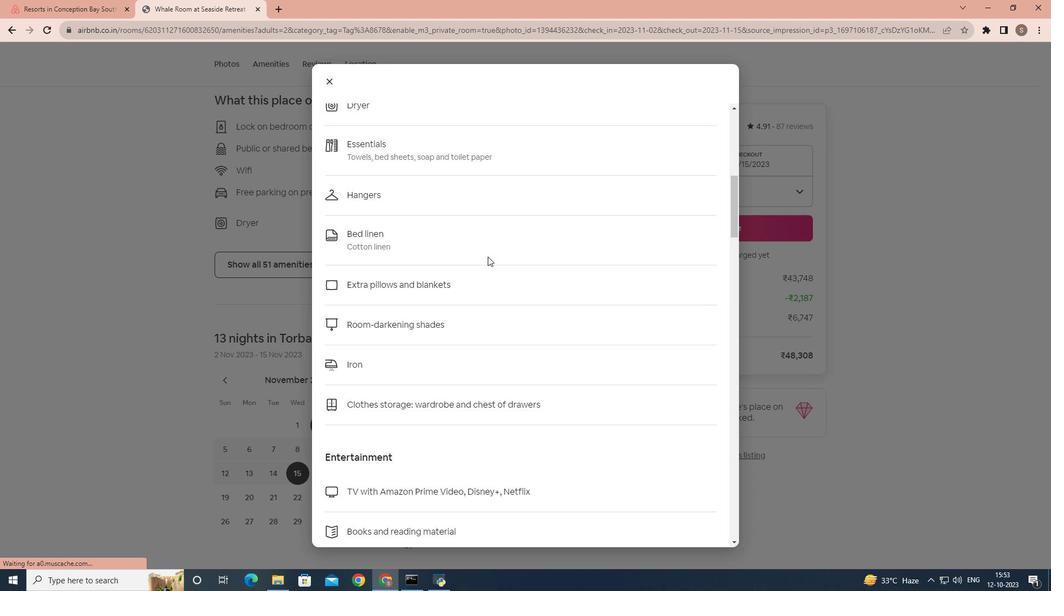 
Action: Mouse scrolled (487, 256) with delta (0, 0)
Screenshot: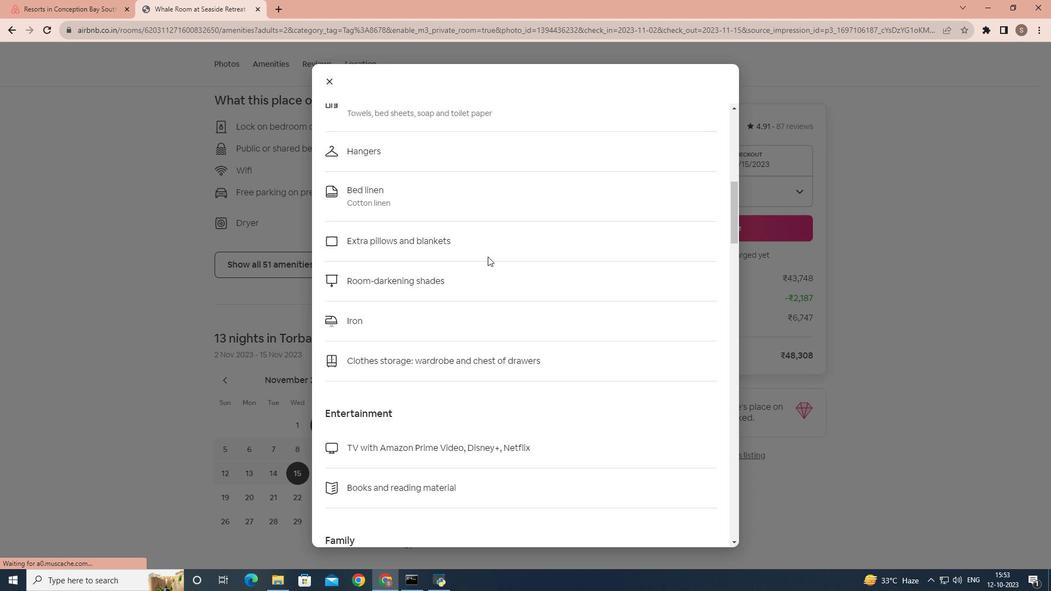 
Action: Mouse scrolled (487, 256) with delta (0, 0)
Screenshot: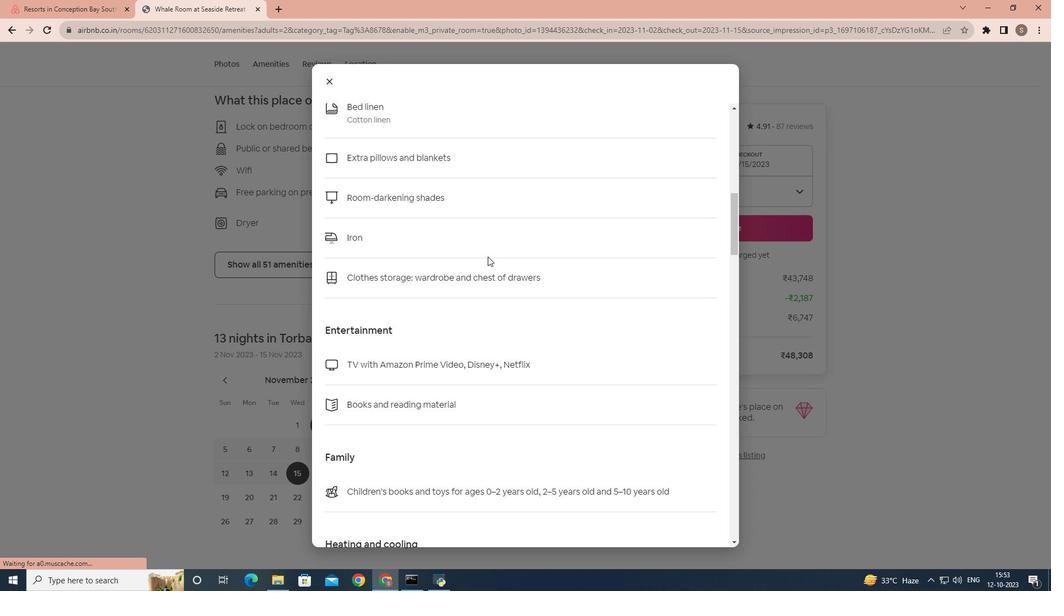 
Action: Mouse scrolled (487, 256) with delta (0, 0)
Screenshot: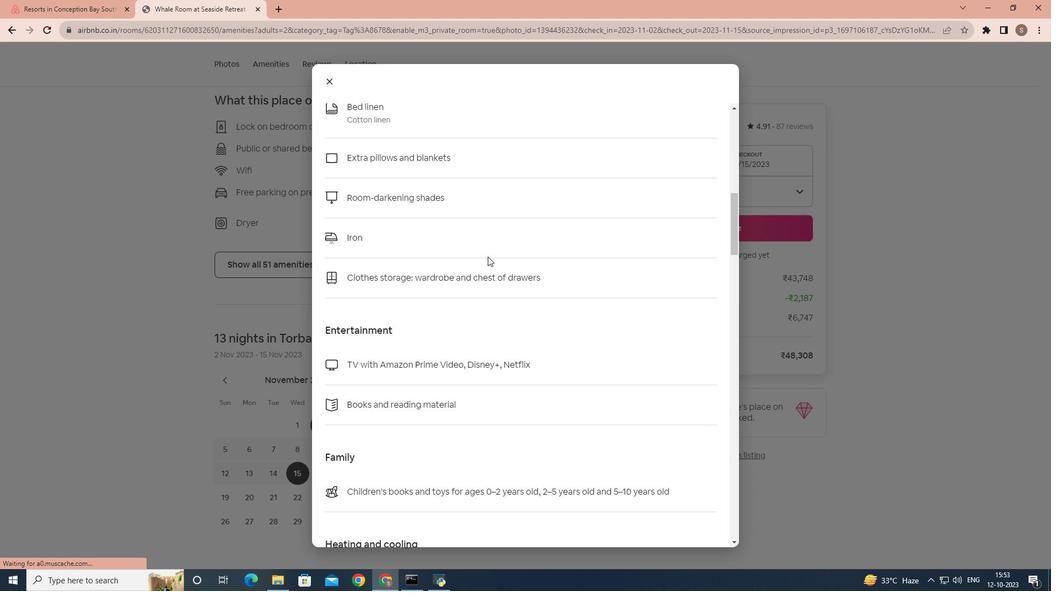 
Action: Mouse scrolled (487, 256) with delta (0, 0)
Screenshot: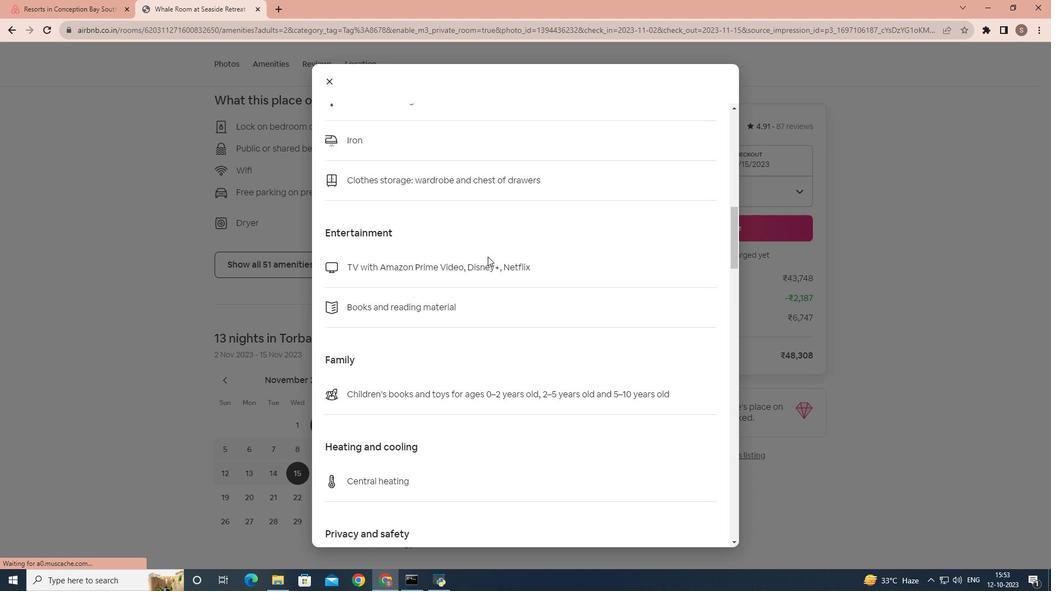 
Action: Mouse scrolled (487, 256) with delta (0, 0)
Screenshot: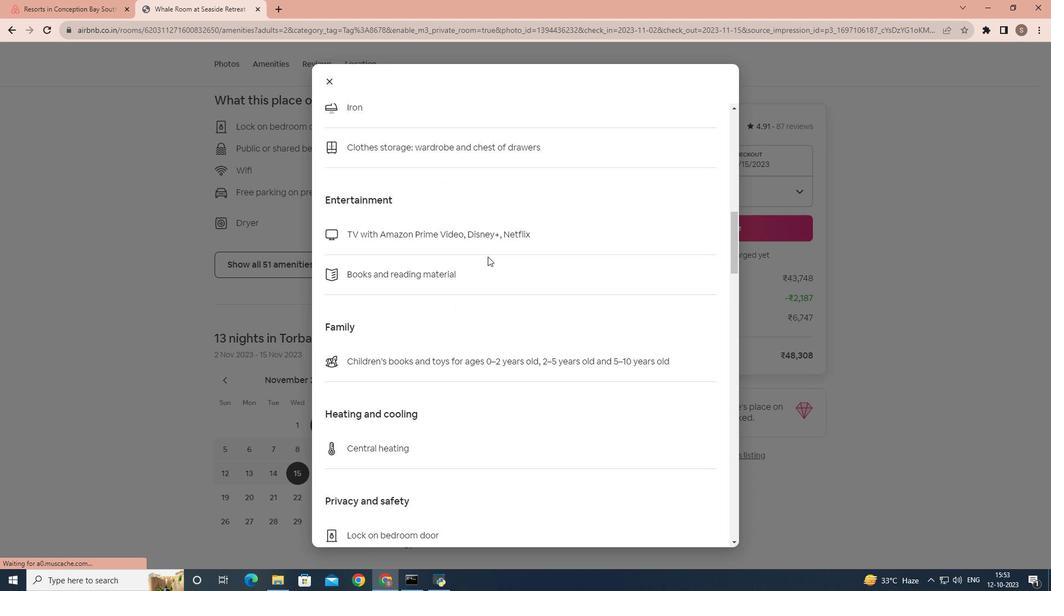 
Action: Mouse scrolled (487, 256) with delta (0, 0)
Screenshot: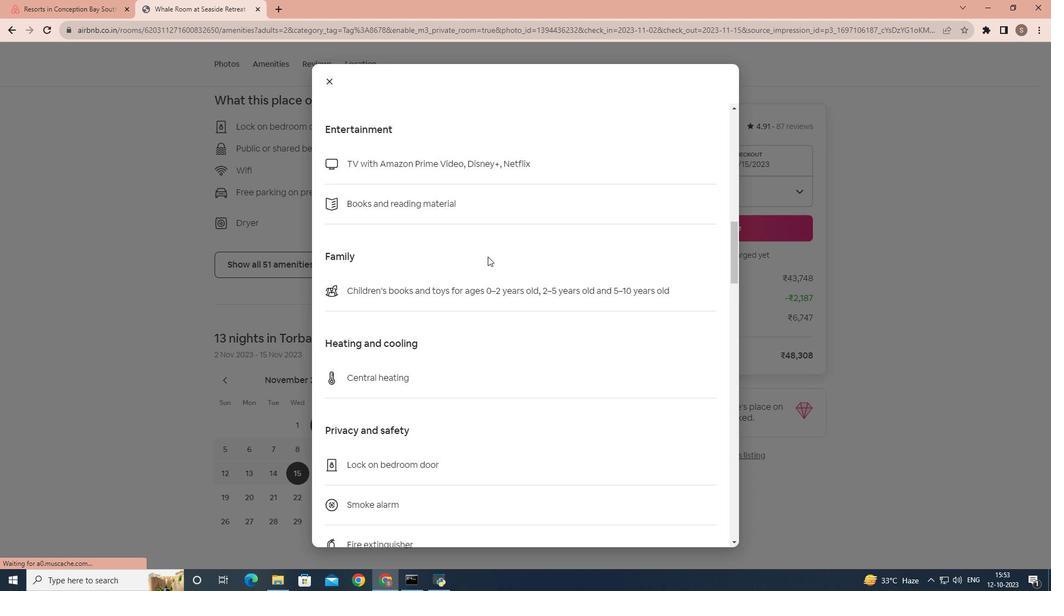 
Action: Mouse scrolled (487, 256) with delta (0, 0)
Screenshot: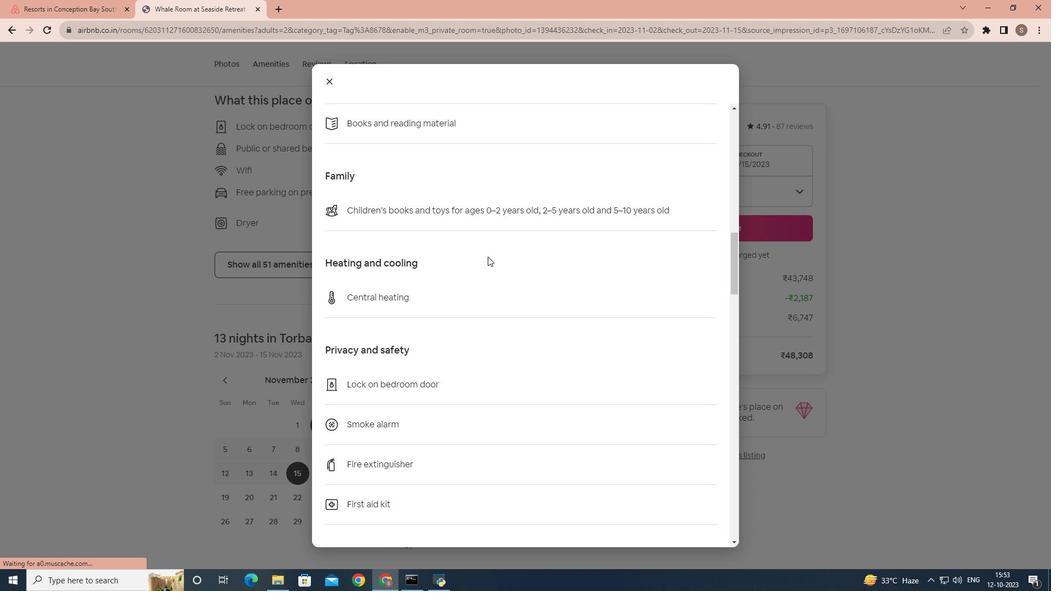 
Action: Mouse scrolled (487, 256) with delta (0, 0)
Screenshot: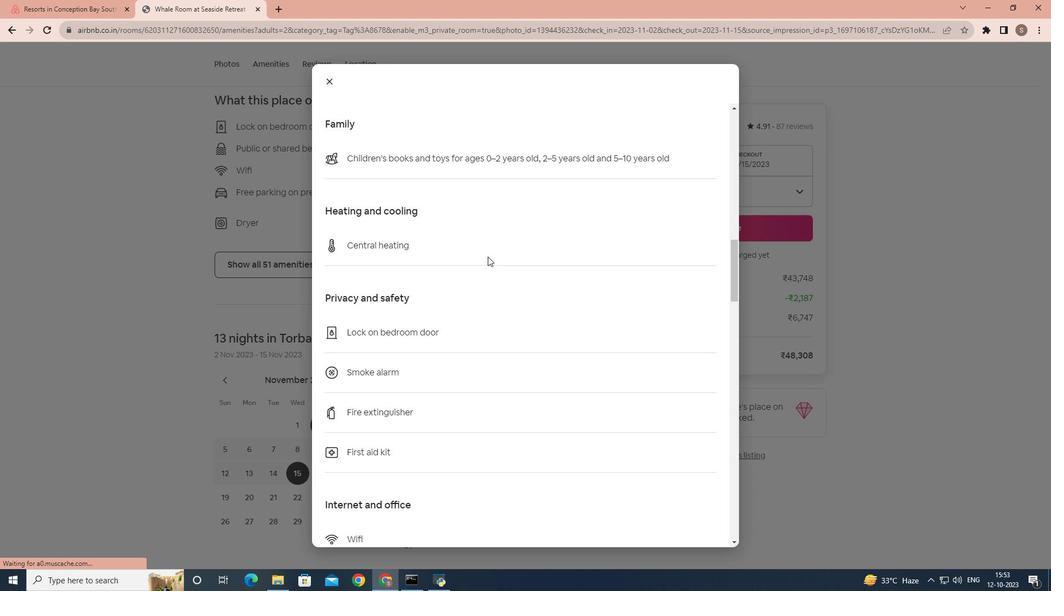 
Action: Mouse scrolled (487, 256) with delta (0, 0)
Screenshot: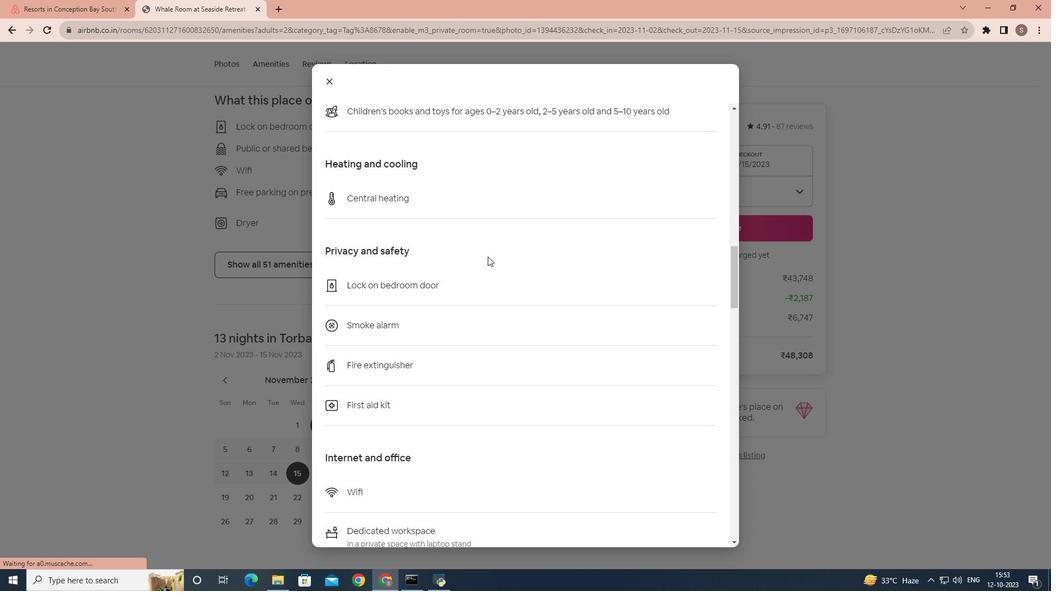 
Action: Mouse scrolled (487, 256) with delta (0, 0)
Screenshot: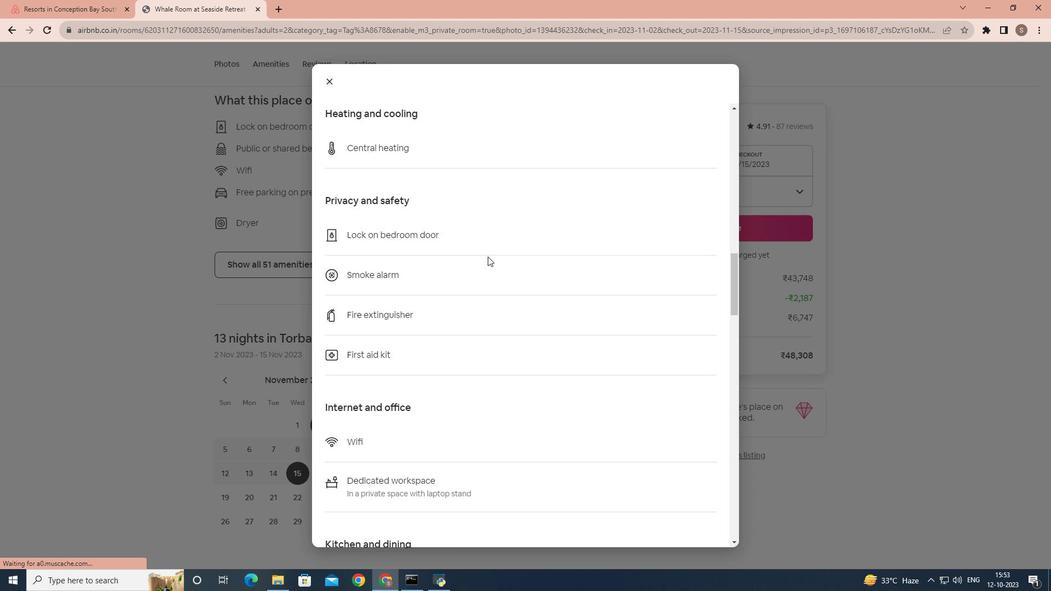 
Action: Mouse scrolled (487, 256) with delta (0, 0)
Screenshot: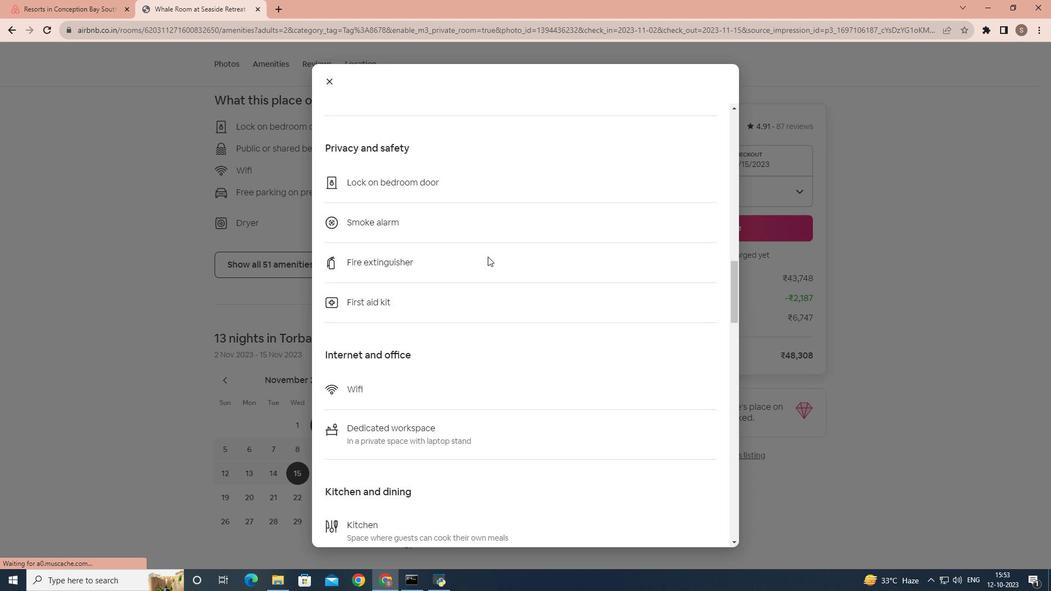 
Action: Mouse scrolled (487, 256) with delta (0, 0)
Screenshot: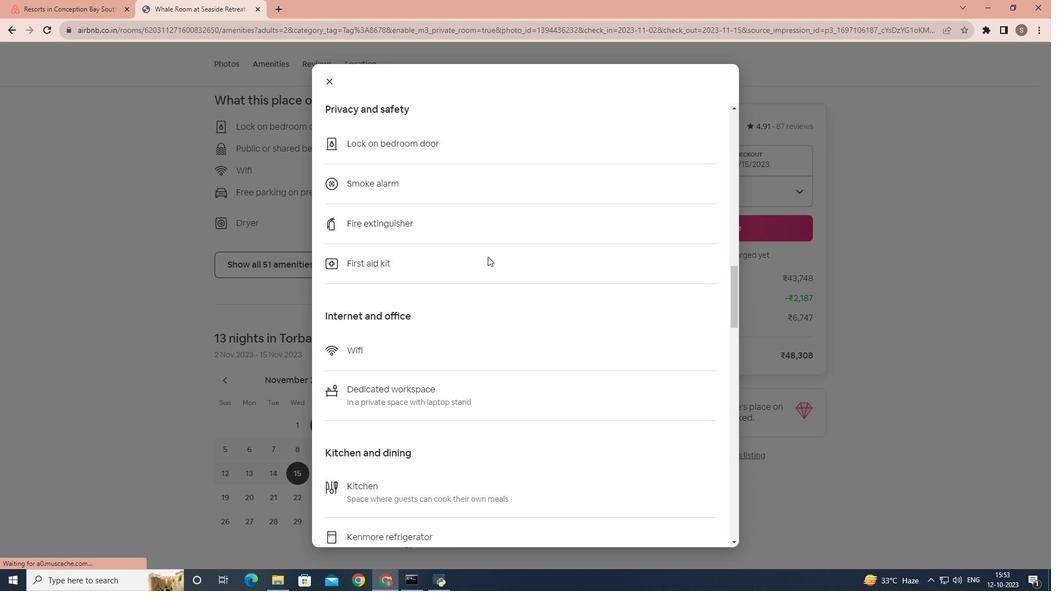 
Action: Mouse scrolled (487, 256) with delta (0, 0)
Screenshot: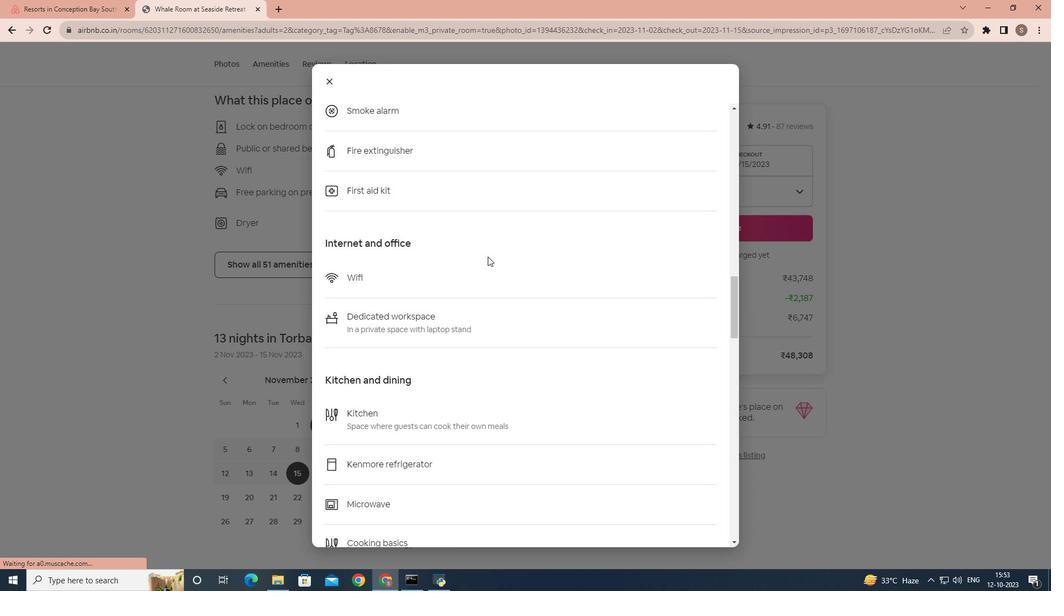 
Action: Mouse scrolled (487, 256) with delta (0, 0)
Screenshot: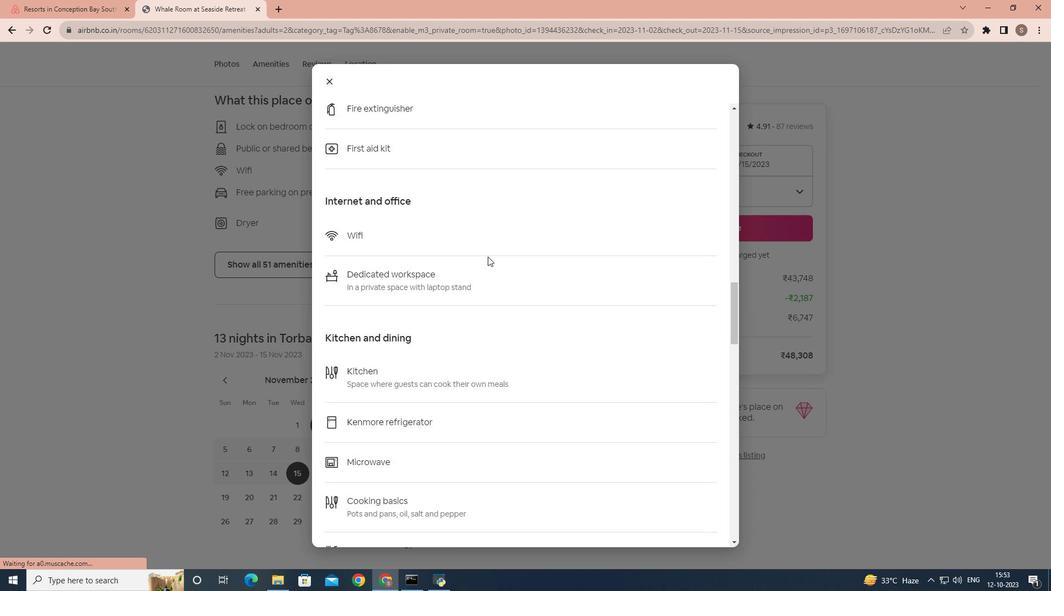 
Action: Mouse scrolled (487, 256) with delta (0, 0)
Screenshot: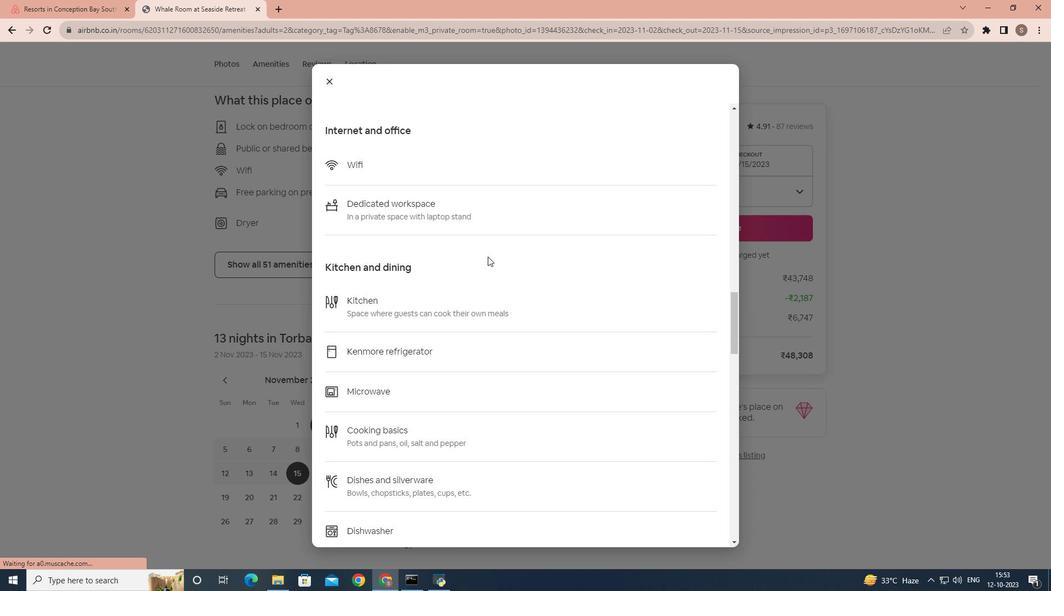 
Action: Mouse scrolled (487, 256) with delta (0, 0)
Screenshot: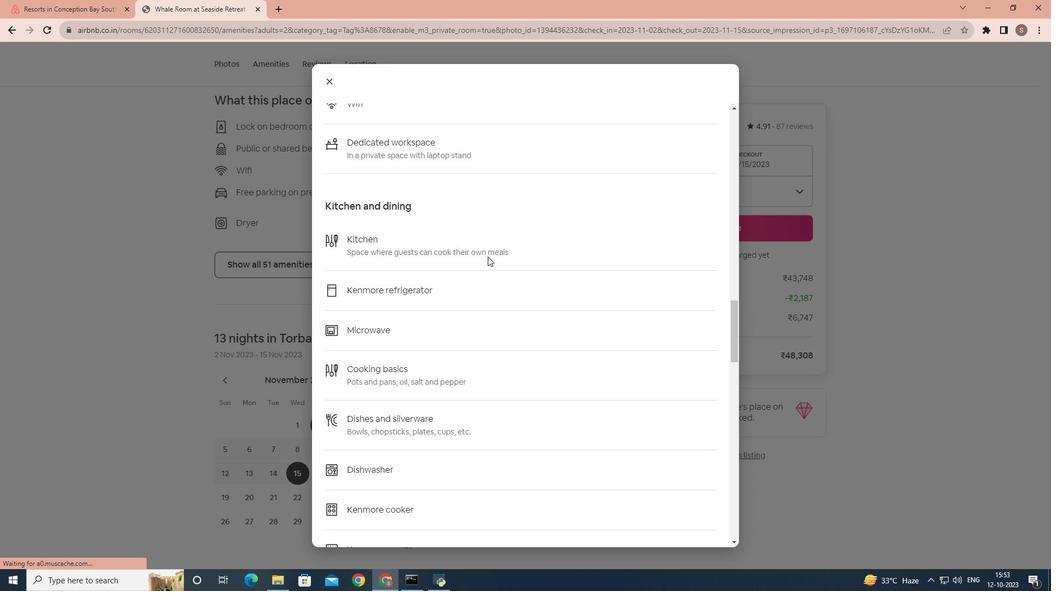 
Action: Mouse scrolled (487, 256) with delta (0, 0)
Screenshot: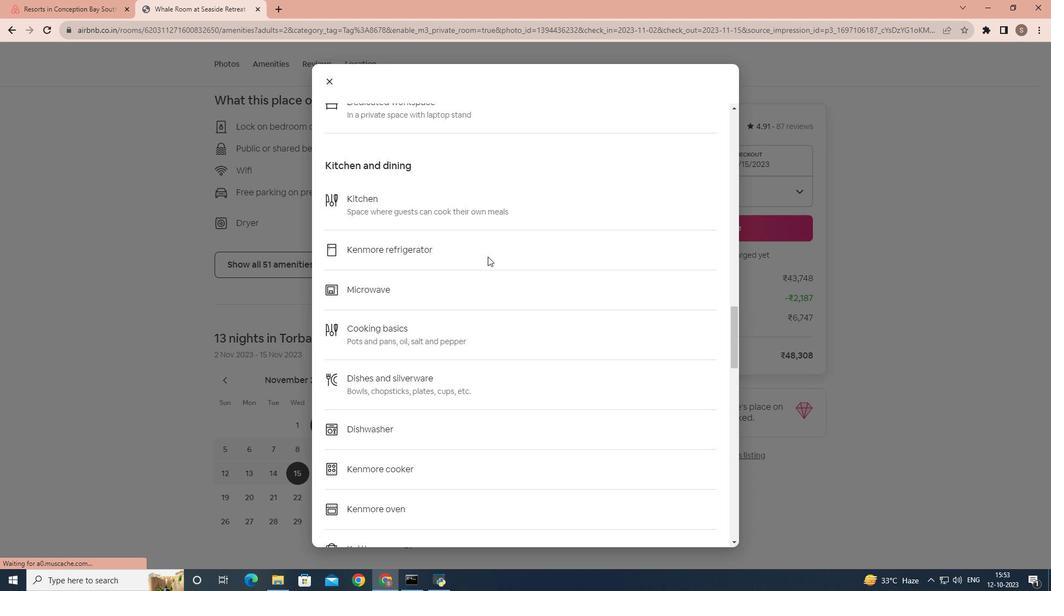 
Action: Mouse scrolled (487, 256) with delta (0, 0)
Screenshot: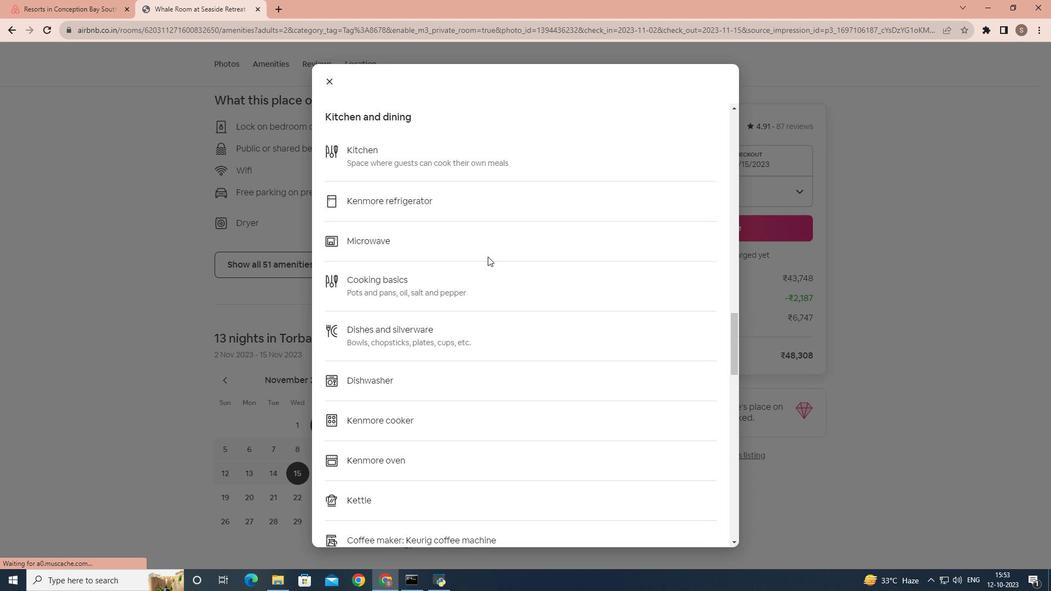 
Action: Mouse scrolled (487, 256) with delta (0, 0)
Screenshot: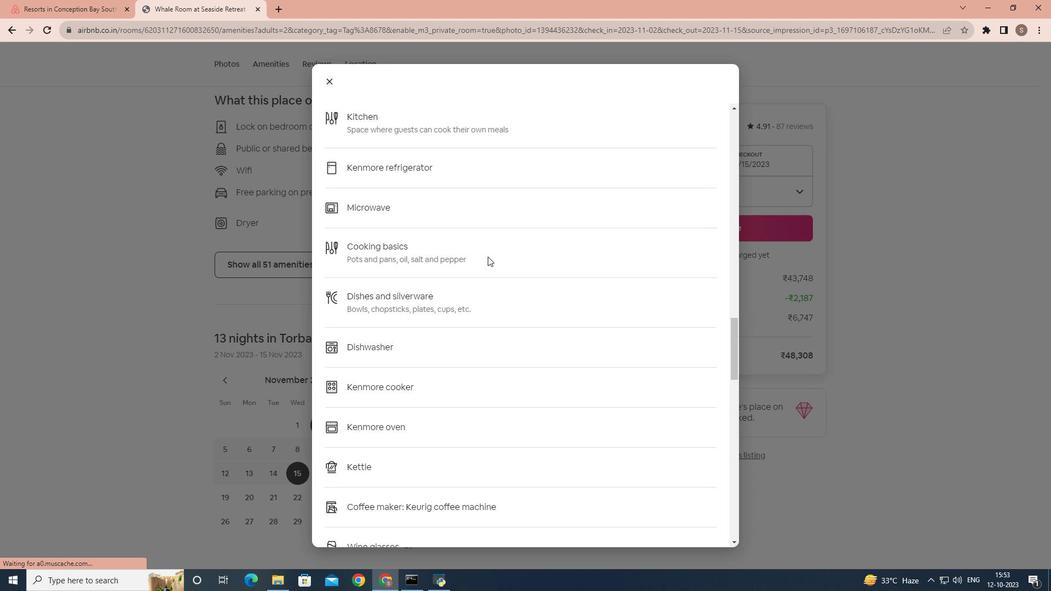 
Action: Mouse scrolled (487, 256) with delta (0, 0)
Screenshot: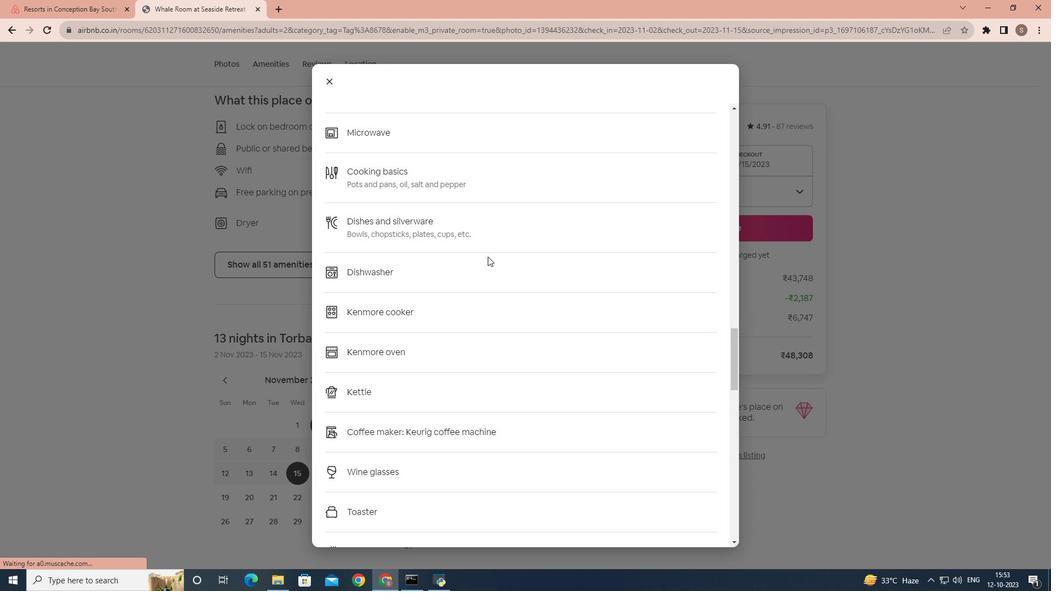 
Action: Mouse scrolled (487, 256) with delta (0, 0)
Screenshot: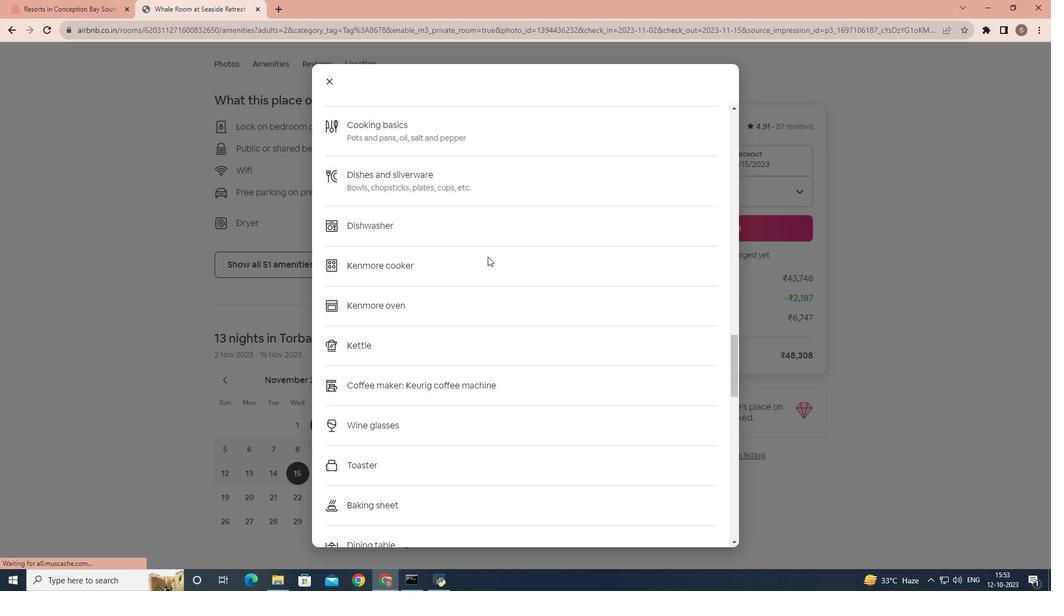 
Action: Mouse scrolled (487, 256) with delta (0, 0)
Screenshot: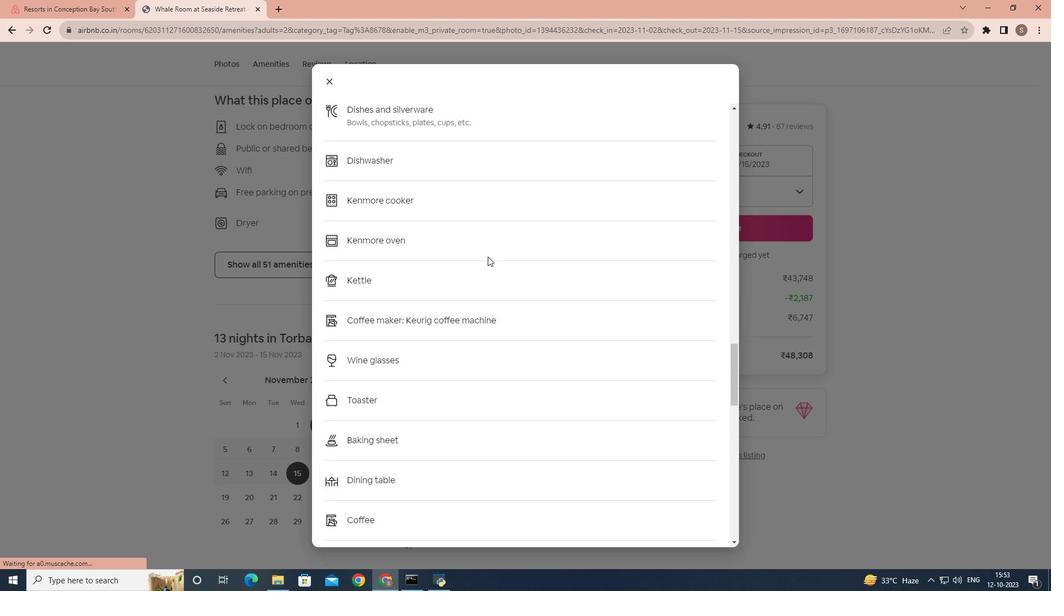 
Action: Mouse scrolled (487, 256) with delta (0, 0)
Screenshot: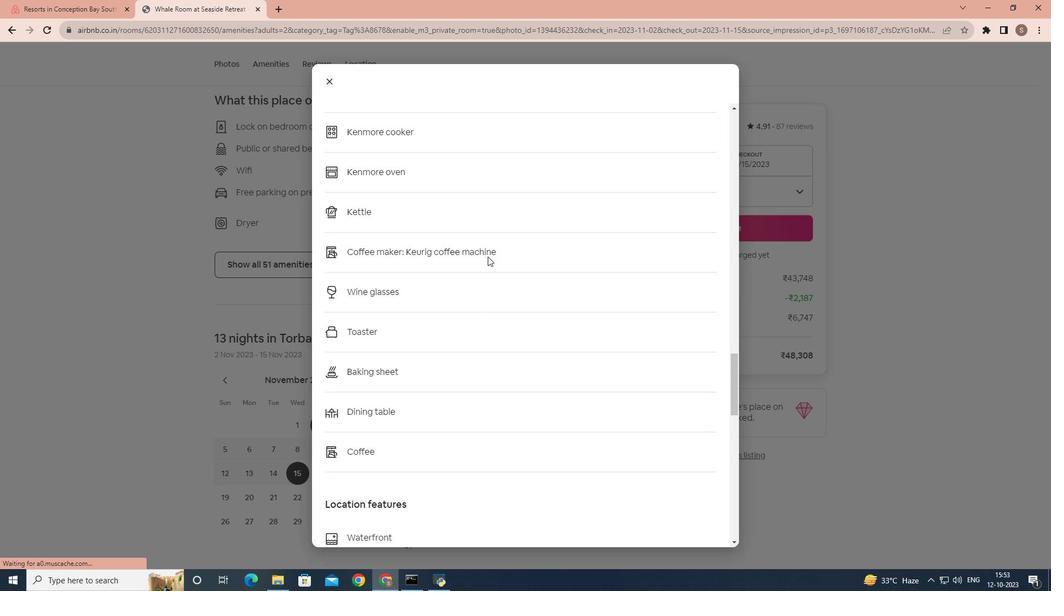 
Action: Mouse scrolled (487, 256) with delta (0, 0)
Screenshot: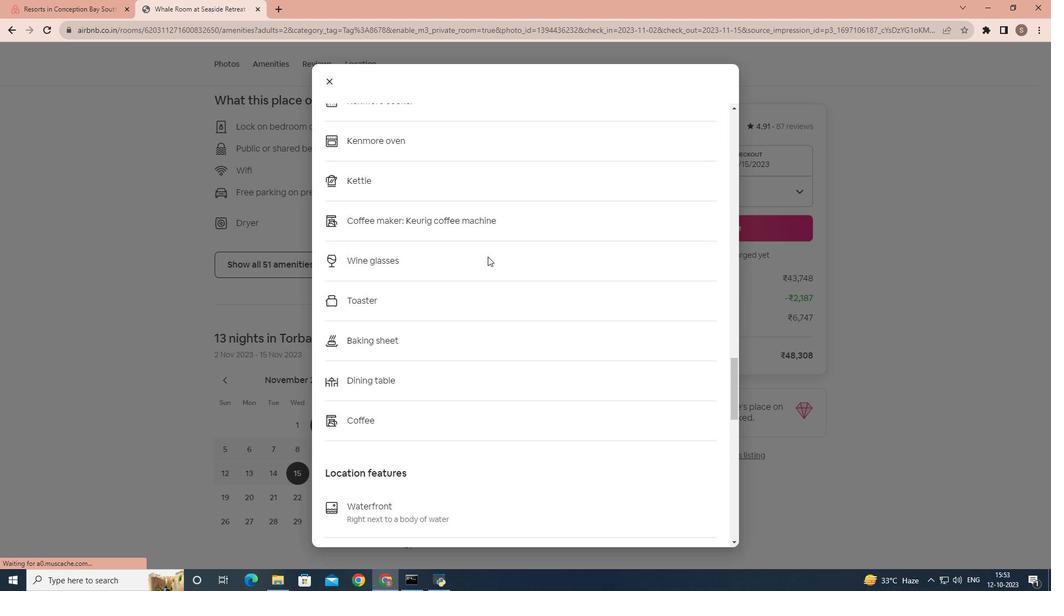 
Action: Mouse scrolled (487, 256) with delta (0, 0)
Screenshot: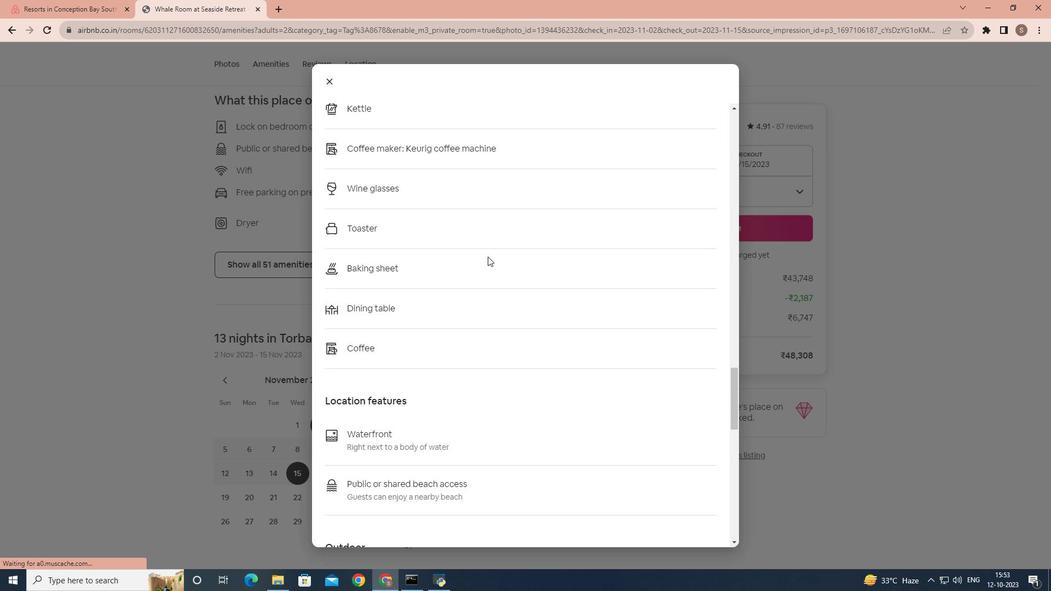 
Action: Mouse scrolled (487, 256) with delta (0, 0)
Screenshot: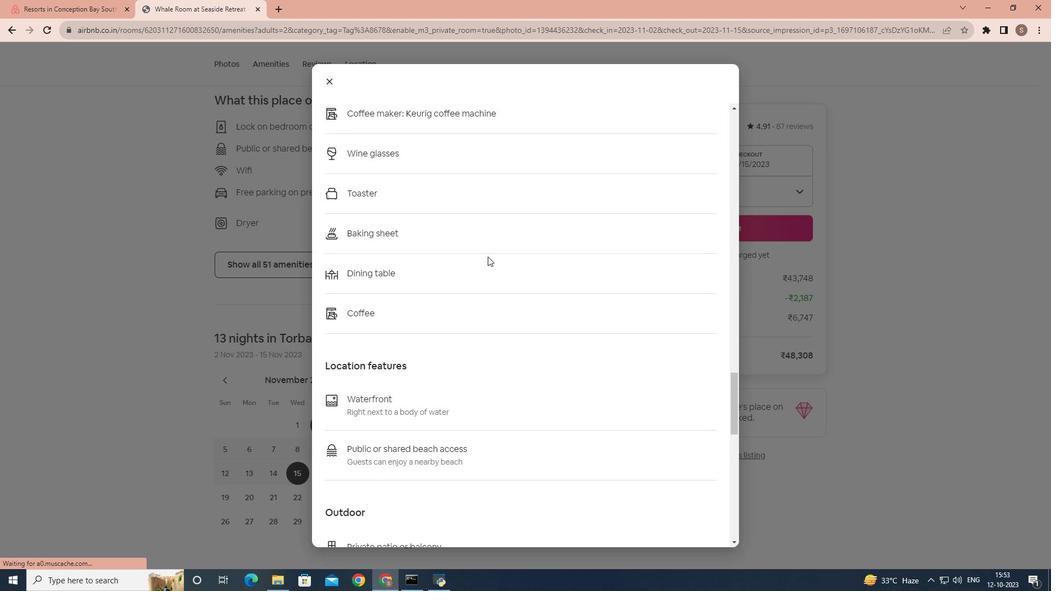 
Action: Mouse scrolled (487, 256) with delta (0, 0)
Screenshot: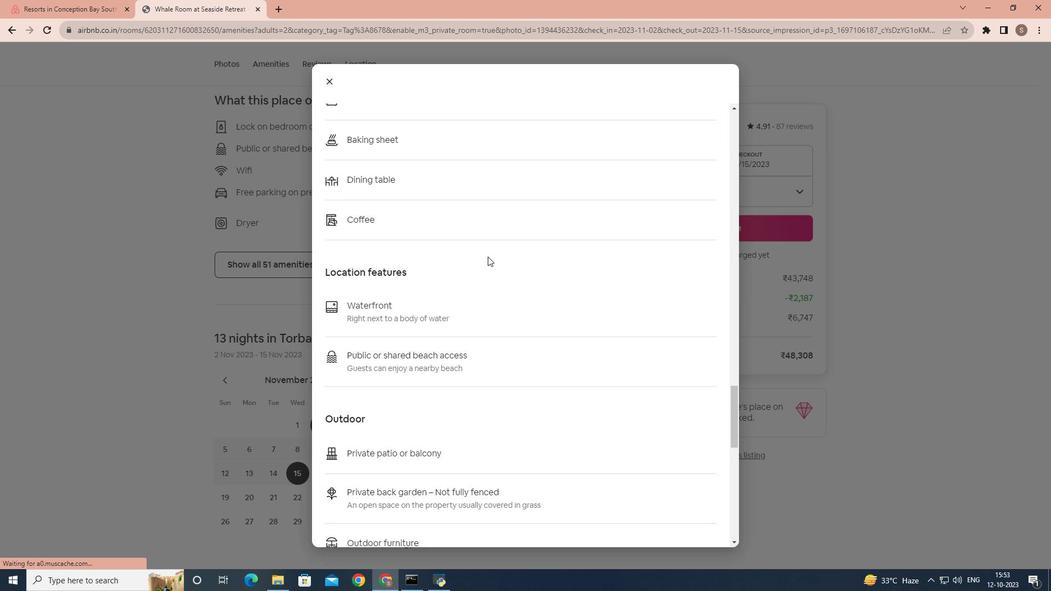 
Action: Mouse scrolled (487, 256) with delta (0, 0)
Screenshot: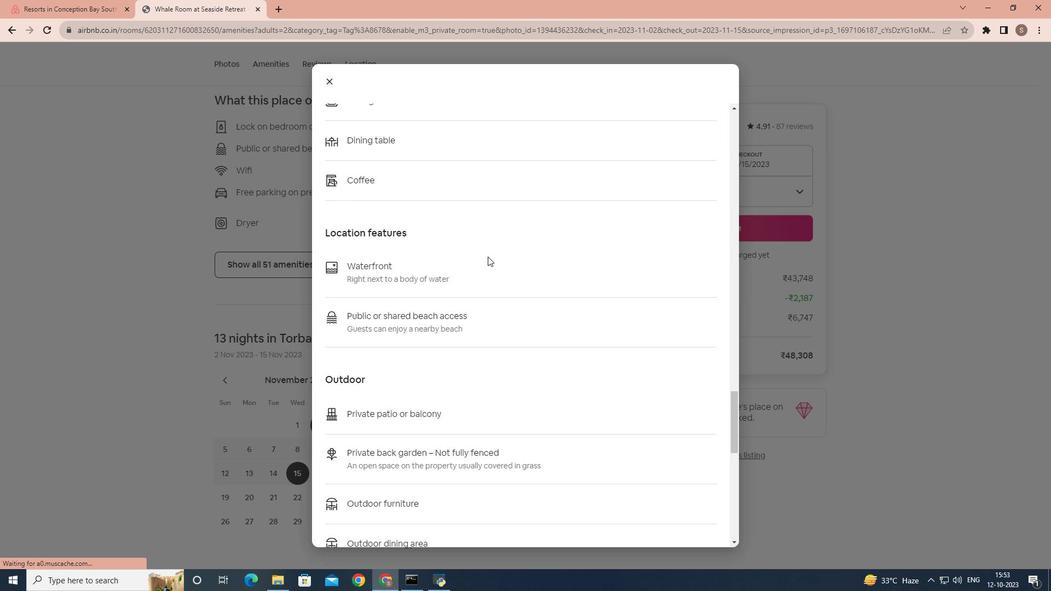 
Action: Mouse scrolled (487, 256) with delta (0, 0)
Screenshot: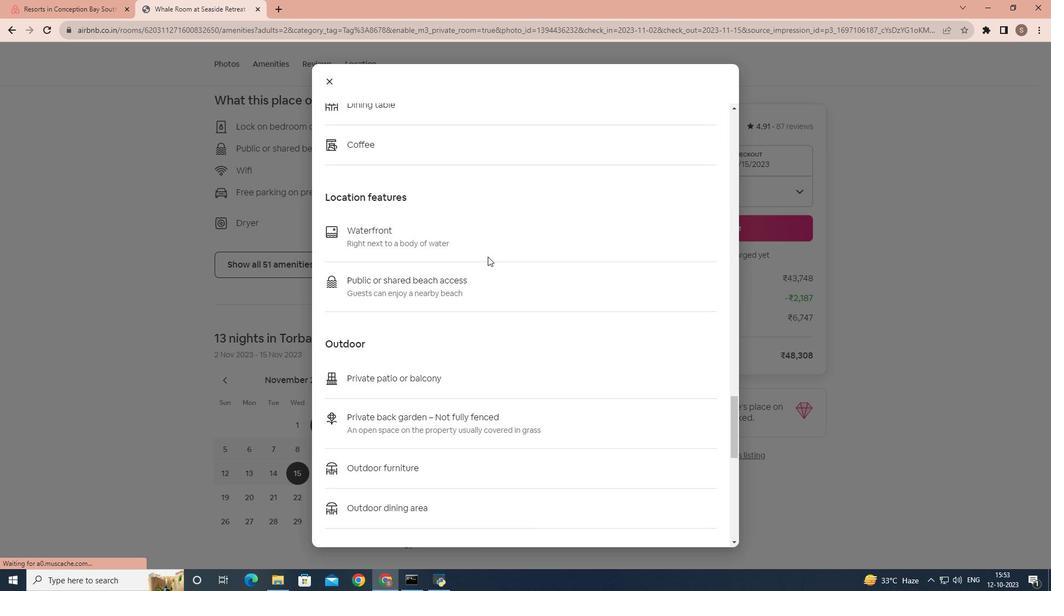 
Action: Mouse scrolled (487, 256) with delta (0, 0)
Screenshot: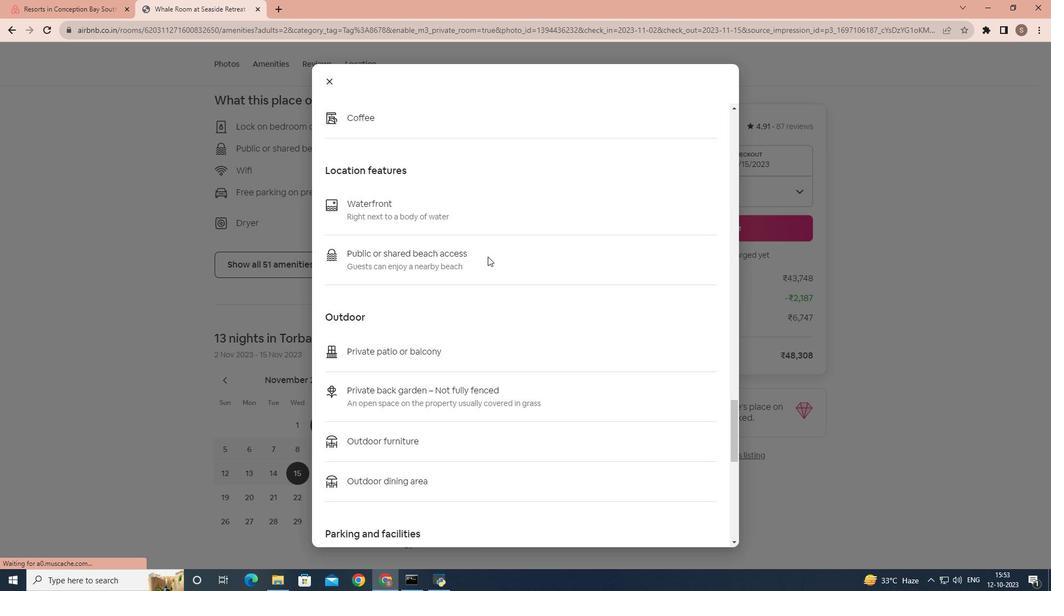 
Action: Mouse scrolled (487, 256) with delta (0, 0)
Screenshot: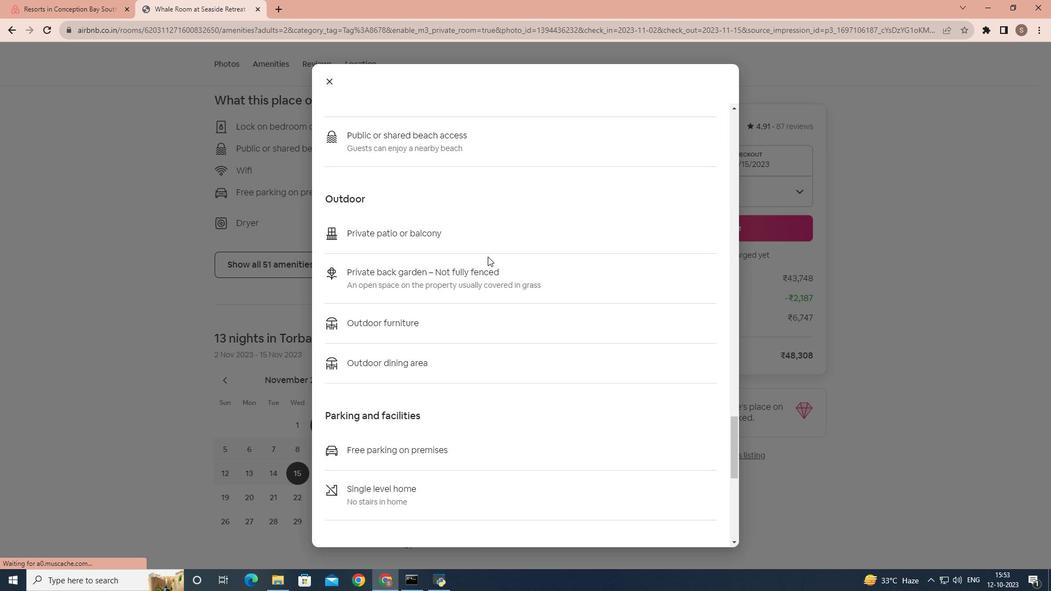 
Action: Mouse scrolled (487, 256) with delta (0, 0)
Screenshot: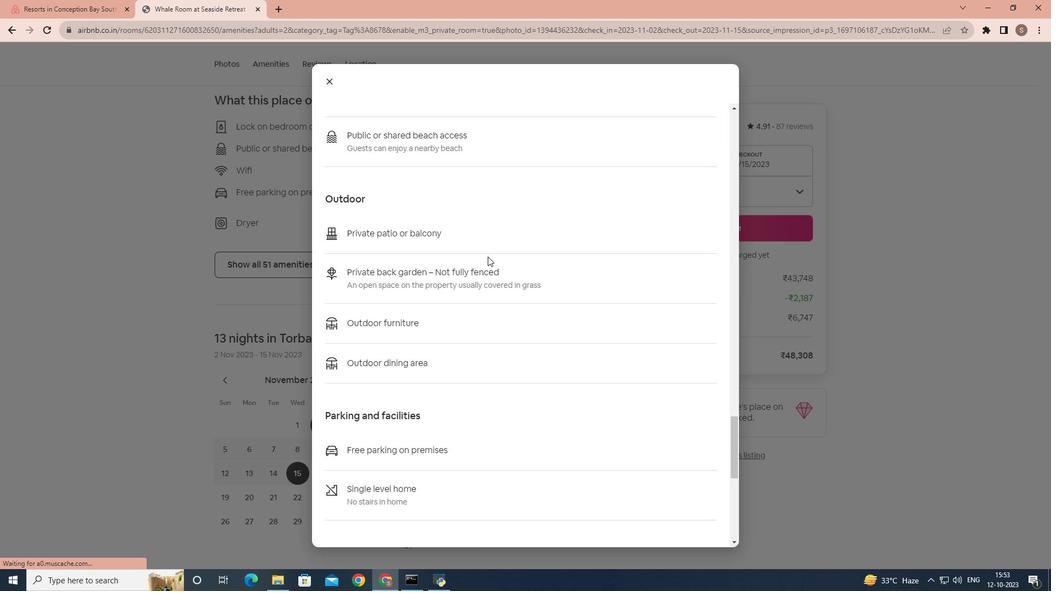
Action: Mouse scrolled (487, 256) with delta (0, 0)
Screenshot: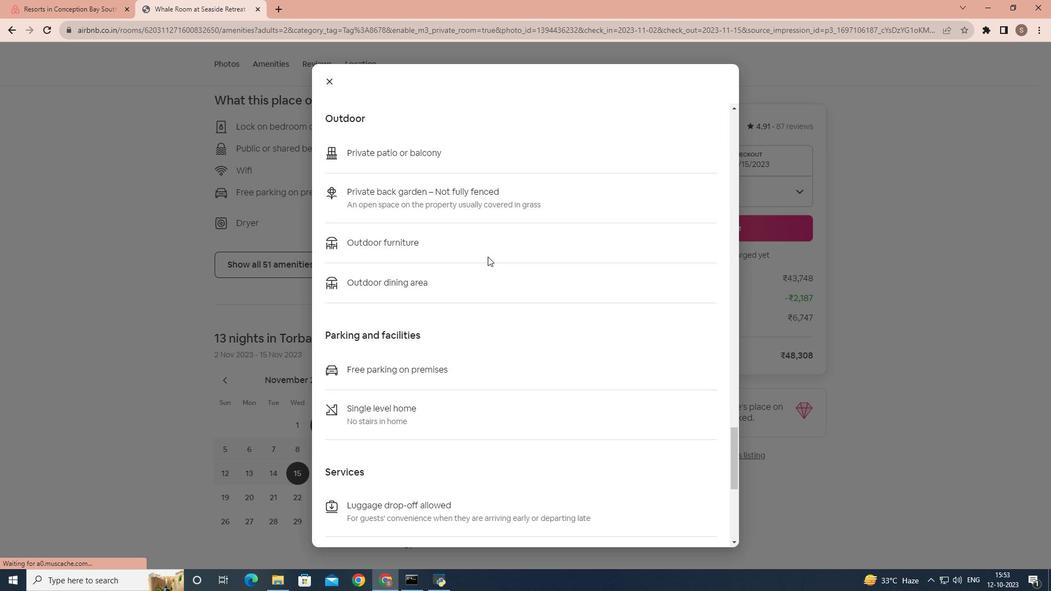 
Action: Mouse scrolled (487, 256) with delta (0, 0)
Screenshot: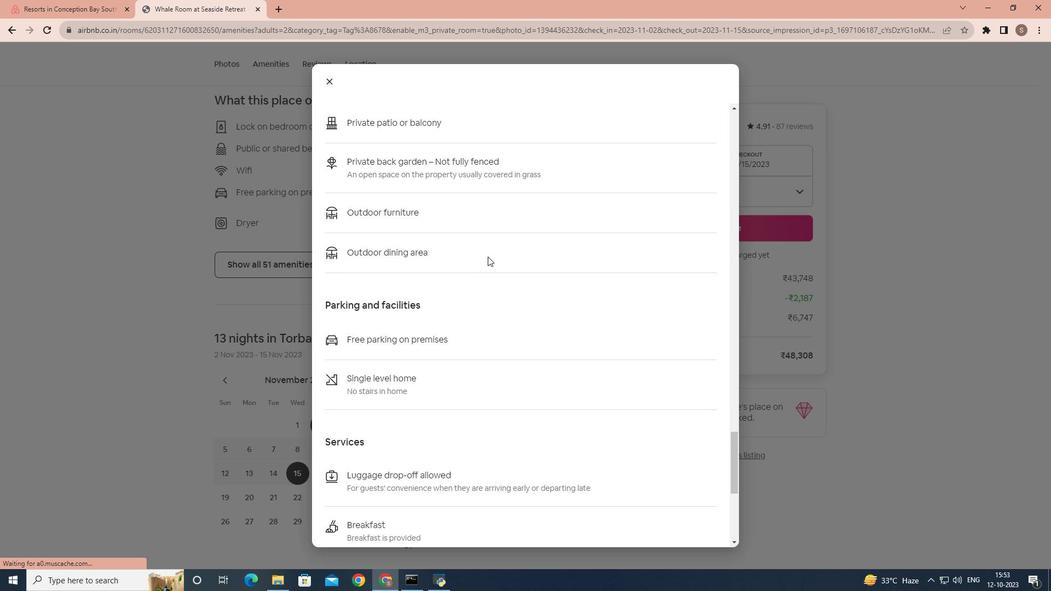 
Action: Mouse scrolled (487, 256) with delta (0, 0)
Screenshot: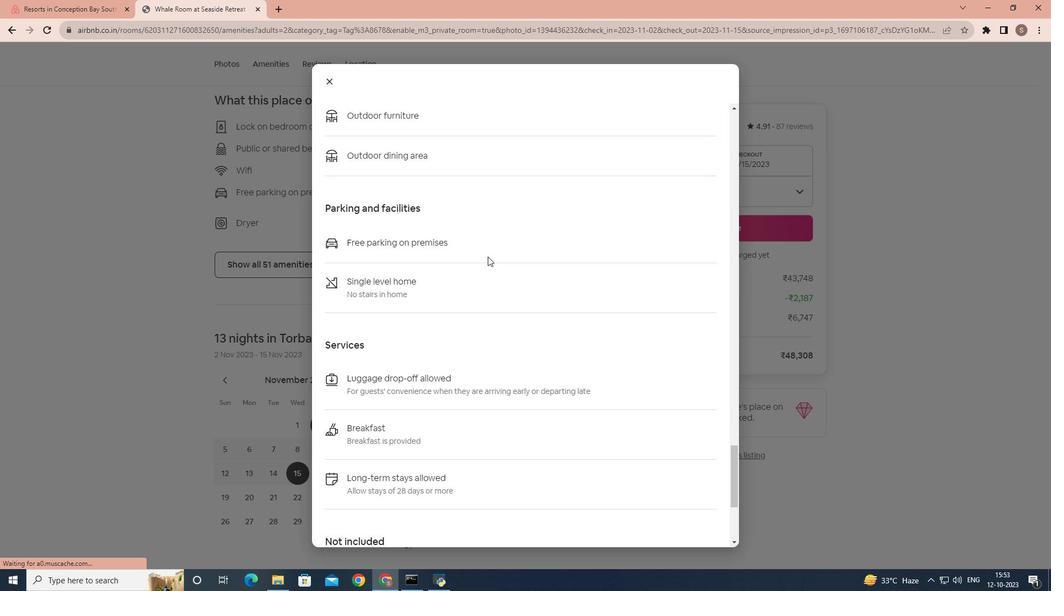 
Action: Mouse scrolled (487, 256) with delta (0, 0)
Screenshot: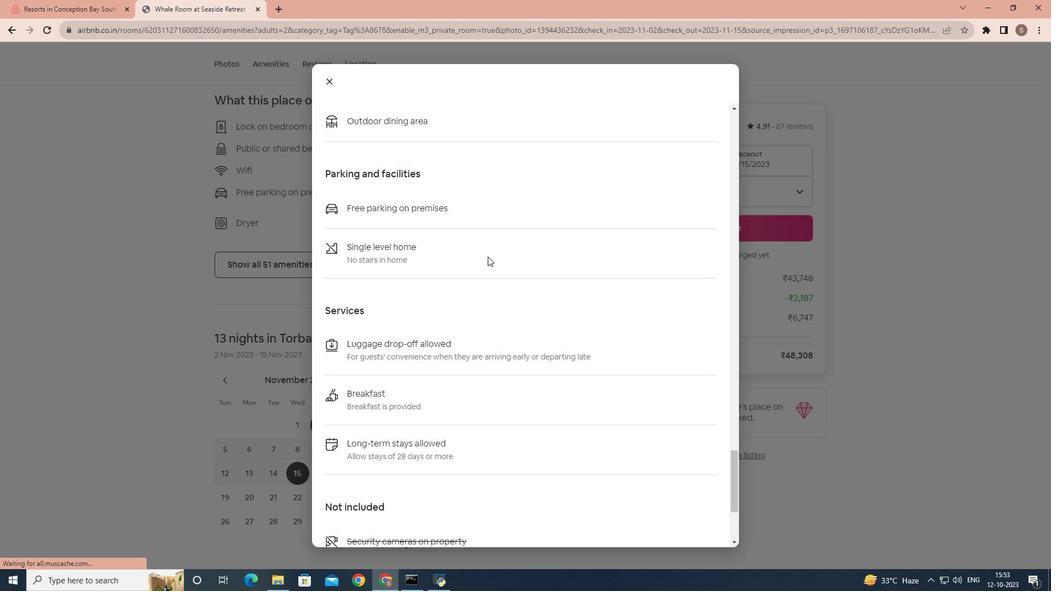 
Action: Mouse scrolled (487, 256) with delta (0, 0)
Screenshot: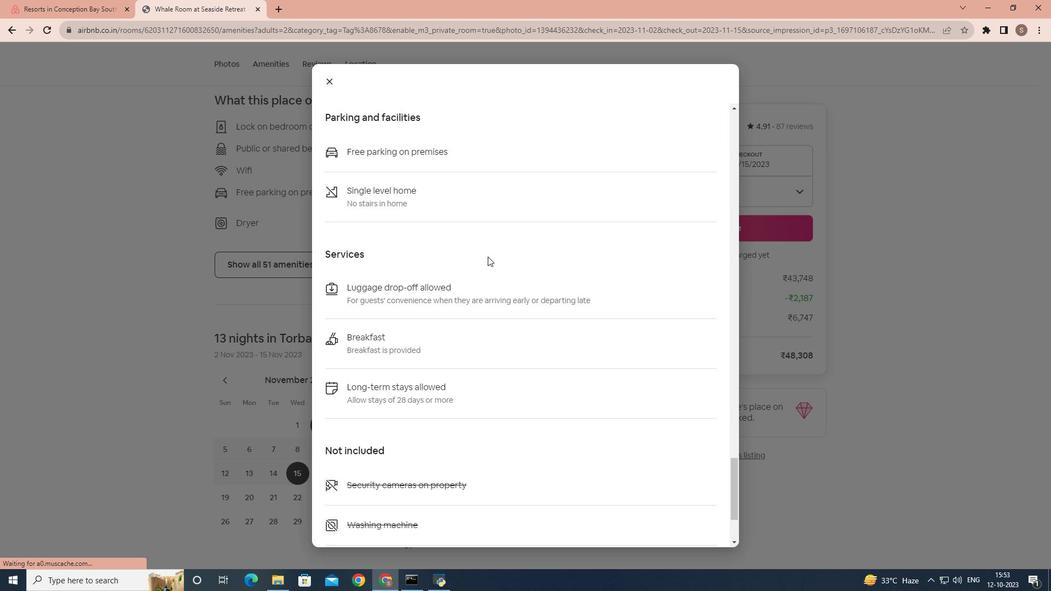 
Action: Mouse scrolled (487, 256) with delta (0, 0)
Screenshot: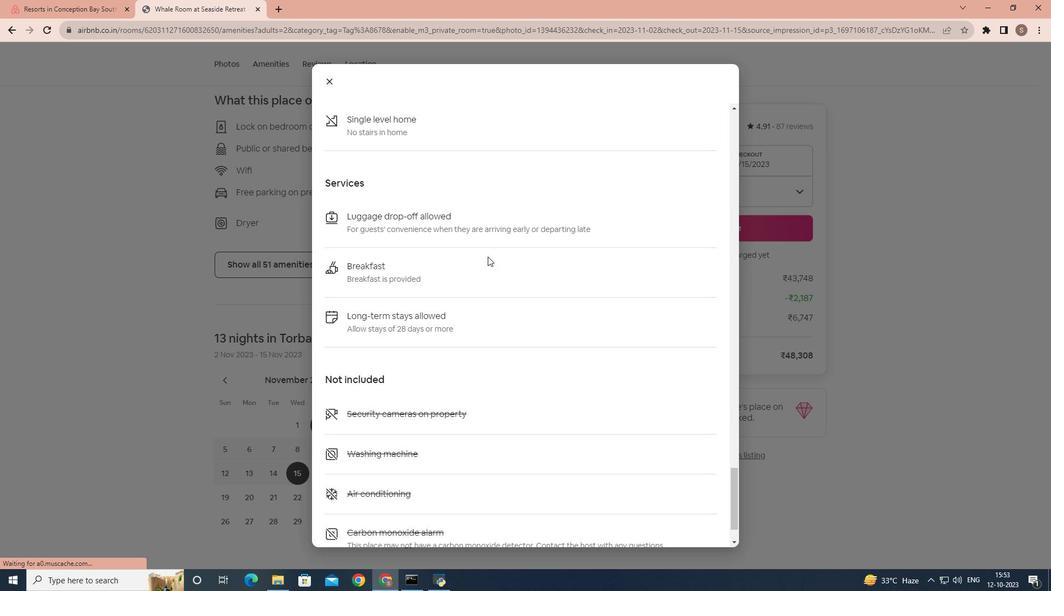 
Action: Mouse scrolled (487, 256) with delta (0, 0)
Screenshot: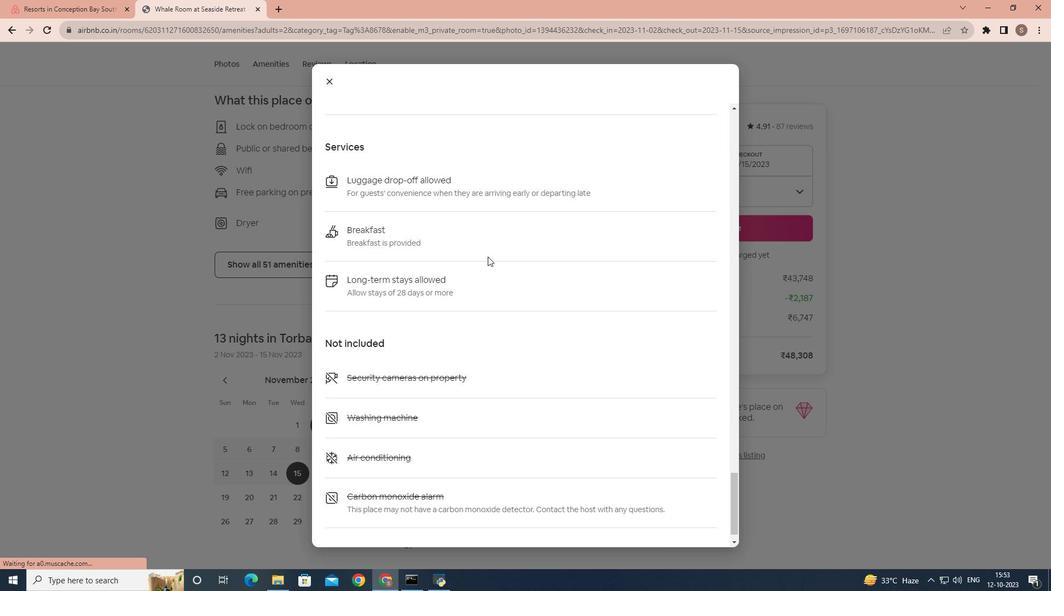 
Action: Mouse scrolled (487, 256) with delta (0, 0)
Screenshot: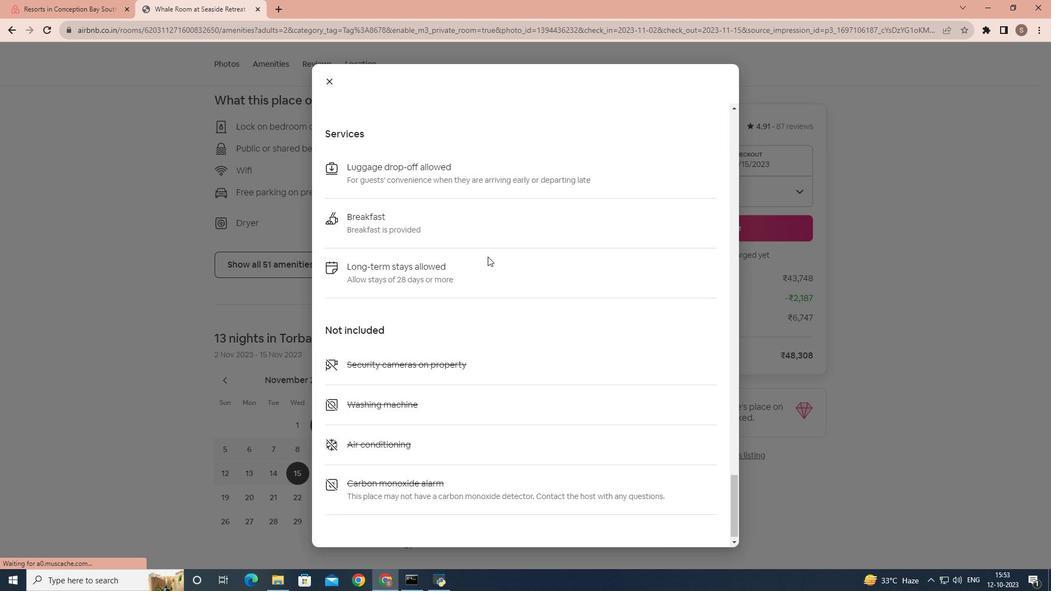 
Action: Mouse scrolled (487, 256) with delta (0, 0)
Screenshot: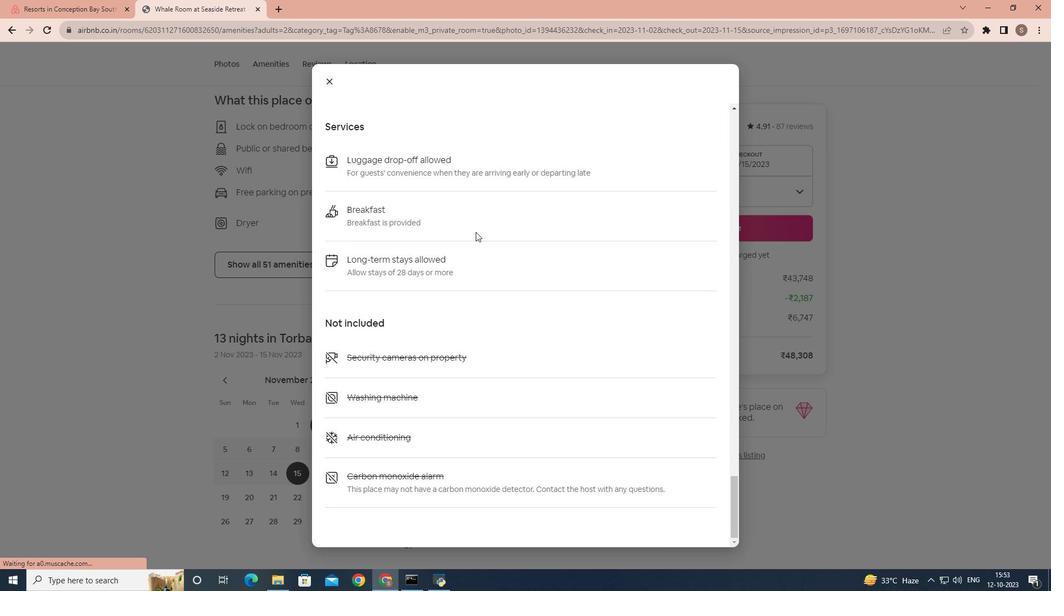 
Action: Mouse scrolled (487, 256) with delta (0, 0)
Screenshot: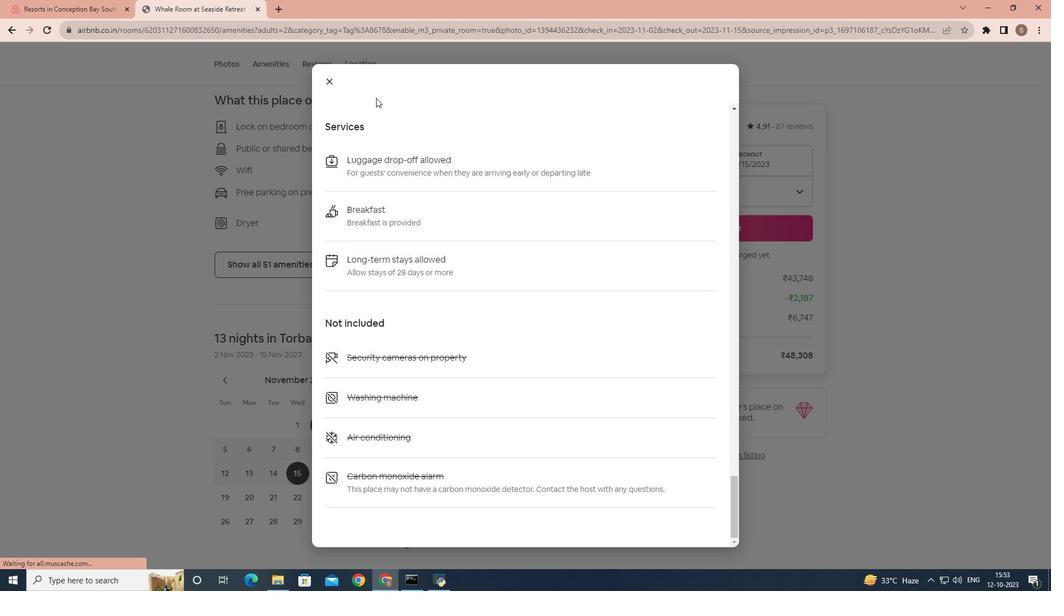 
Action: Mouse moved to (331, 79)
Screenshot: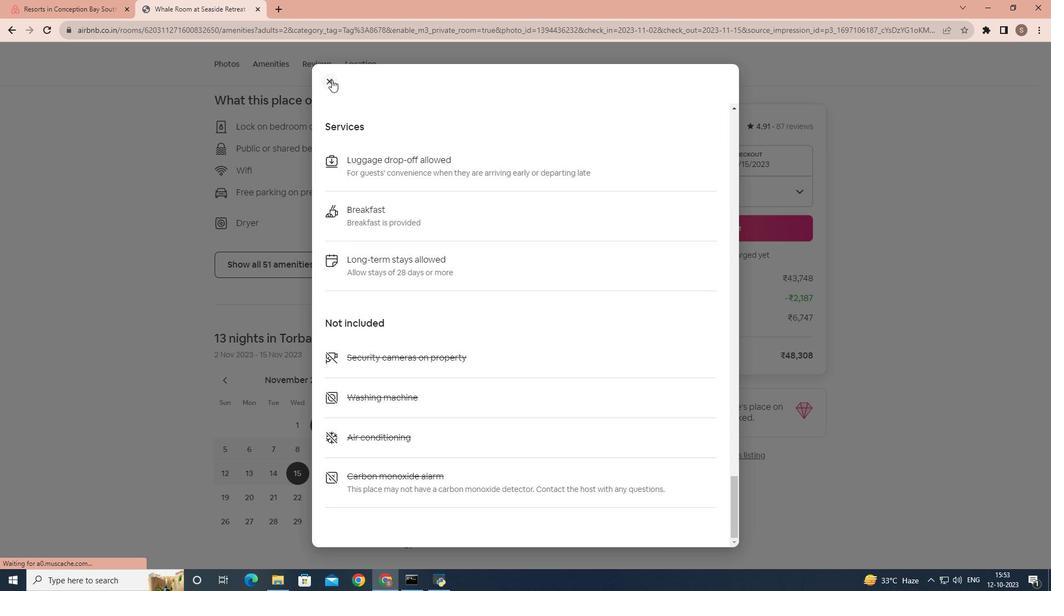 
Action: Mouse pressed left at (331, 79)
Screenshot: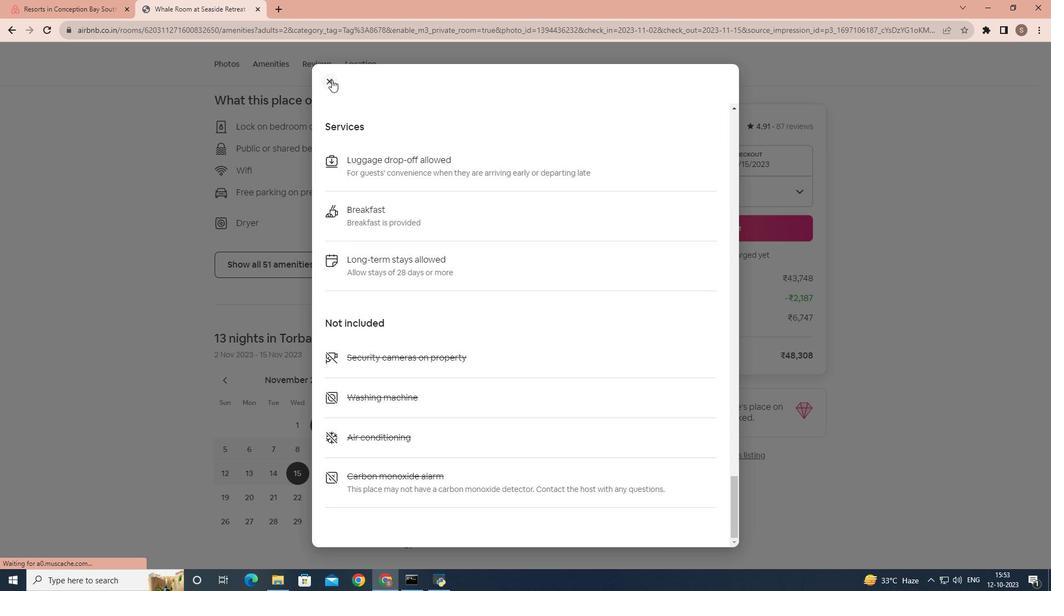 
Action: Mouse moved to (339, 222)
Screenshot: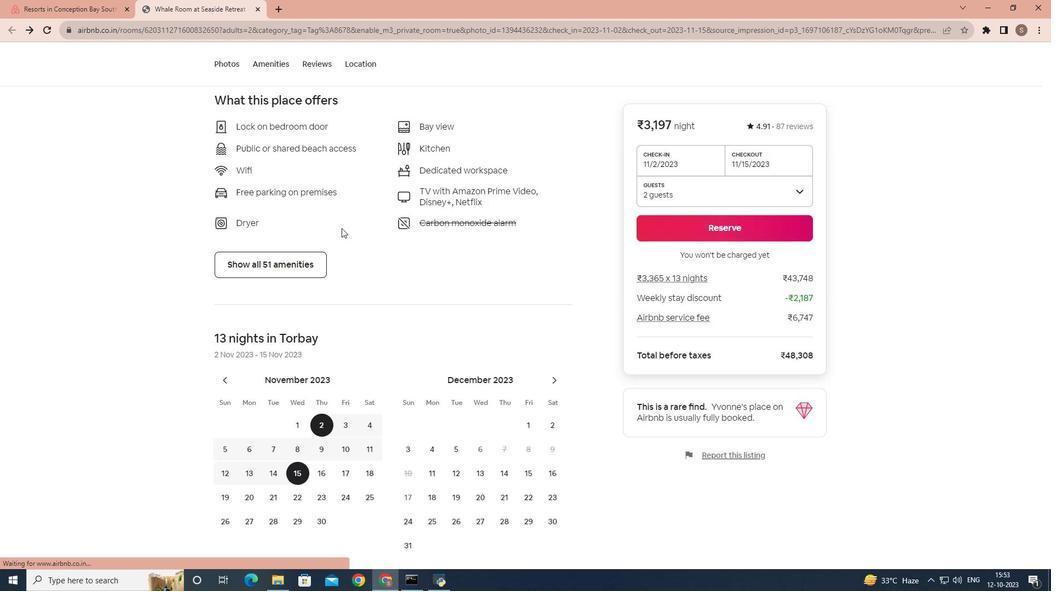 
Action: Mouse scrolled (339, 222) with delta (0, 0)
